 Task: Play online Dominion games in medium mode.
Action: Mouse moved to (628, 92)
Screenshot: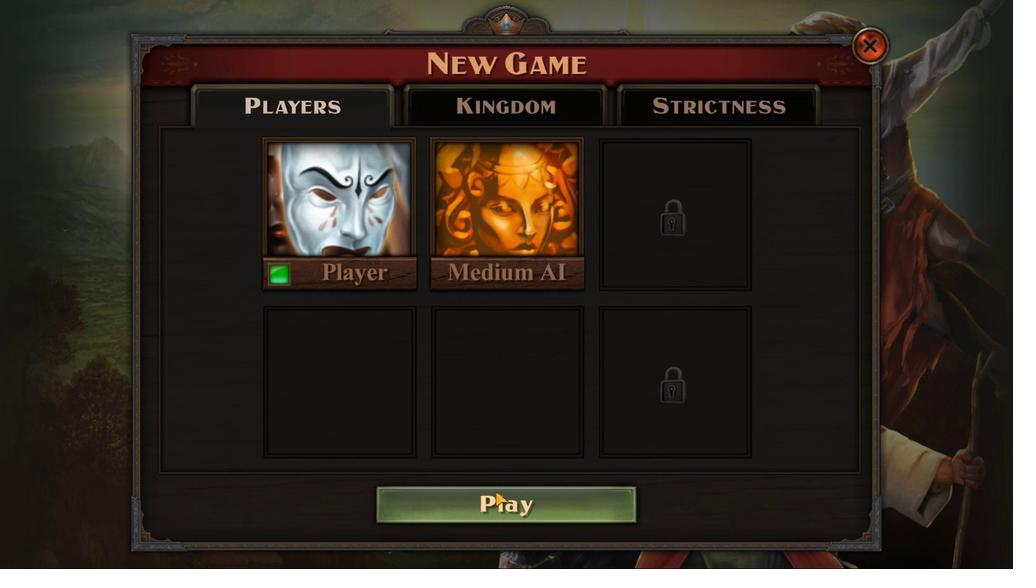 
Action: Mouse pressed left at (628, 92)
Screenshot: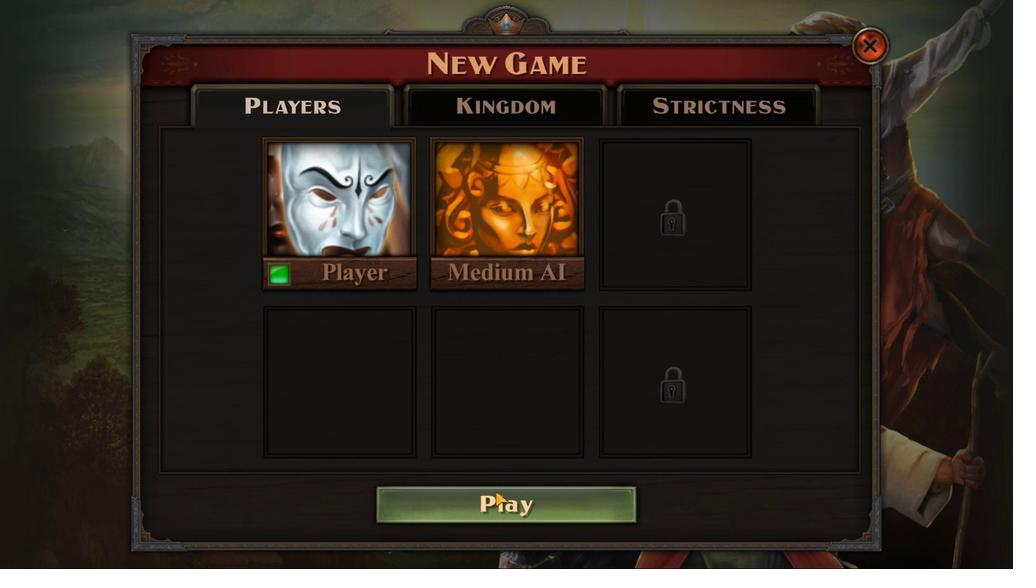 
Action: Mouse moved to (614, 89)
Screenshot: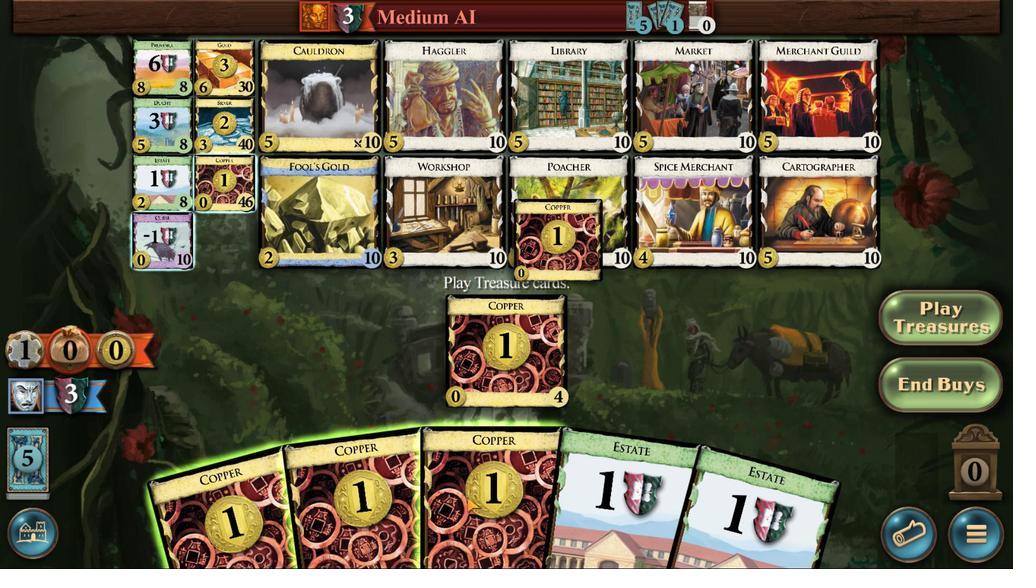 
Action: Mouse pressed left at (614, 89)
Screenshot: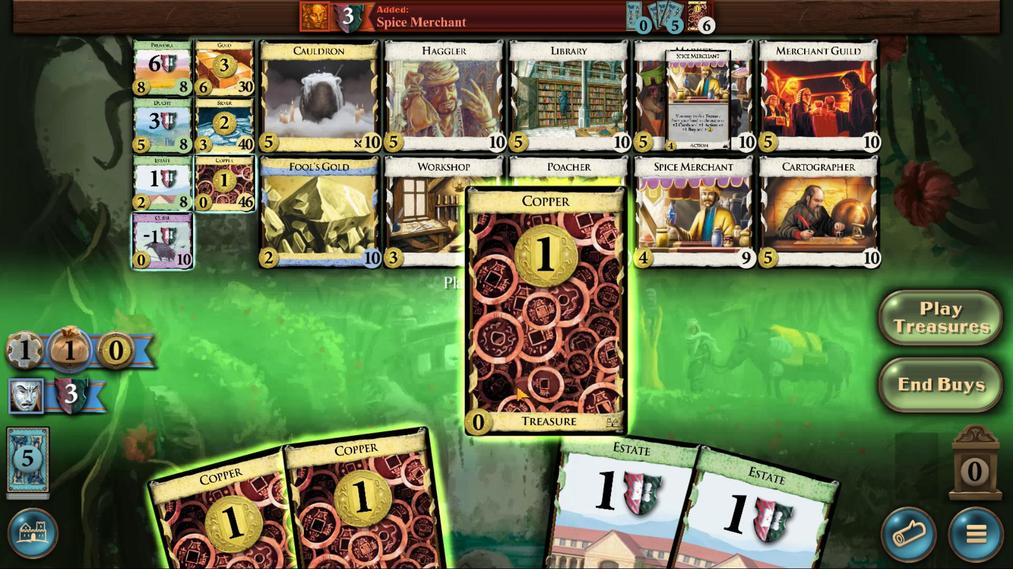 
Action: Mouse moved to (580, 98)
Screenshot: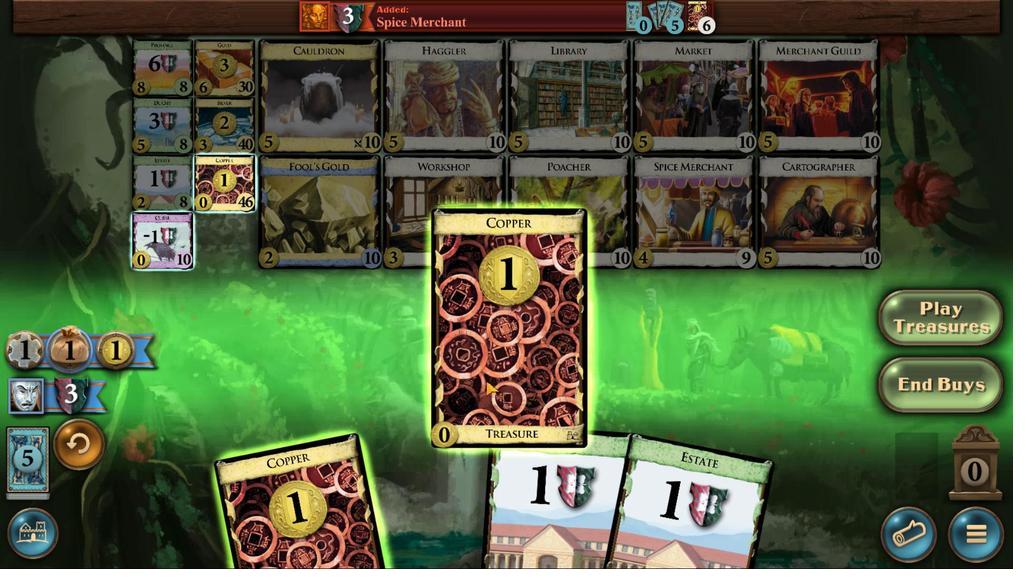 
Action: Mouse pressed left at (580, 98)
Screenshot: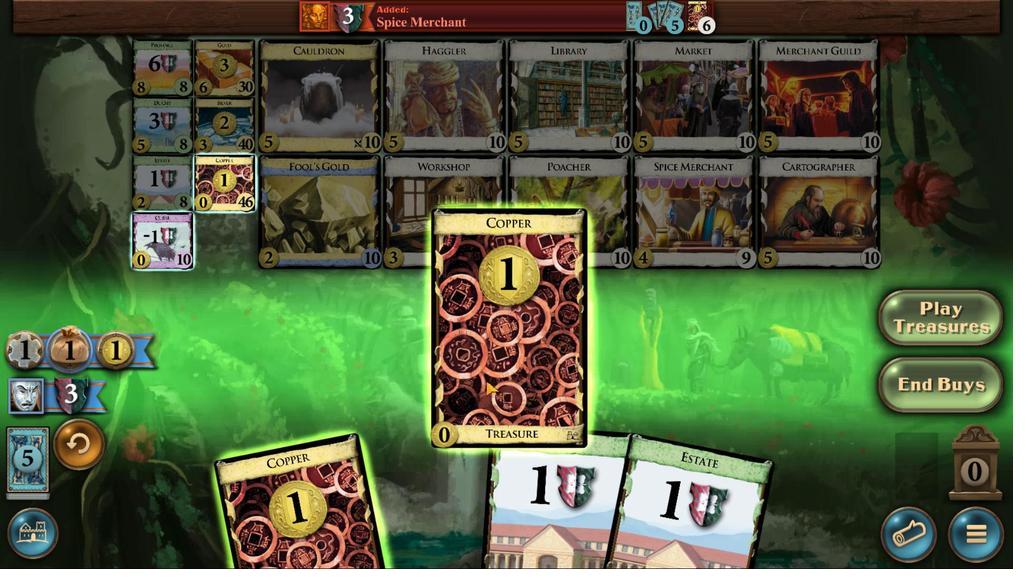 
Action: Mouse moved to (565, 100)
Screenshot: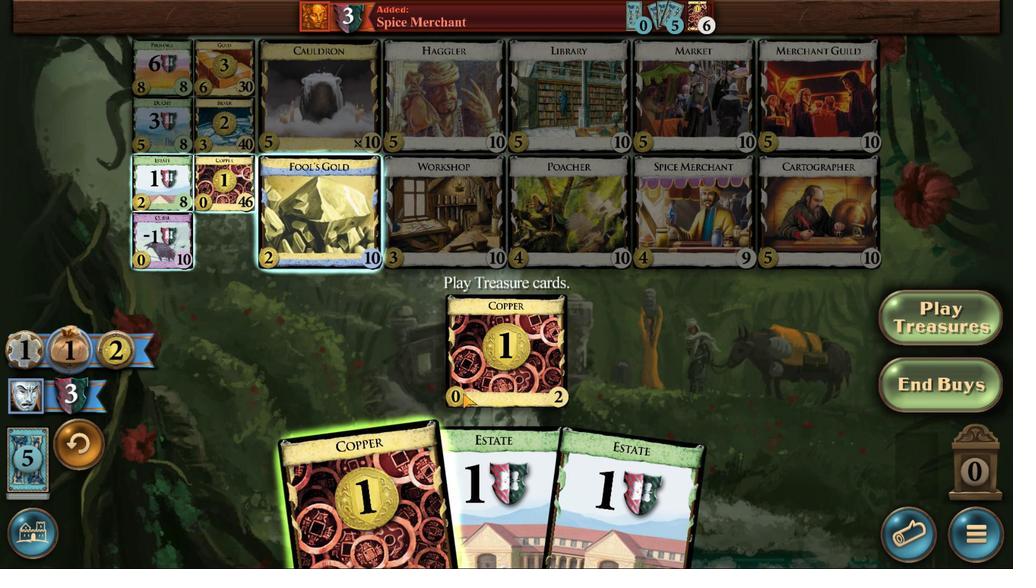 
Action: Mouse pressed left at (565, 100)
Screenshot: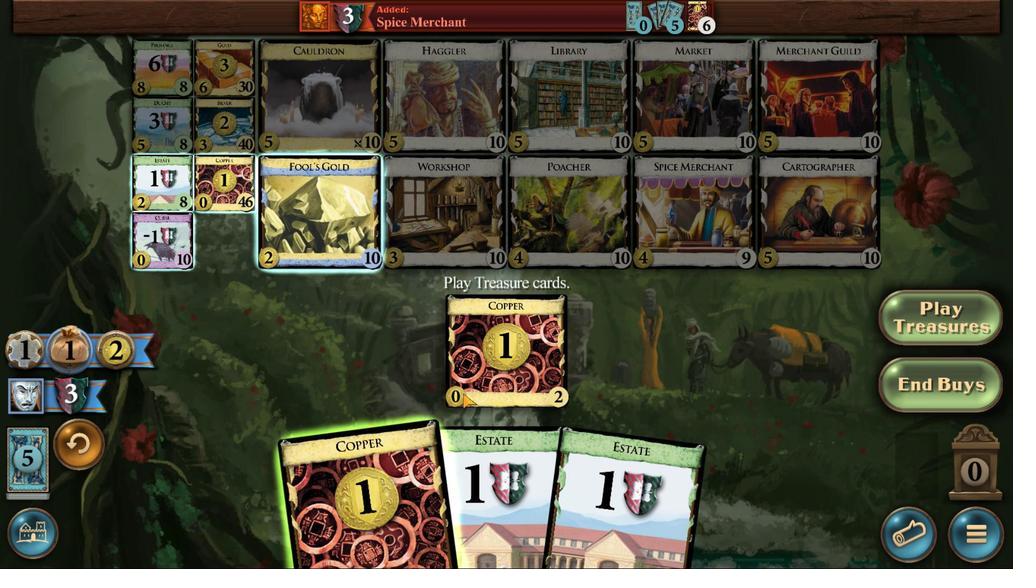 
Action: Mouse moved to (494, 349)
Screenshot: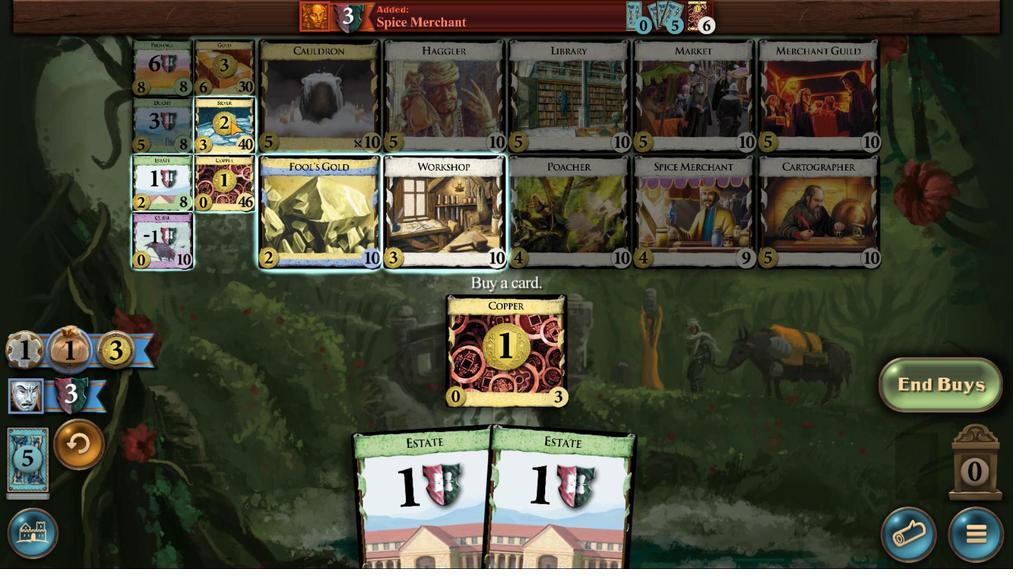 
Action: Mouse pressed left at (494, 349)
Screenshot: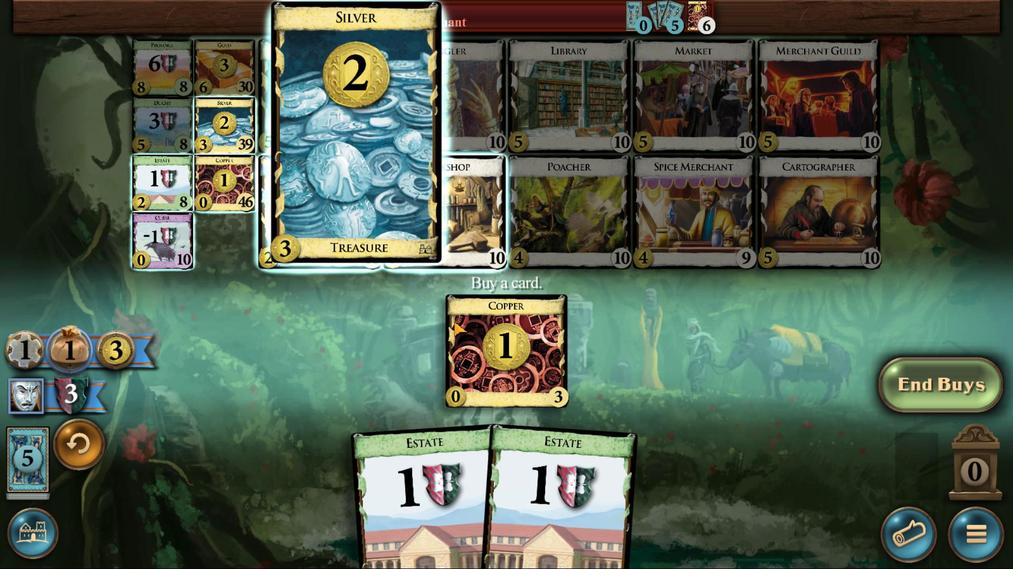 
Action: Mouse moved to (609, 120)
Screenshot: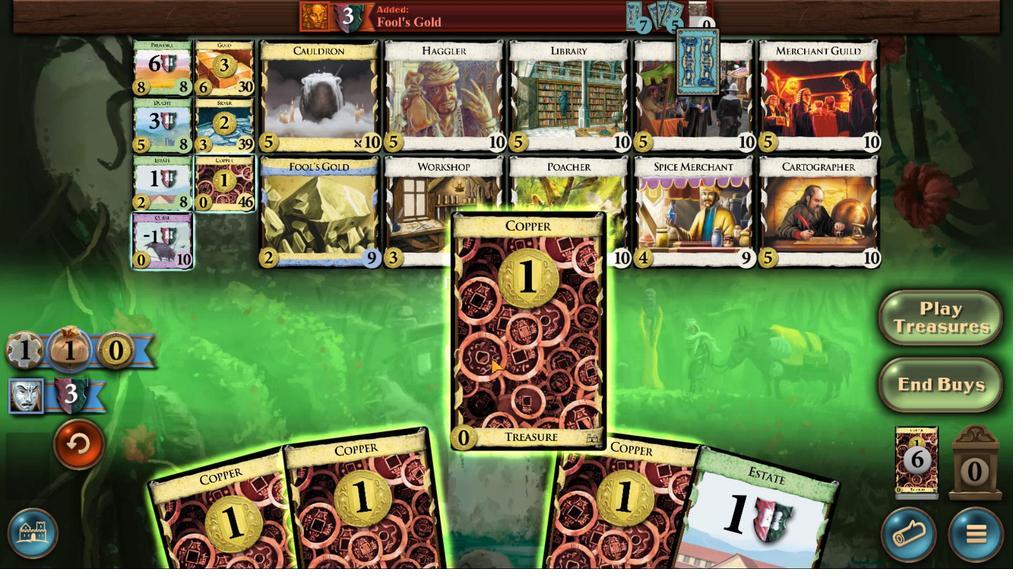 
Action: Mouse pressed left at (609, 120)
Screenshot: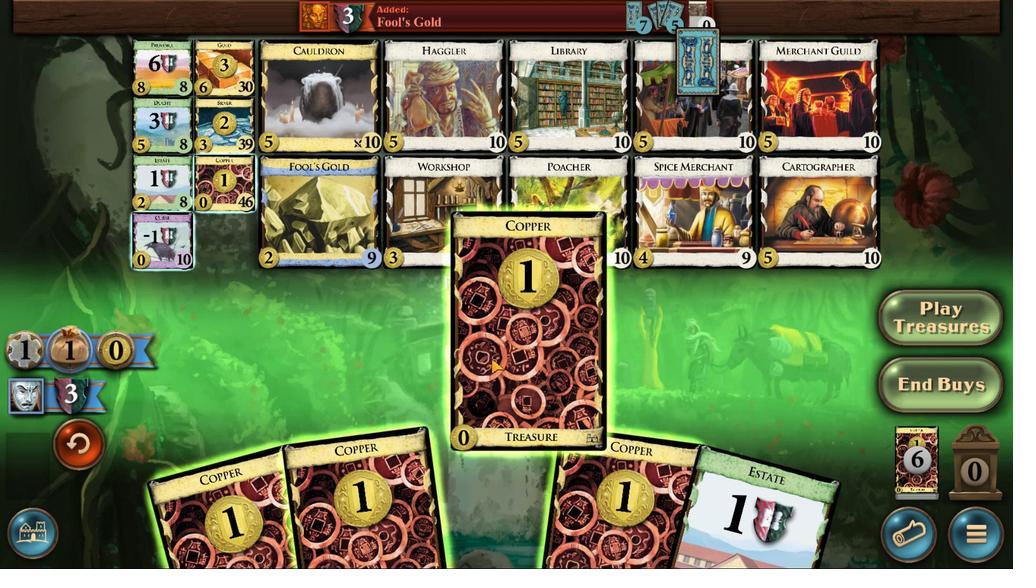 
Action: Mouse moved to (586, 103)
Screenshot: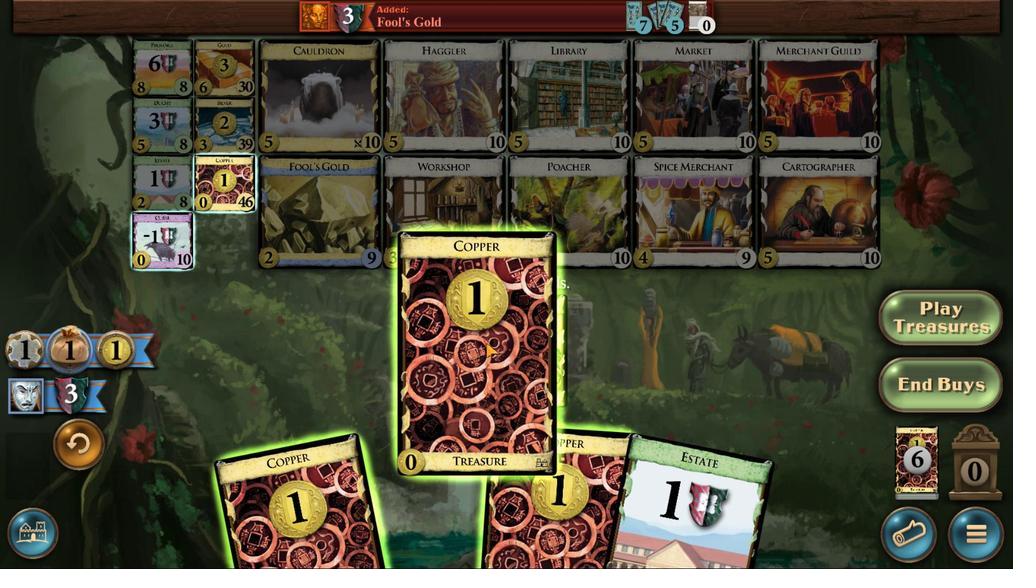 
Action: Mouse pressed left at (586, 103)
Screenshot: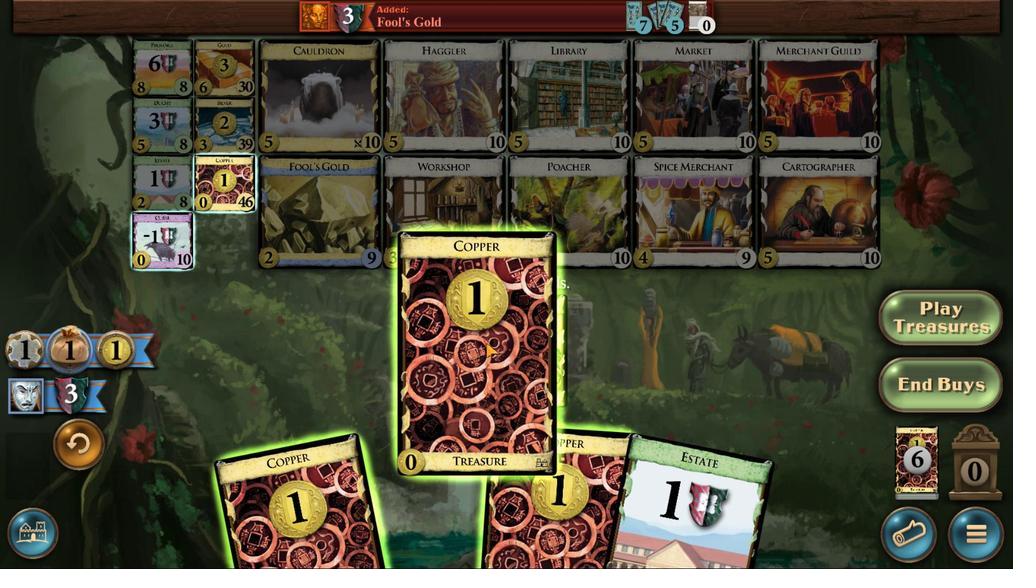 
Action: Mouse moved to (609, 79)
Screenshot: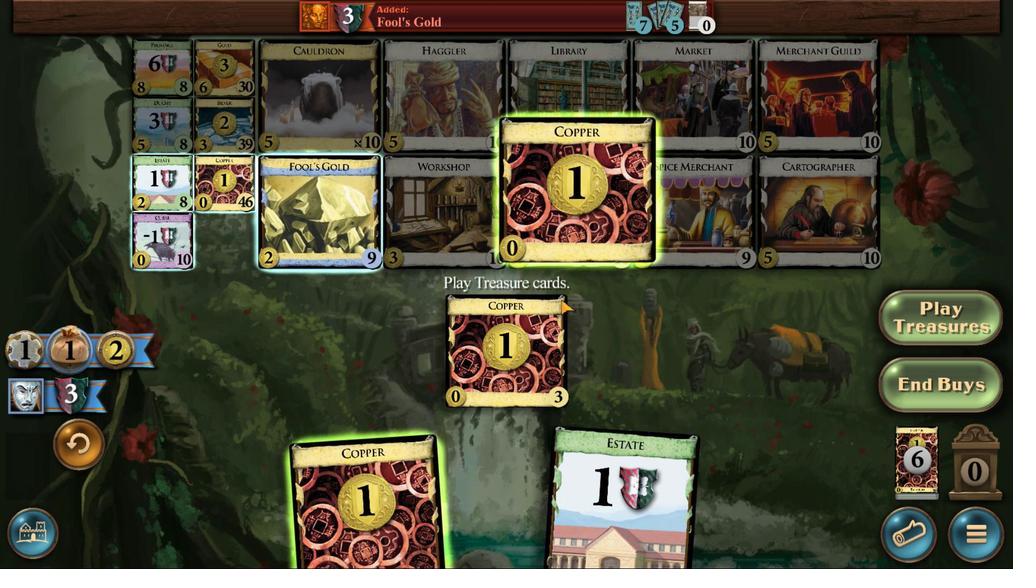 
Action: Mouse pressed left at (609, 79)
Screenshot: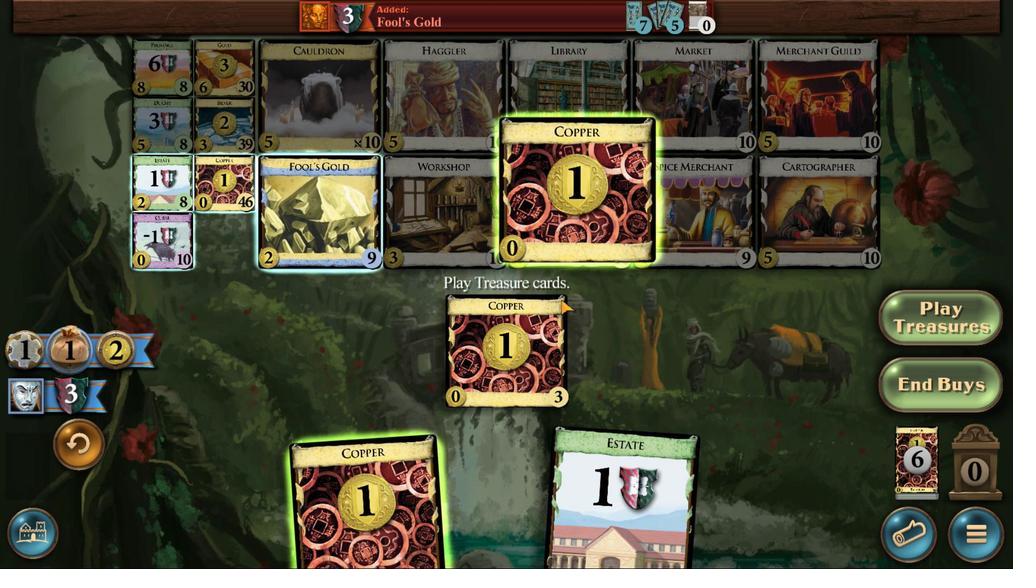 
Action: Mouse moved to (595, 112)
Screenshot: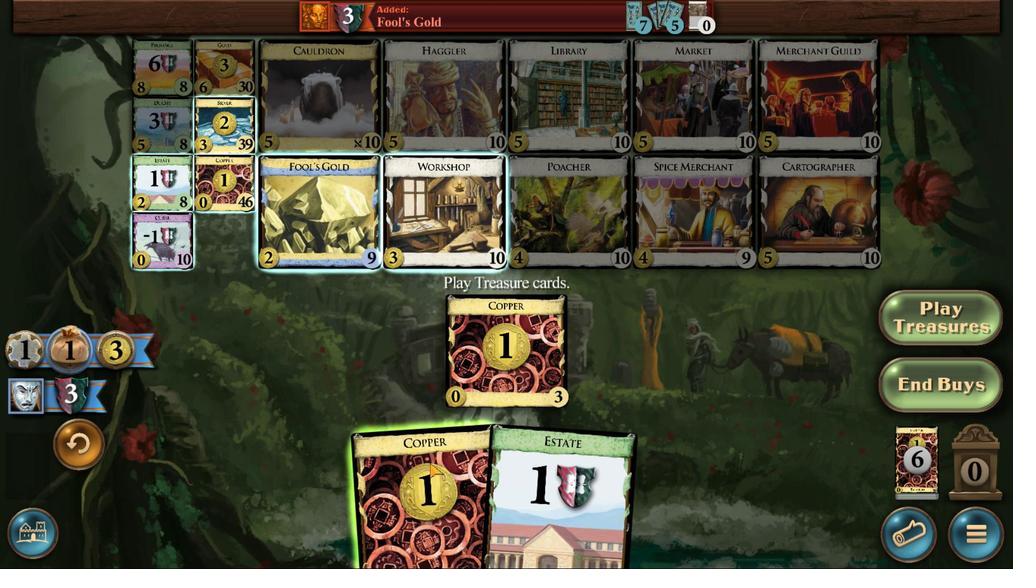 
Action: Mouse pressed left at (595, 112)
Screenshot: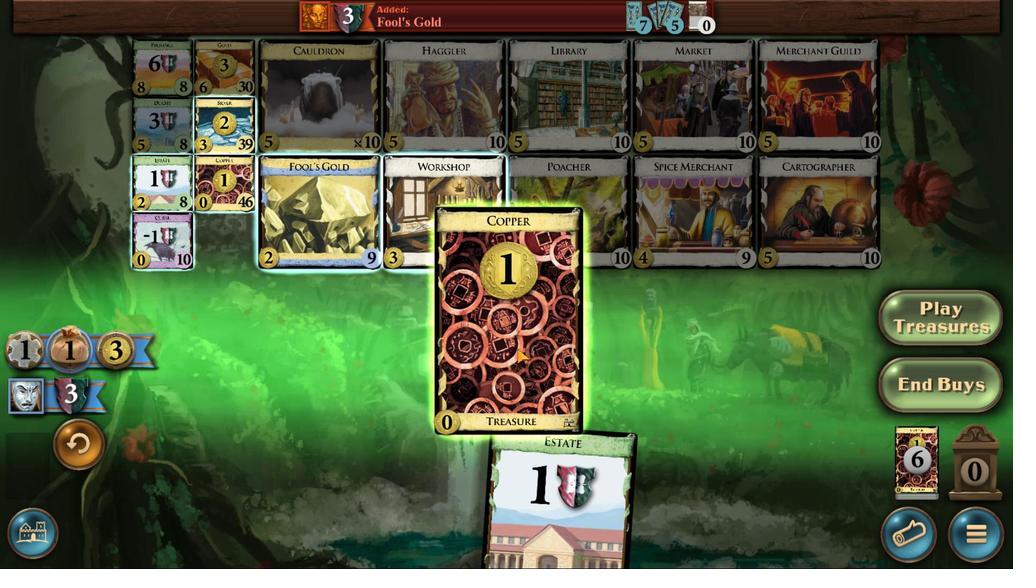 
Action: Mouse moved to (492, 355)
Screenshot: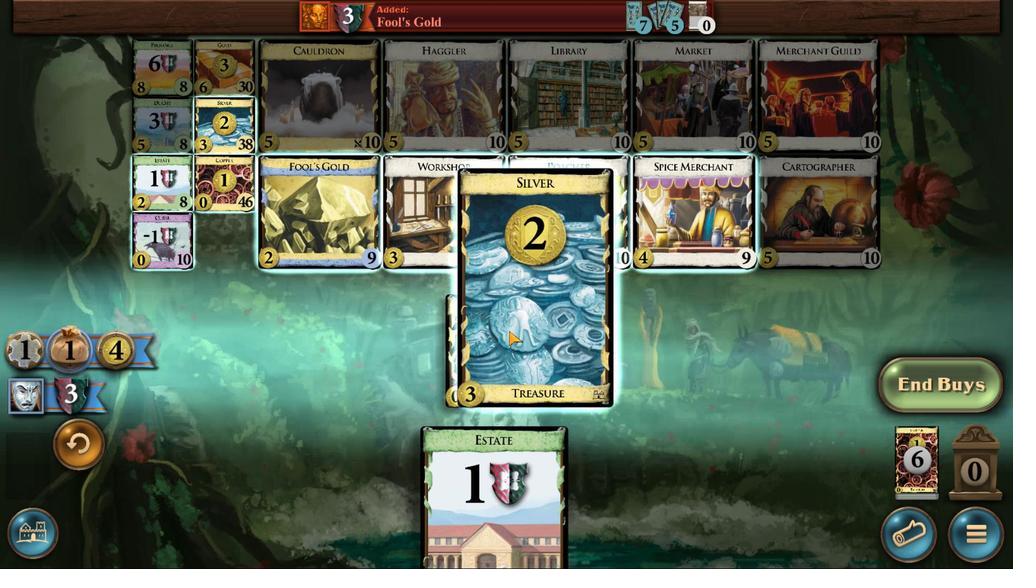 
Action: Mouse pressed left at (492, 355)
Screenshot: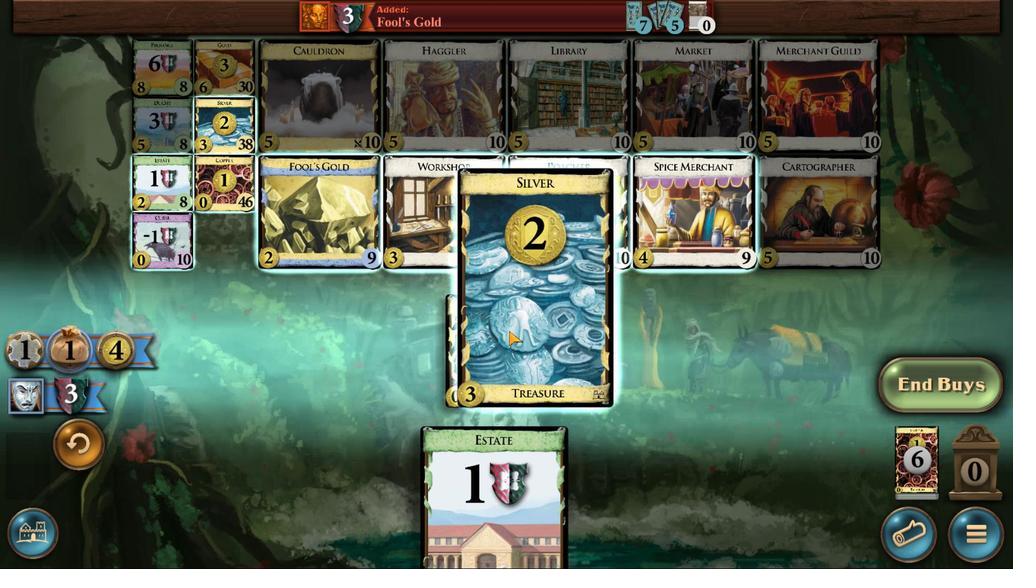 
Action: Mouse moved to (557, 91)
Screenshot: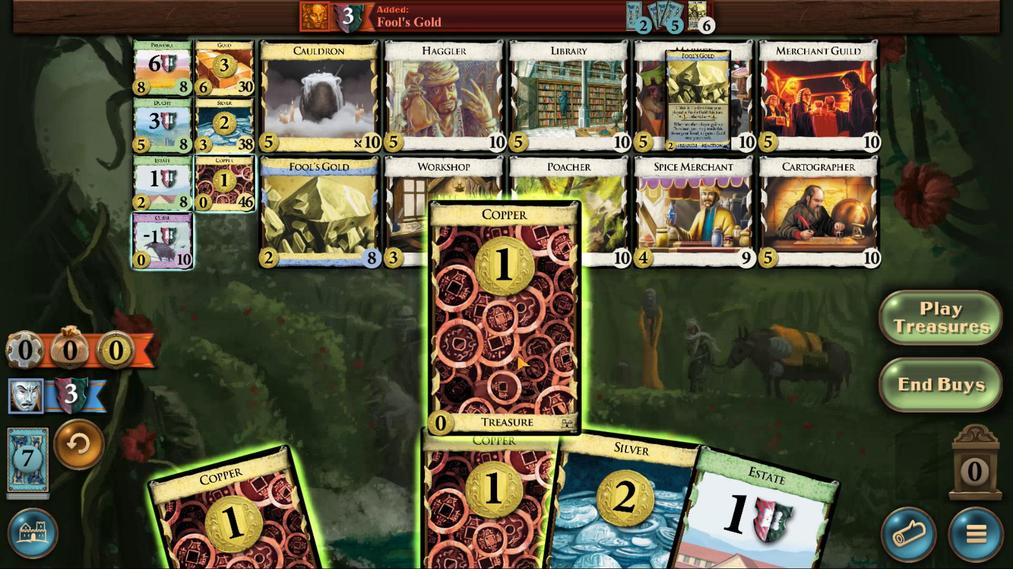 
Action: Mouse pressed left at (557, 91)
Screenshot: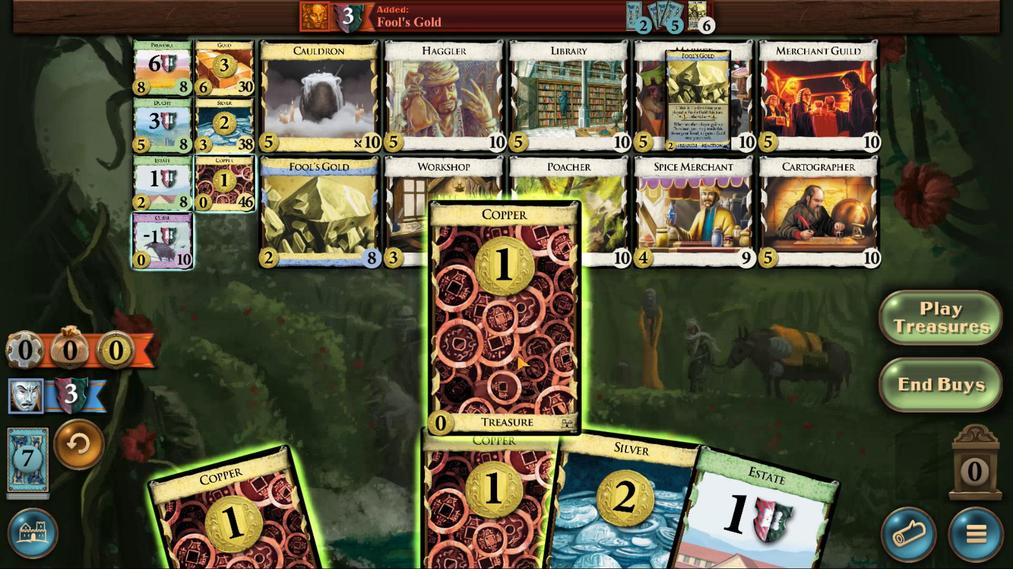
Action: Mouse moved to (652, 109)
Screenshot: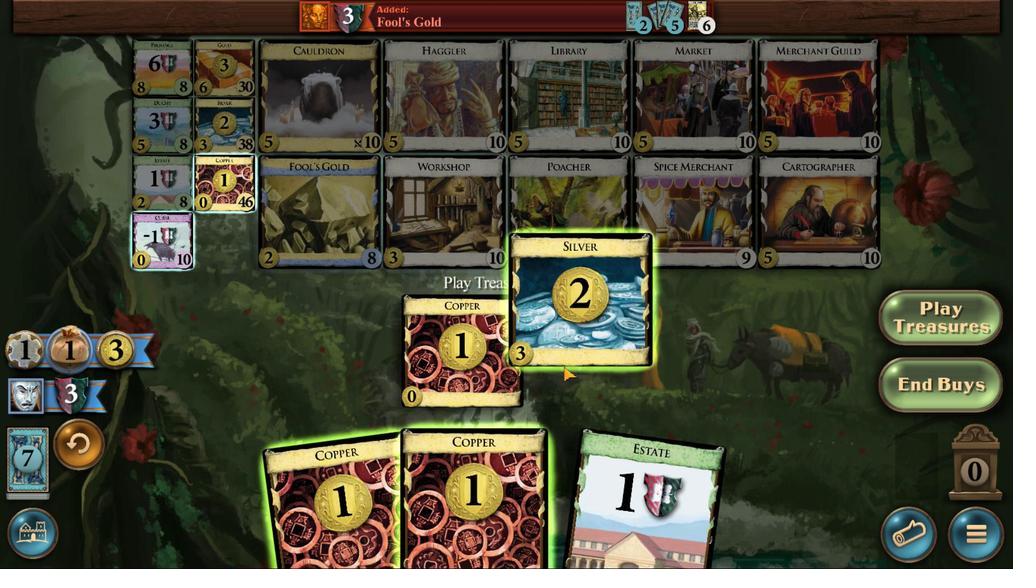 
Action: Mouse pressed left at (652, 109)
Screenshot: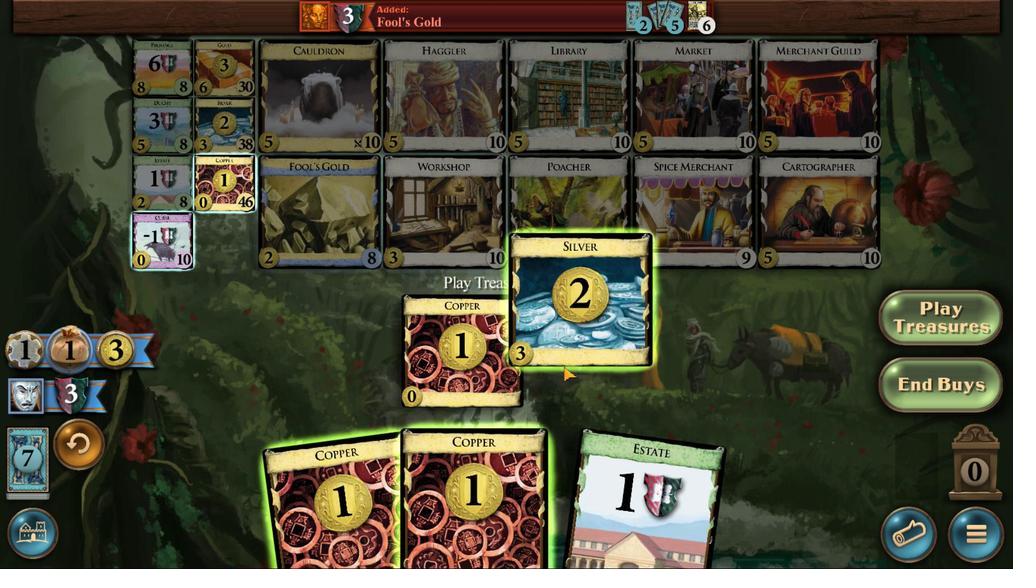 
Action: Mouse moved to (625, 93)
Screenshot: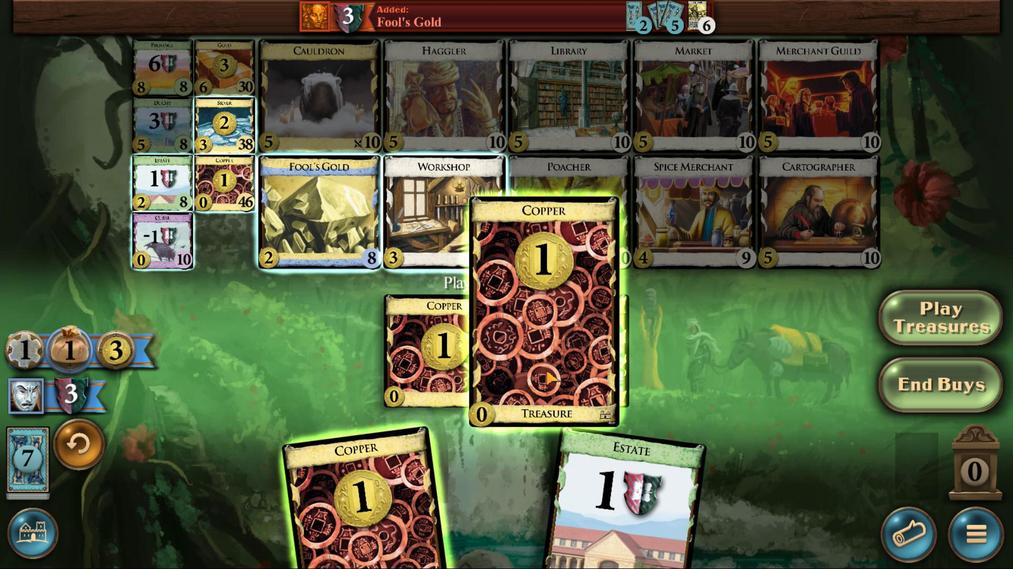 
Action: Mouse pressed left at (625, 93)
Screenshot: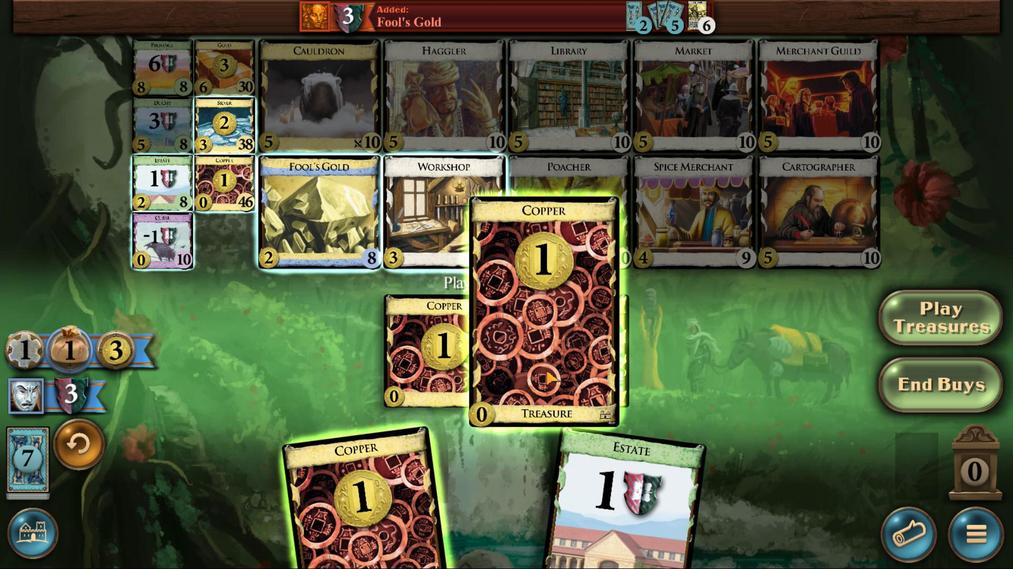 
Action: Mouse moved to (588, 90)
Screenshot: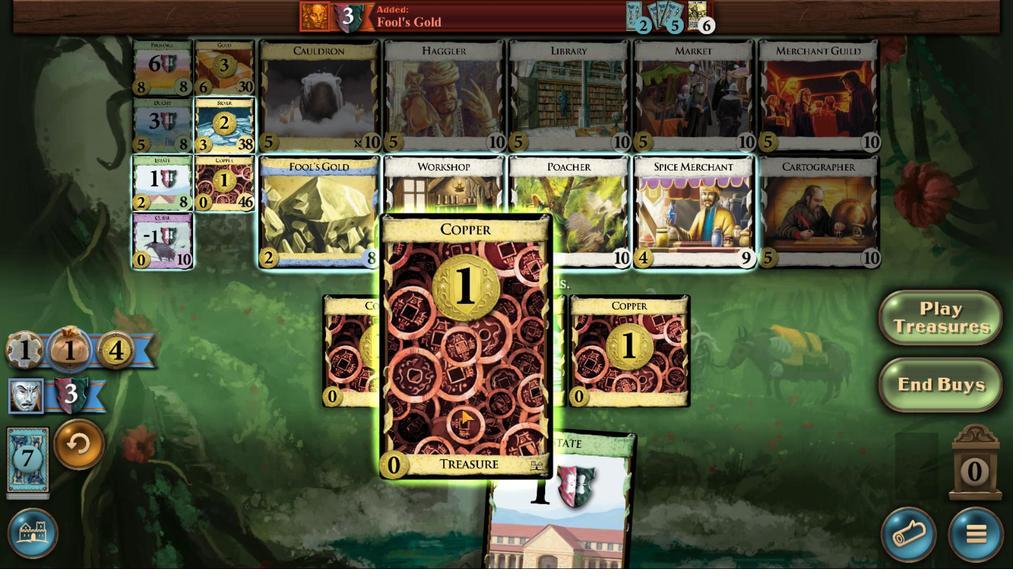 
Action: Mouse pressed left at (588, 90)
Screenshot: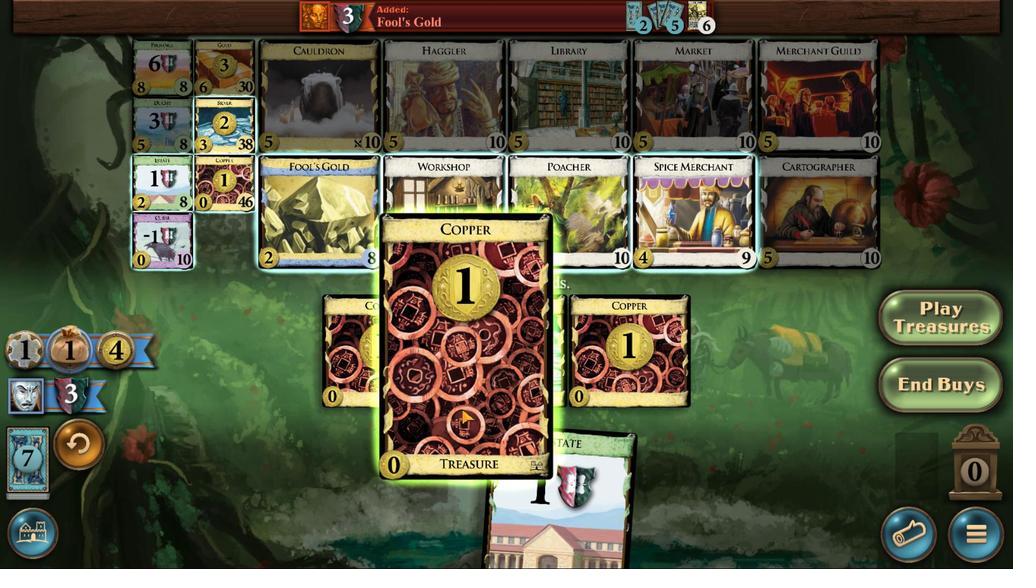 
Action: Mouse moved to (615, 151)
Screenshot: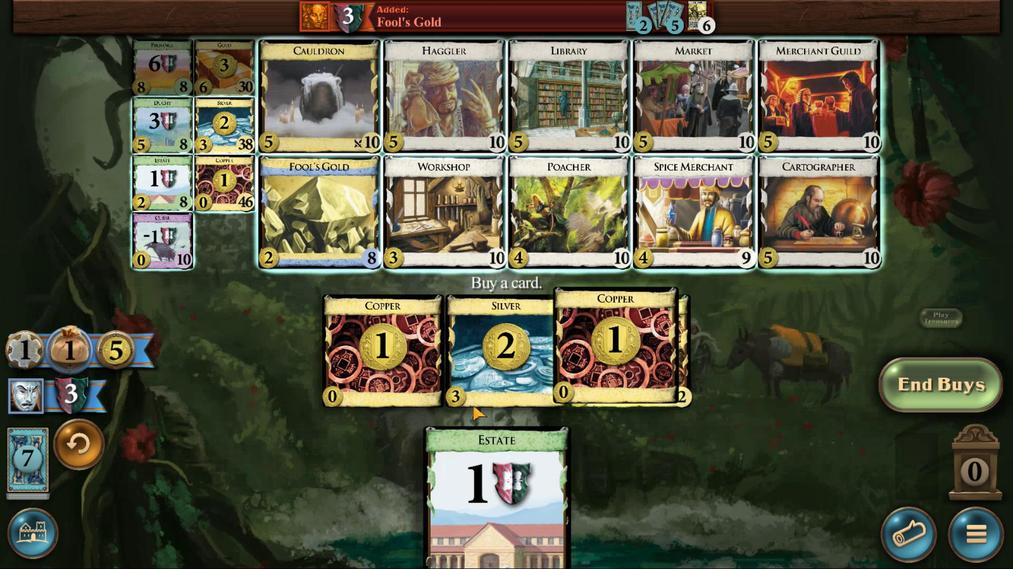
Action: Mouse pressed left at (615, 151)
Screenshot: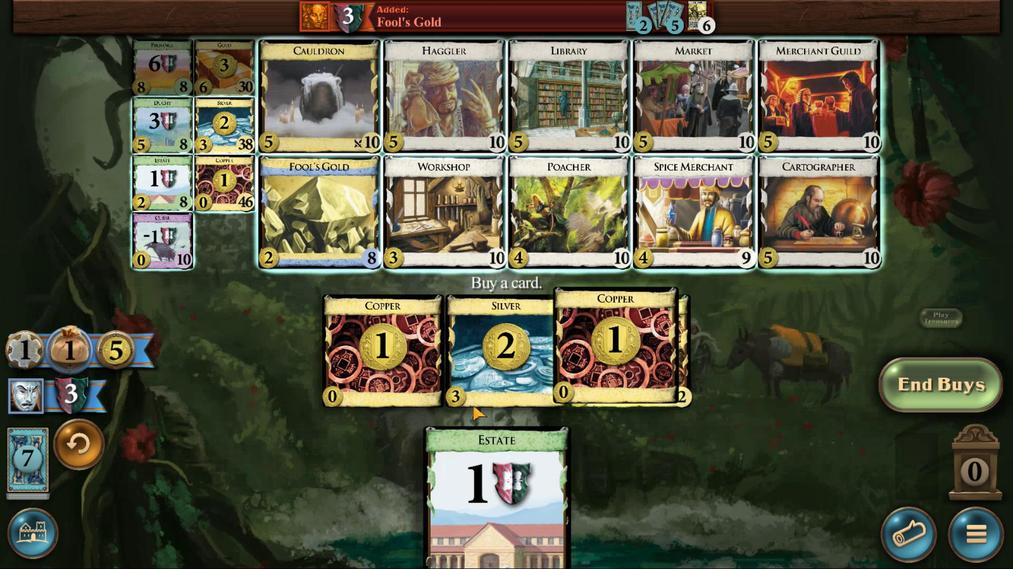 
Action: Mouse moved to (462, 341)
Screenshot: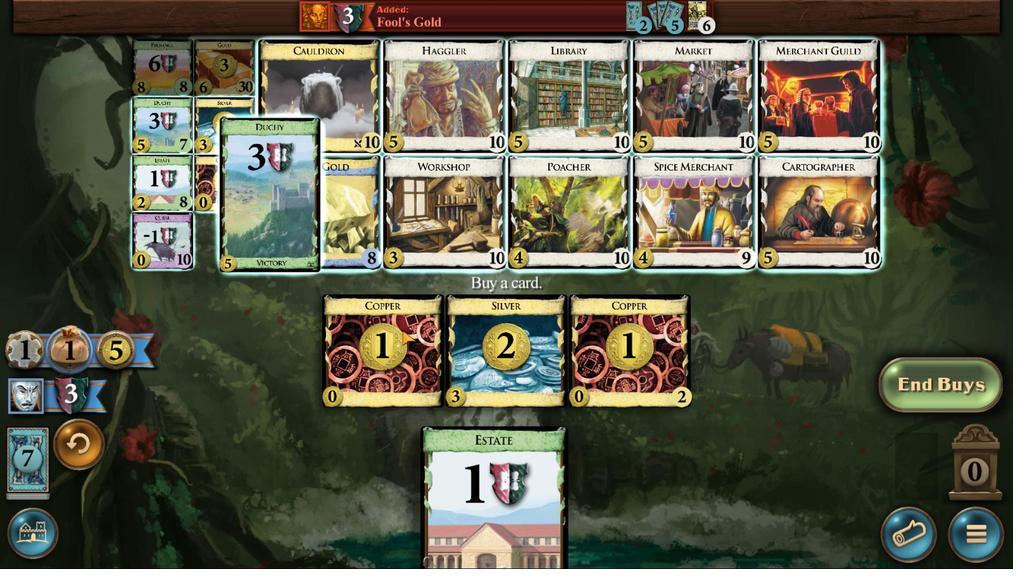 
Action: Mouse pressed left at (462, 341)
Screenshot: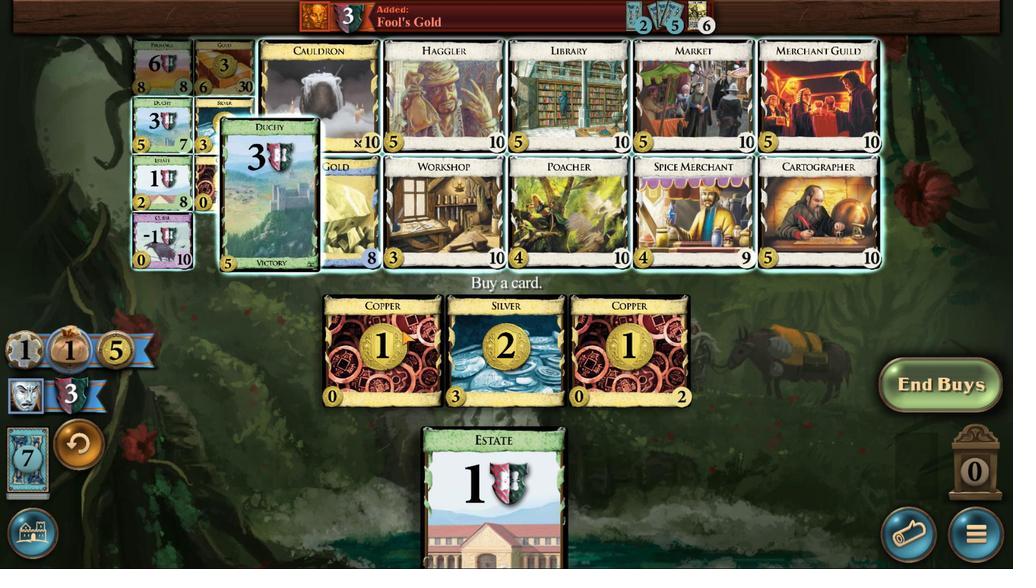 
Action: Mouse moved to (620, 106)
Screenshot: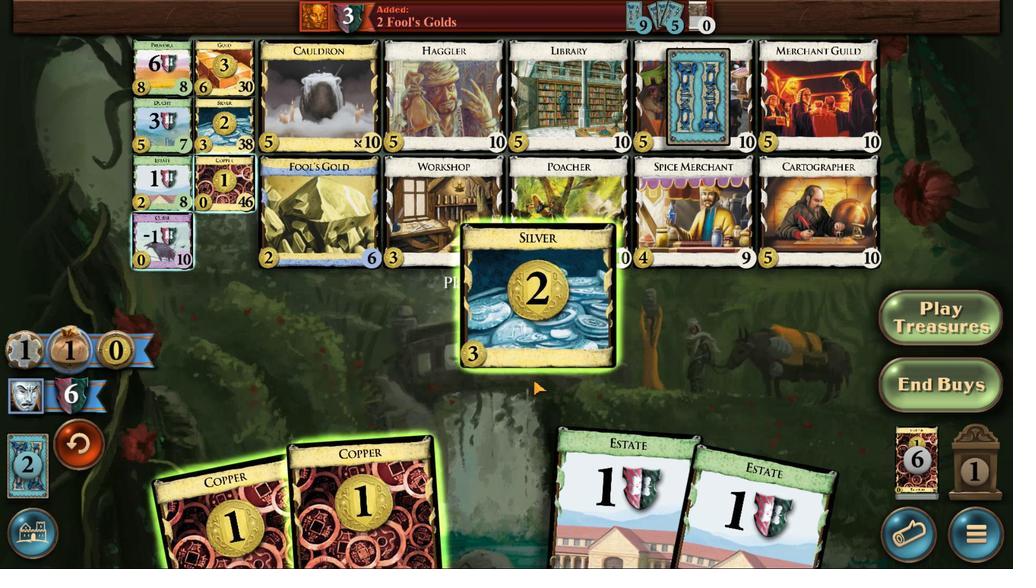 
Action: Mouse pressed left at (620, 106)
Screenshot: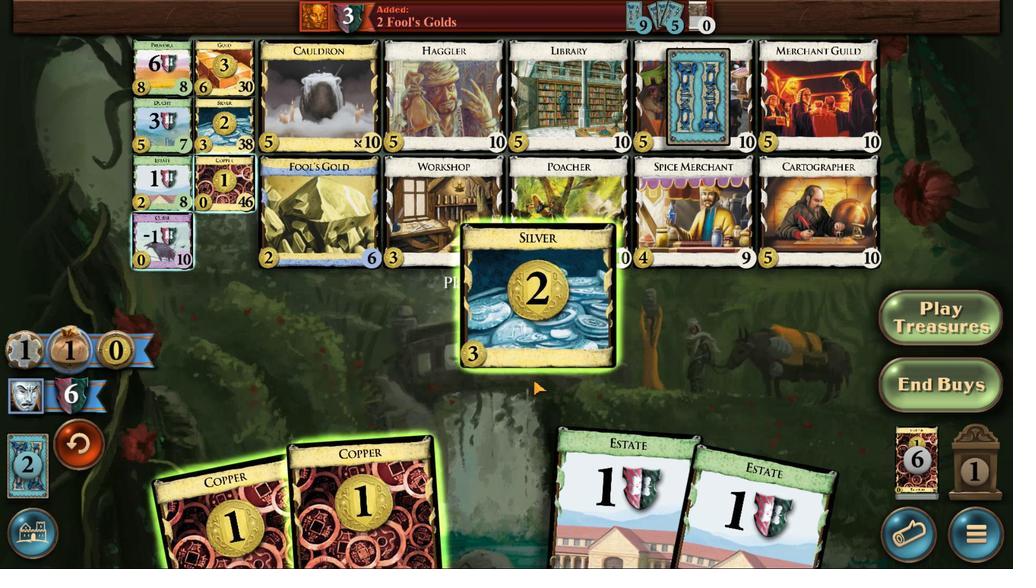 
Action: Mouse moved to (603, 108)
Screenshot: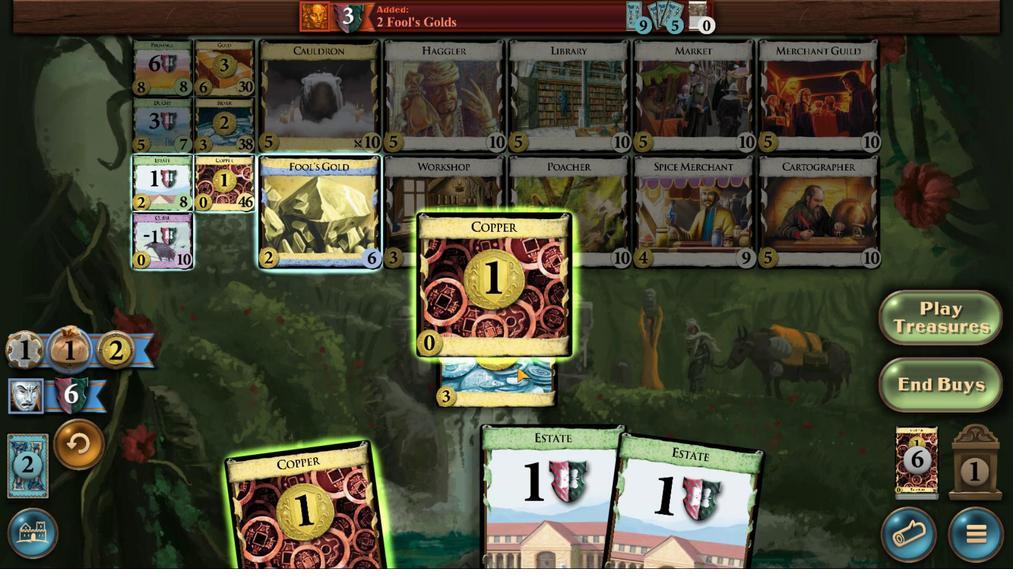
Action: Mouse pressed left at (603, 108)
Screenshot: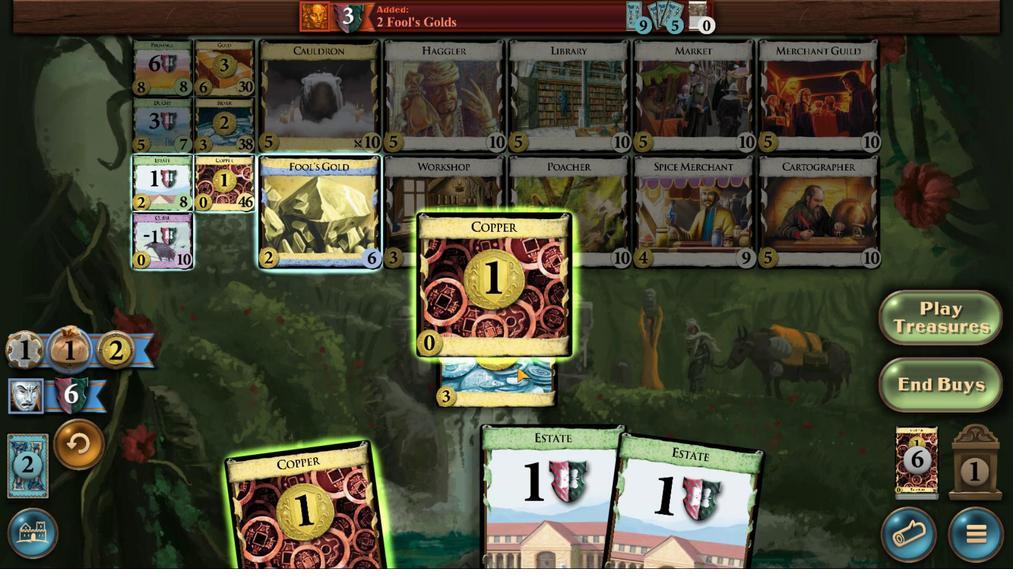 
Action: Mouse moved to (532, 78)
Screenshot: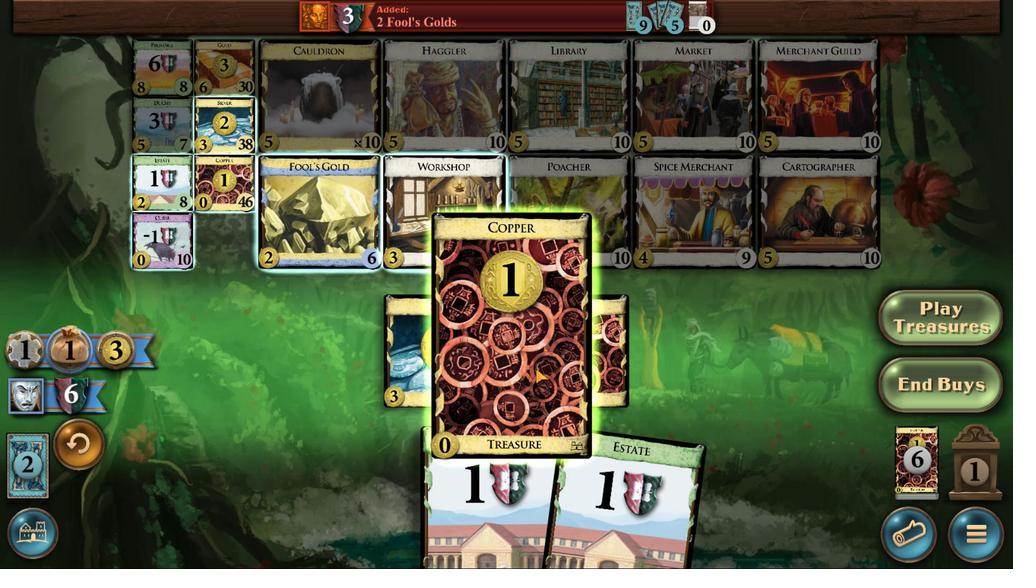 
Action: Mouse pressed left at (532, 78)
Screenshot: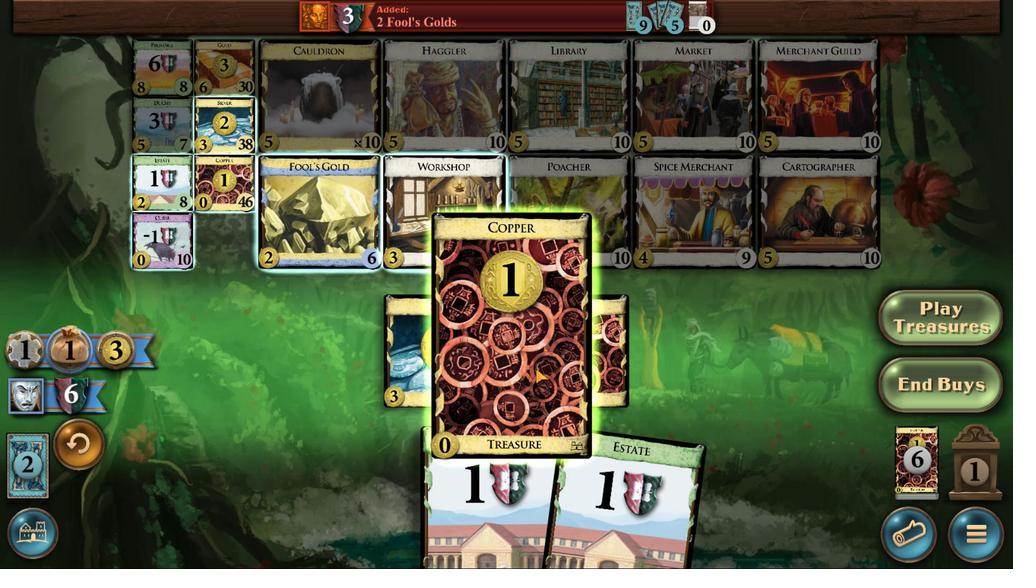 
Action: Mouse moved to (685, 291)
Screenshot: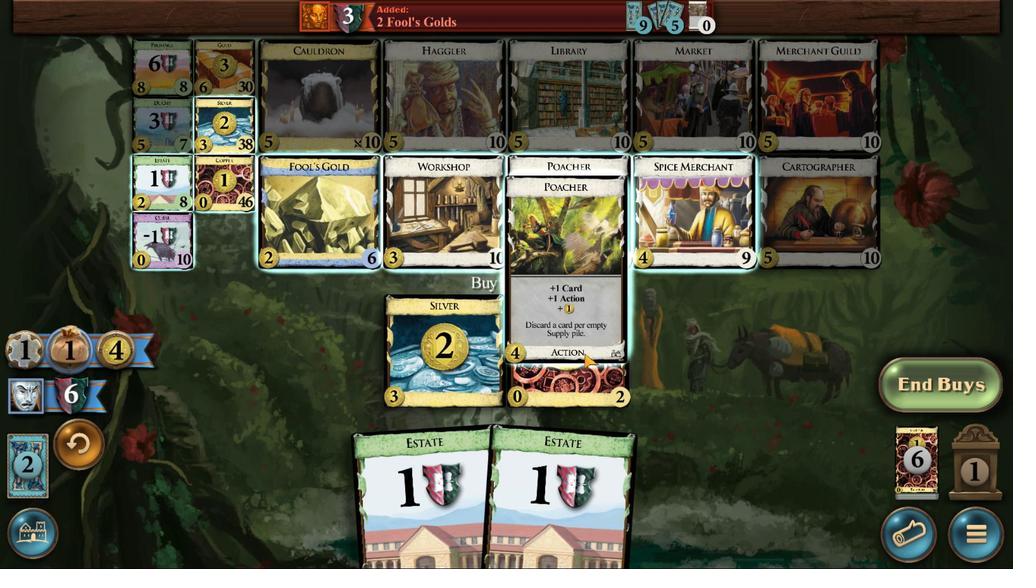 
Action: Mouse pressed left at (685, 291)
Screenshot: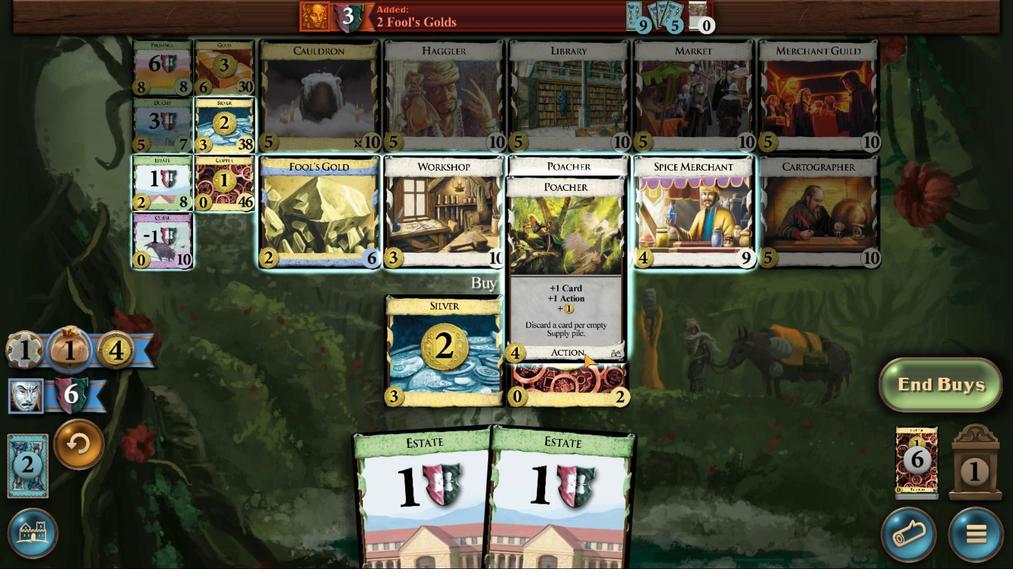 
Action: Mouse moved to (503, 115)
Screenshot: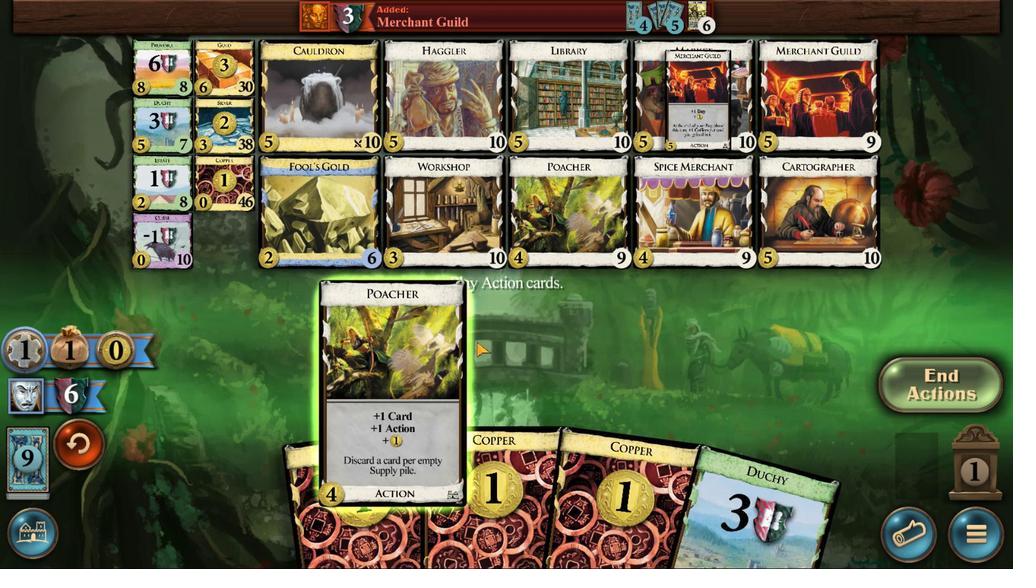 
Action: Mouse pressed left at (503, 115)
Screenshot: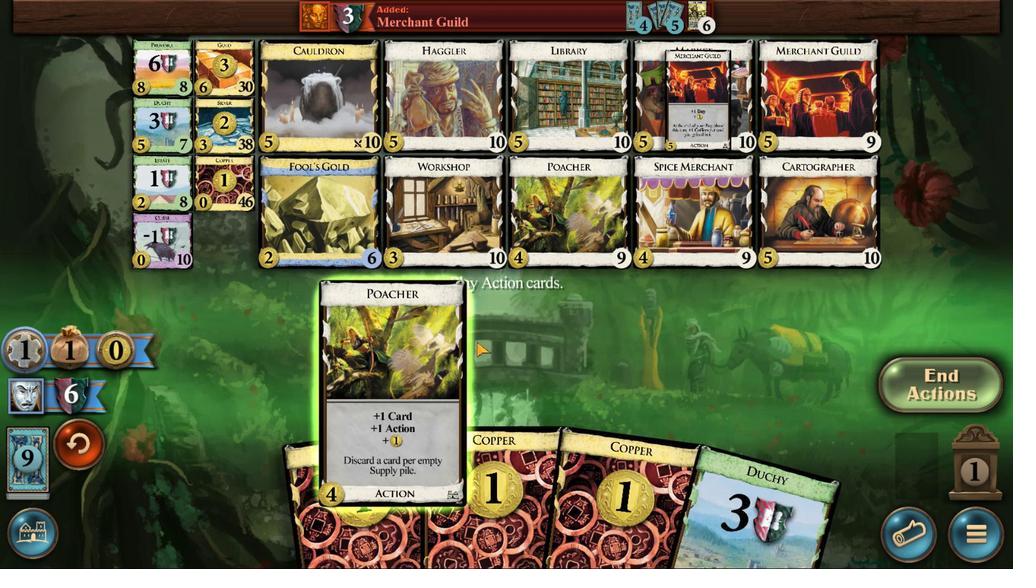 
Action: Mouse moved to (616, 127)
Screenshot: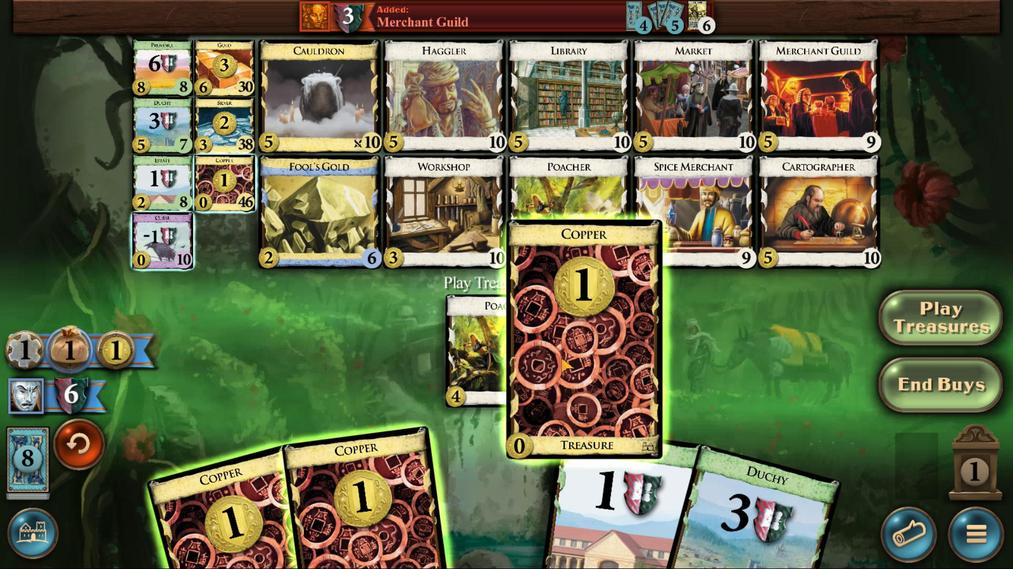 
Action: Mouse pressed left at (616, 127)
Screenshot: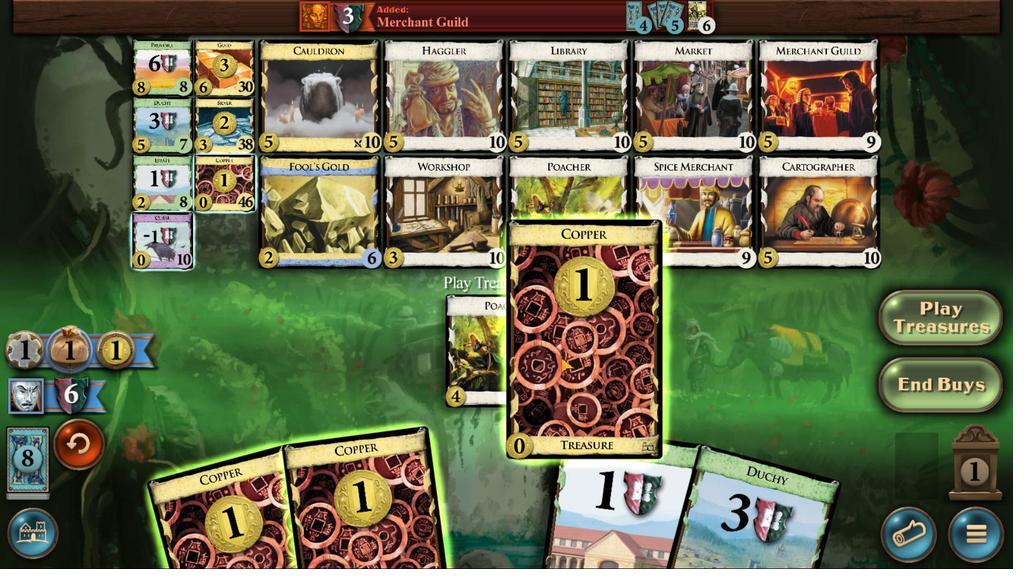 
Action: Mouse moved to (598, 121)
Screenshot: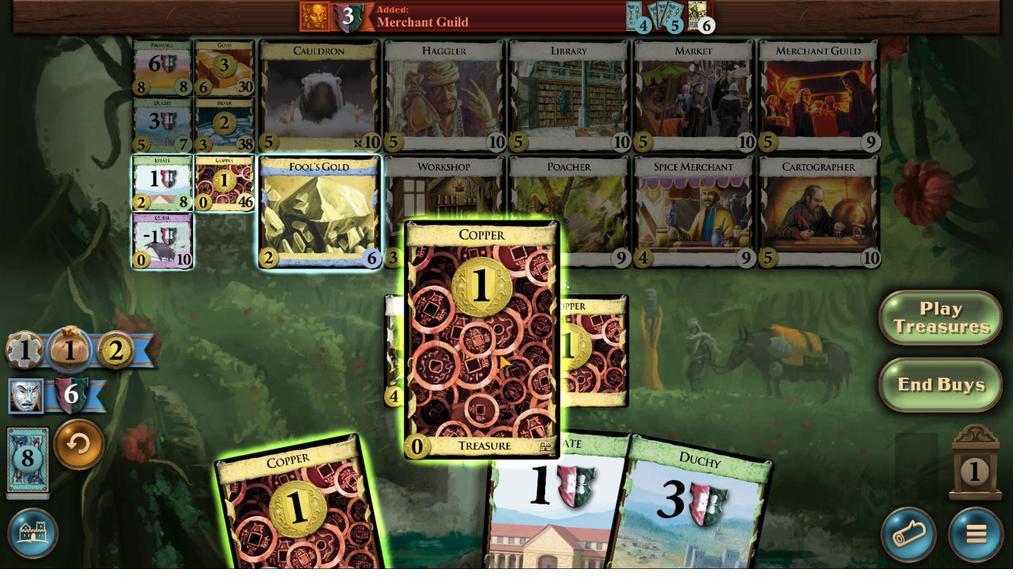 
Action: Mouse pressed left at (598, 121)
Screenshot: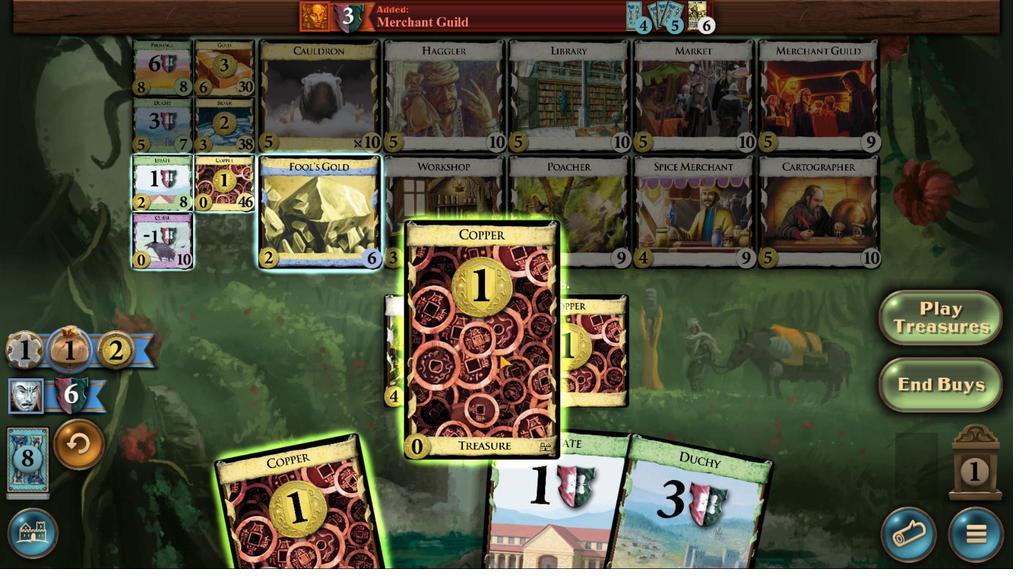 
Action: Mouse moved to (486, 353)
Screenshot: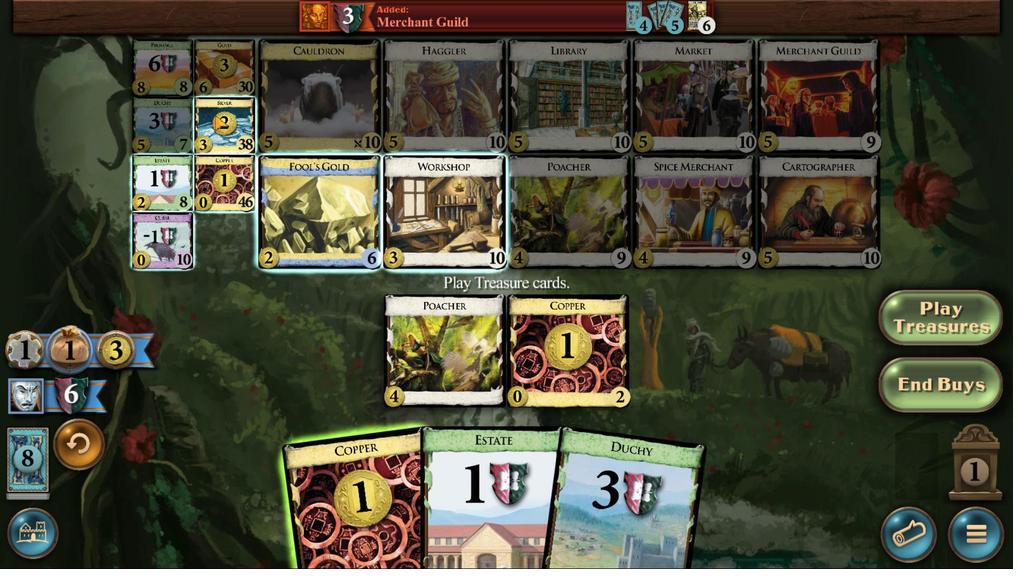 
Action: Mouse pressed left at (486, 353)
Screenshot: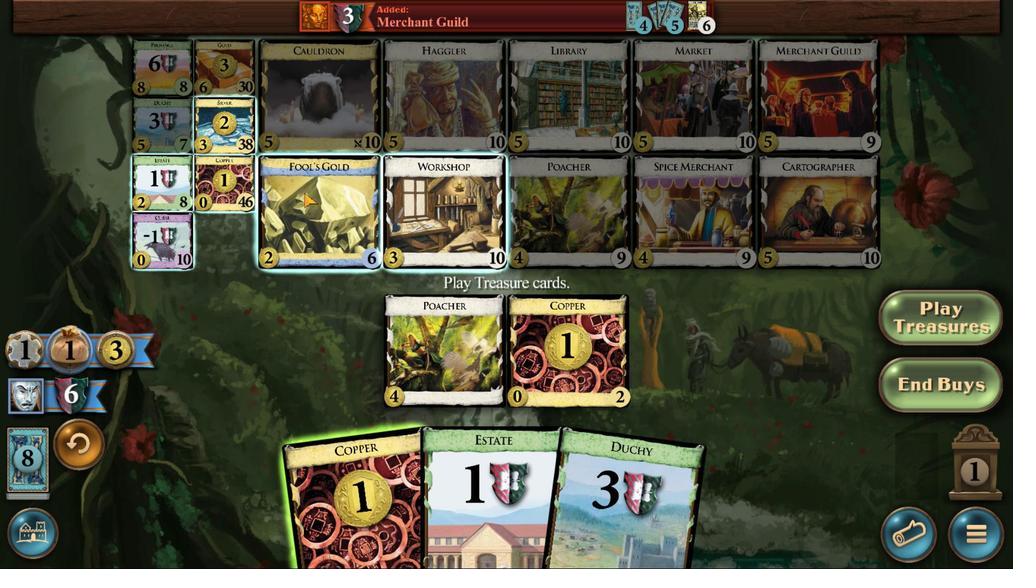 
Action: Mouse moved to (534, 80)
Screenshot: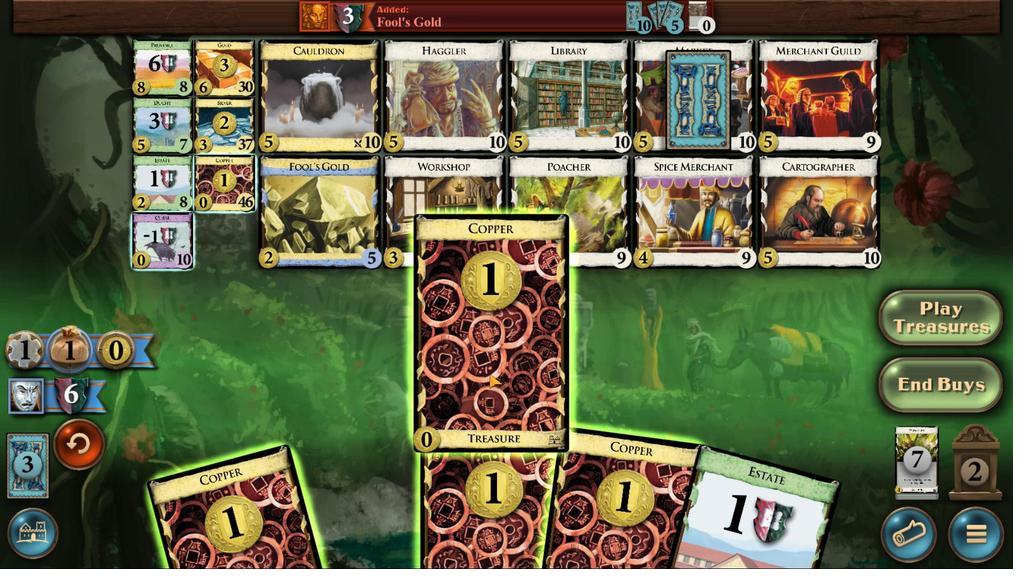 
Action: Mouse pressed left at (534, 80)
Screenshot: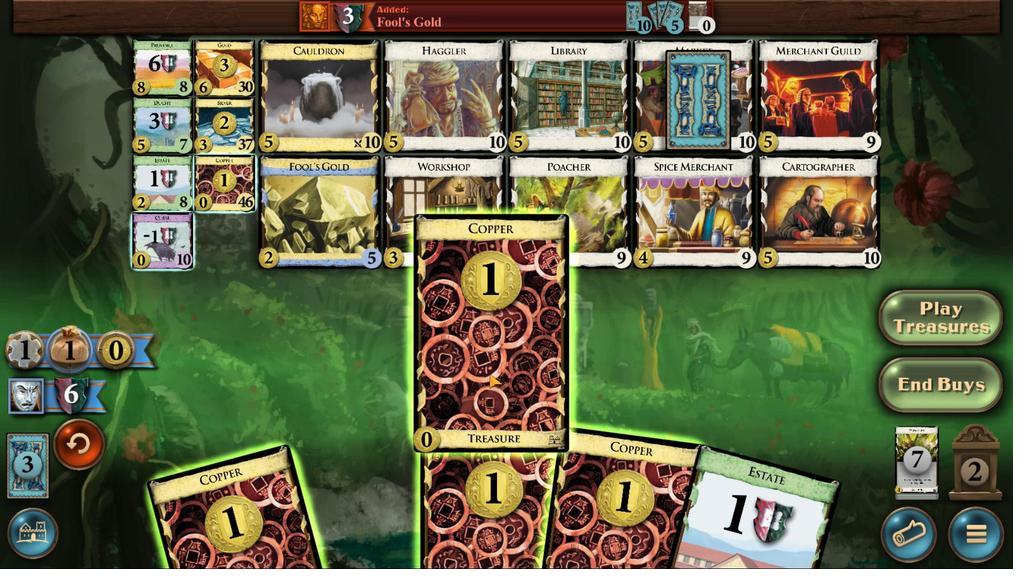 
Action: Mouse moved to (589, 107)
Screenshot: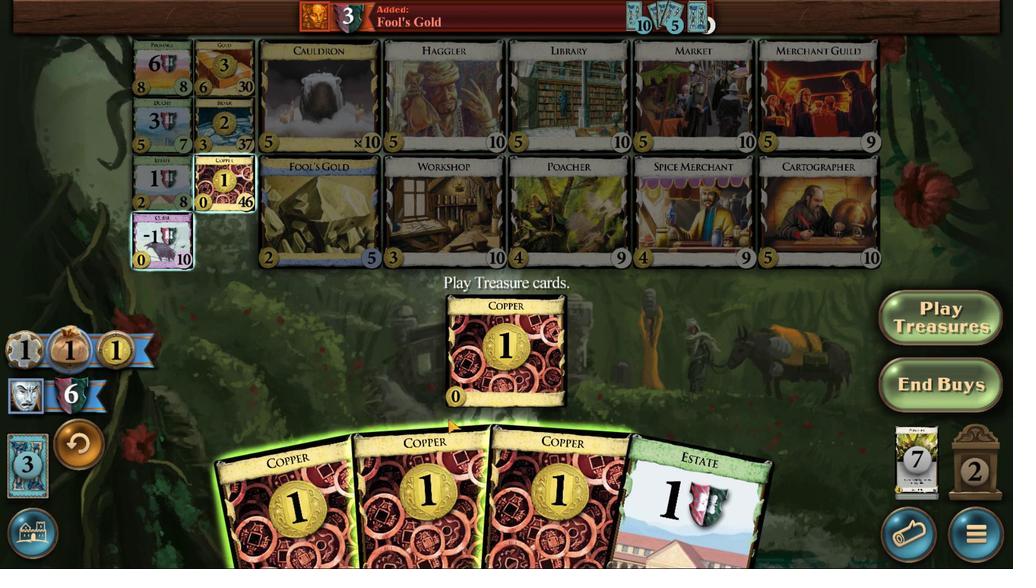 
Action: Mouse pressed left at (589, 107)
Screenshot: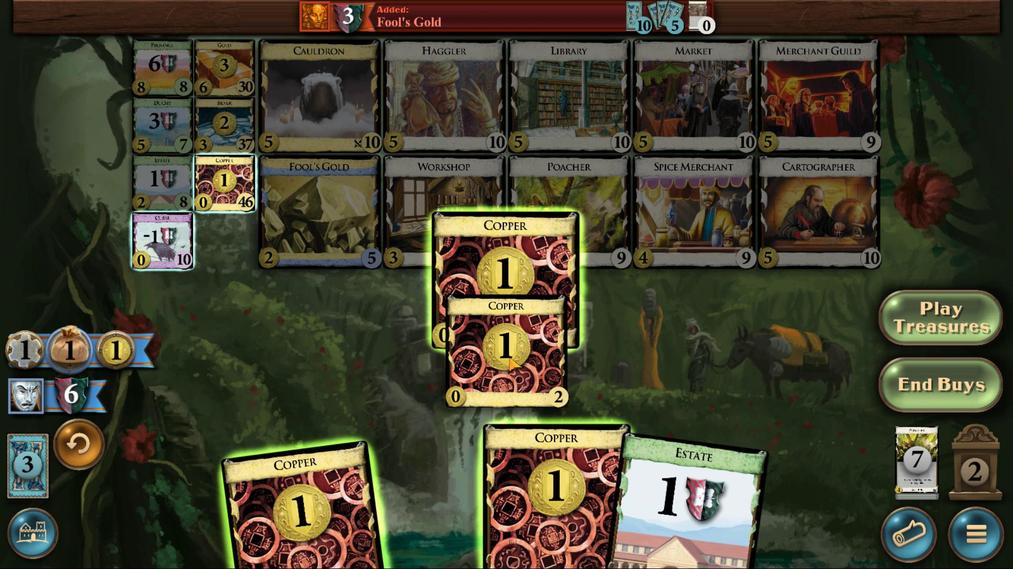 
Action: Mouse moved to (562, 89)
Screenshot: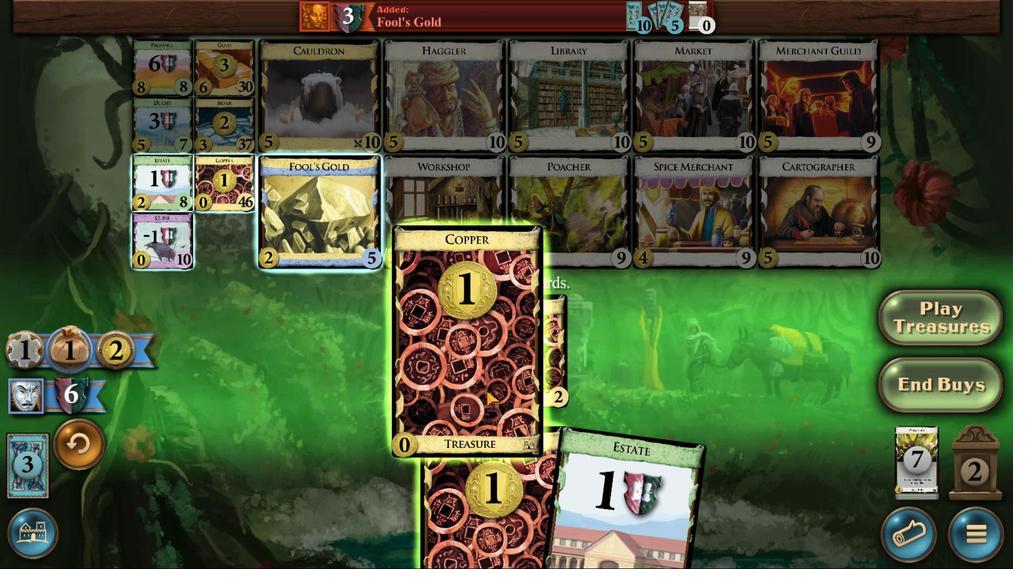 
Action: Mouse pressed left at (562, 89)
Screenshot: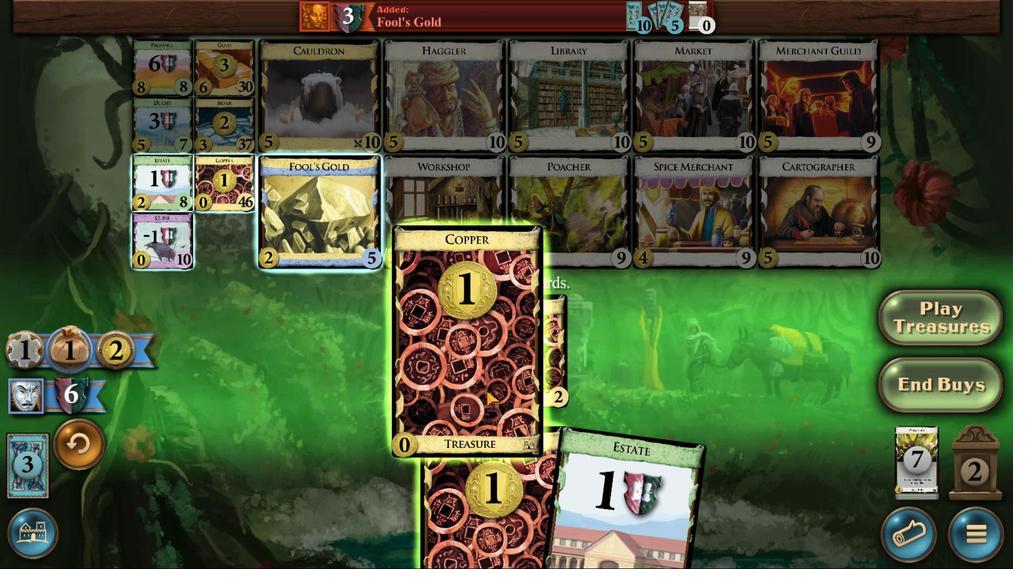 
Action: Mouse moved to (586, 93)
Screenshot: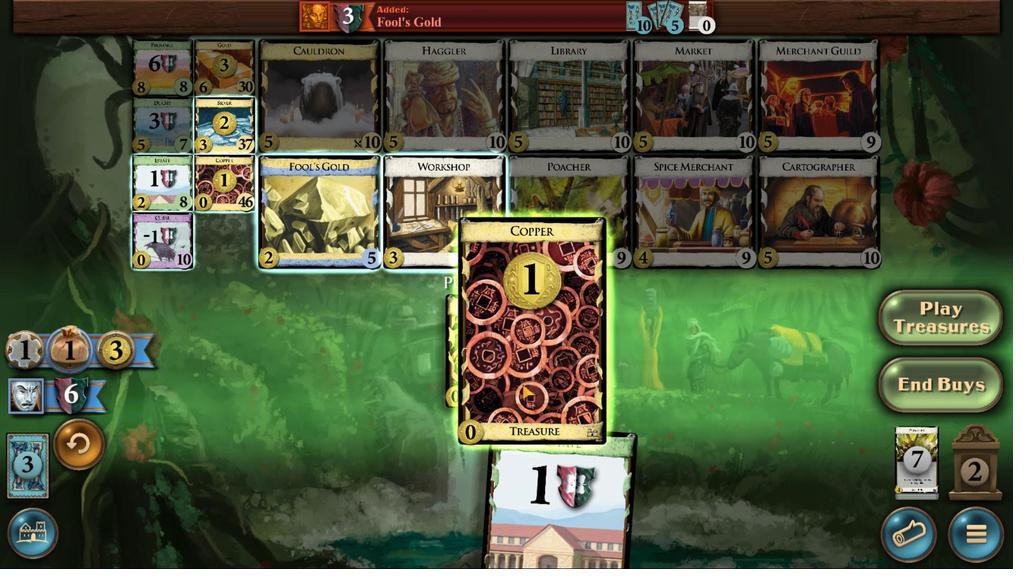 
Action: Mouse pressed left at (586, 93)
Screenshot: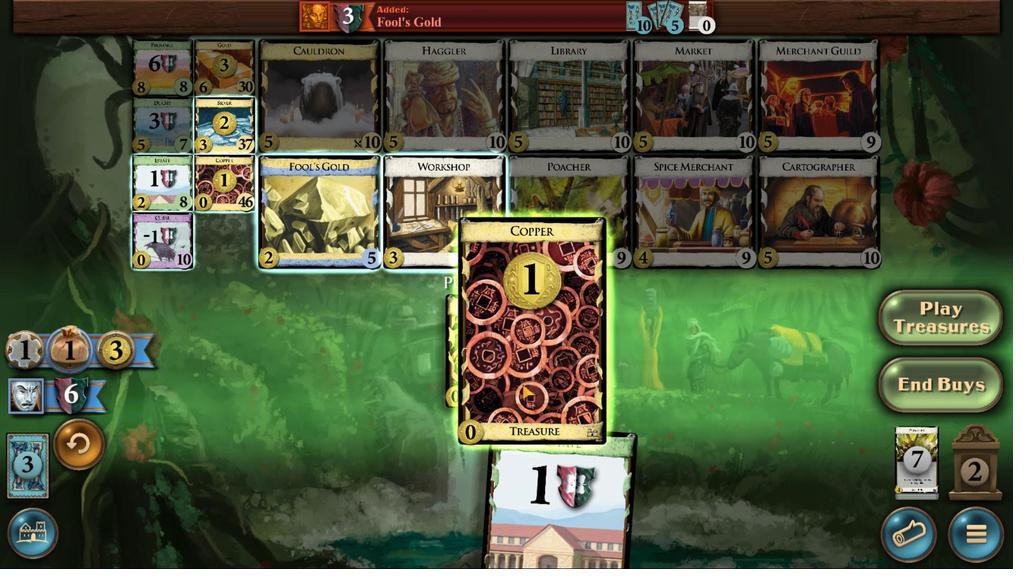 
Action: Mouse moved to (725, 280)
Screenshot: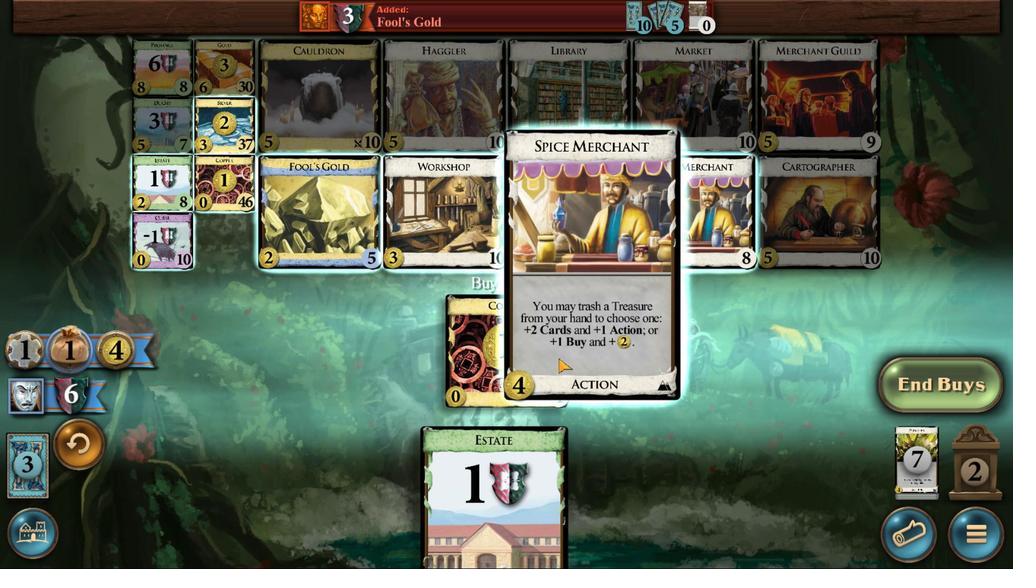 
Action: Mouse pressed left at (725, 280)
Screenshot: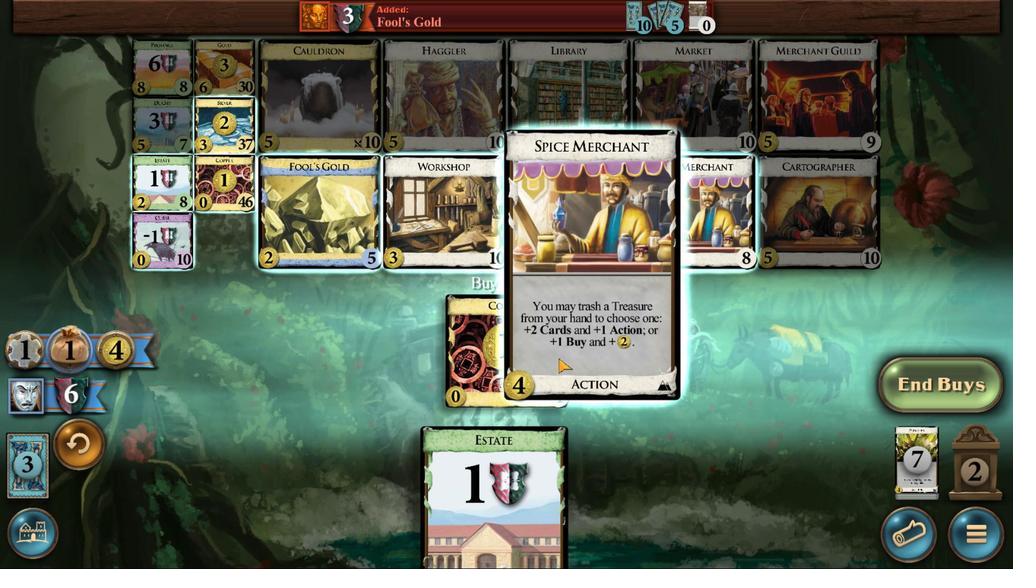
Action: Mouse moved to (739, 253)
Screenshot: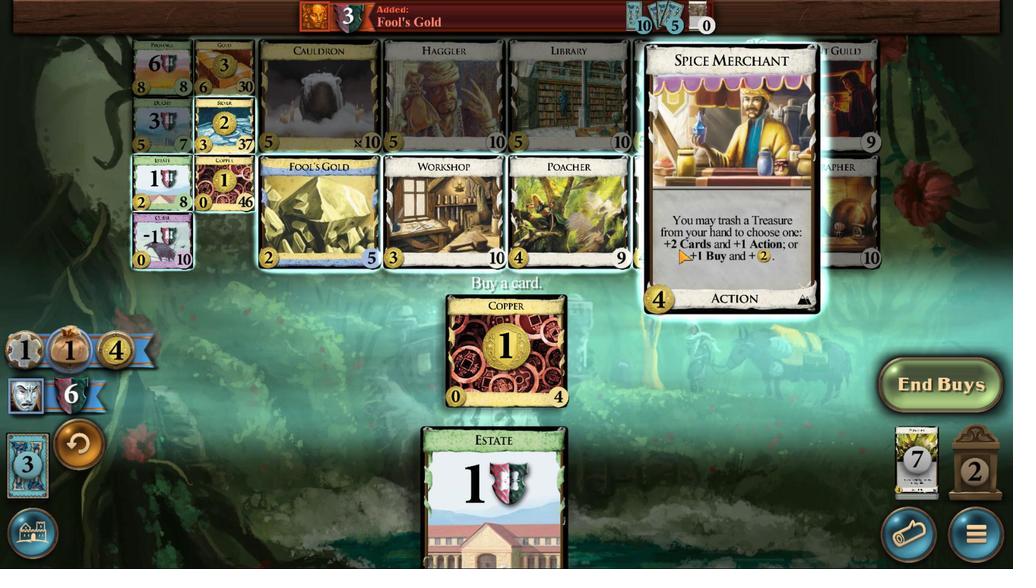 
Action: Mouse pressed left at (739, 253)
Screenshot: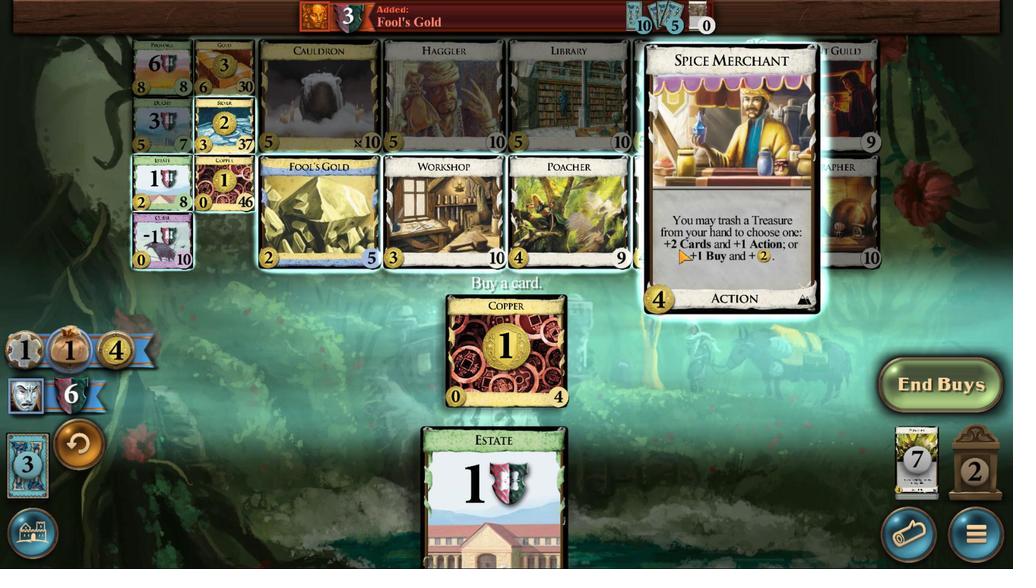
Action: Mouse moved to (641, 94)
Screenshot: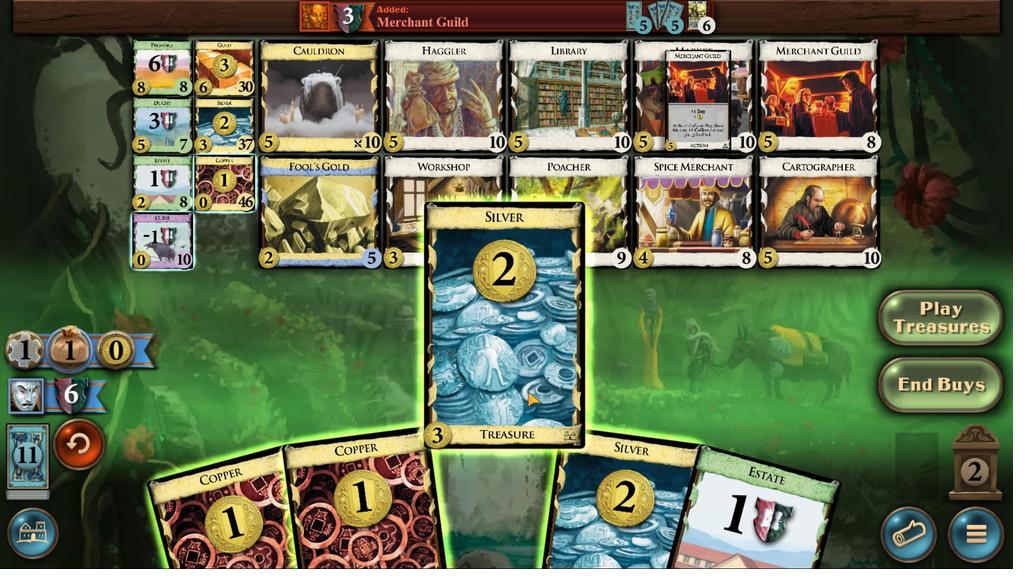 
Action: Mouse pressed left at (641, 94)
Screenshot: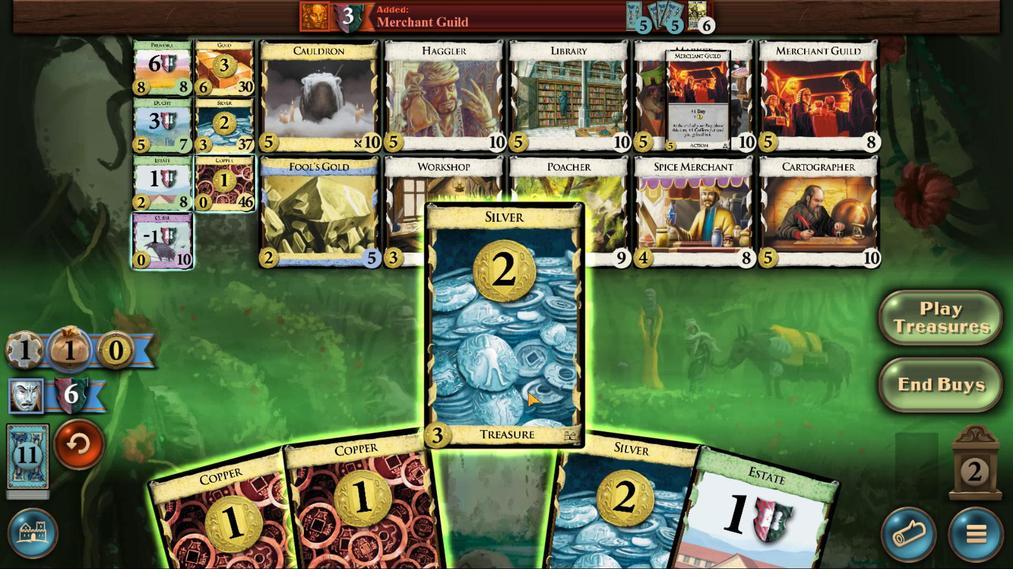 
Action: Mouse moved to (663, 80)
Screenshot: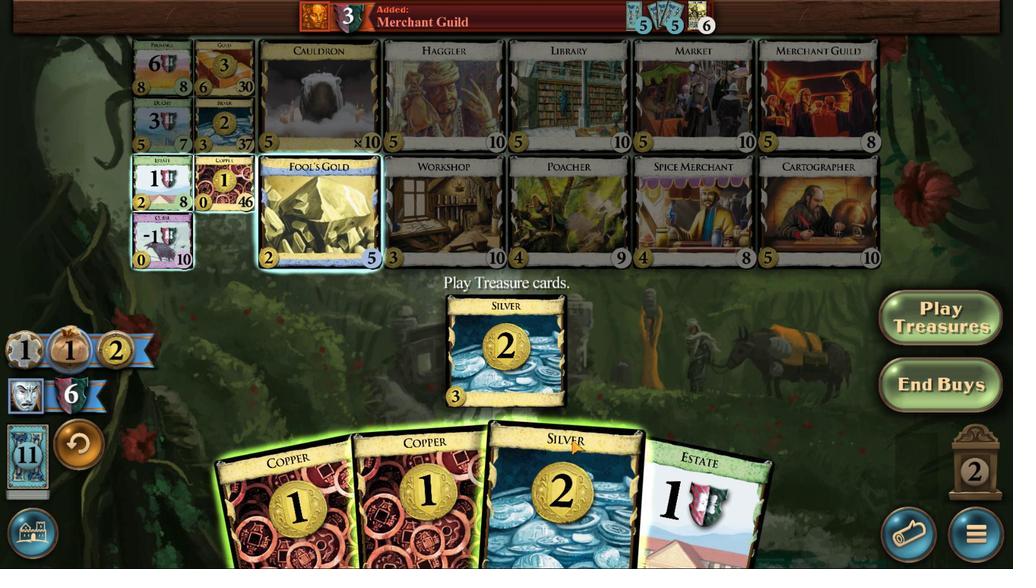 
Action: Mouse pressed left at (663, 80)
Screenshot: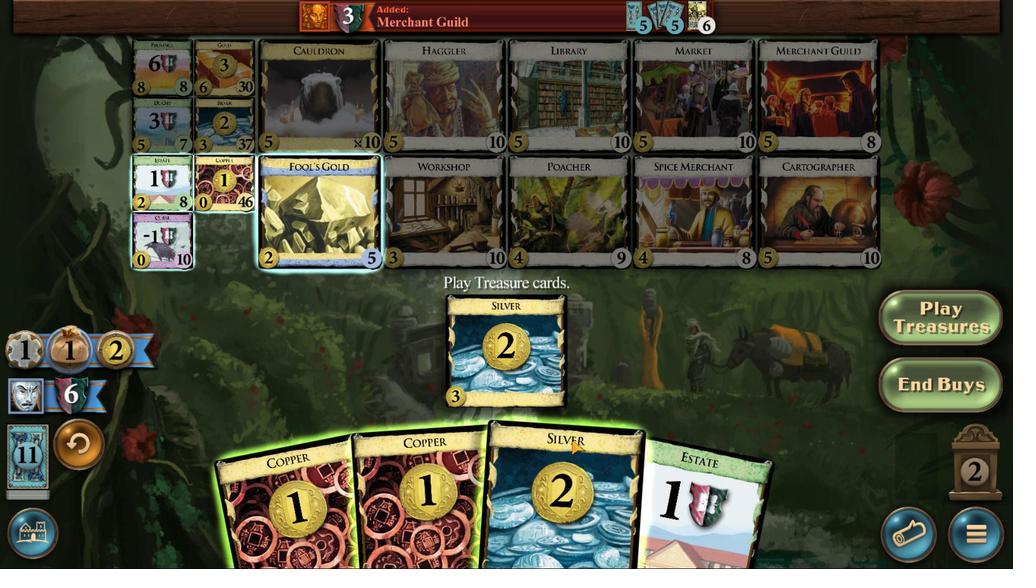 
Action: Mouse moved to (619, 82)
Screenshot: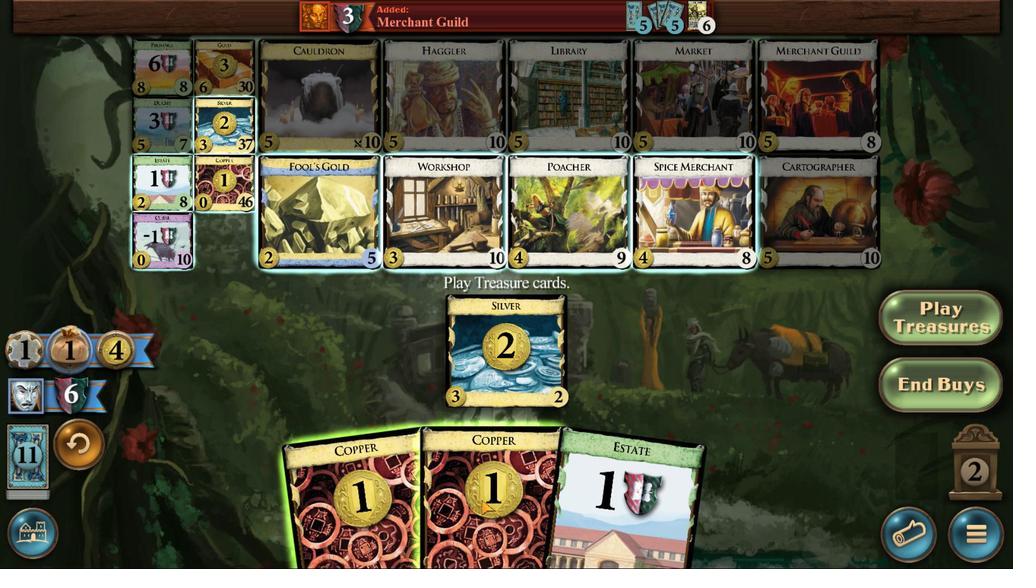 
Action: Mouse pressed left at (619, 82)
Screenshot: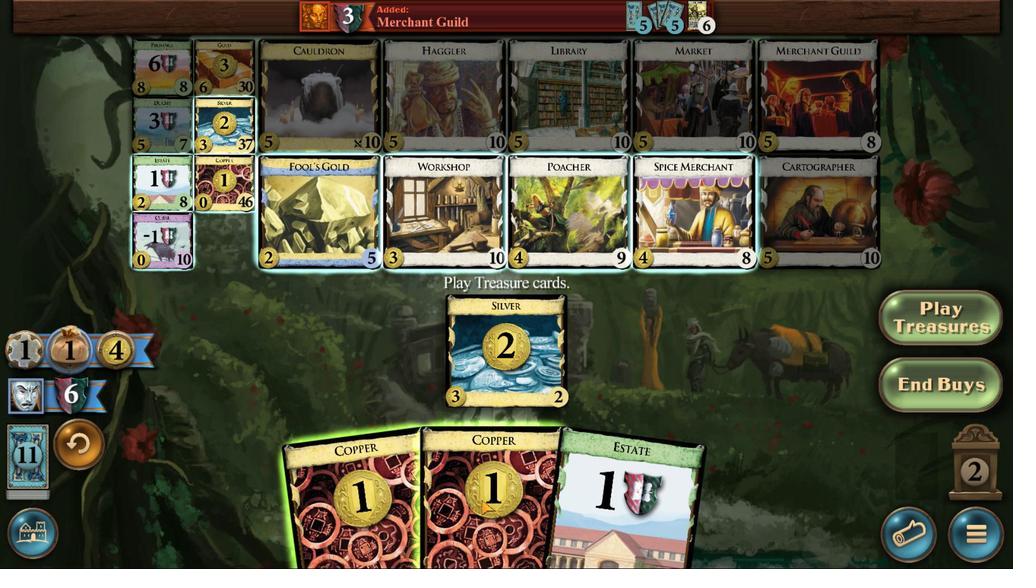 
Action: Mouse moved to (609, 133)
Screenshot: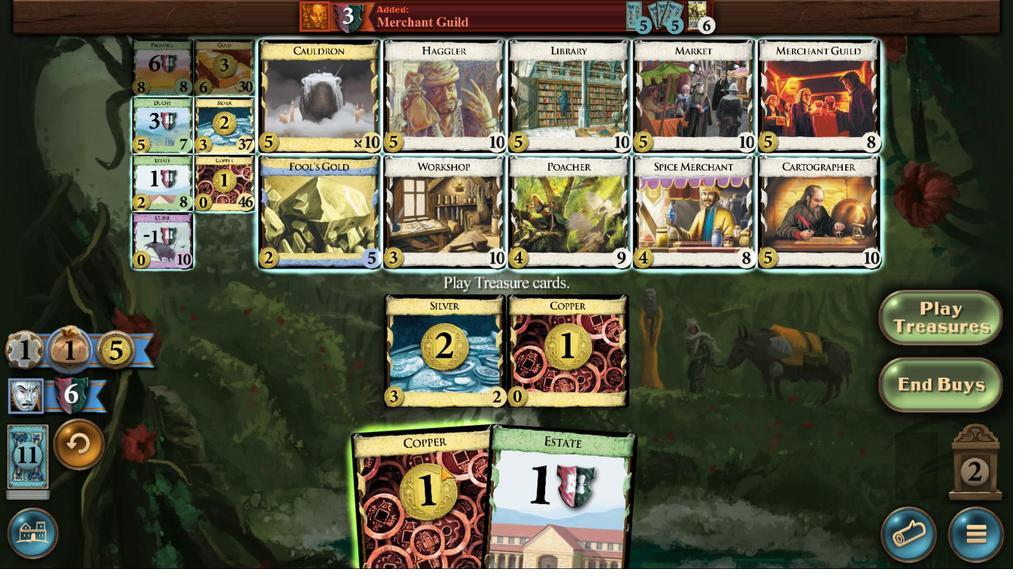 
Action: Mouse pressed left at (609, 133)
Screenshot: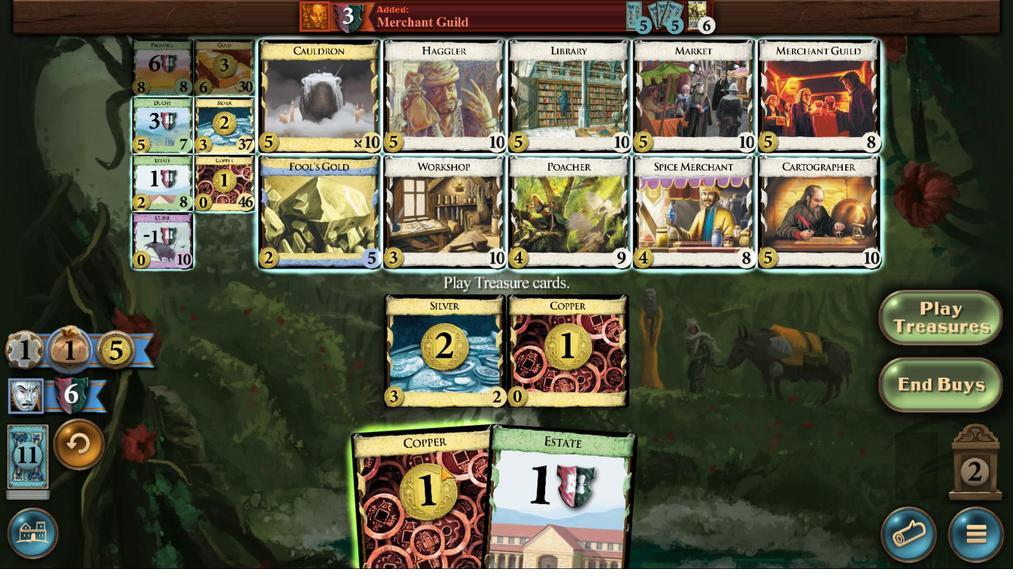 
Action: Mouse moved to (729, 377)
Screenshot: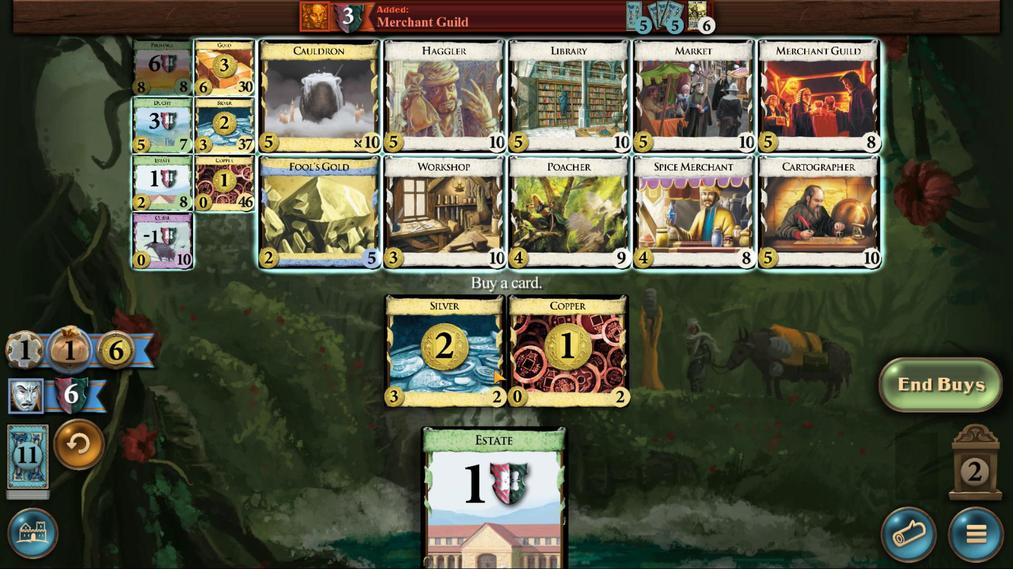 
Action: Mouse pressed left at (729, 377)
Screenshot: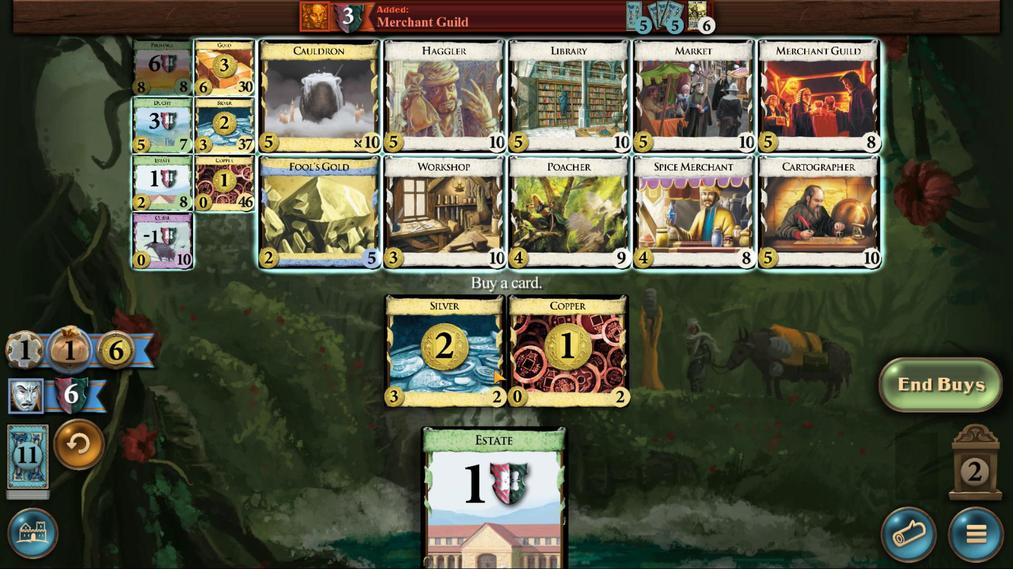 
Action: Mouse moved to (480, 79)
Screenshot: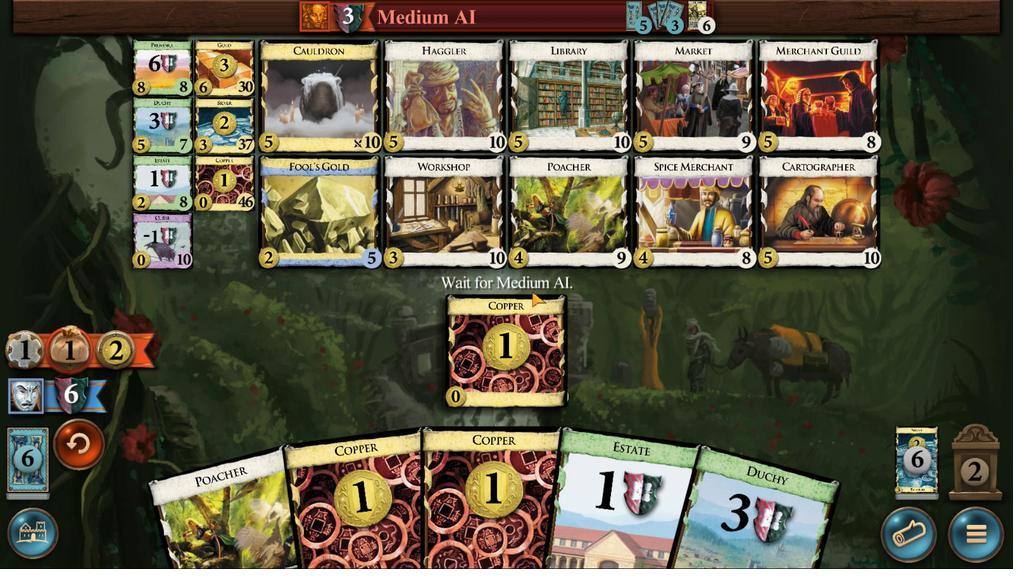 
Action: Mouse pressed left at (480, 79)
Screenshot: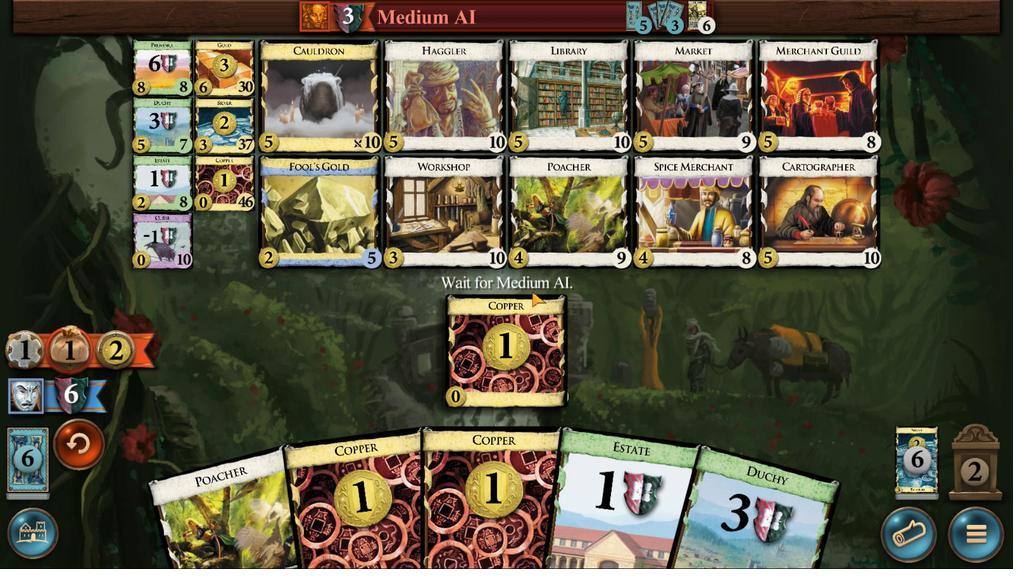 
Action: Mouse moved to (600, 98)
Screenshot: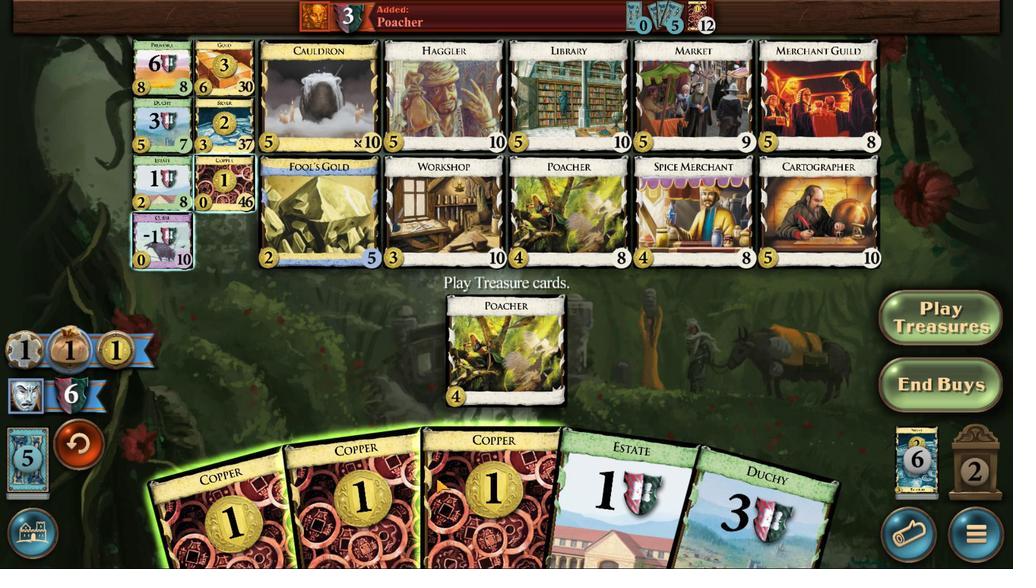 
Action: Mouse pressed left at (600, 98)
Screenshot: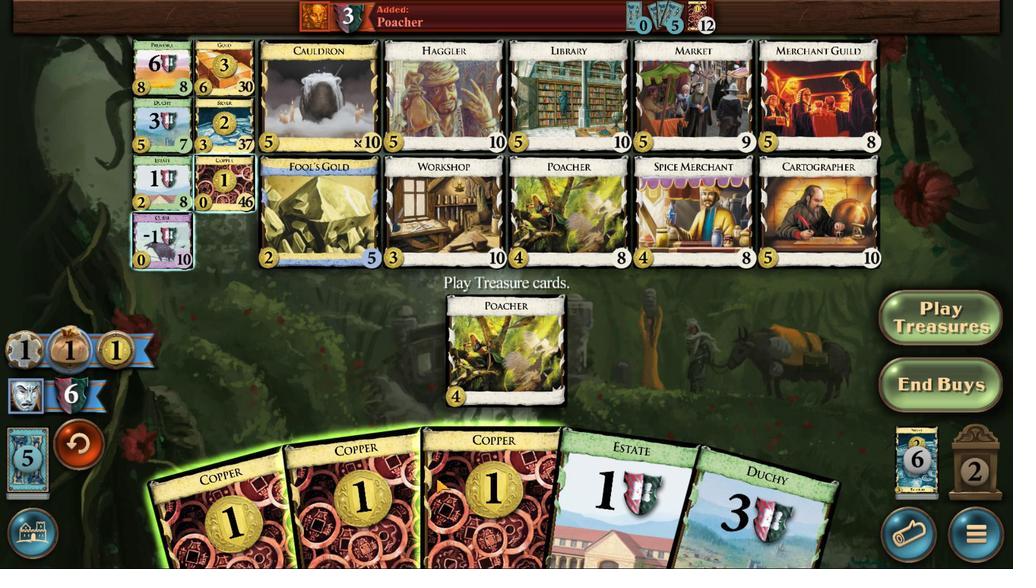 
Action: Mouse moved to (592, 96)
Screenshot: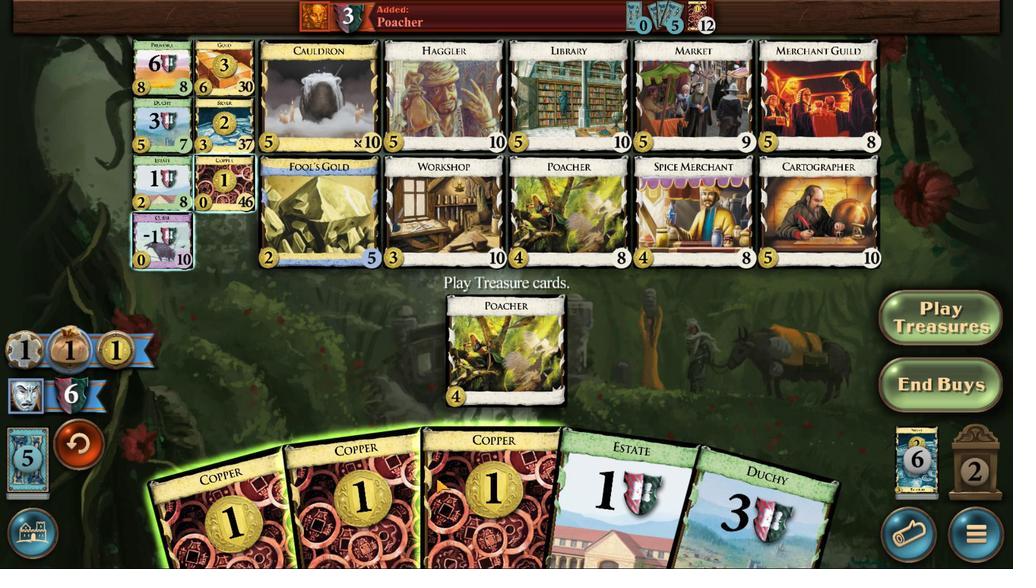 
Action: Mouse pressed left at (592, 96)
Screenshot: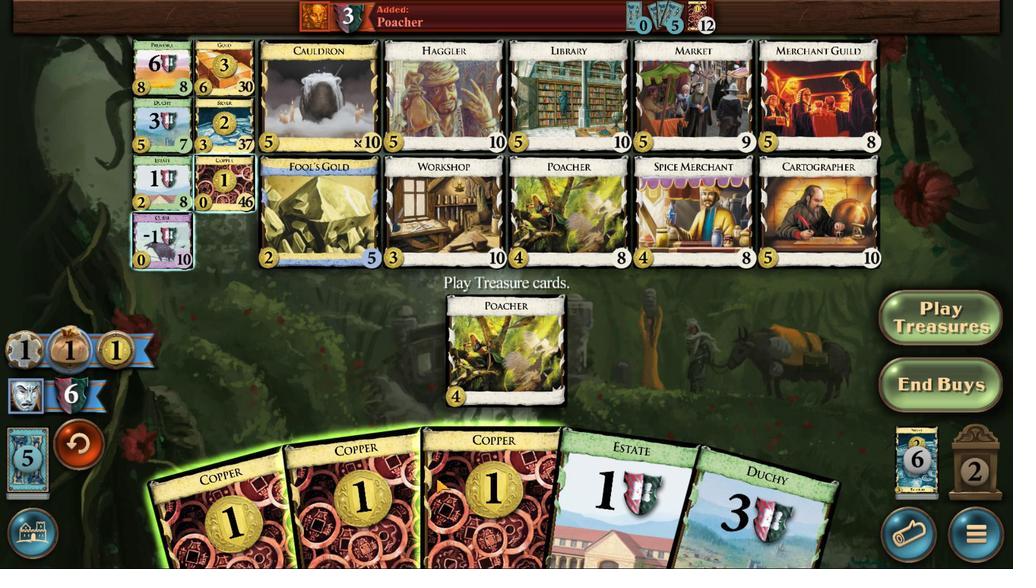 
Action: Mouse moved to (580, 97)
Screenshot: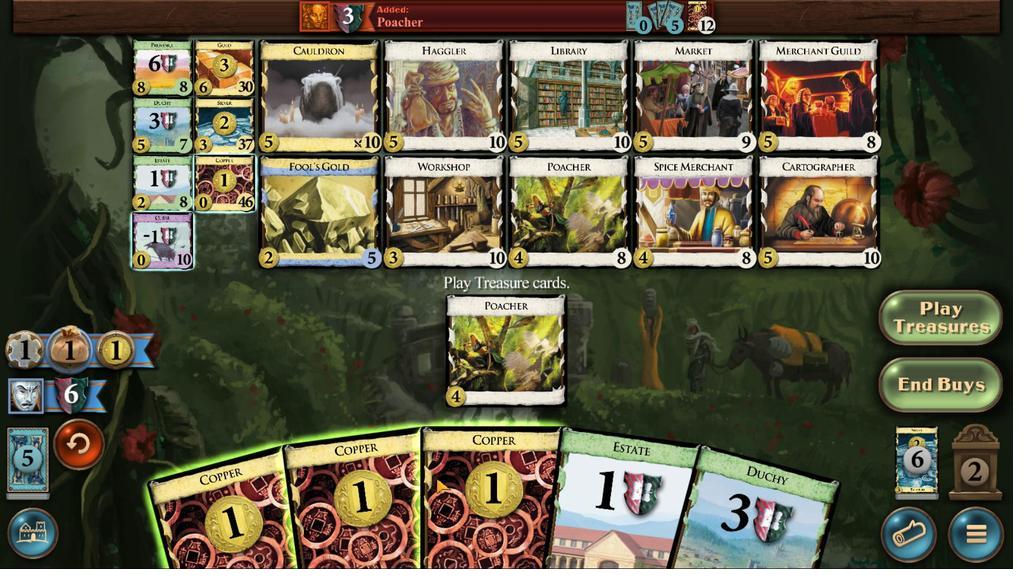 
Action: Mouse pressed left at (580, 97)
Screenshot: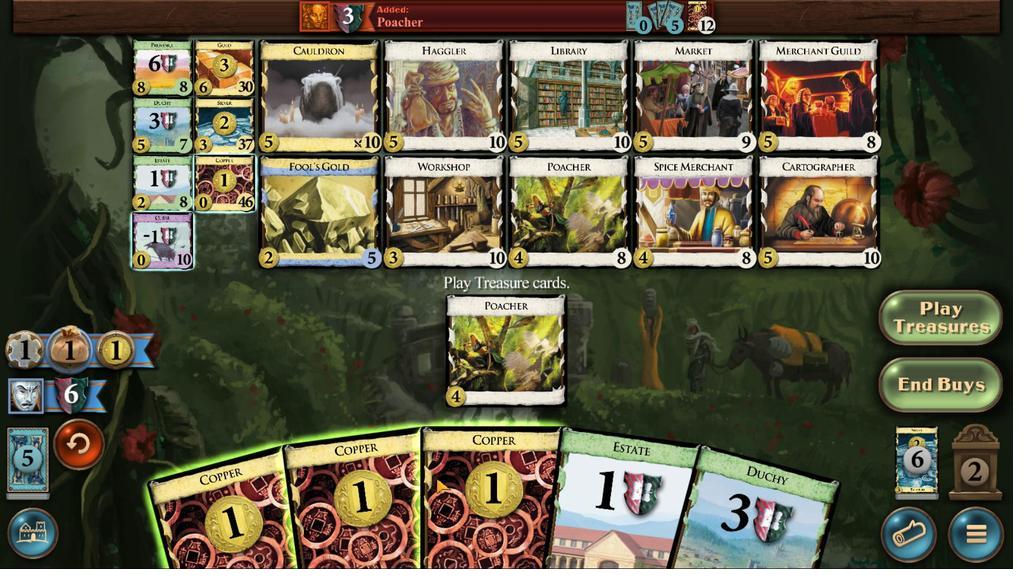 
Action: Mouse moved to (684, 277)
Screenshot: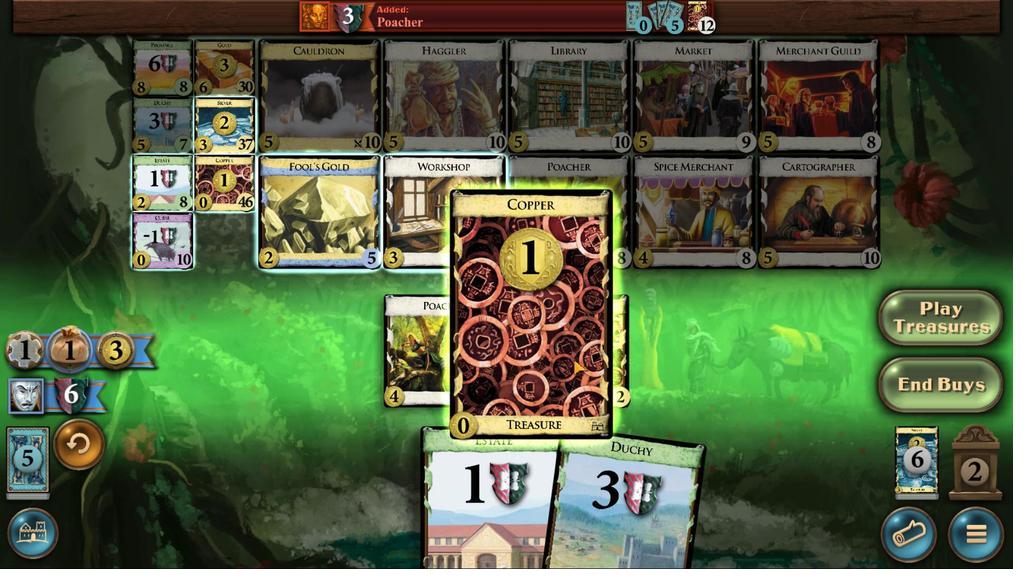 
Action: Mouse pressed left at (684, 277)
Screenshot: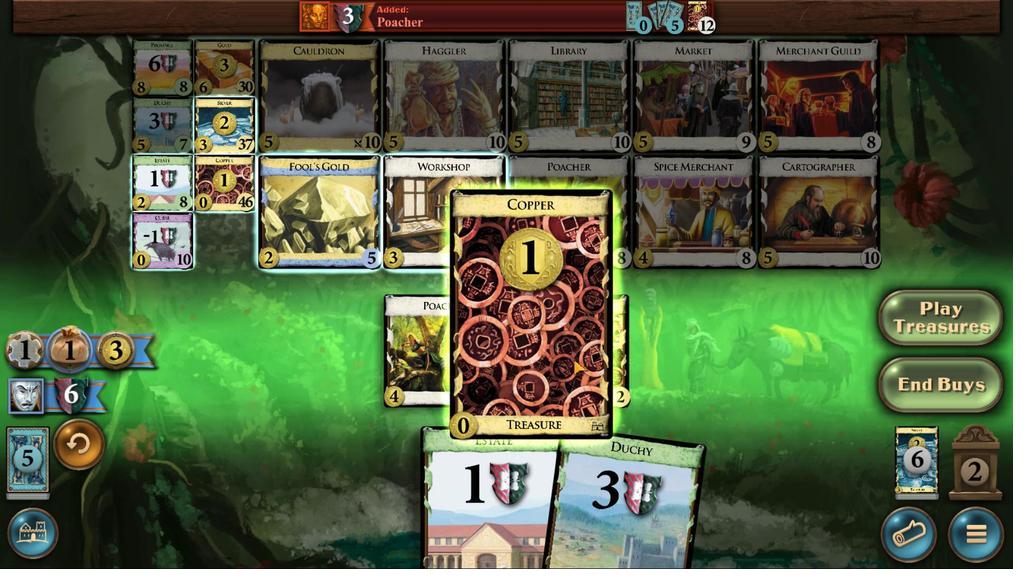 
Action: Mouse moved to (479, 83)
Screenshot: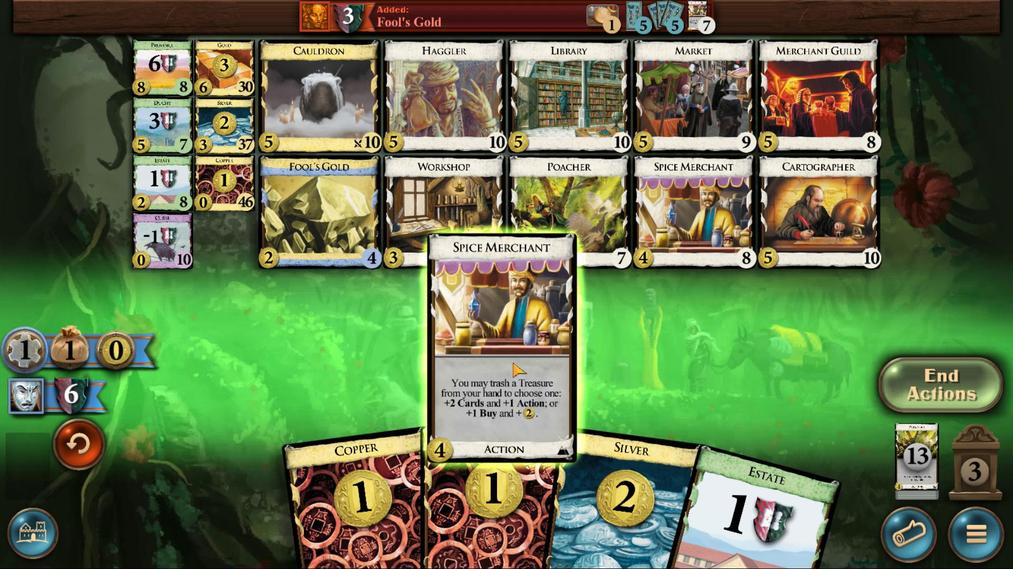 
Action: Mouse pressed left at (479, 83)
Screenshot: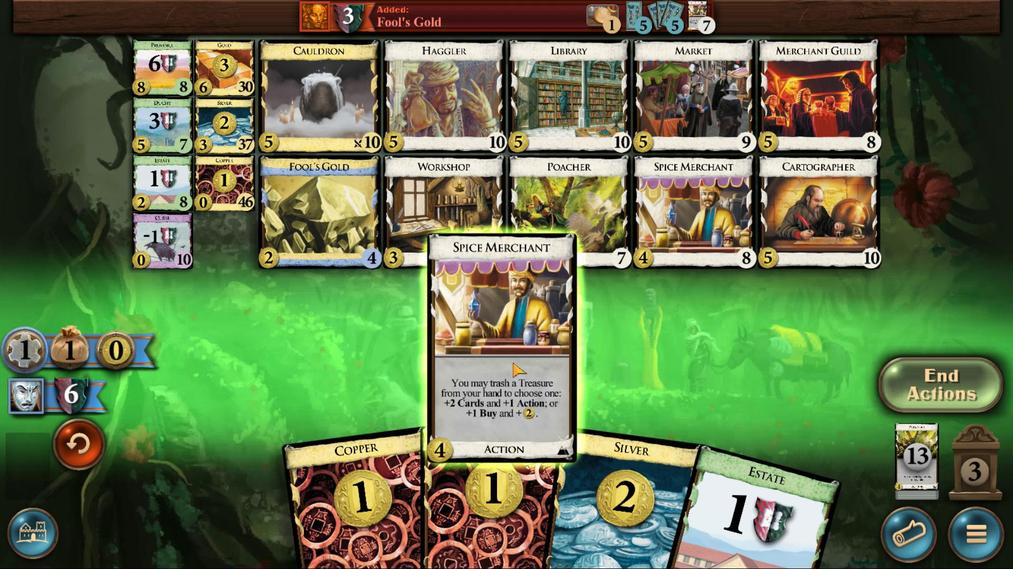 
Action: Mouse moved to (527, 78)
Screenshot: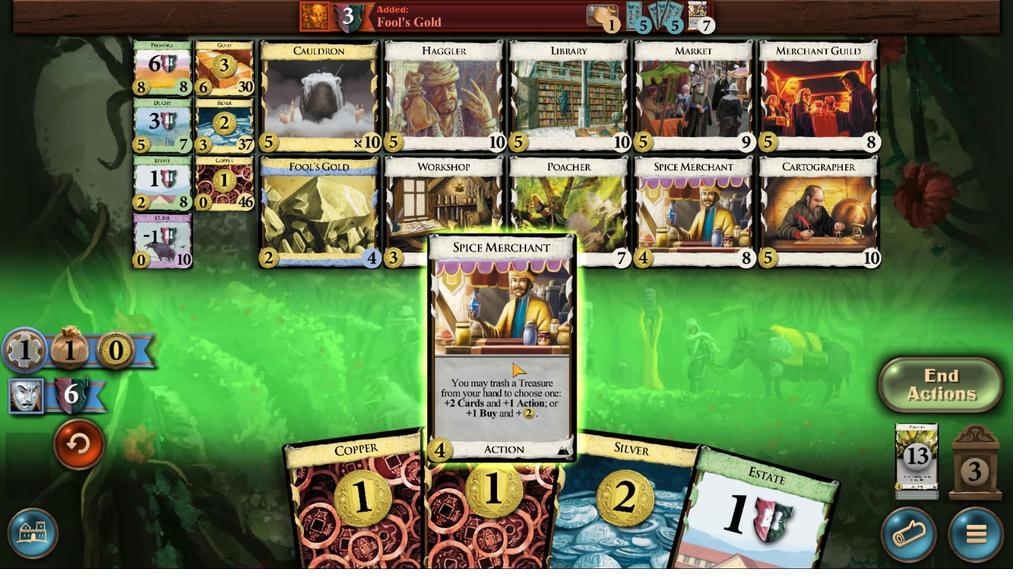 
Action: Mouse pressed left at (527, 78)
Screenshot: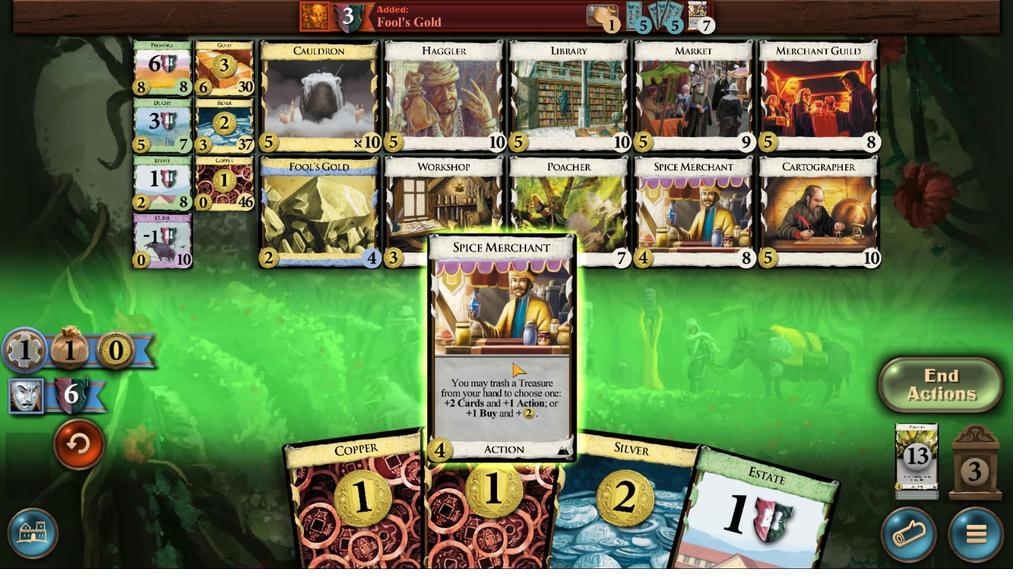 
Action: Mouse moved to (838, 225)
Screenshot: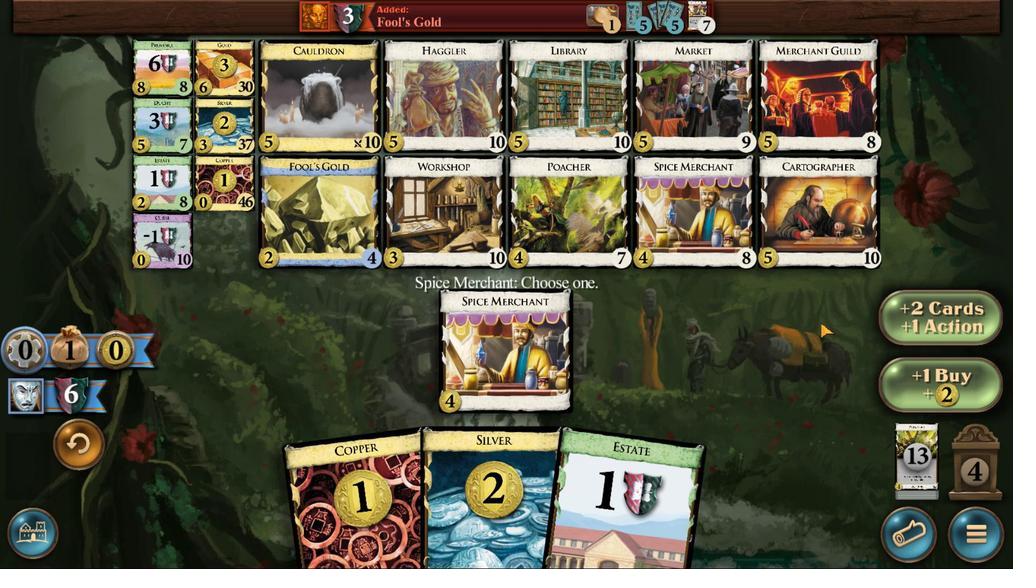 
Action: Mouse pressed left at (838, 225)
Screenshot: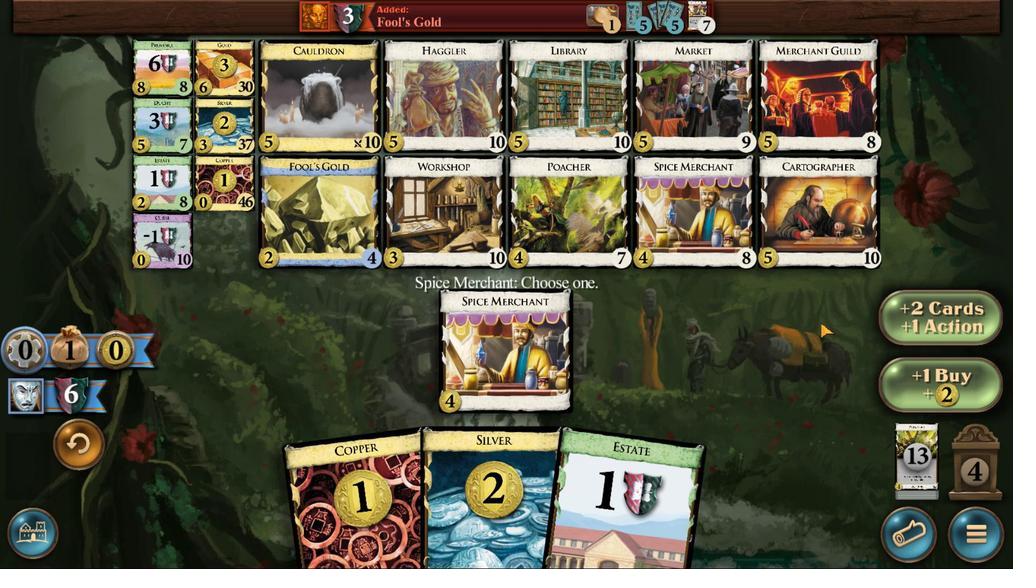 
Action: Mouse moved to (494, 104)
Screenshot: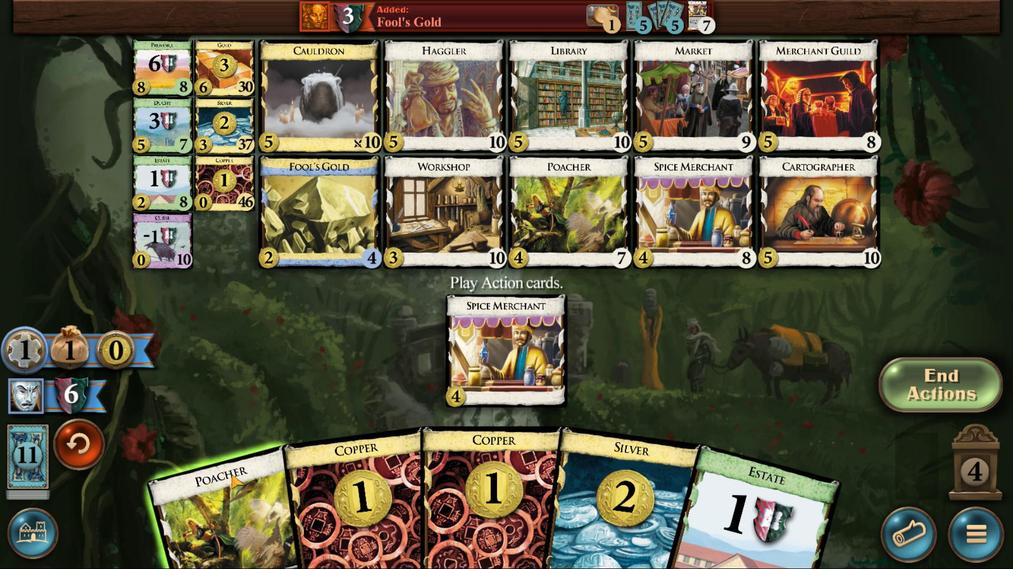 
Action: Mouse pressed left at (494, 104)
Screenshot: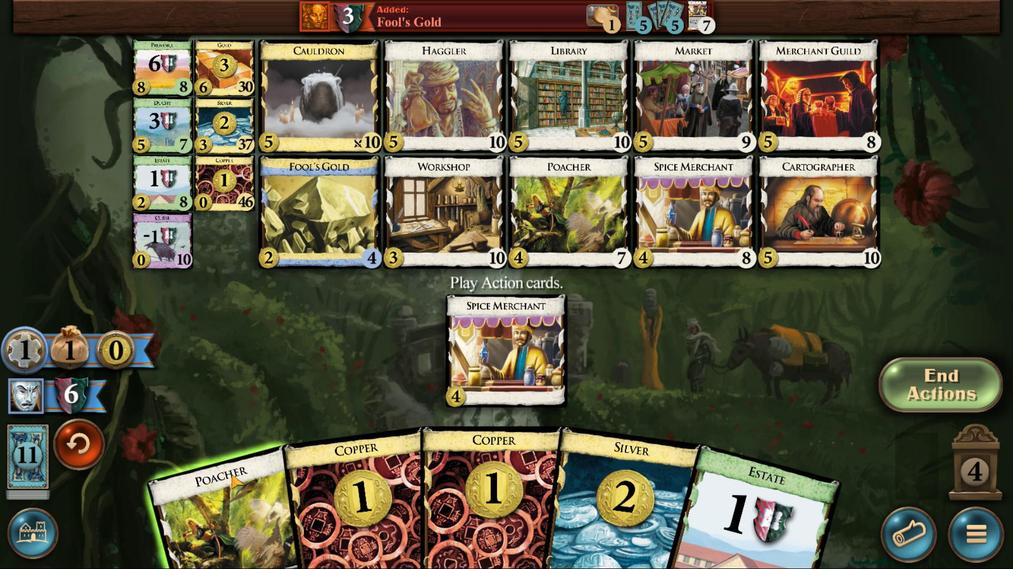 
Action: Mouse moved to (624, 112)
Screenshot: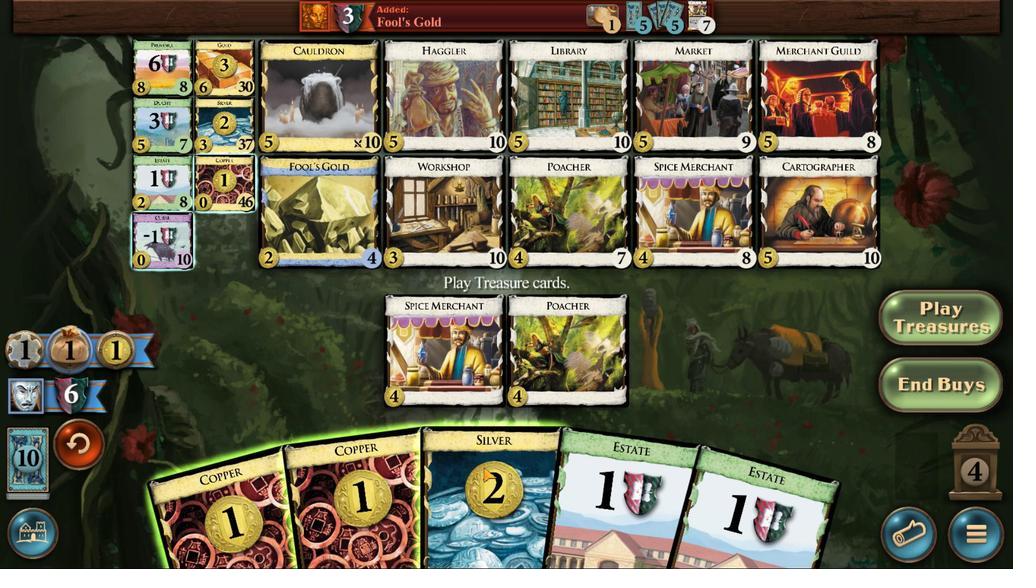 
Action: Mouse pressed left at (624, 112)
Screenshot: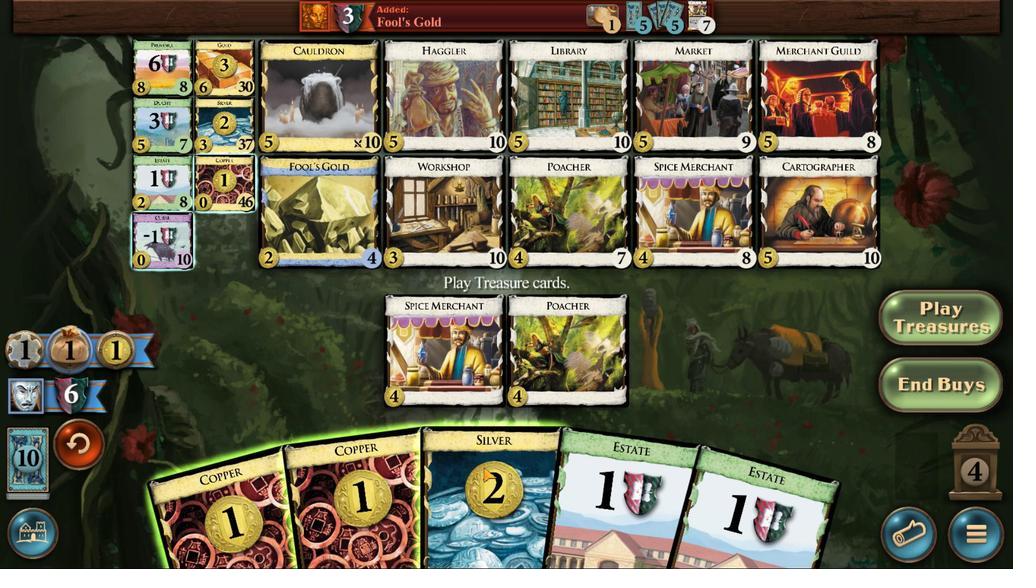 
Action: Mouse moved to (603, 106)
Screenshot: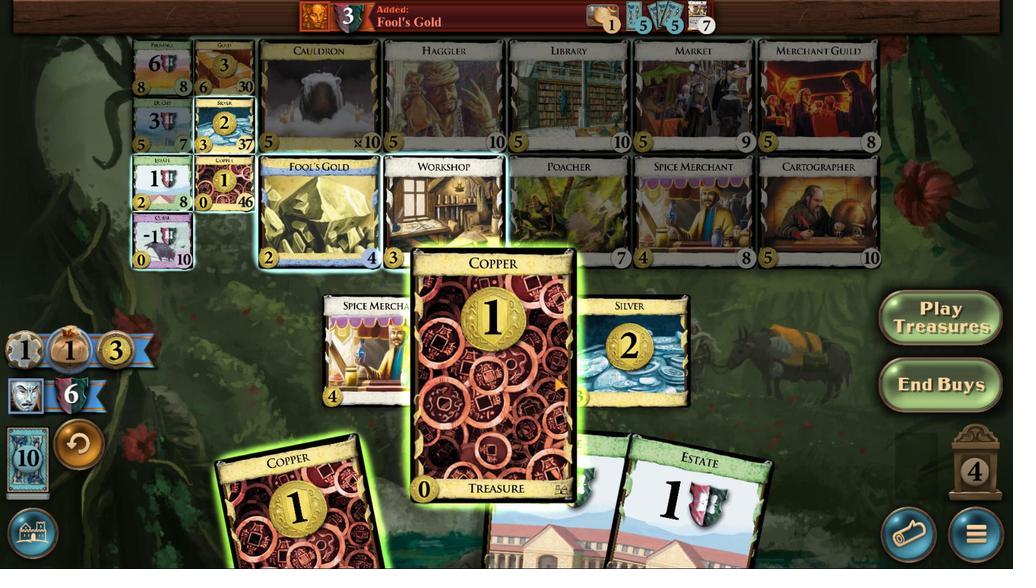 
Action: Mouse pressed left at (603, 106)
Screenshot: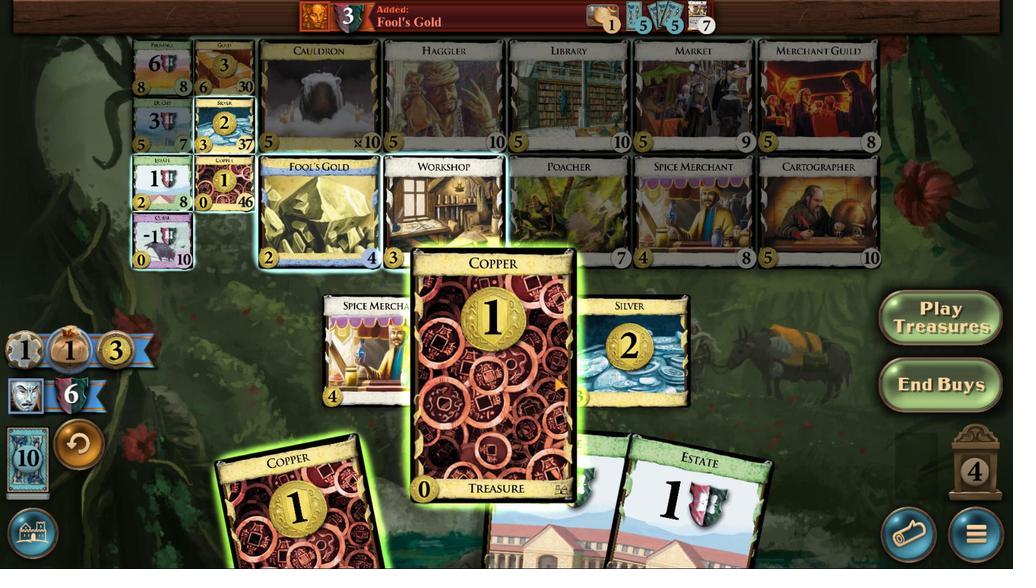 
Action: Mouse moved to (557, 89)
Screenshot: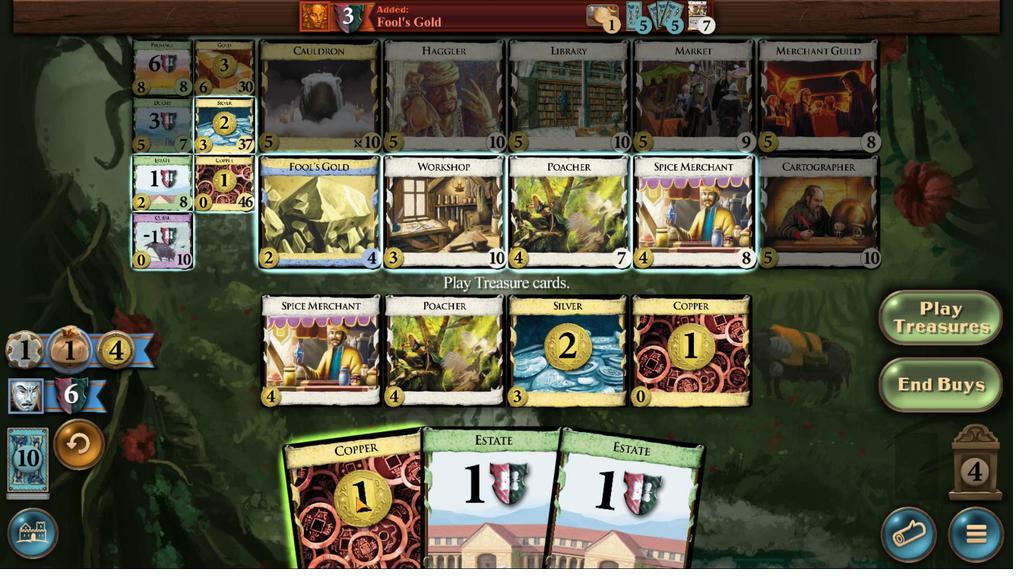 
Action: Mouse pressed left at (557, 89)
Screenshot: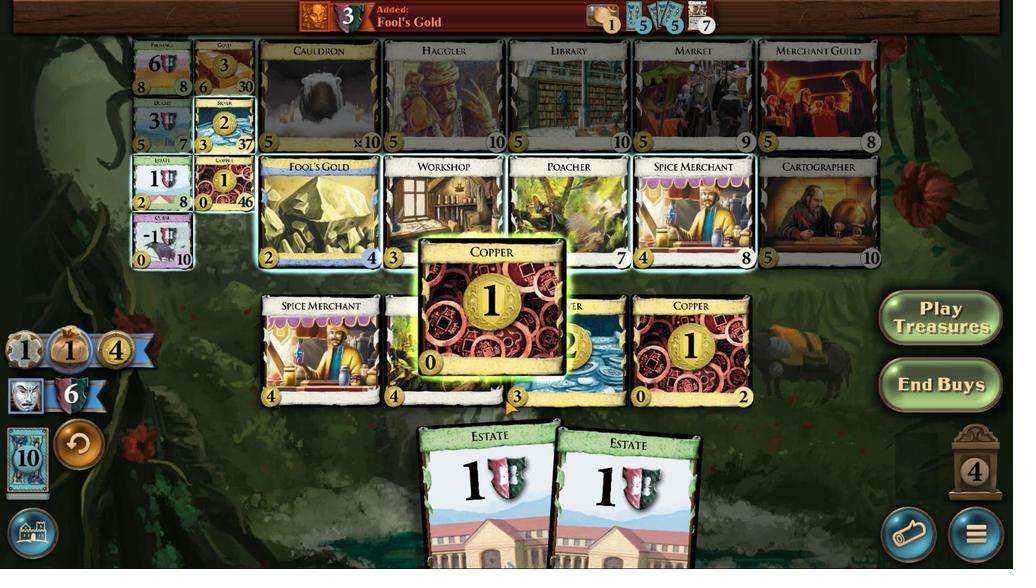 
Action: Mouse moved to (462, 344)
Screenshot: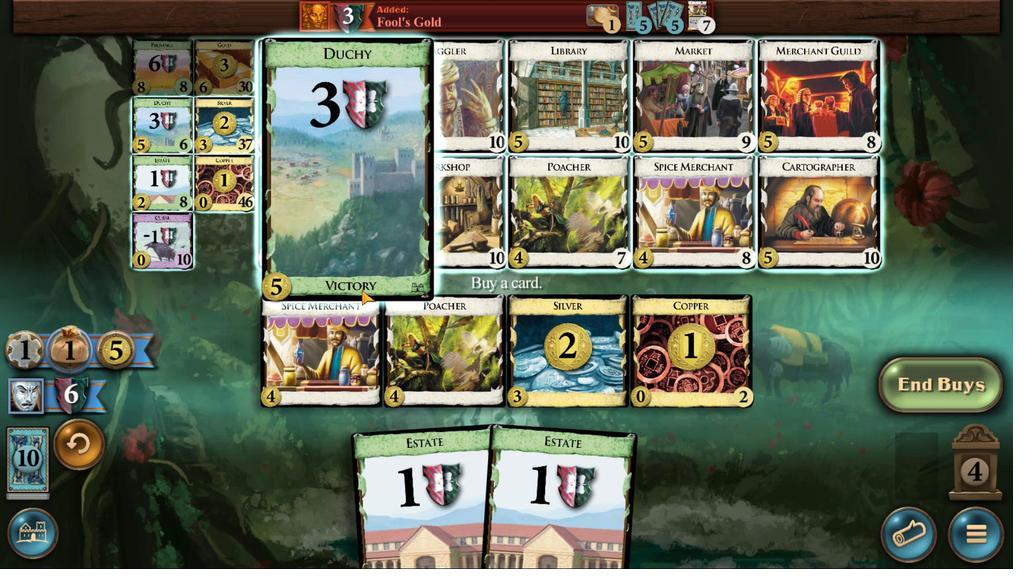 
Action: Mouse pressed left at (462, 344)
Screenshot: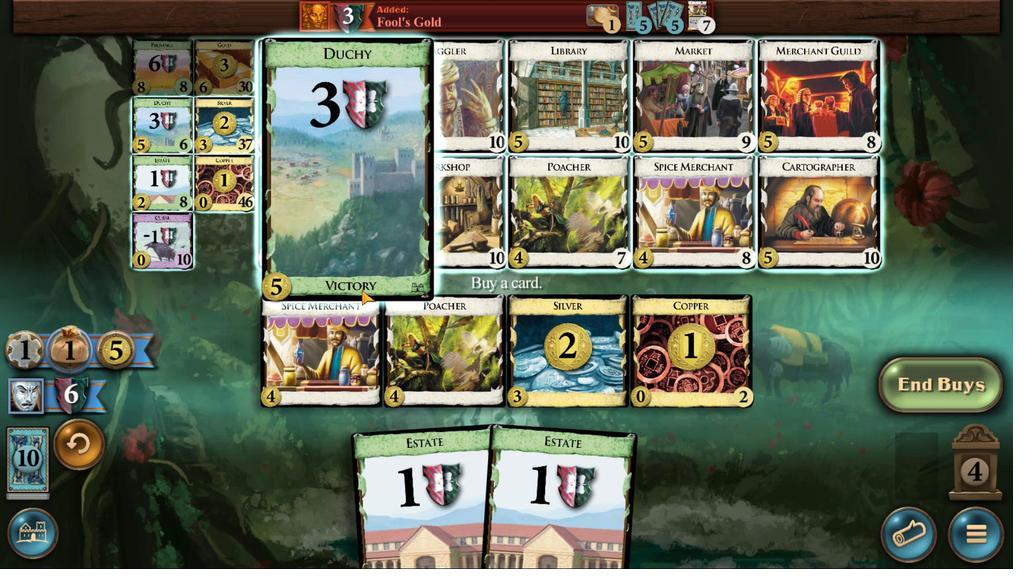 
Action: Mouse moved to (554, 230)
Screenshot: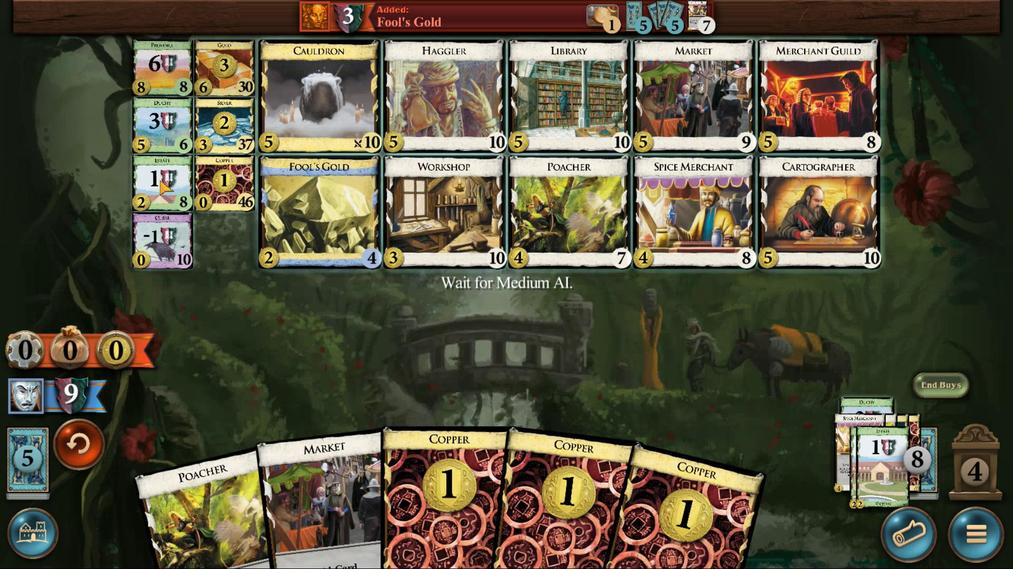 
Action: Mouse pressed left at (554, 230)
Screenshot: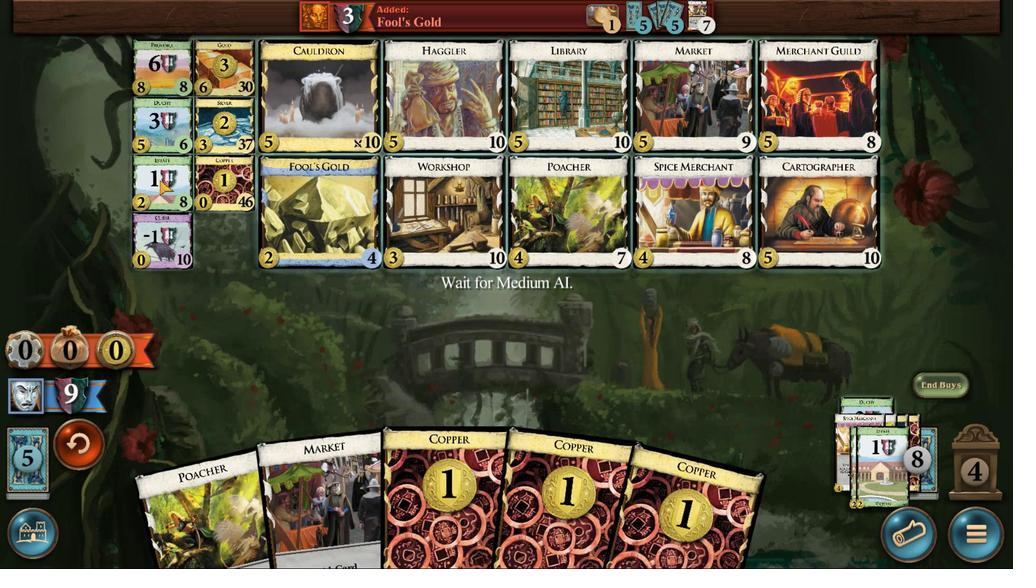 
Action: Mouse moved to (530, 252)
Screenshot: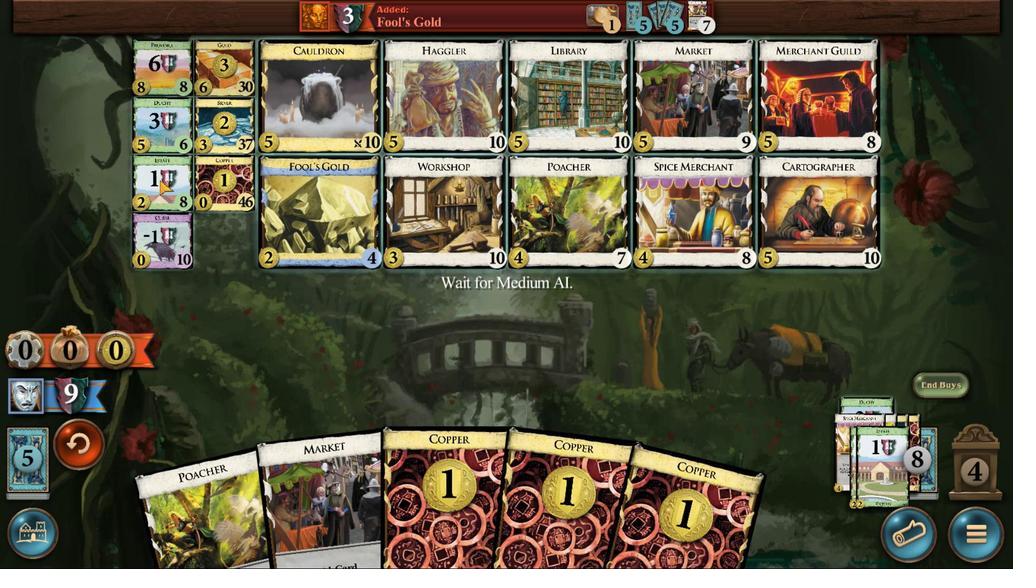 
Action: Mouse pressed left at (530, 252)
Screenshot: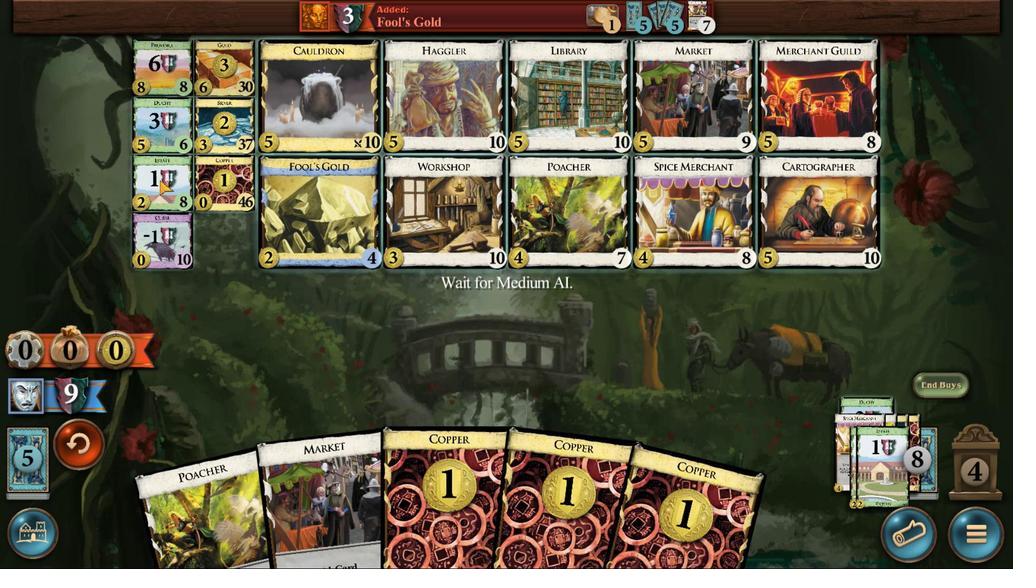 
Action: Mouse moved to (509, 268)
Screenshot: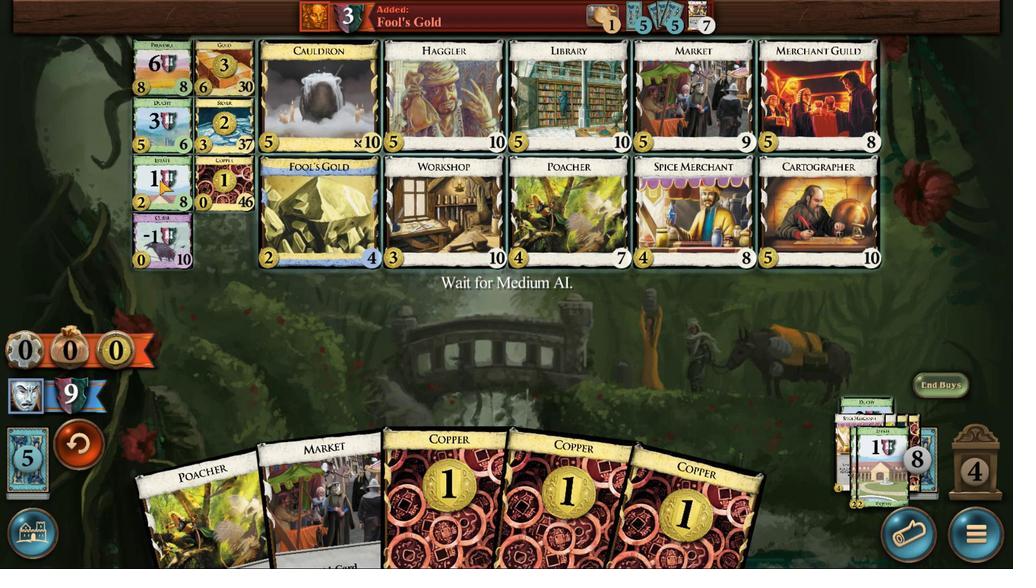 
Action: Mouse pressed left at (509, 268)
Screenshot: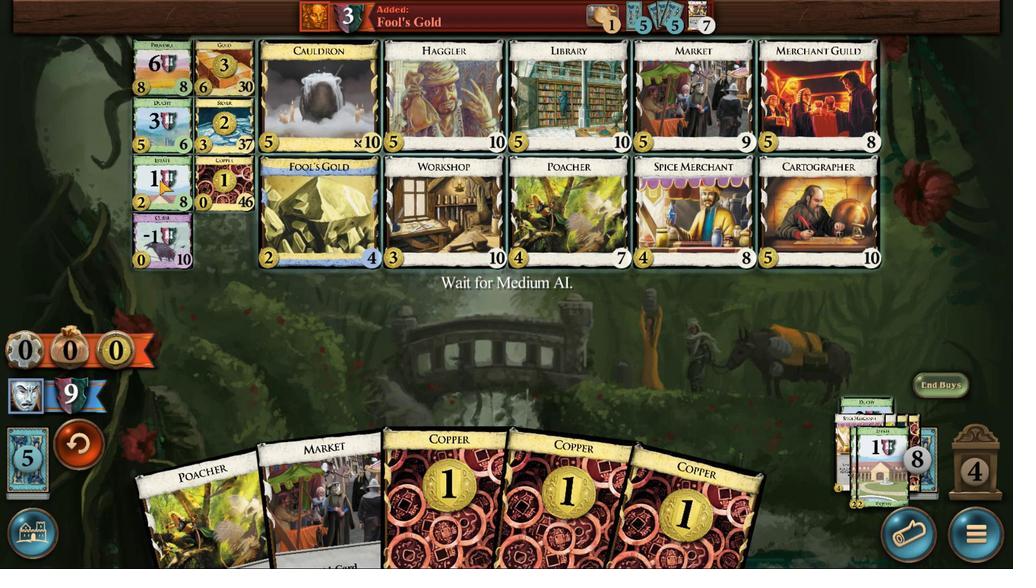 
Action: Mouse moved to (560, 110)
Screenshot: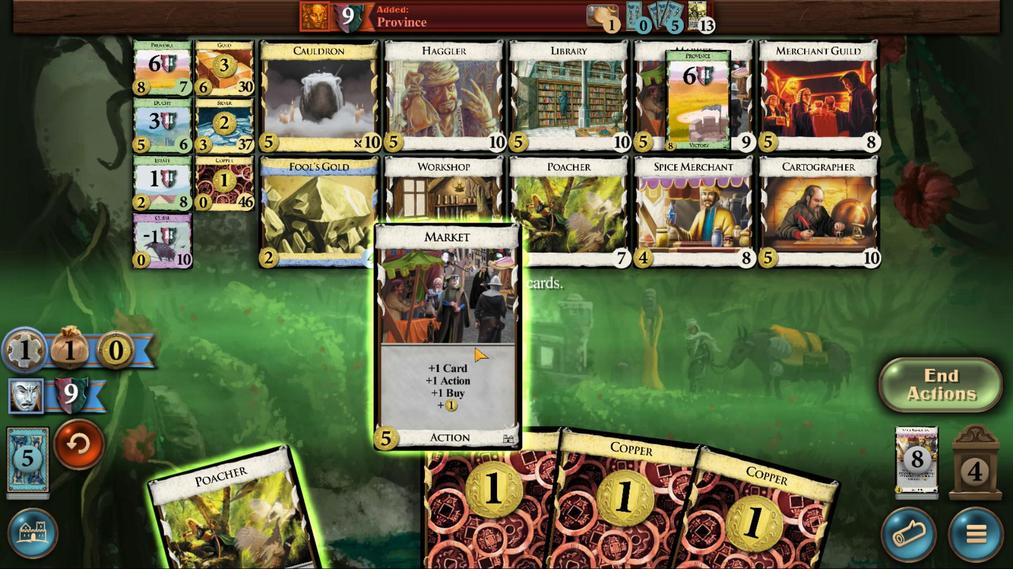 
Action: Mouse pressed left at (560, 110)
Screenshot: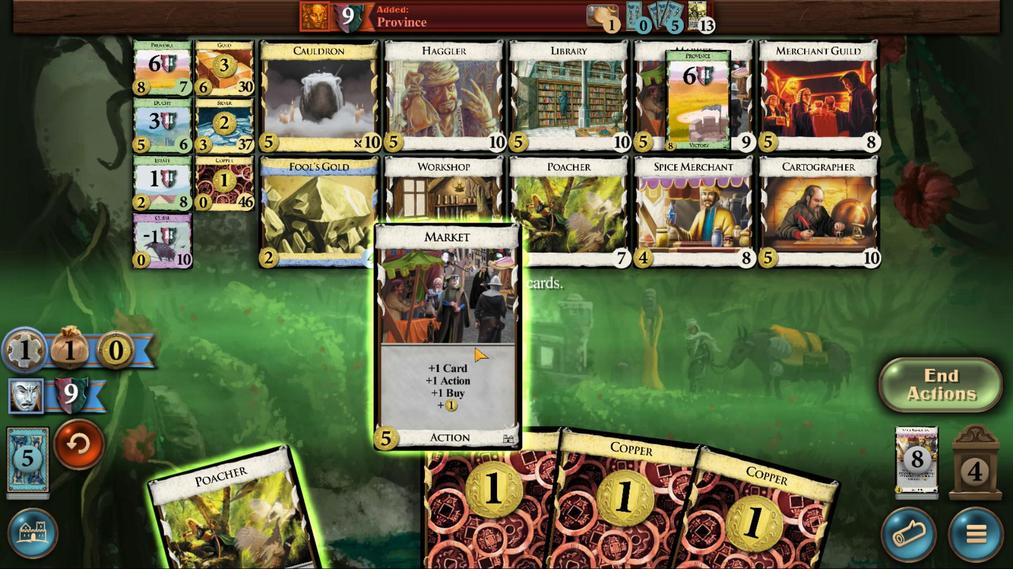 
Action: Mouse moved to (492, 73)
Screenshot: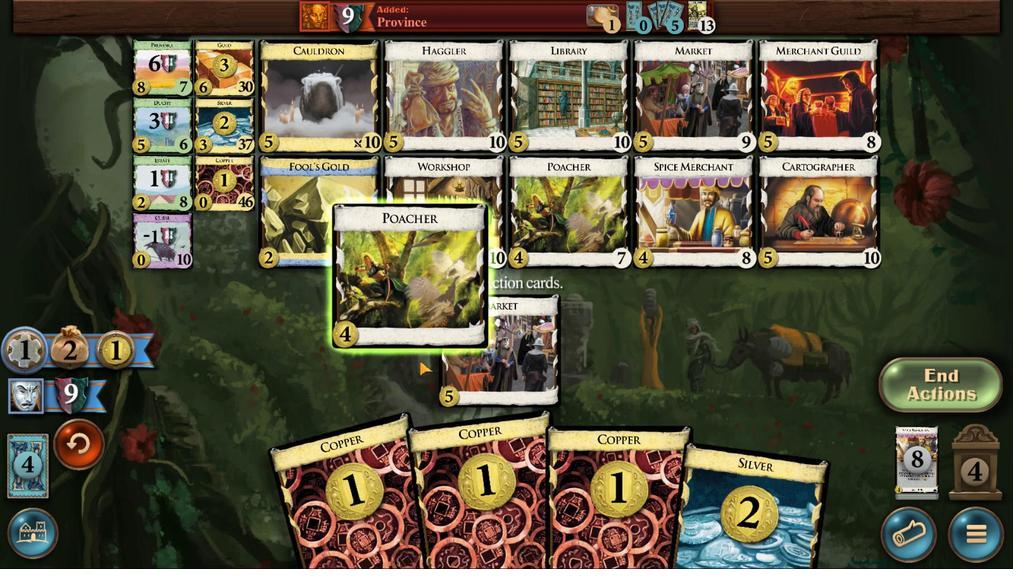 
Action: Mouse pressed left at (492, 73)
Screenshot: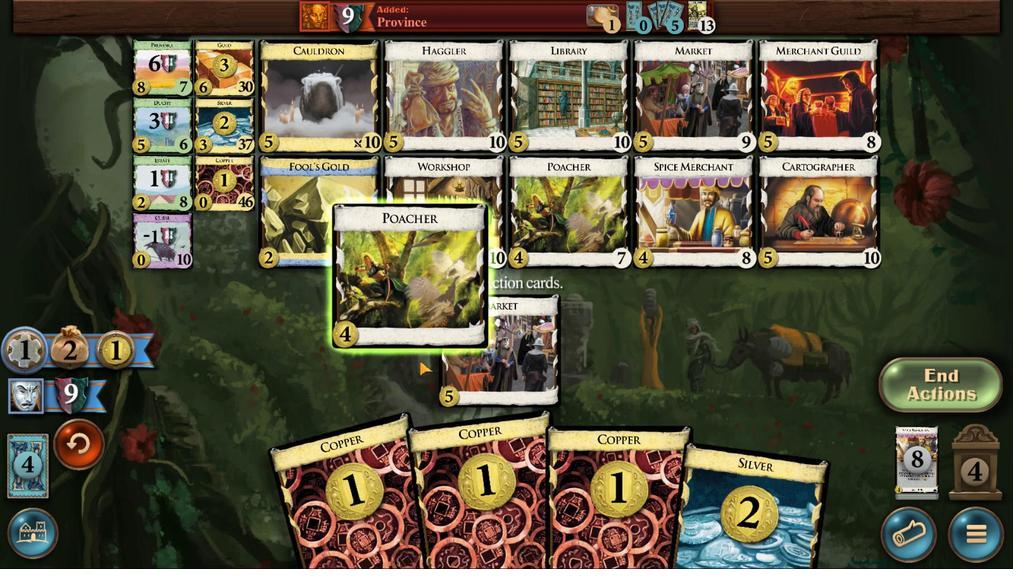 
Action: Mouse moved to (684, 90)
Screenshot: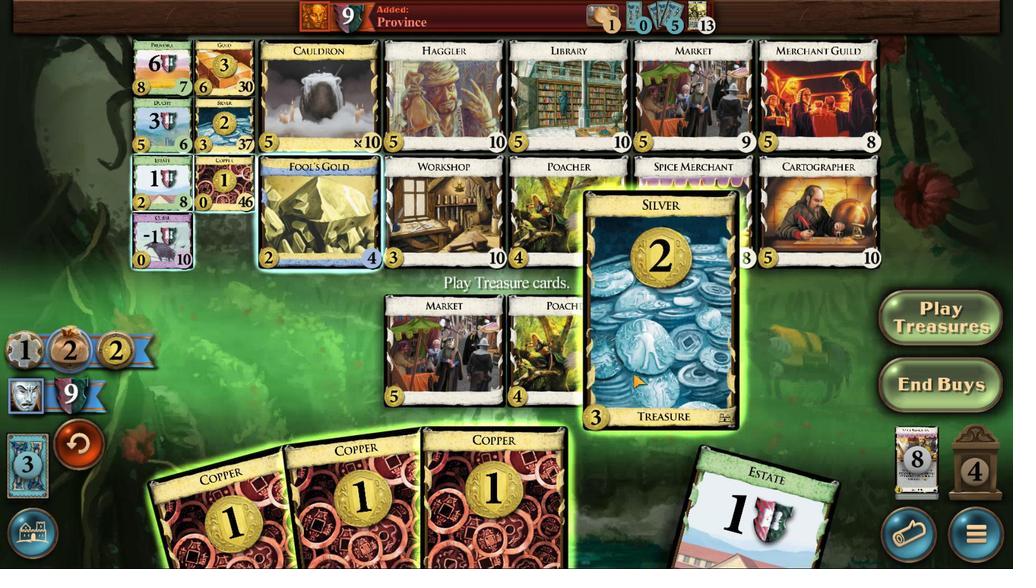 
Action: Mouse pressed left at (684, 90)
Screenshot: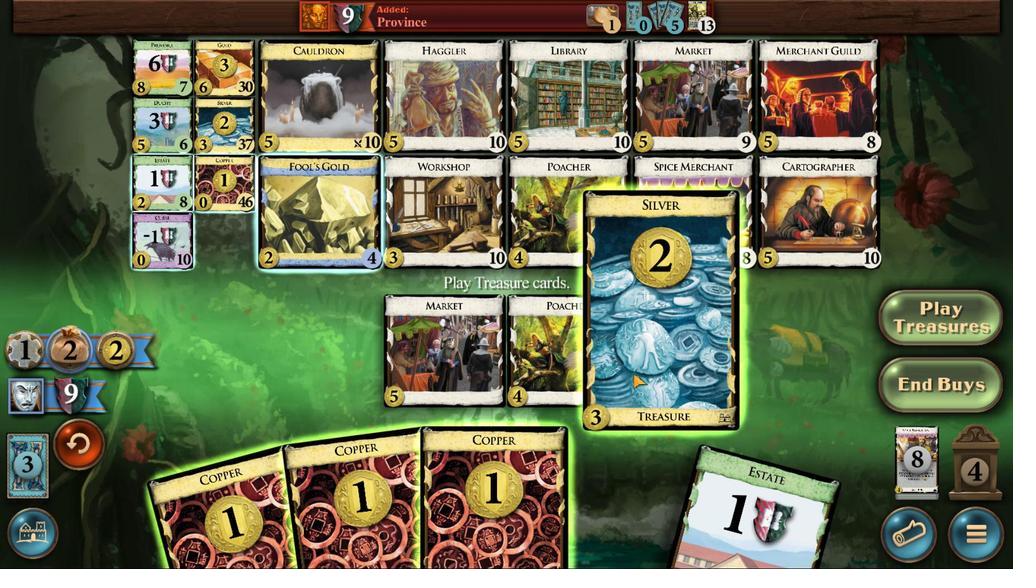 
Action: Mouse moved to (660, 108)
Screenshot: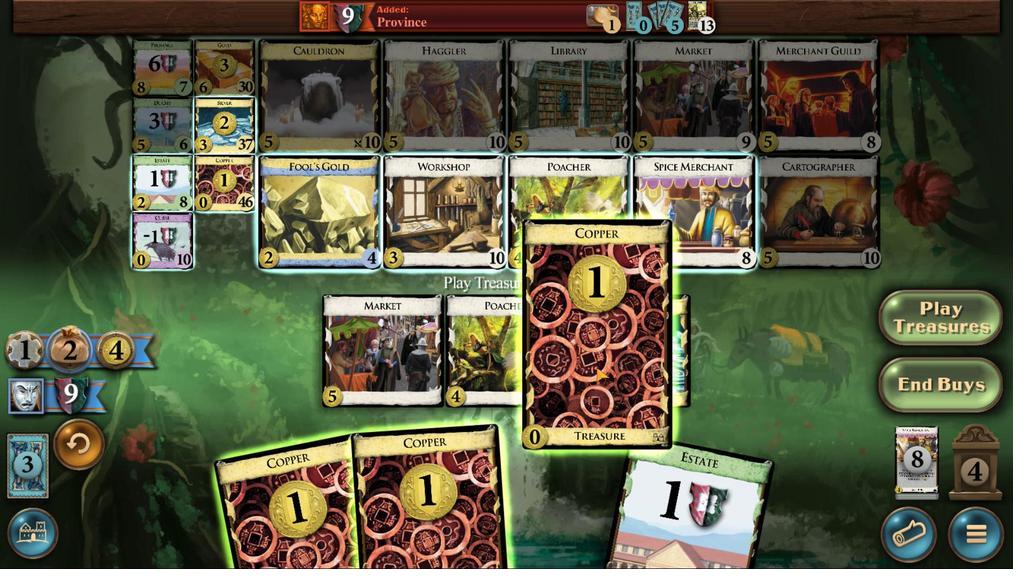 
Action: Mouse pressed left at (659, 107)
Screenshot: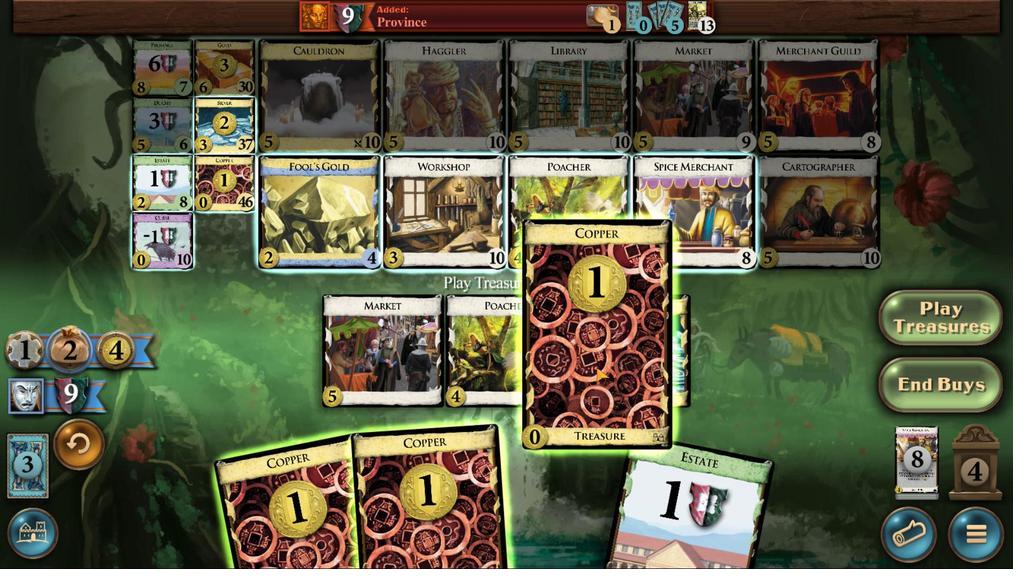 
Action: Mouse moved to (666, 352)
Screenshot: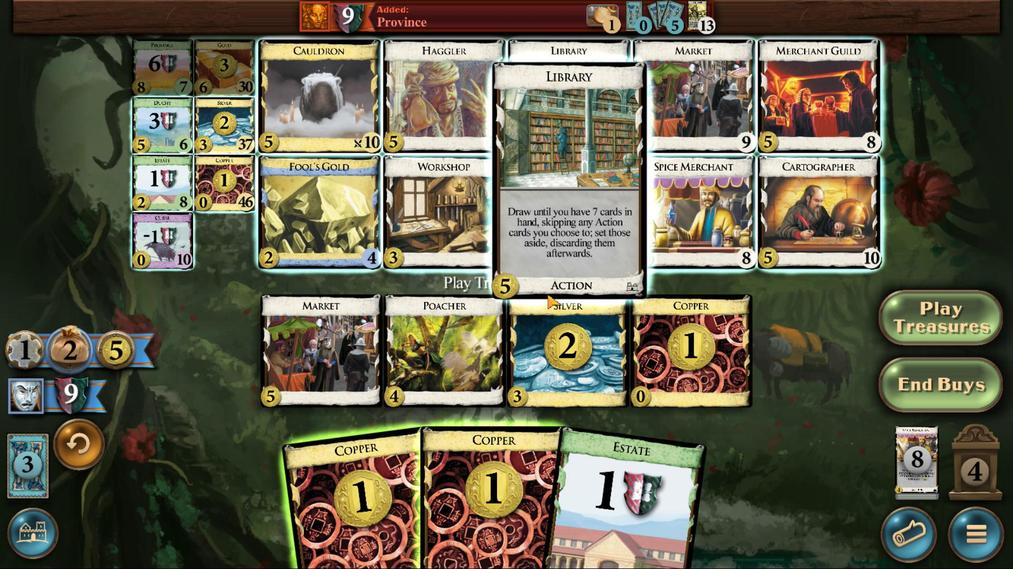 
Action: Mouse pressed left at (666, 352)
Screenshot: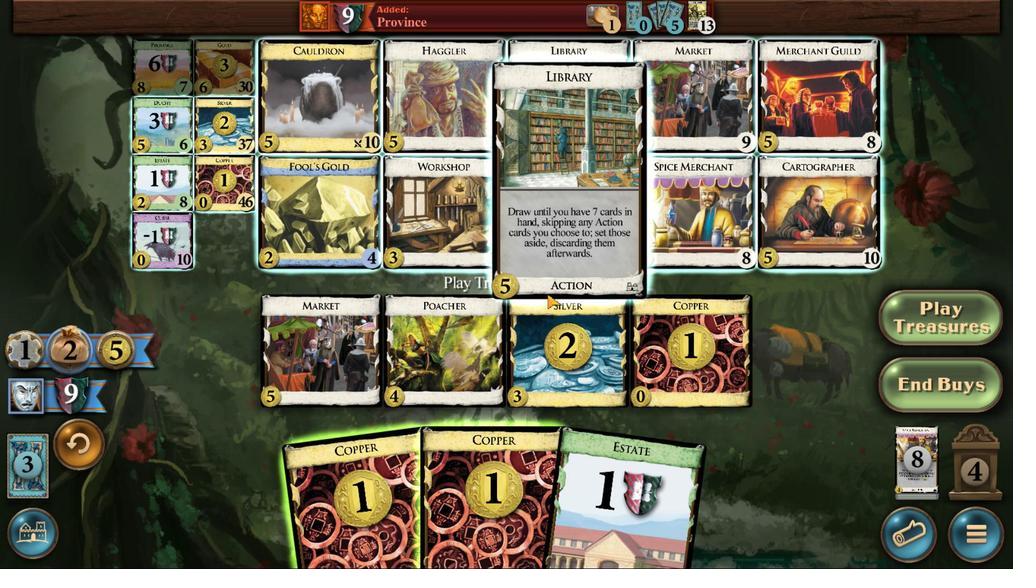 
Action: Mouse moved to (498, 306)
Screenshot: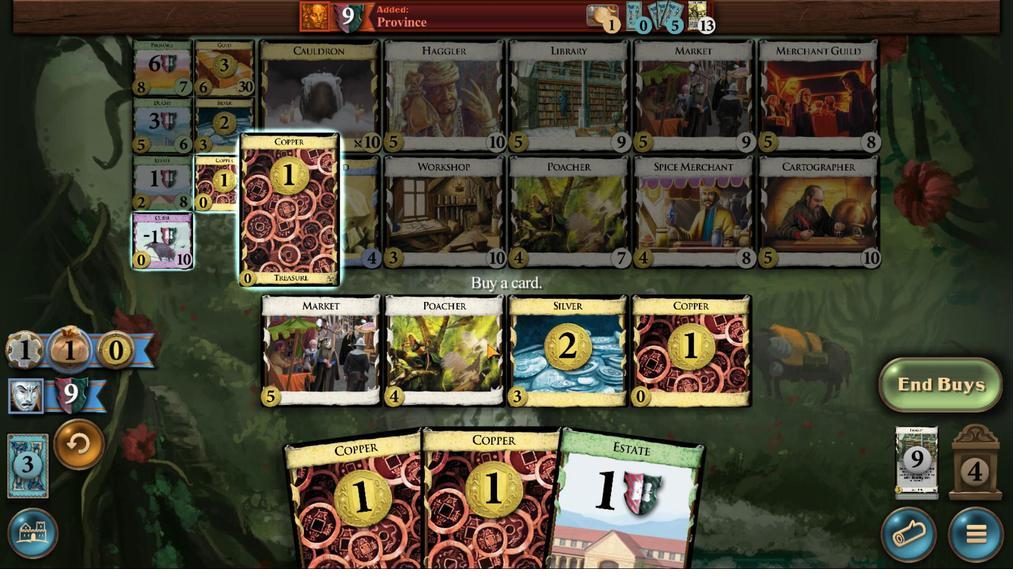 
Action: Mouse pressed left at (498, 306)
Screenshot: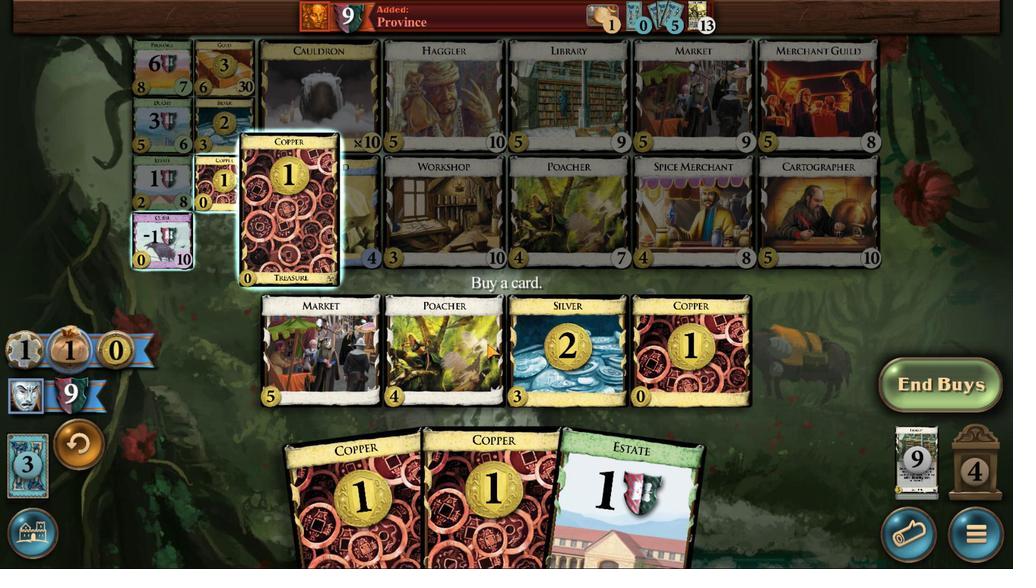 
Action: Mouse moved to (512, 88)
Screenshot: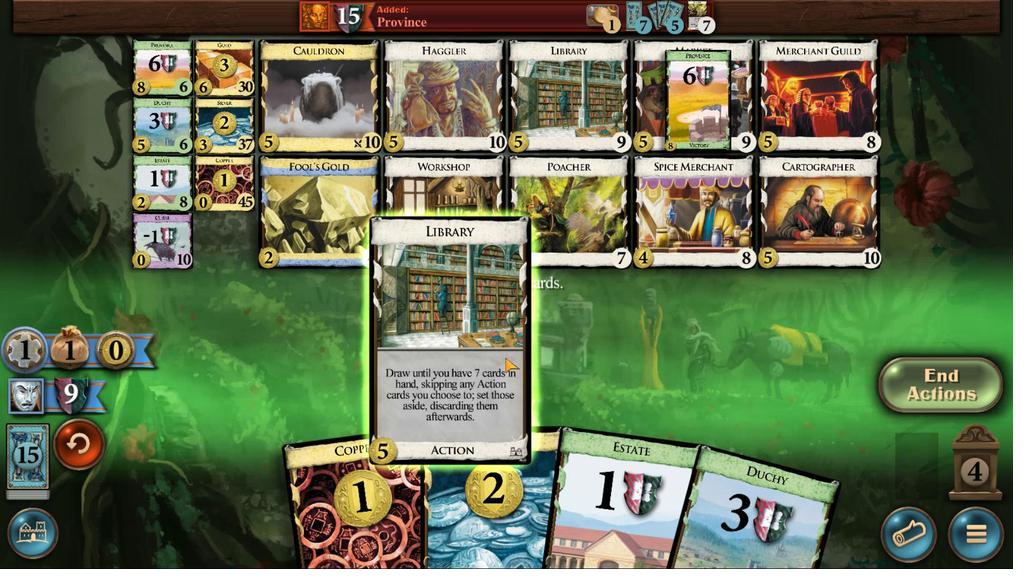 
Action: Mouse pressed left at (512, 88)
Screenshot: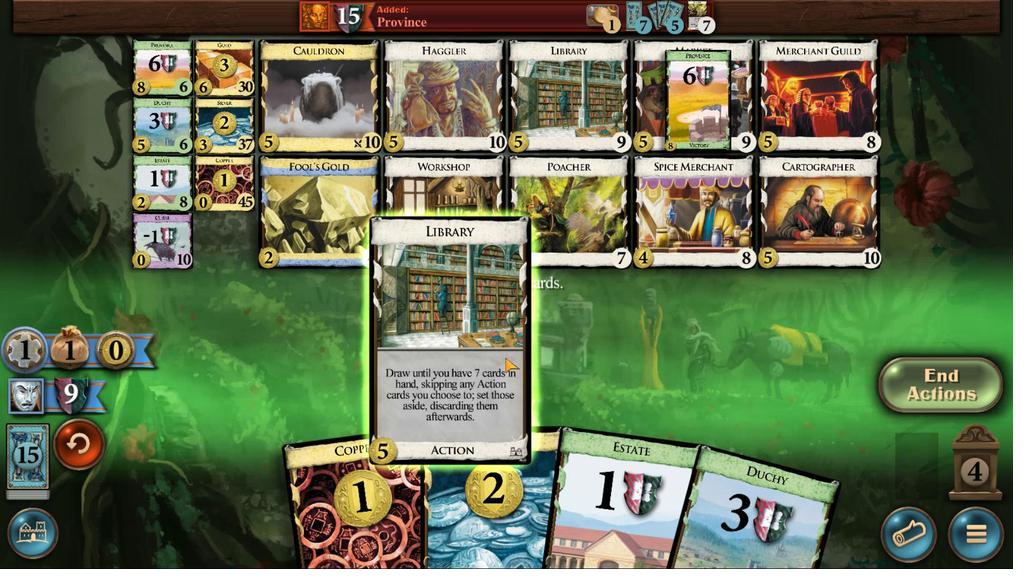 
Action: Mouse moved to (854, 218)
Screenshot: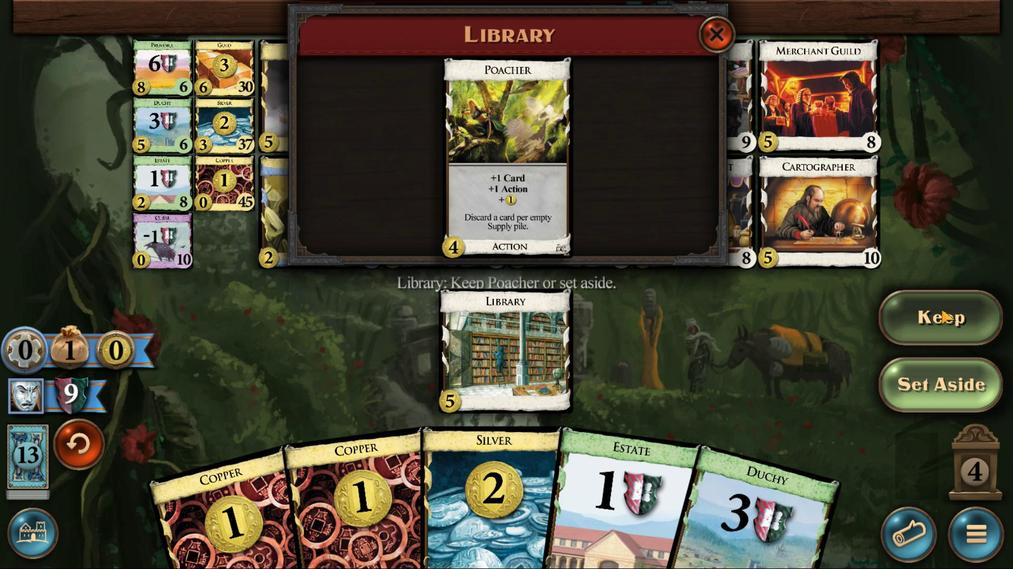 
Action: Mouse pressed left at (854, 218)
Screenshot: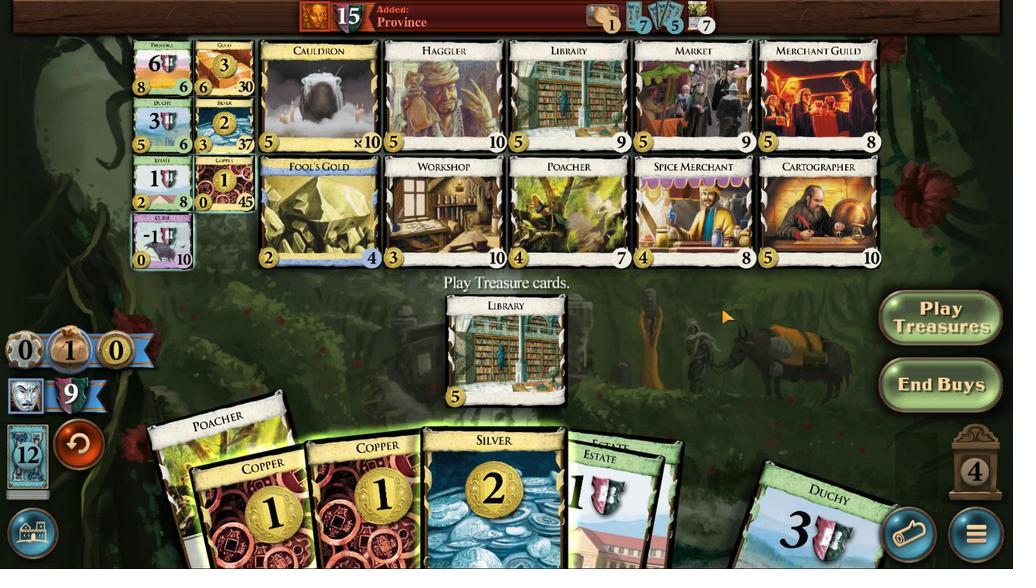 
Action: Mouse moved to (623, 116)
Screenshot: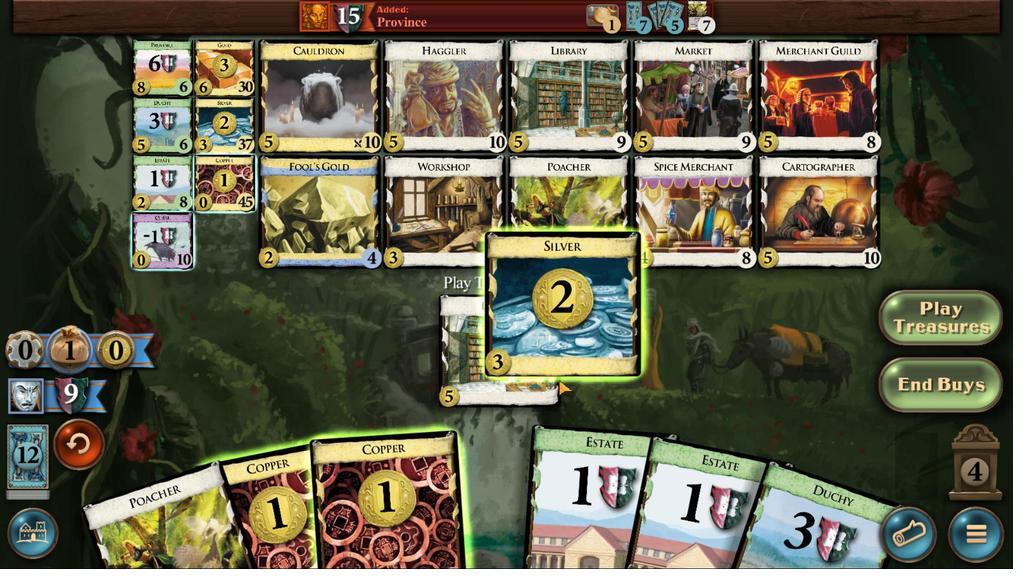 
Action: Mouse pressed left at (623, 116)
Screenshot: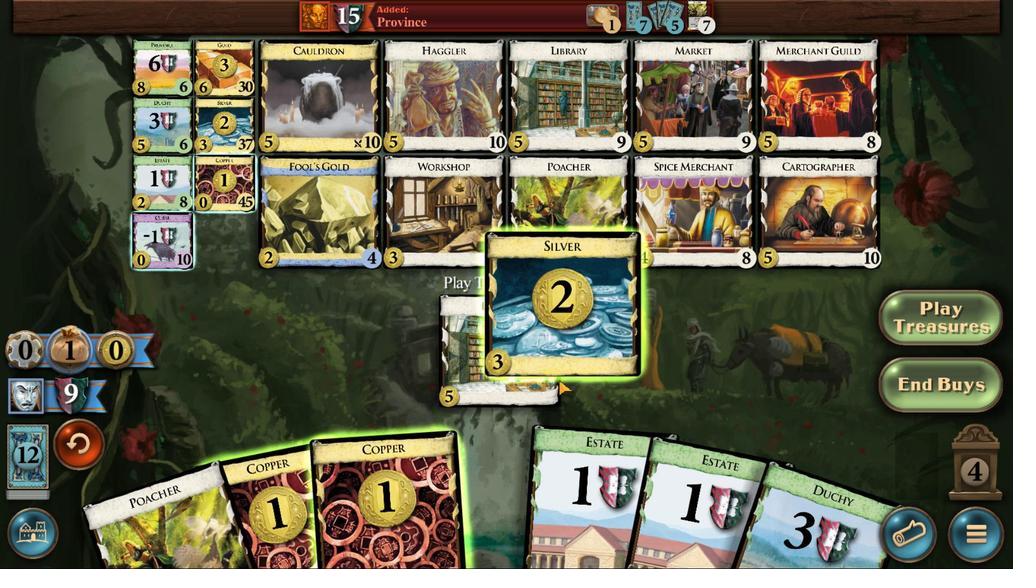 
Action: Mouse moved to (600, 90)
Screenshot: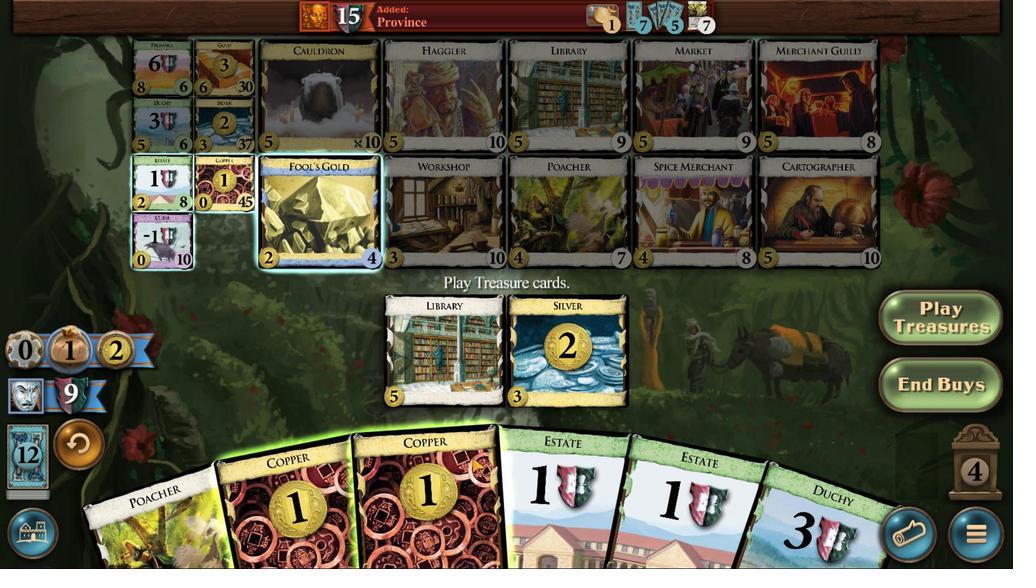 
Action: Mouse pressed left at (600, 90)
Screenshot: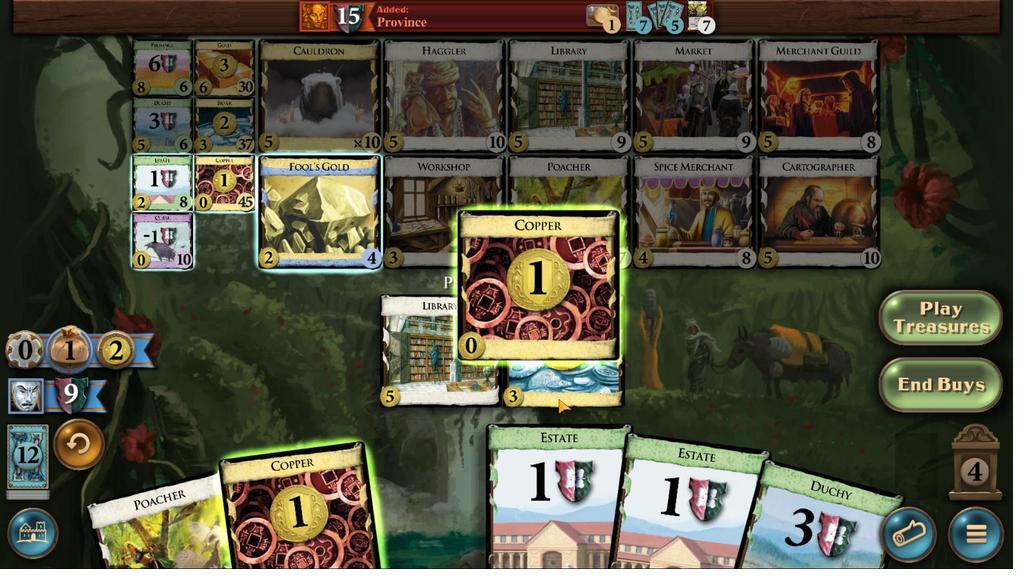 
Action: Mouse moved to (581, 91)
Screenshot: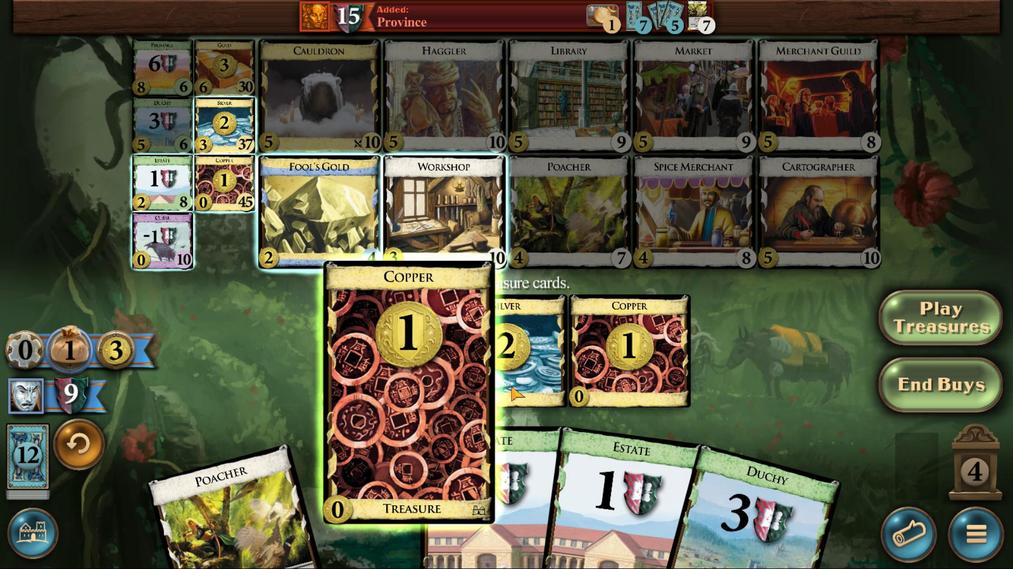 
Action: Mouse pressed left at (581, 91)
Screenshot: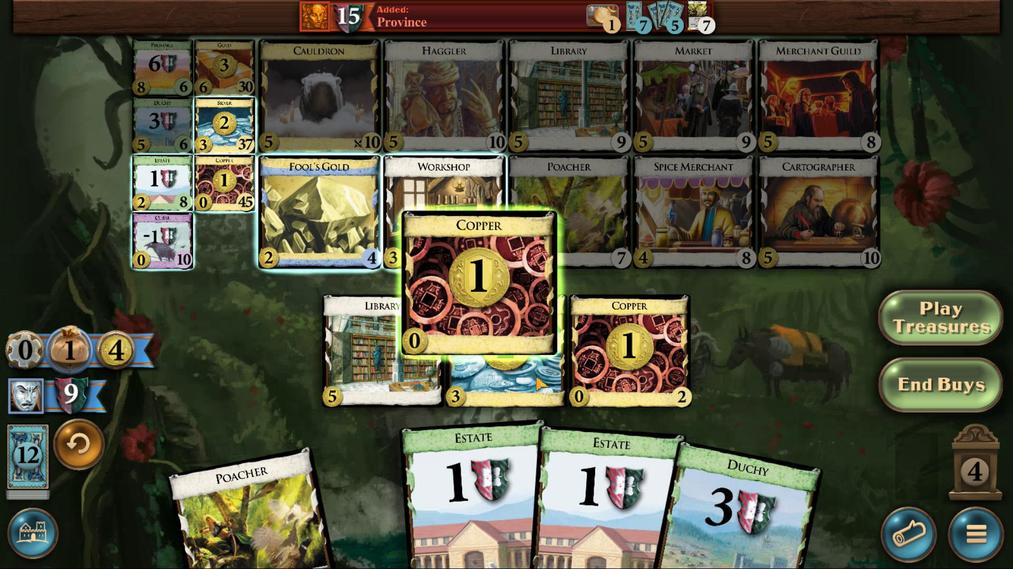 
Action: Mouse moved to (685, 303)
Screenshot: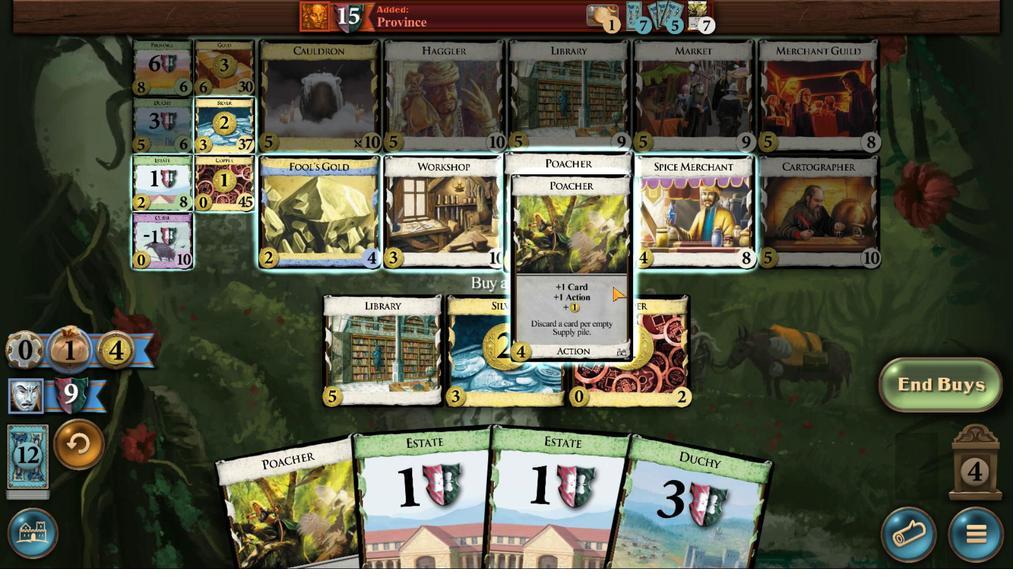 
Action: Mouse pressed left at (685, 303)
Screenshot: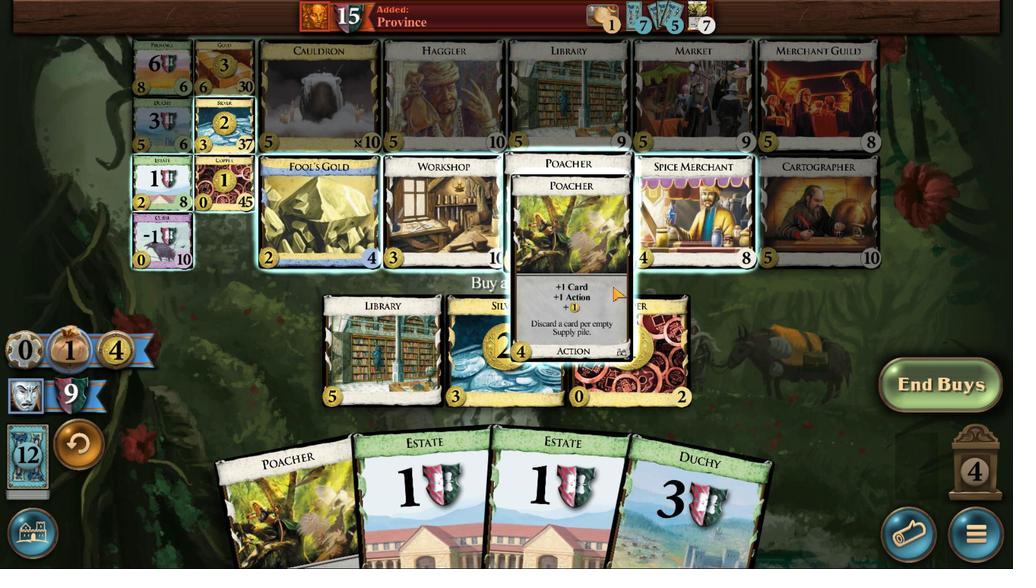 
Action: Mouse moved to (689, 214)
Screenshot: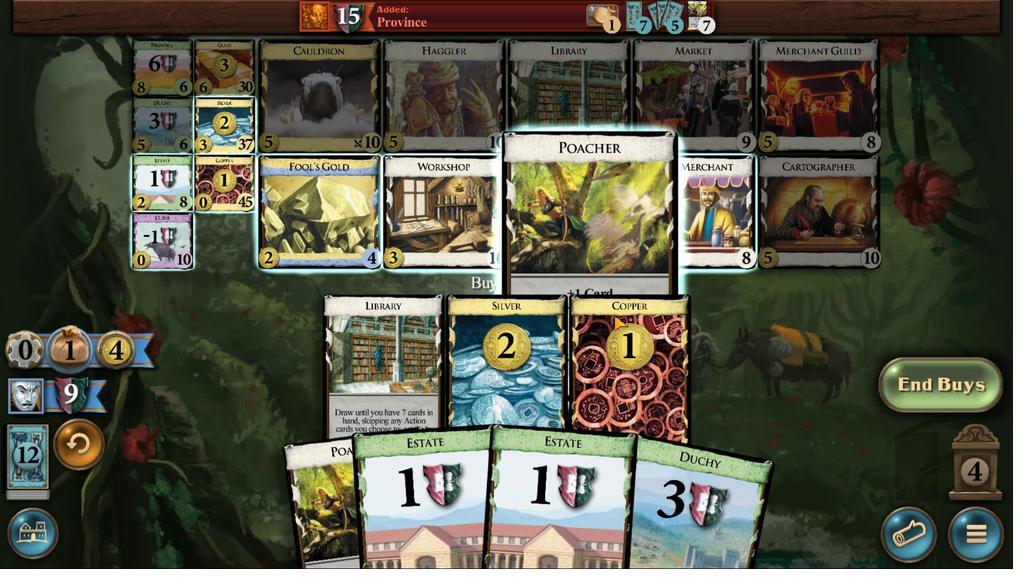 
Action: Mouse pressed left at (689, 214)
Screenshot: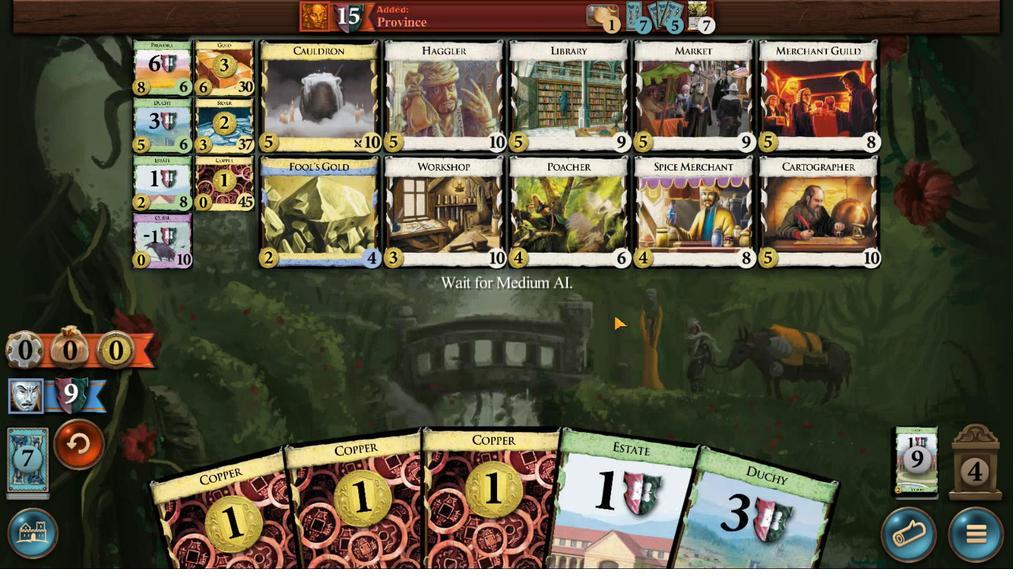
Action: Mouse moved to (623, 126)
Screenshot: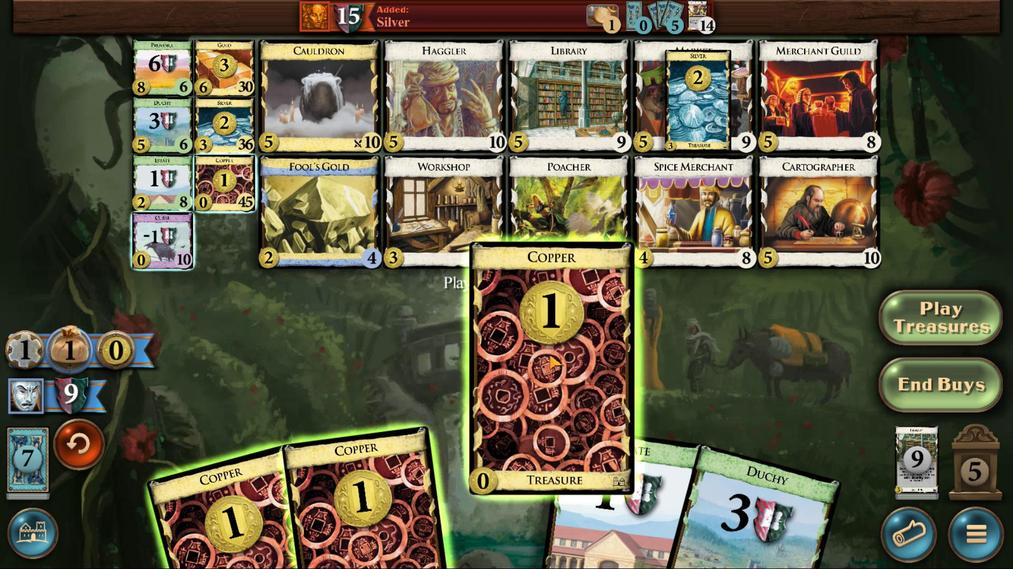
Action: Mouse pressed left at (623, 126)
Screenshot: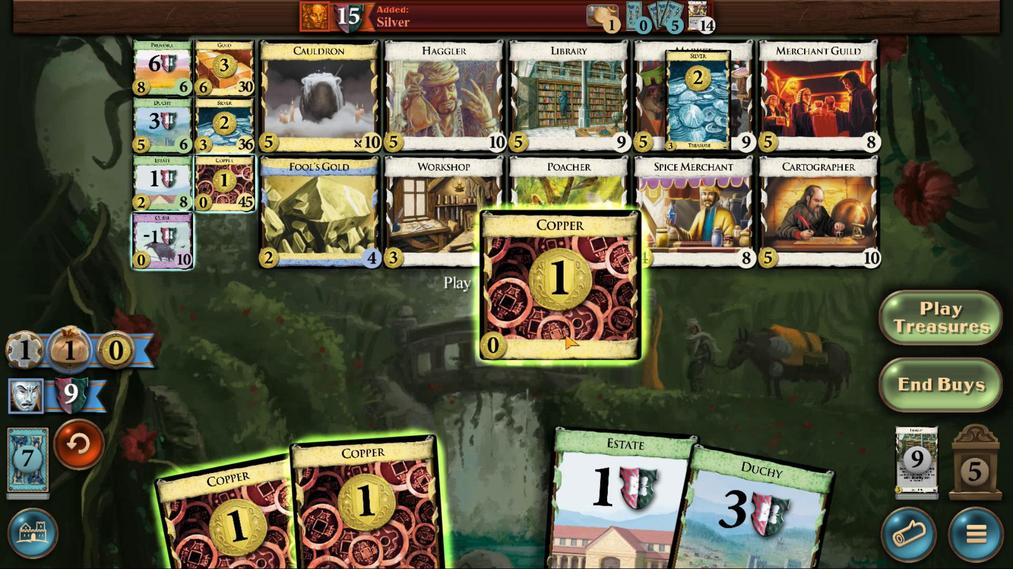 
Action: Mouse moved to (556, 73)
Screenshot: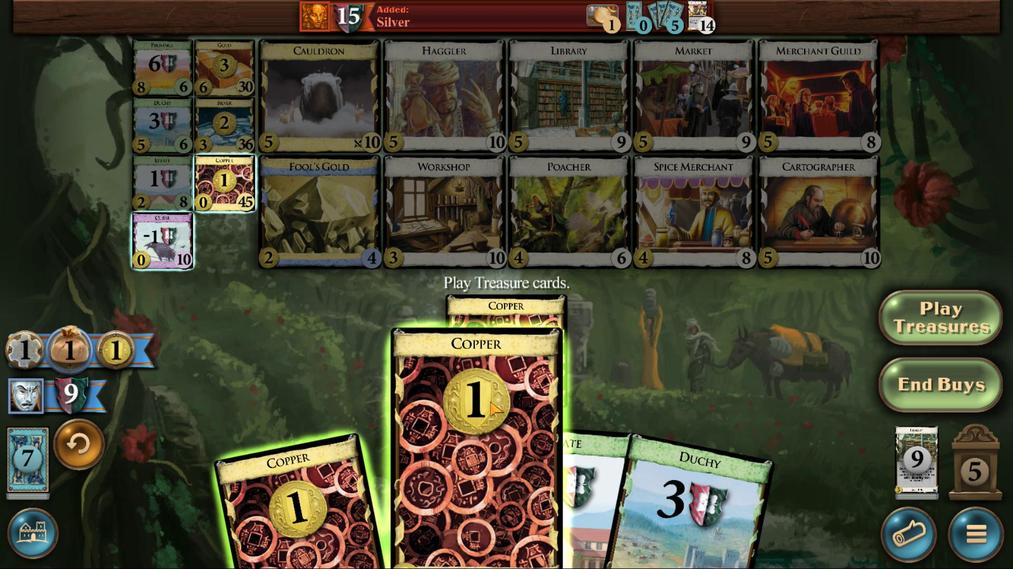 
Action: Mouse pressed left at (556, 73)
Screenshot: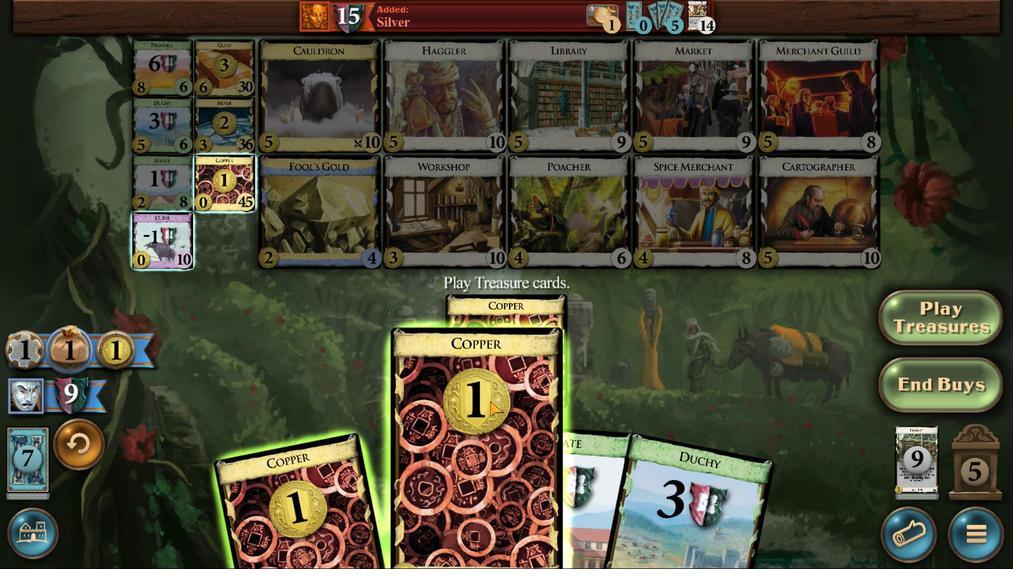 
Action: Mouse moved to (560, 100)
Screenshot: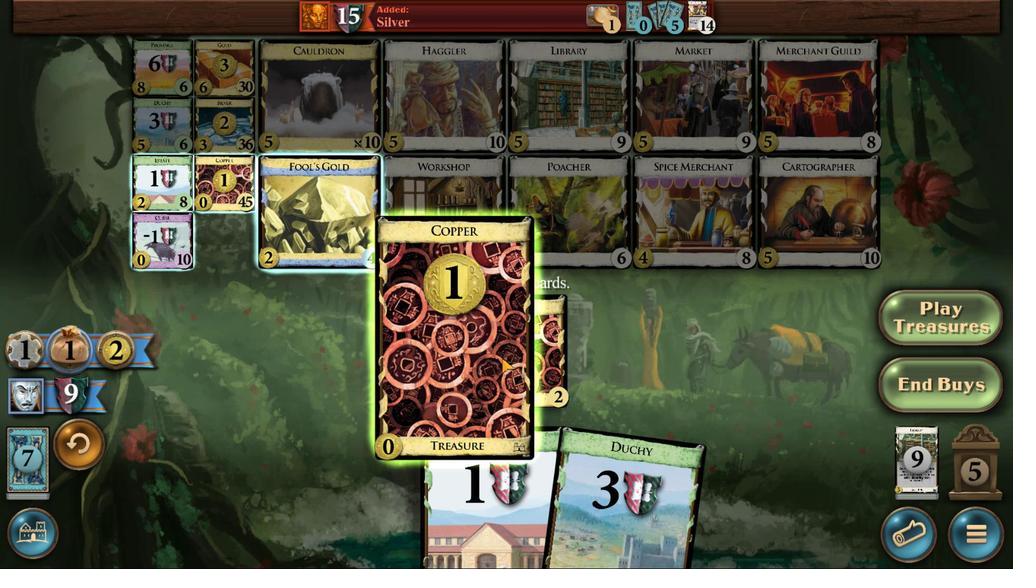 
Action: Mouse pressed left at (560, 100)
Screenshot: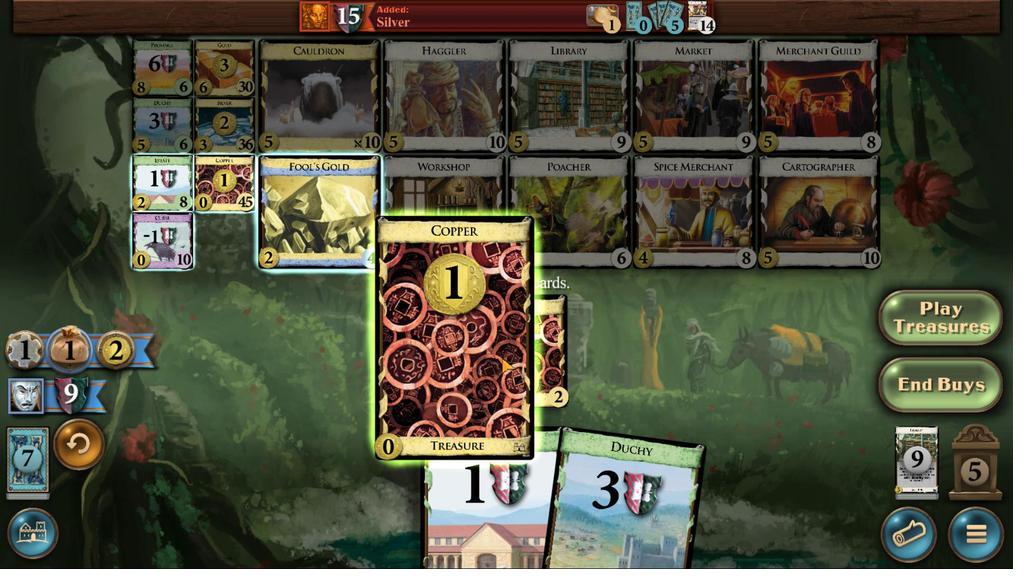 
Action: Mouse moved to (492, 340)
Screenshot: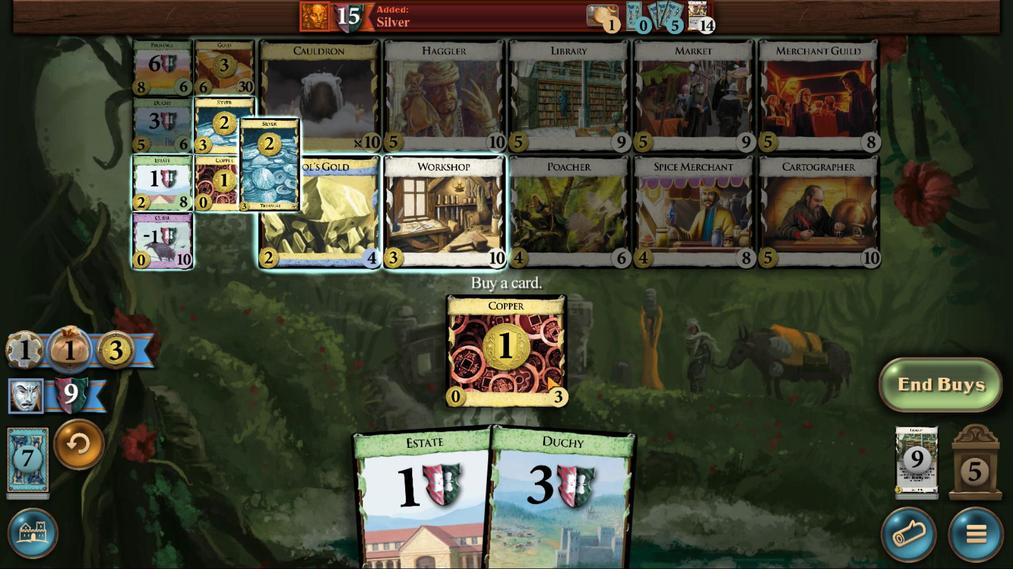 
Action: Mouse pressed left at (492, 340)
Screenshot: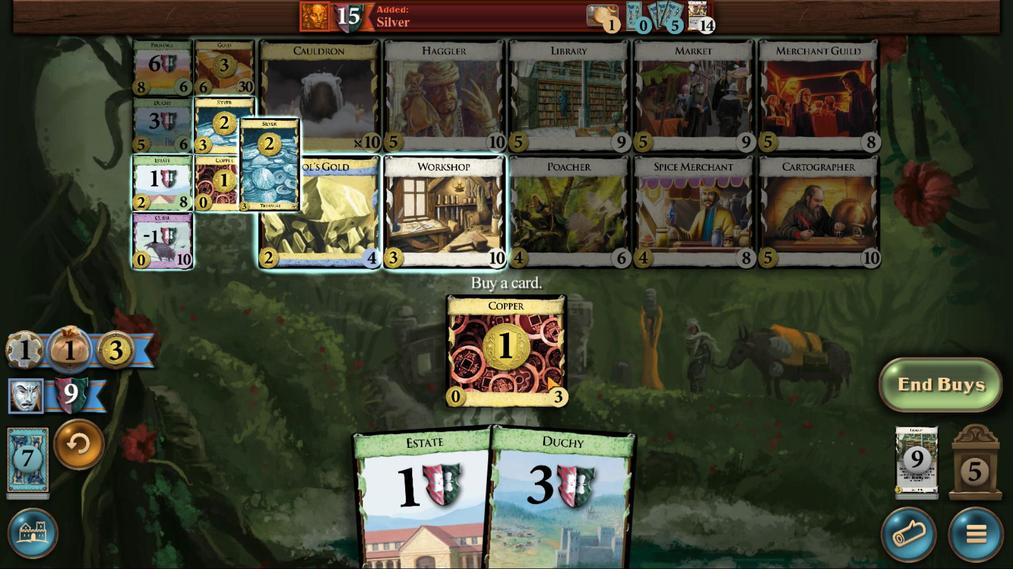 
Action: Mouse moved to (549, 99)
Screenshot: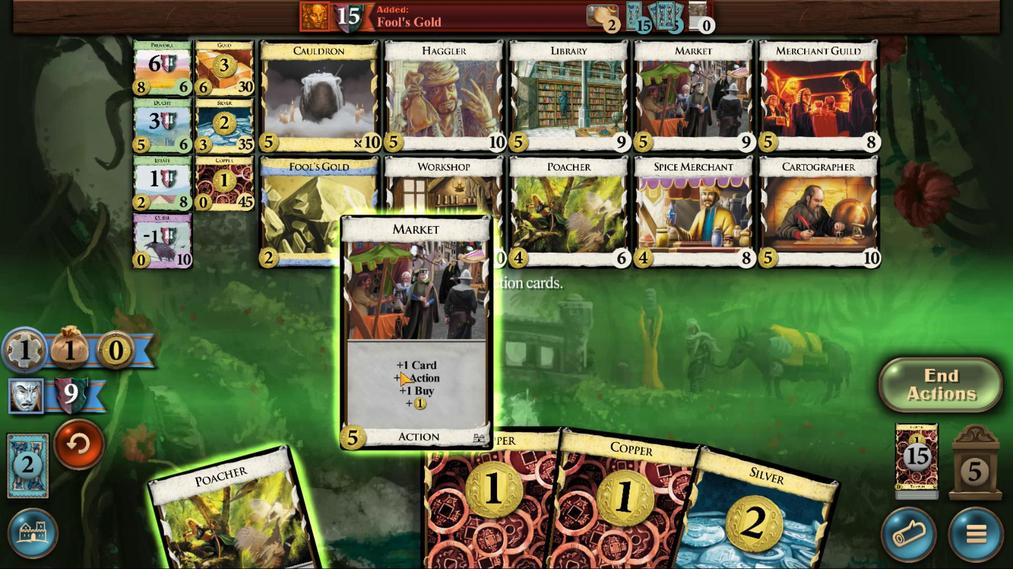 
Action: Mouse pressed left at (549, 99)
Screenshot: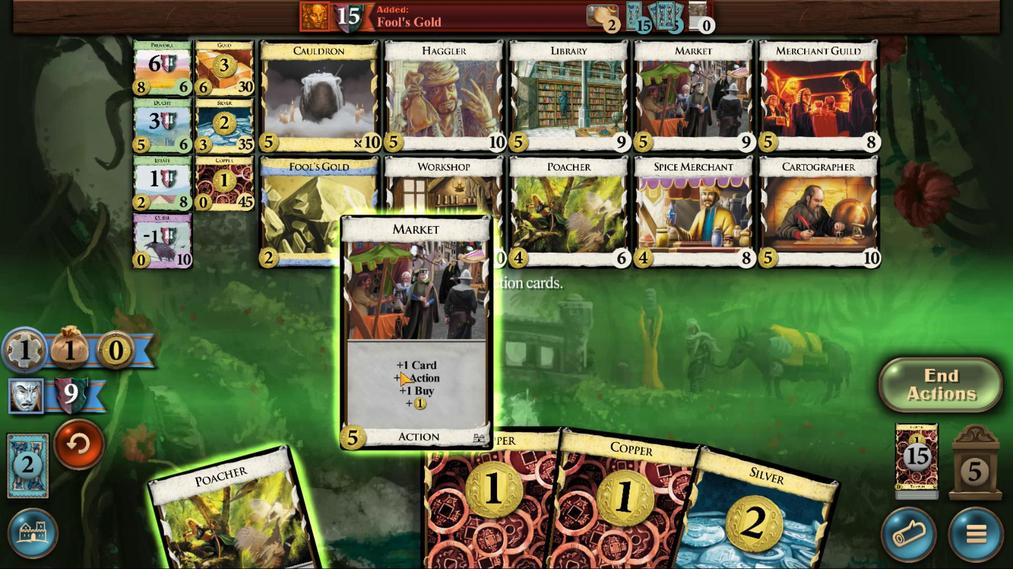 
Action: Mouse moved to (497, 89)
Screenshot: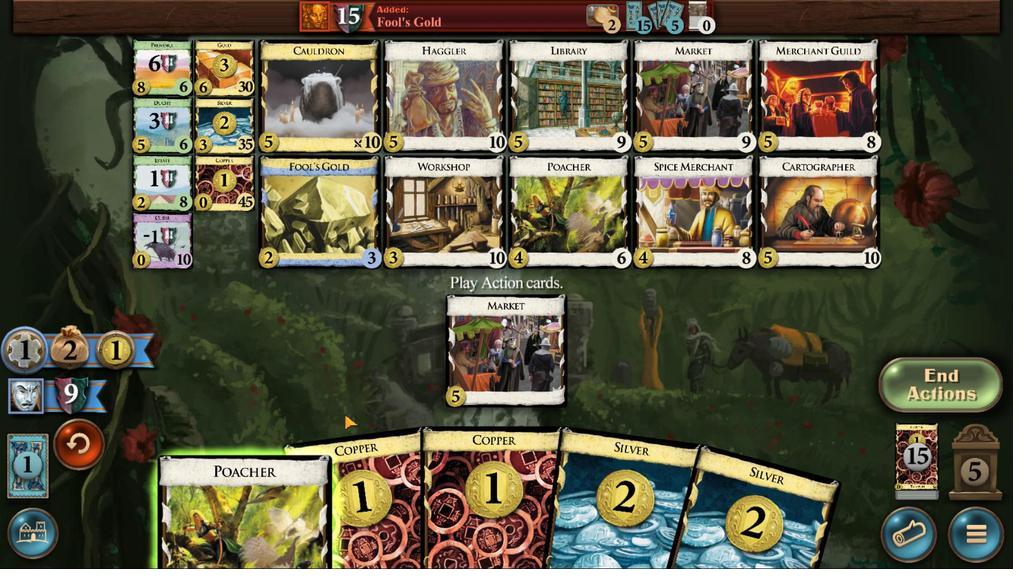 
Action: Mouse pressed left at (497, 89)
Screenshot: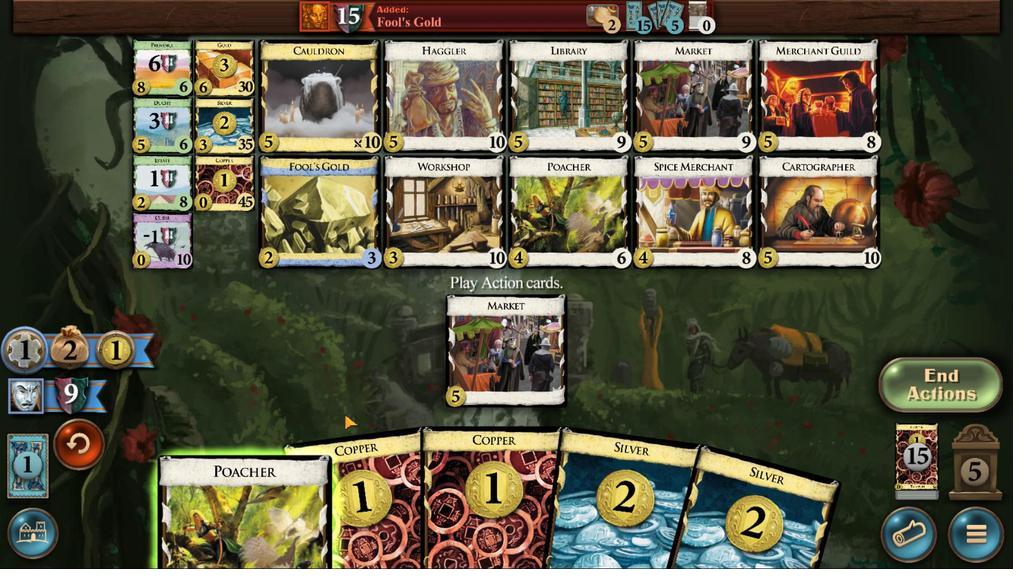 
Action: Mouse moved to (498, 74)
Screenshot: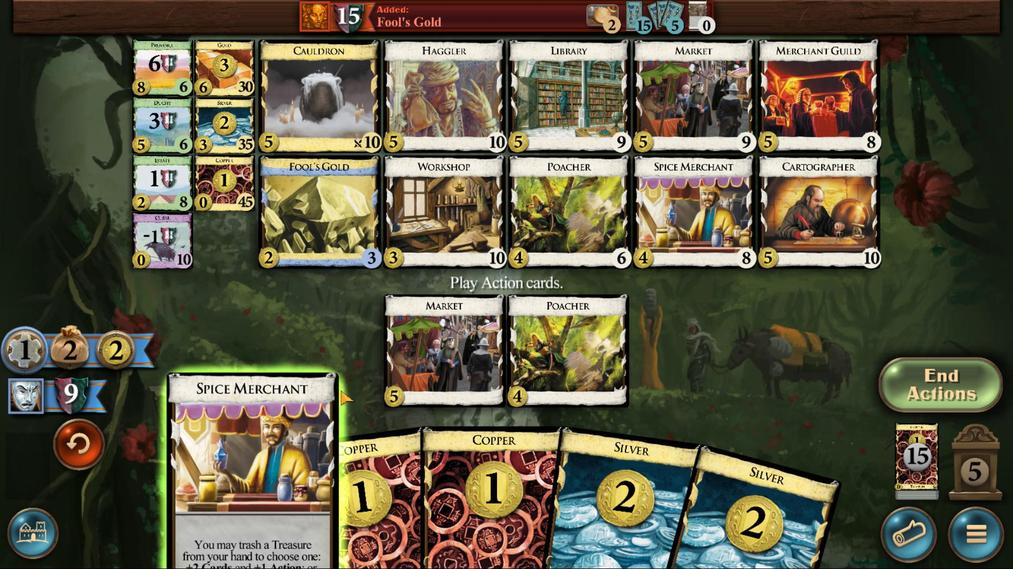
Action: Mouse pressed left at (498, 74)
Screenshot: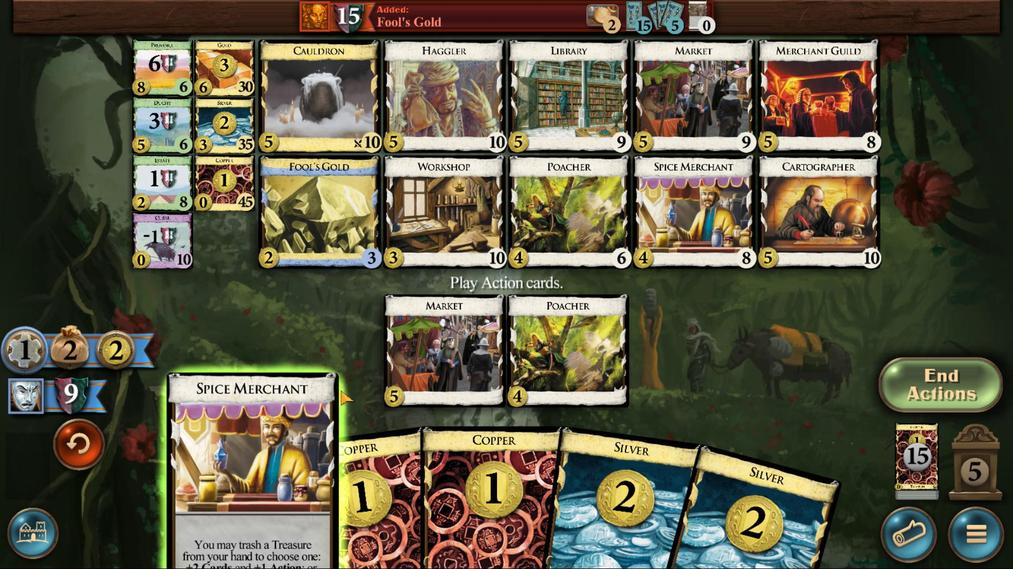 
Action: Mouse moved to (580, 178)
Screenshot: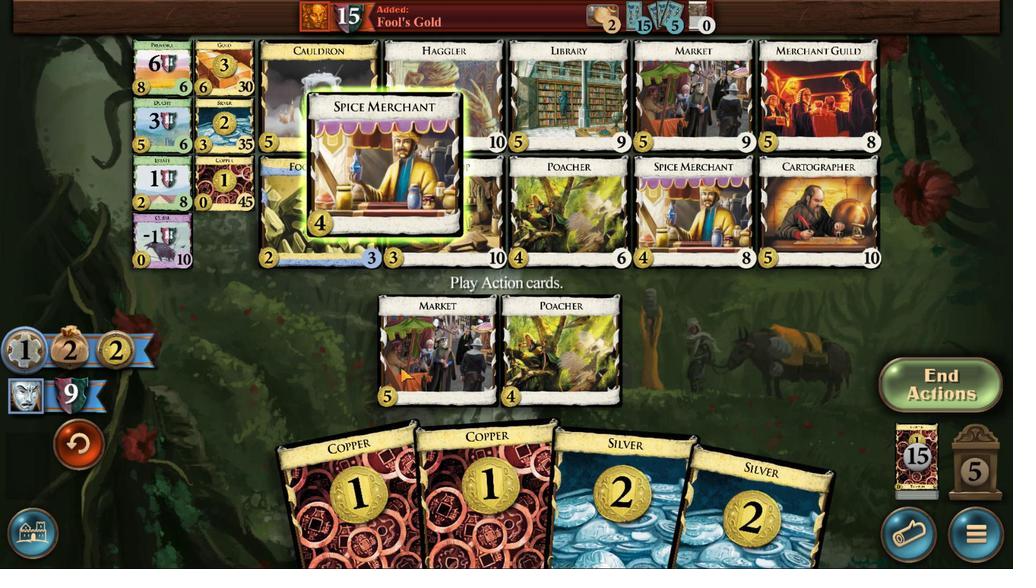 
Action: Mouse pressed left at (580, 178)
Screenshot: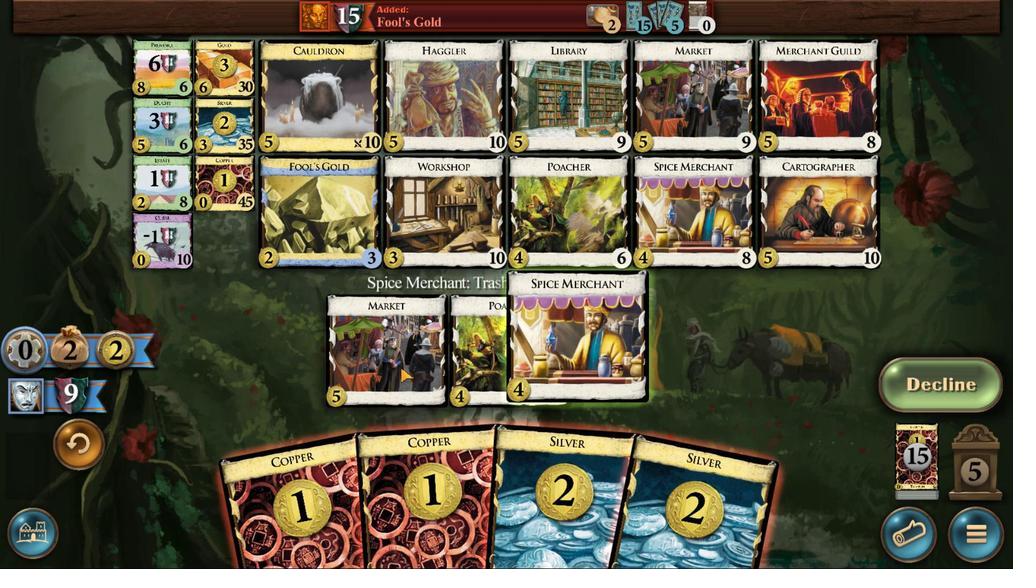 
Action: Mouse moved to (849, 186)
Screenshot: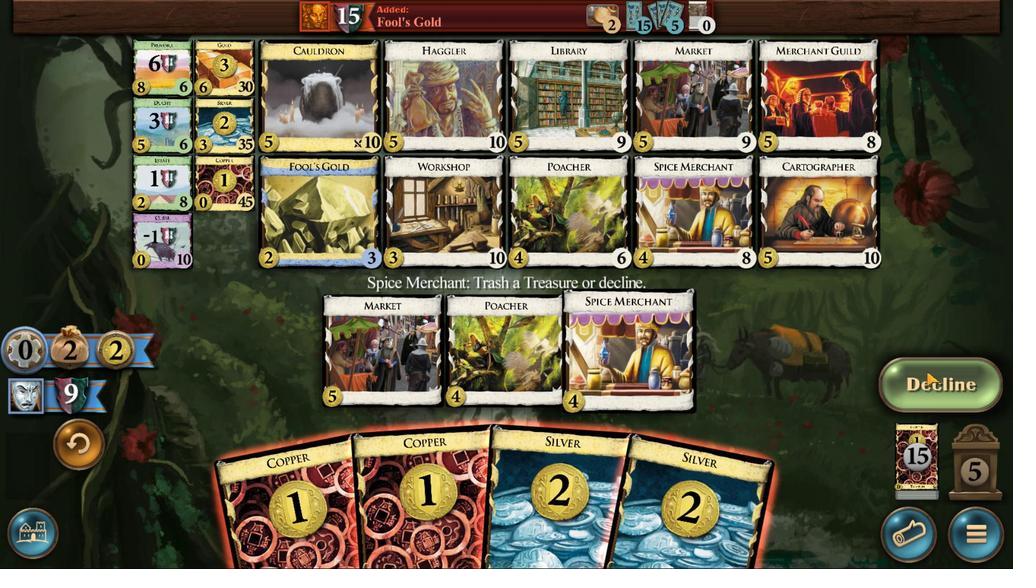 
Action: Mouse pressed left at (849, 186)
Screenshot: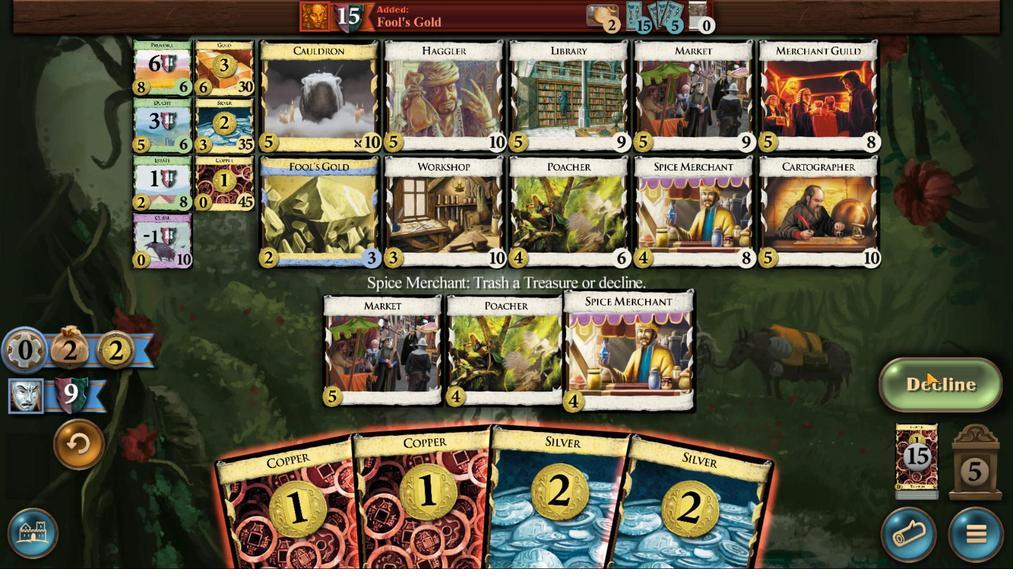
Action: Mouse moved to (846, 174)
Screenshot: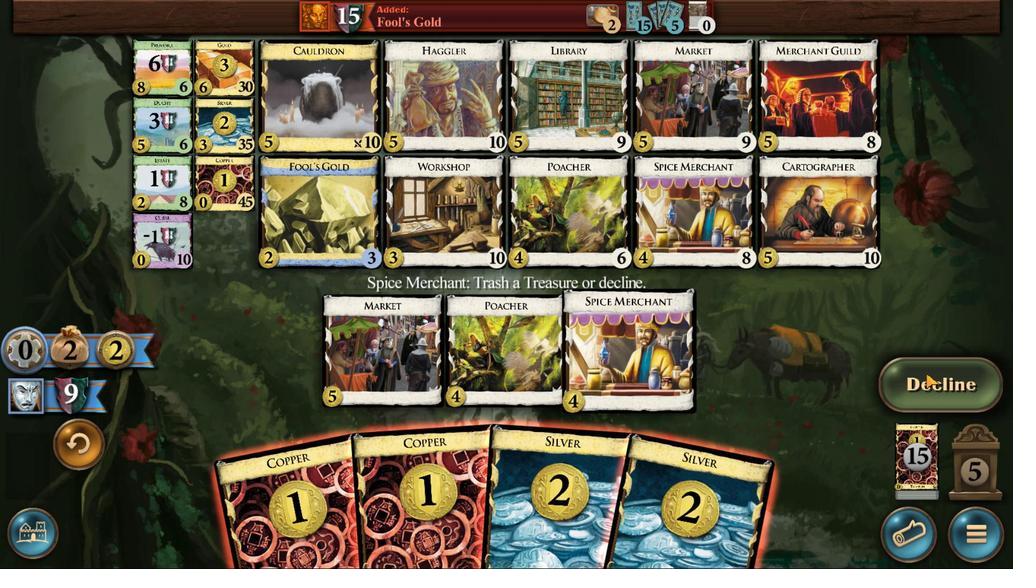 
Action: Mouse pressed left at (846, 174)
Screenshot: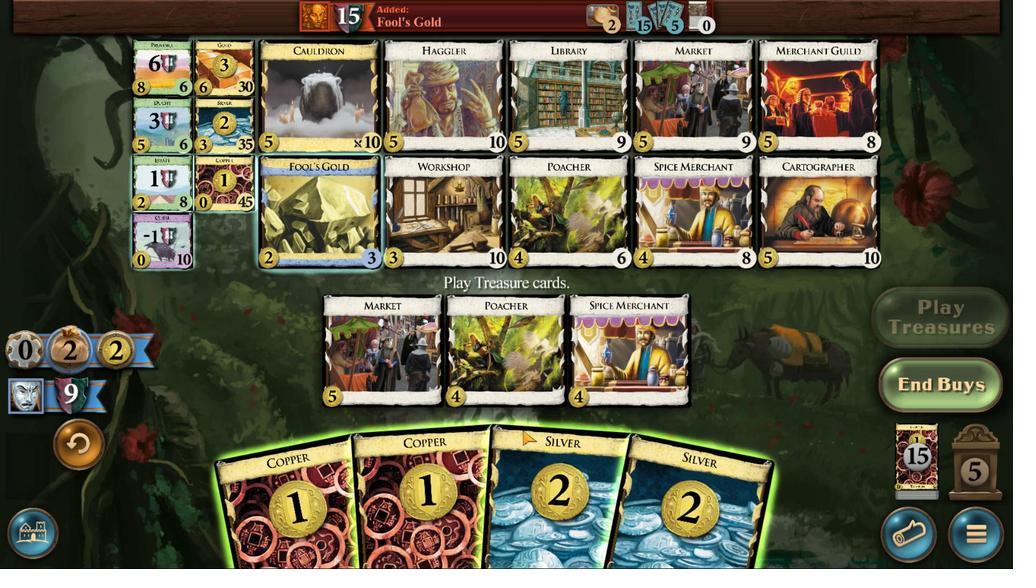 
Action: Mouse moved to (520, 101)
Screenshot: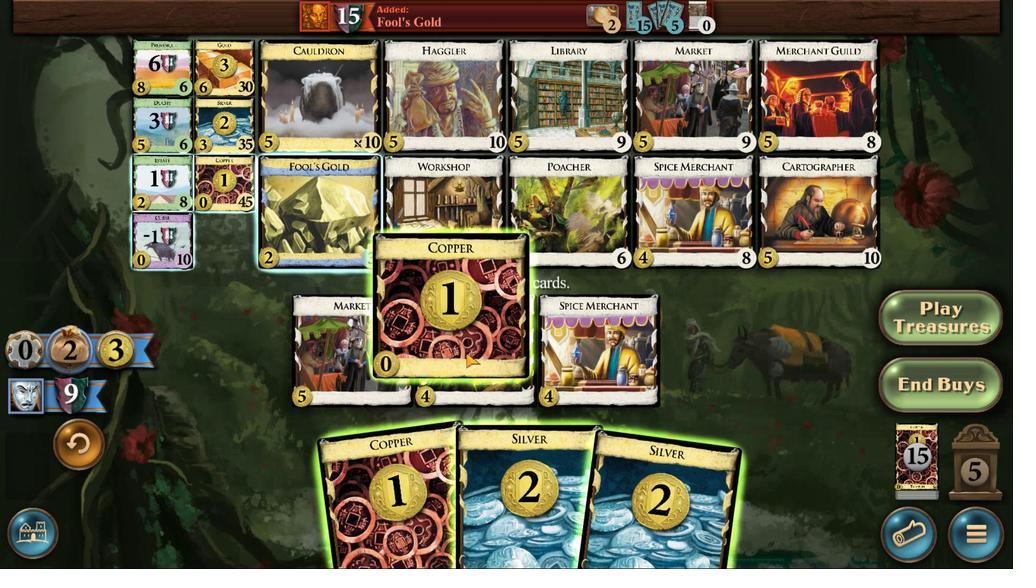 
Action: Mouse pressed left at (520, 101)
Screenshot: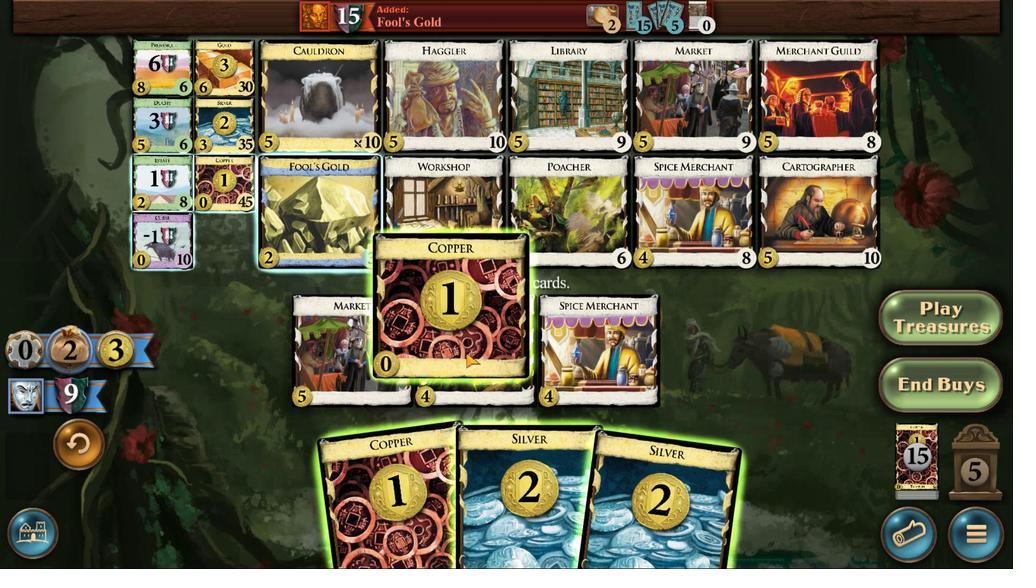 
Action: Mouse moved to (575, 95)
Screenshot: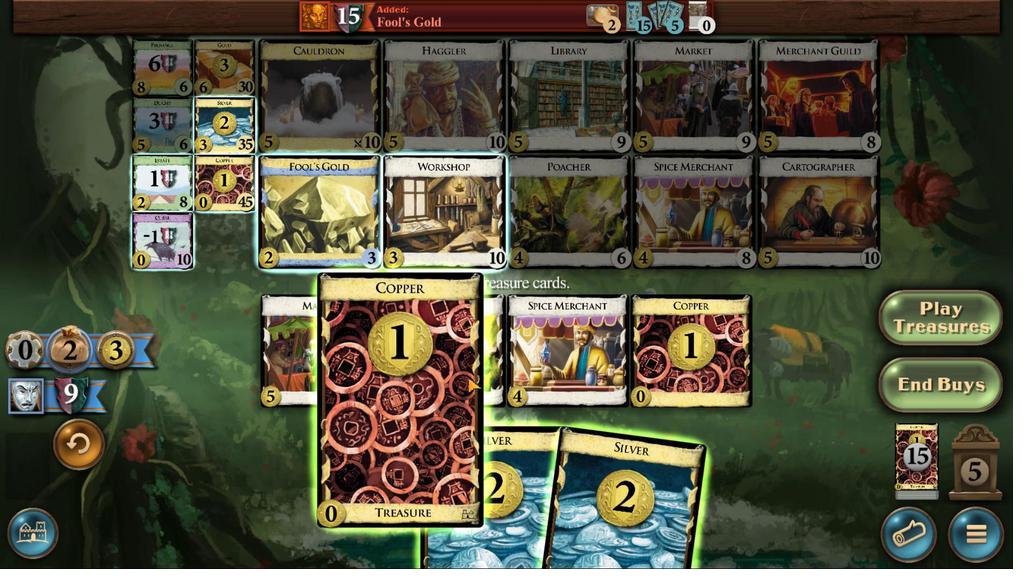 
Action: Mouse pressed left at (575, 95)
Screenshot: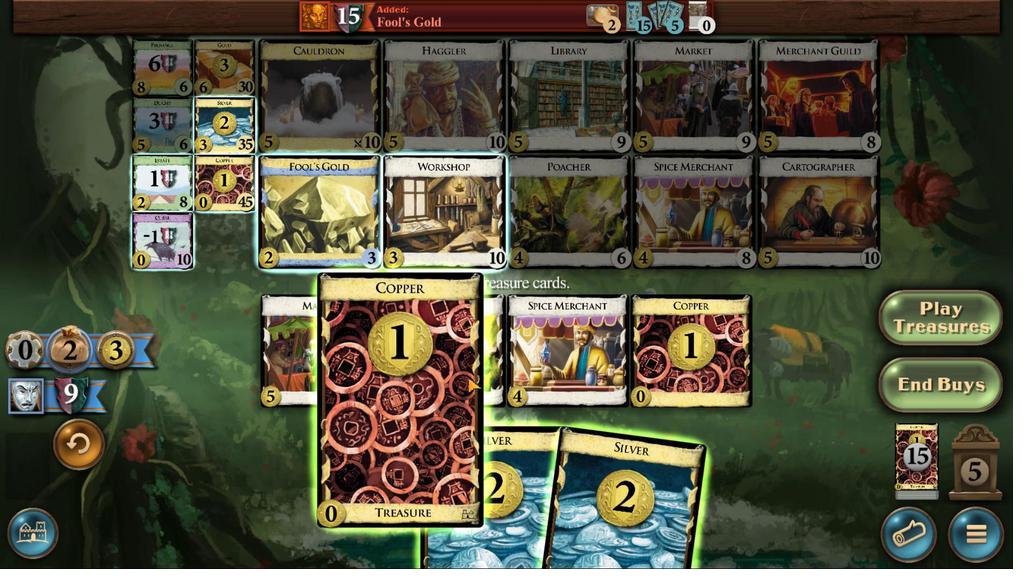 
Action: Mouse moved to (592, 104)
Screenshot: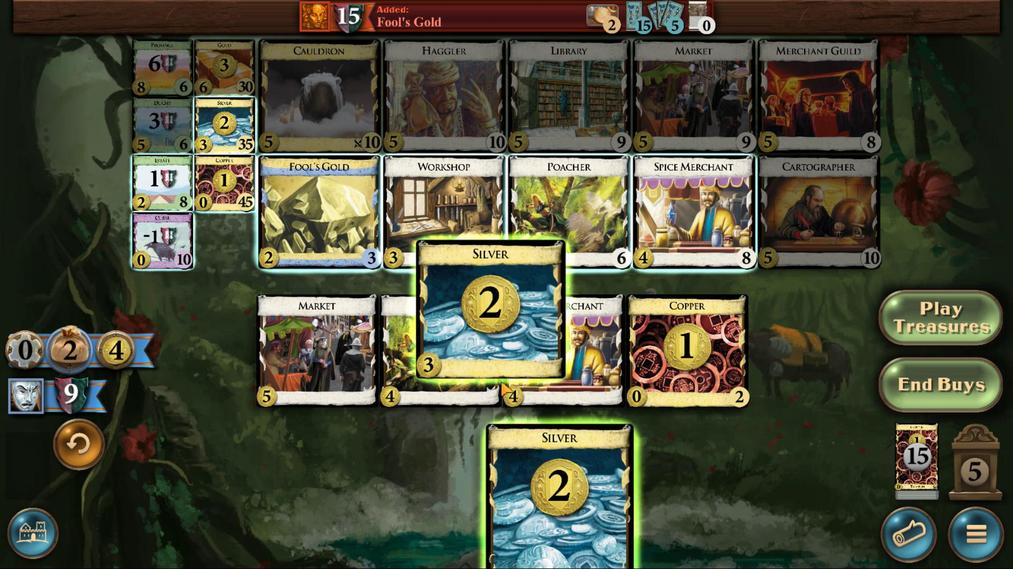 
Action: Mouse pressed left at (592, 104)
Screenshot: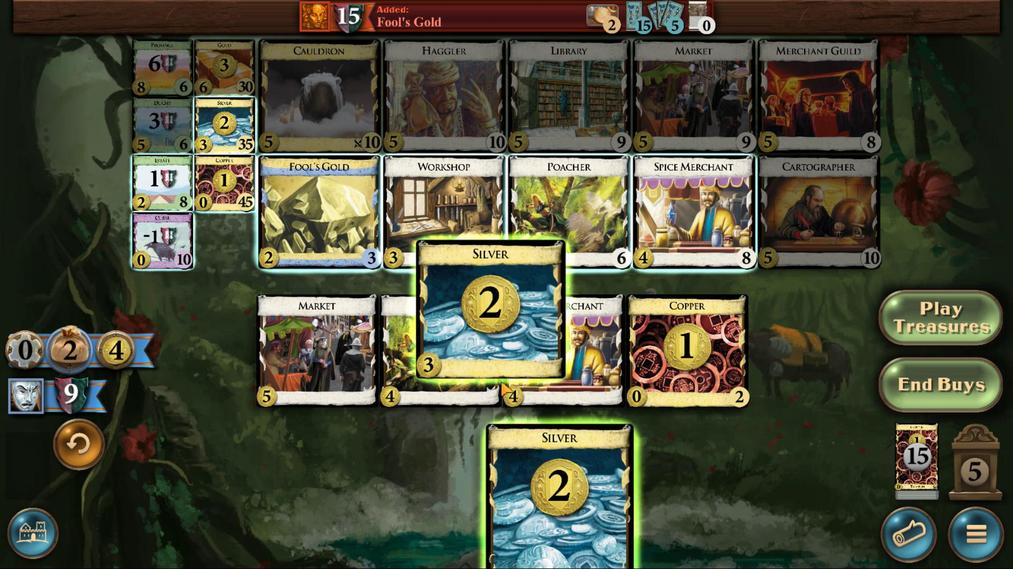 
Action: Mouse moved to (619, 97)
Screenshot: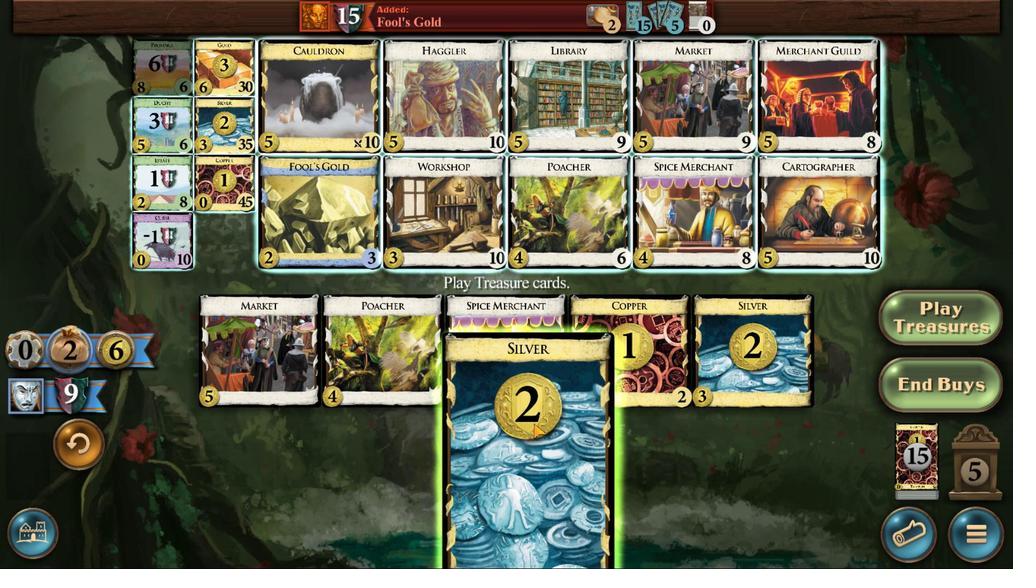
Action: Mouse pressed left at (619, 97)
Screenshot: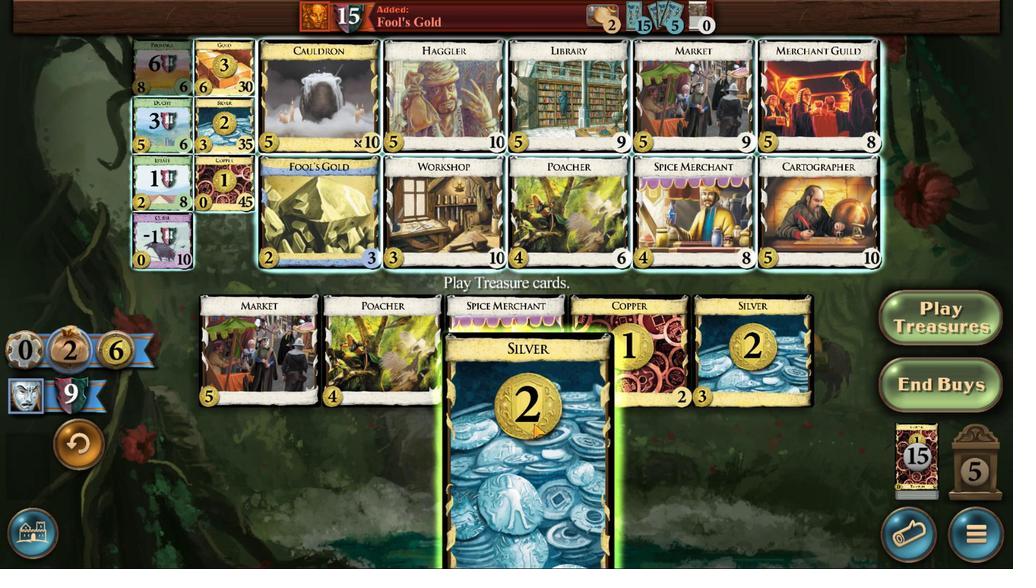
Action: Mouse moved to (464, 383)
Screenshot: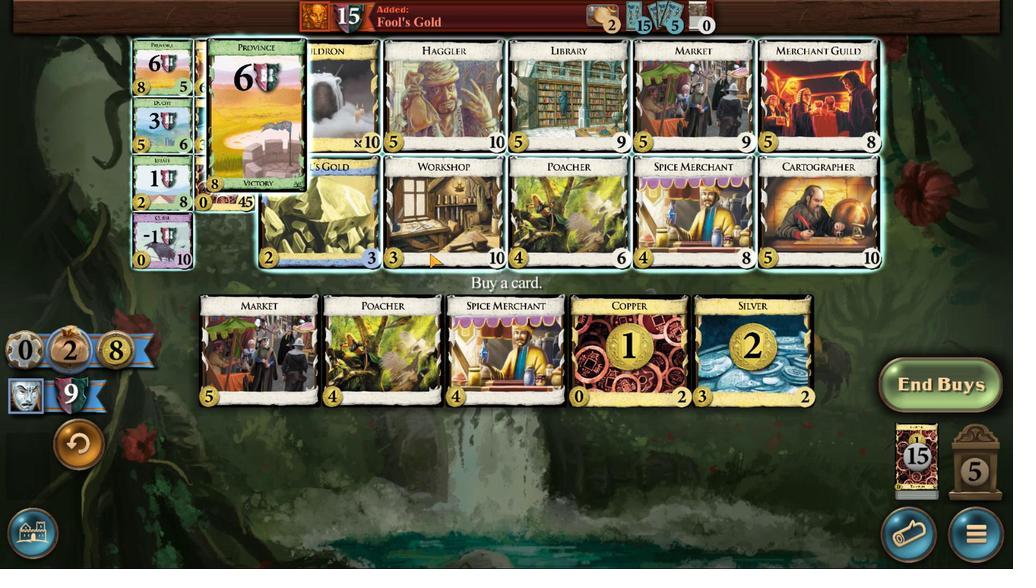 
Action: Mouse pressed left at (464, 383)
Screenshot: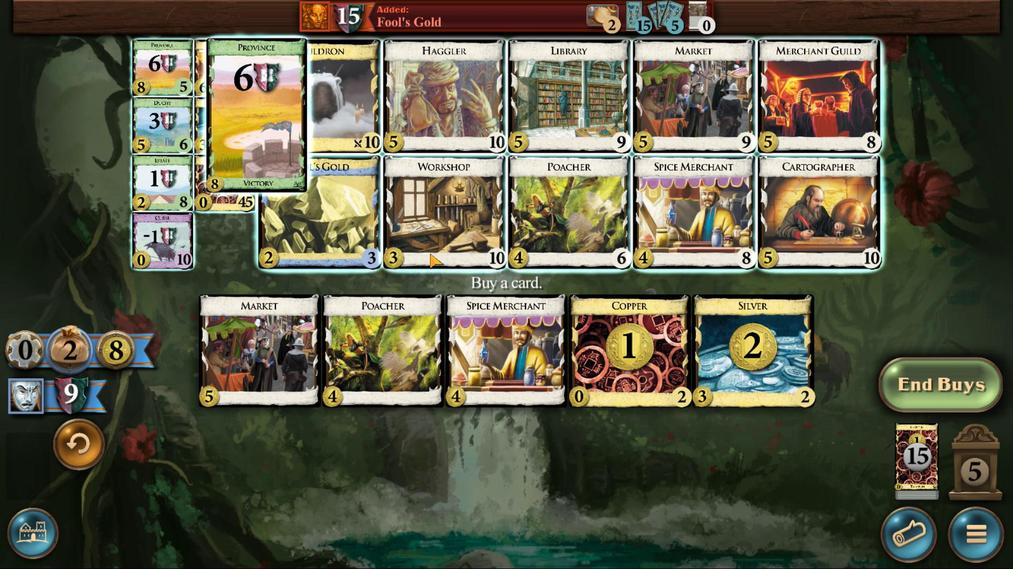 
Action: Mouse moved to (496, 301)
Screenshot: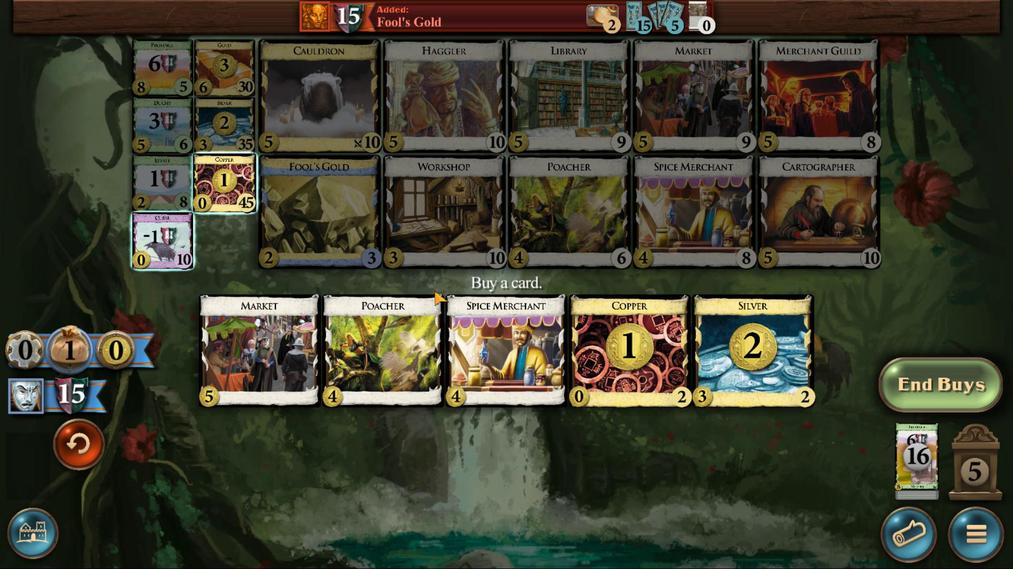 
Action: Mouse pressed left at (496, 301)
Screenshot: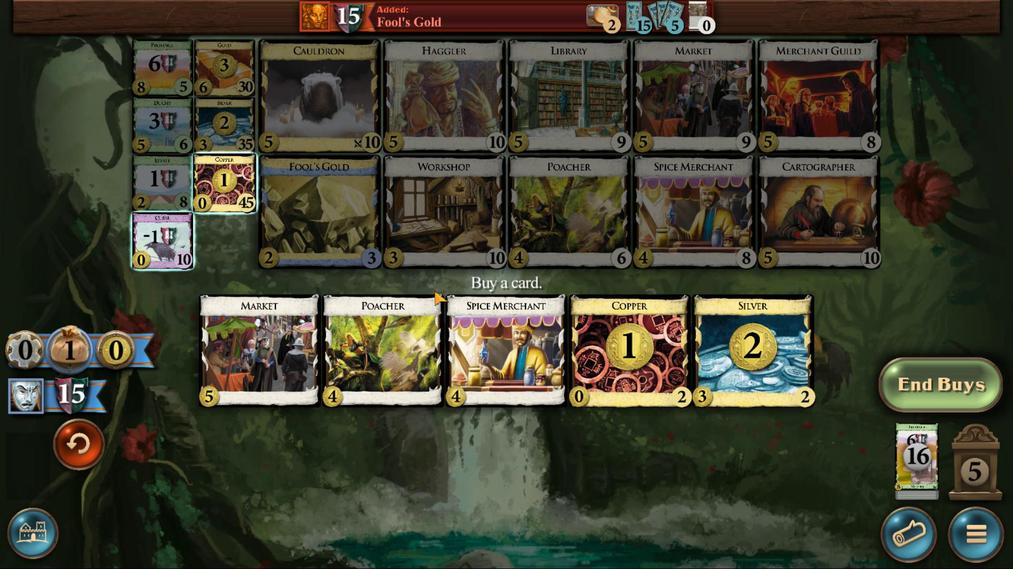
Action: Mouse moved to (505, 89)
Screenshot: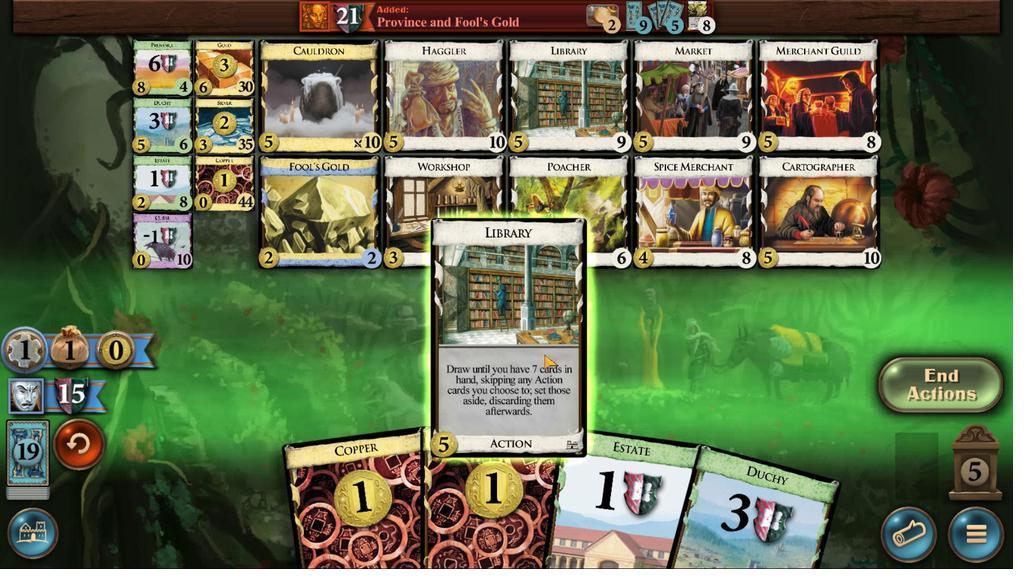 
Action: Mouse pressed left at (505, 89)
Screenshot: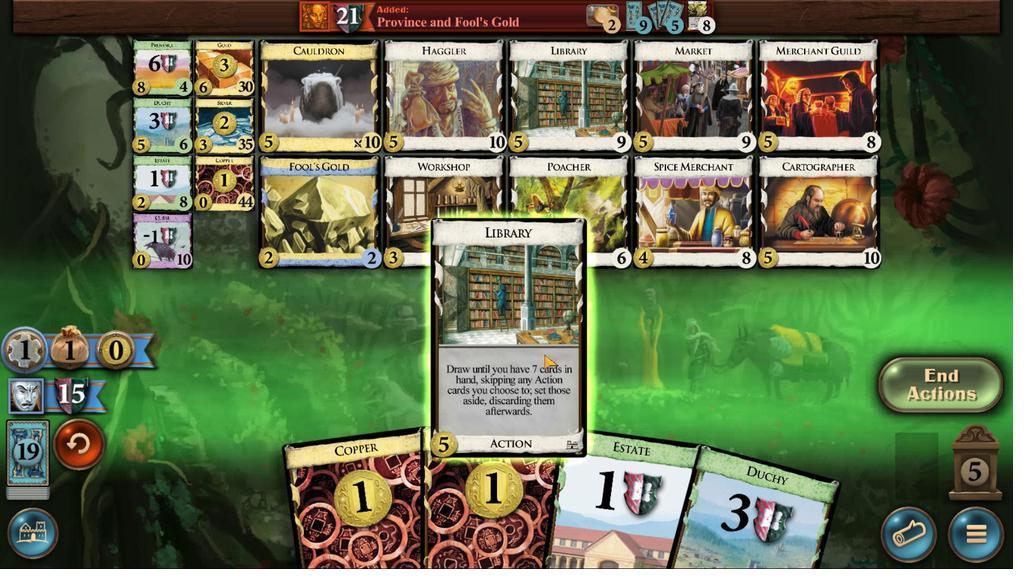 
Action: Mouse moved to (615, 86)
Screenshot: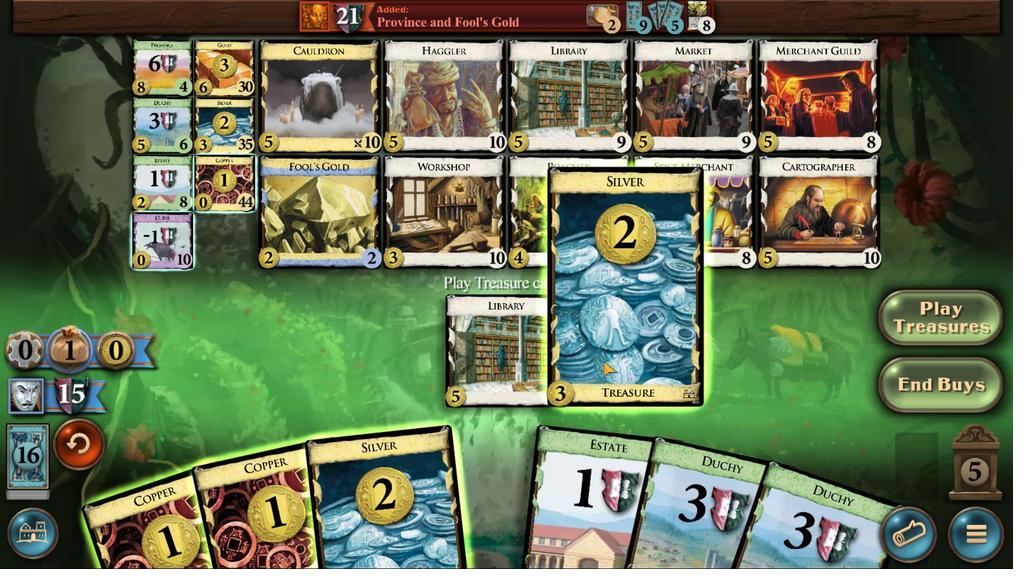 
Action: Mouse pressed left at (615, 86)
Screenshot: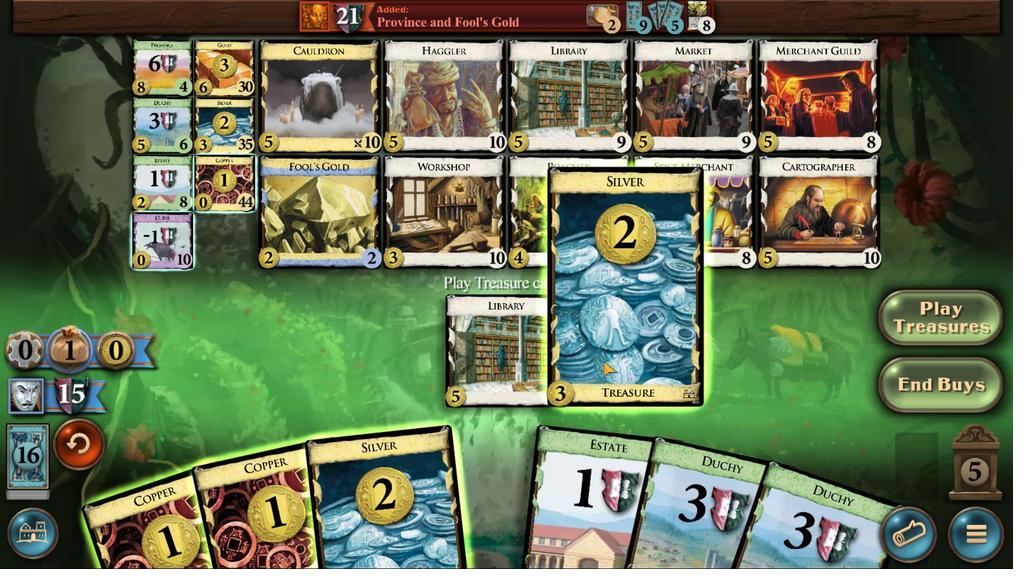 
Action: Mouse moved to (607, 108)
Screenshot: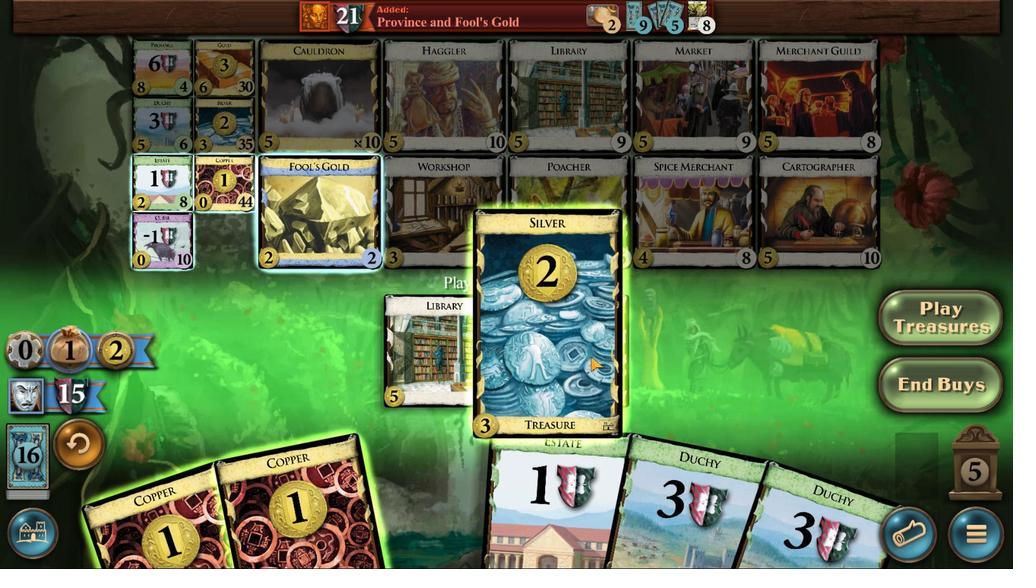
Action: Mouse pressed left at (607, 108)
Screenshot: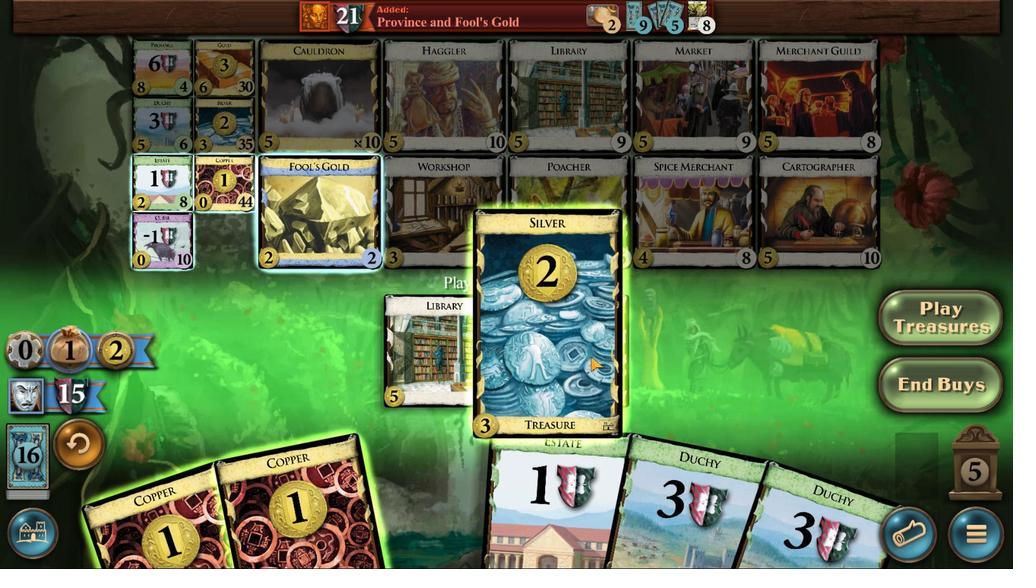 
Action: Mouse moved to (564, 94)
Screenshot: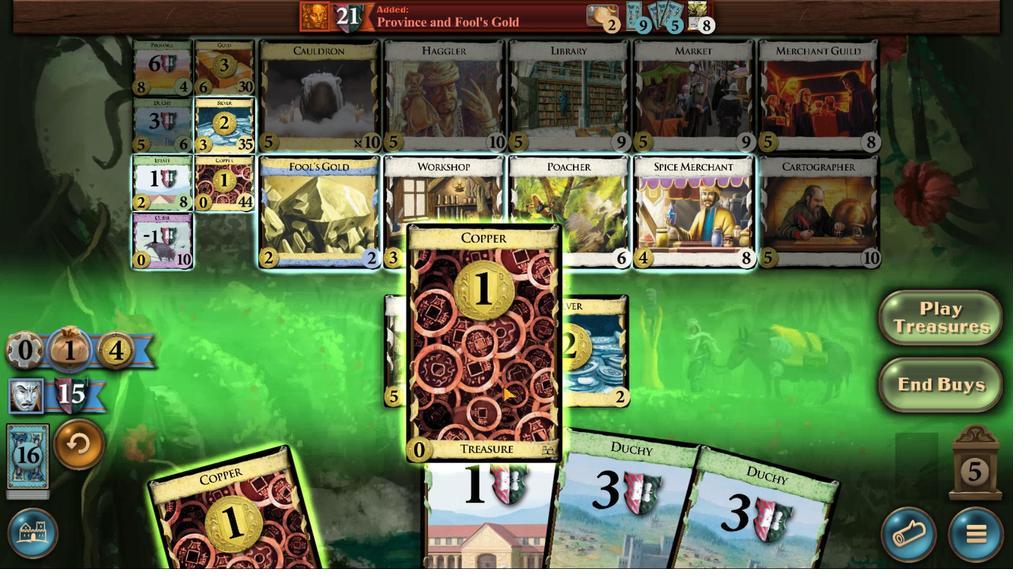 
Action: Mouse pressed left at (564, 94)
Screenshot: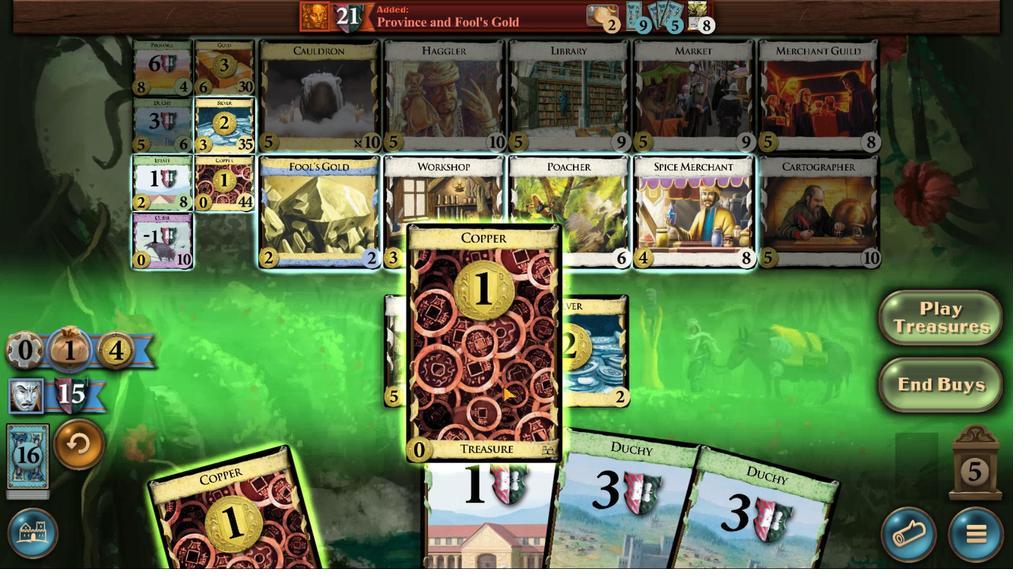 
Action: Mouse moved to (535, 96)
Screenshot: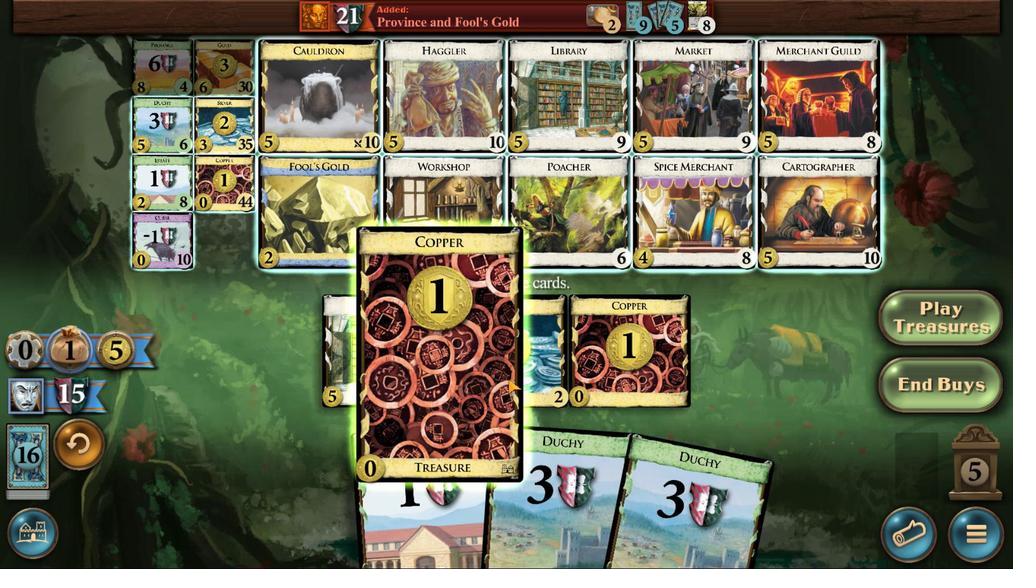 
Action: Mouse pressed left at (535, 96)
Screenshot: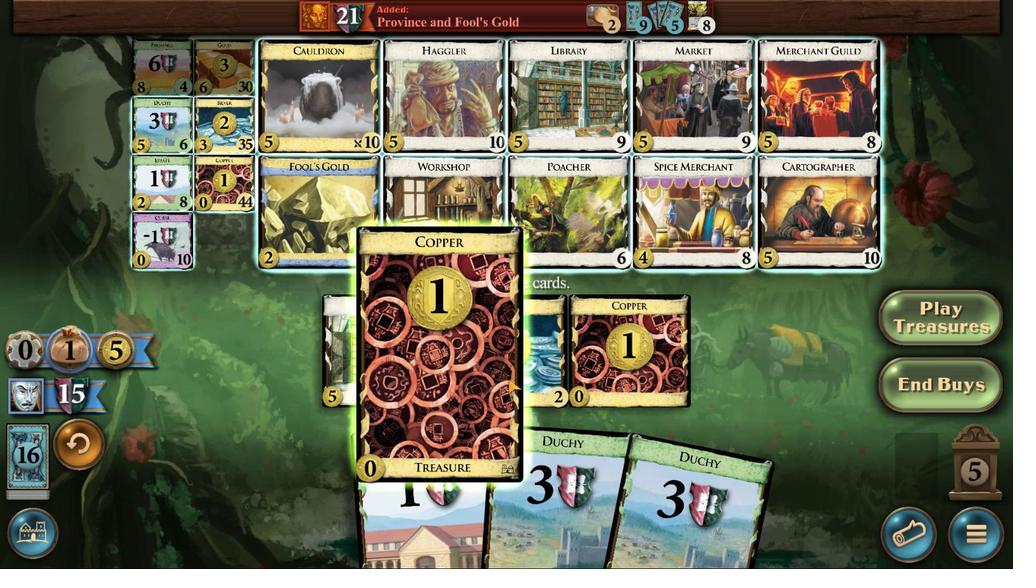
Action: Mouse moved to (494, 383)
Screenshot: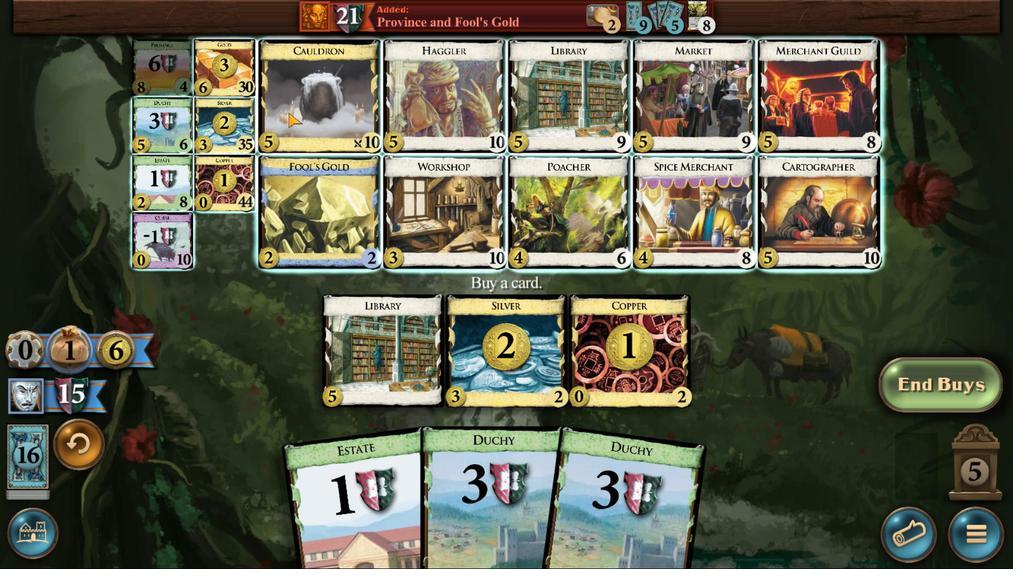 
Action: Mouse pressed left at (494, 383)
Screenshot: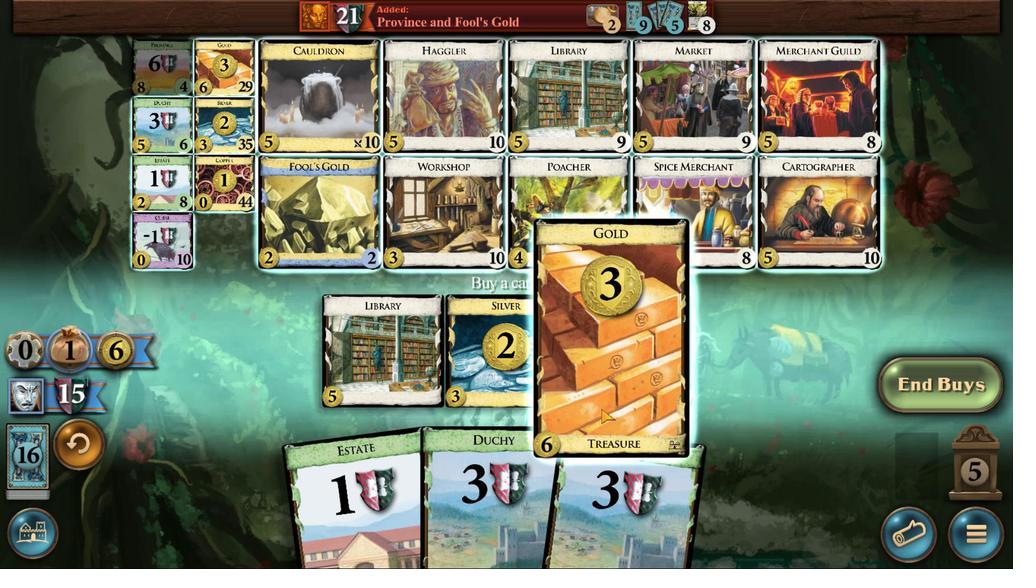 
Action: Mouse moved to (562, 105)
Screenshot: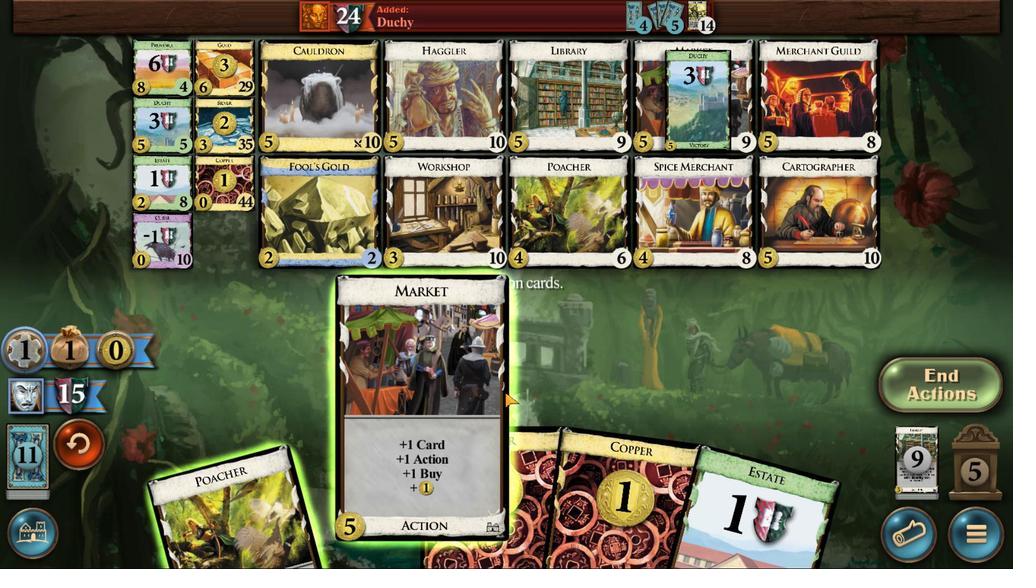 
Action: Mouse pressed left at (562, 105)
Screenshot: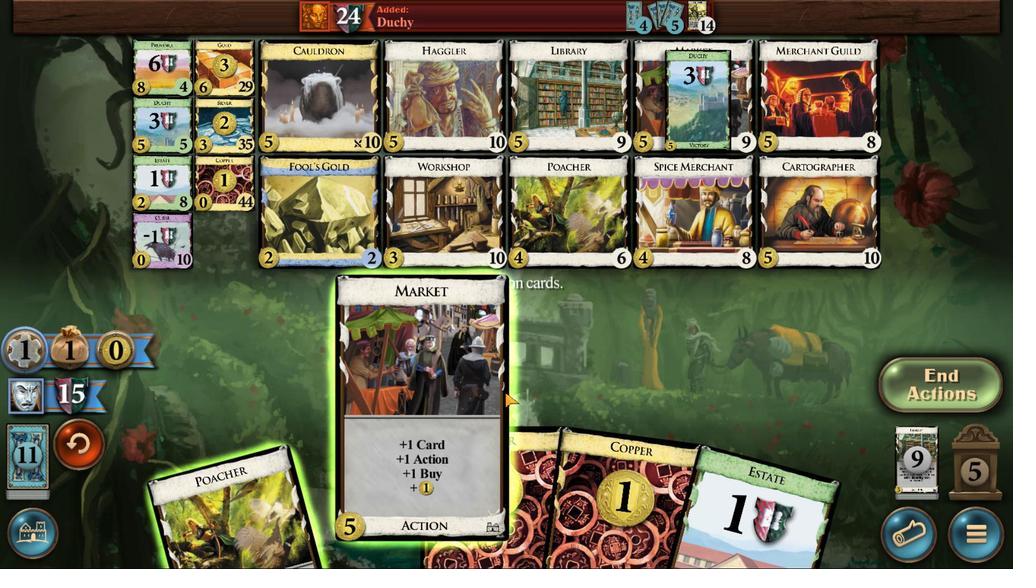 
Action: Mouse moved to (561, 87)
Screenshot: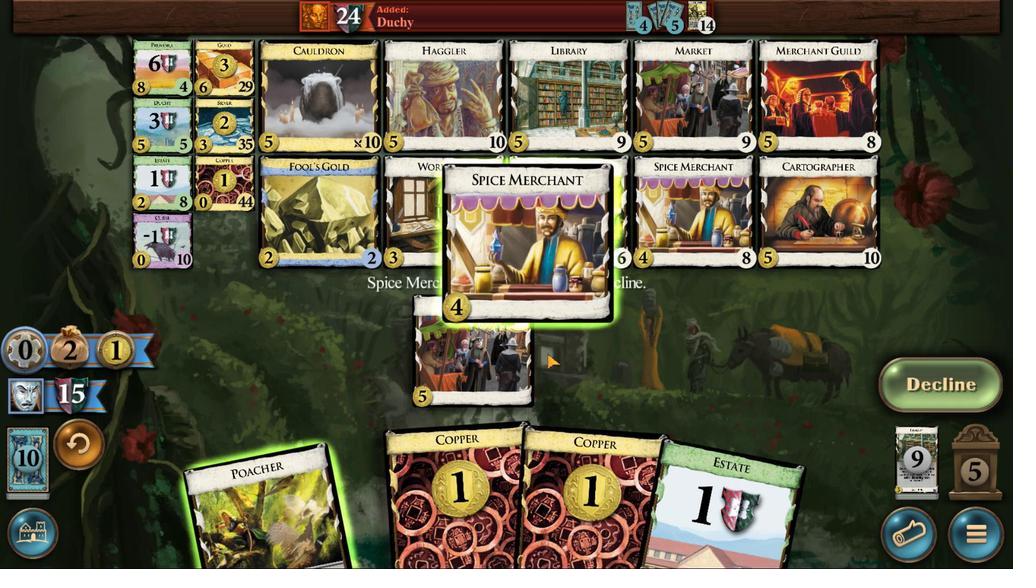 
Action: Mouse pressed left at (561, 87)
Screenshot: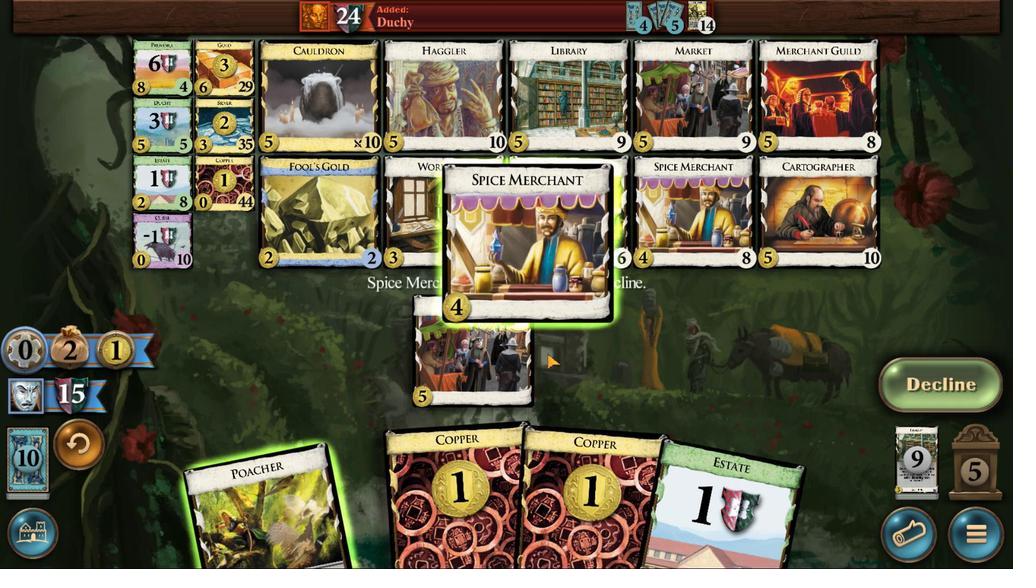 
Action: Mouse moved to (653, 187)
Screenshot: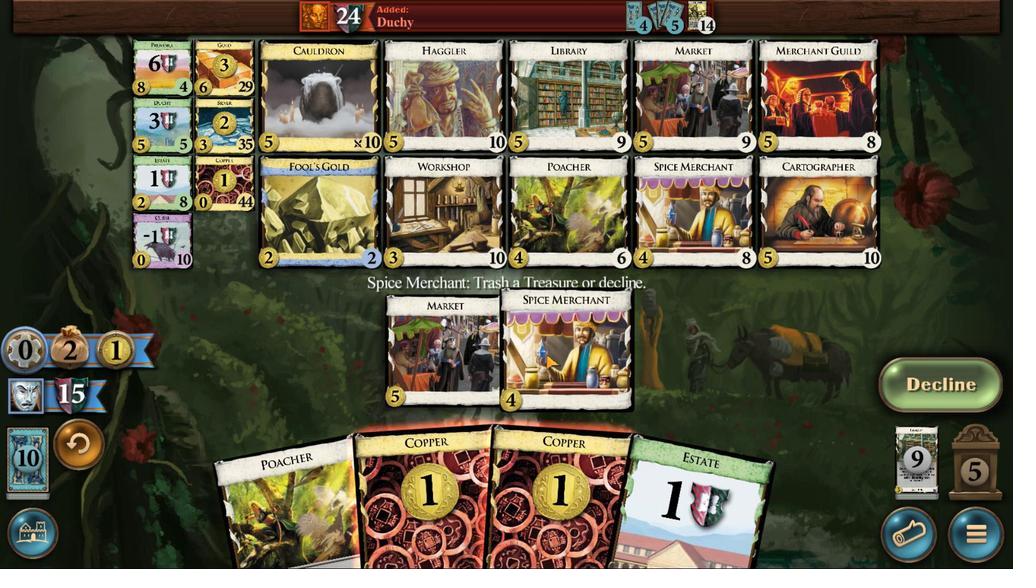 
Action: Mouse pressed left at (653, 187)
Screenshot: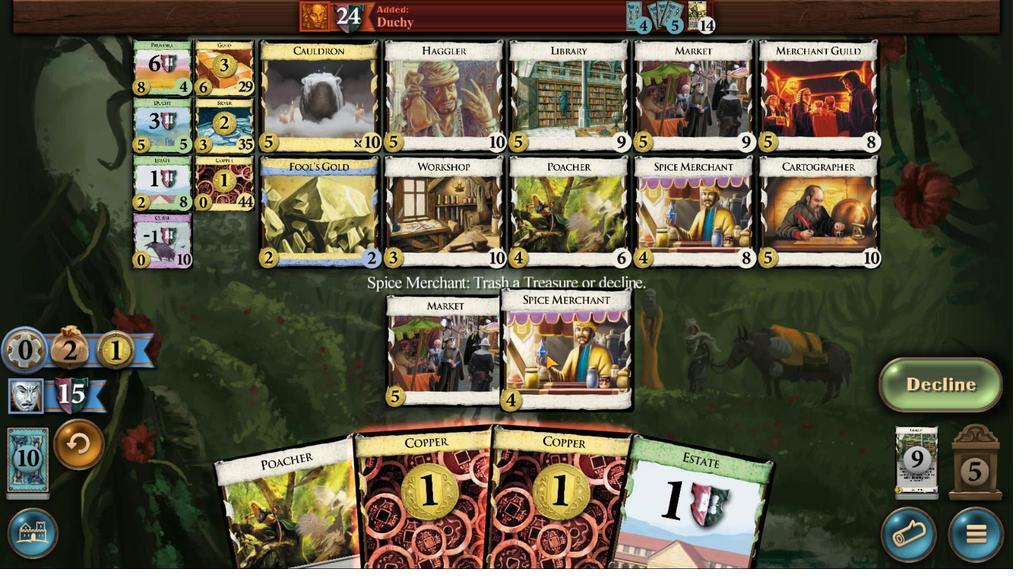 
Action: Mouse moved to (841, 167)
Screenshot: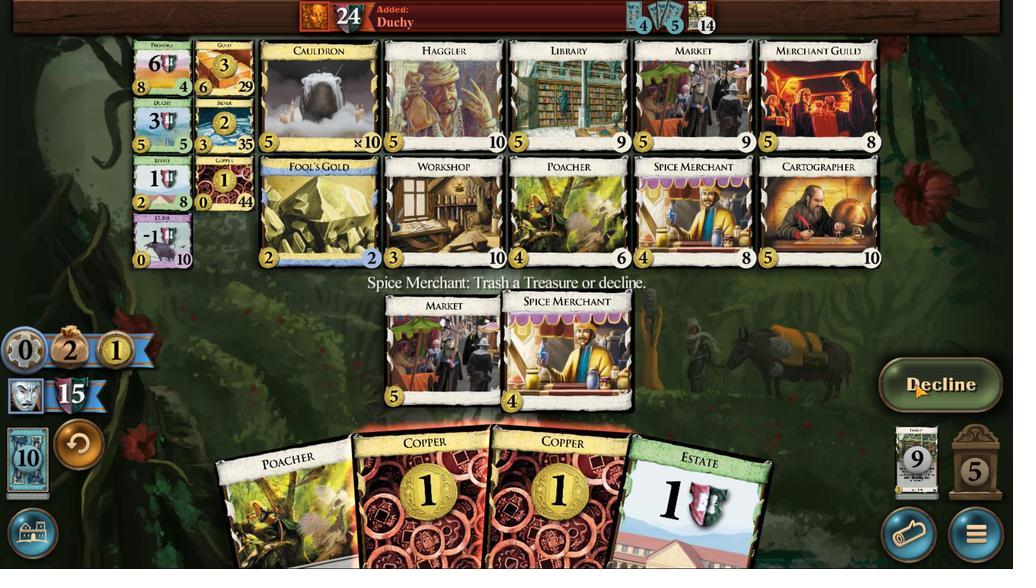 
Action: Mouse pressed left at (841, 167)
Screenshot: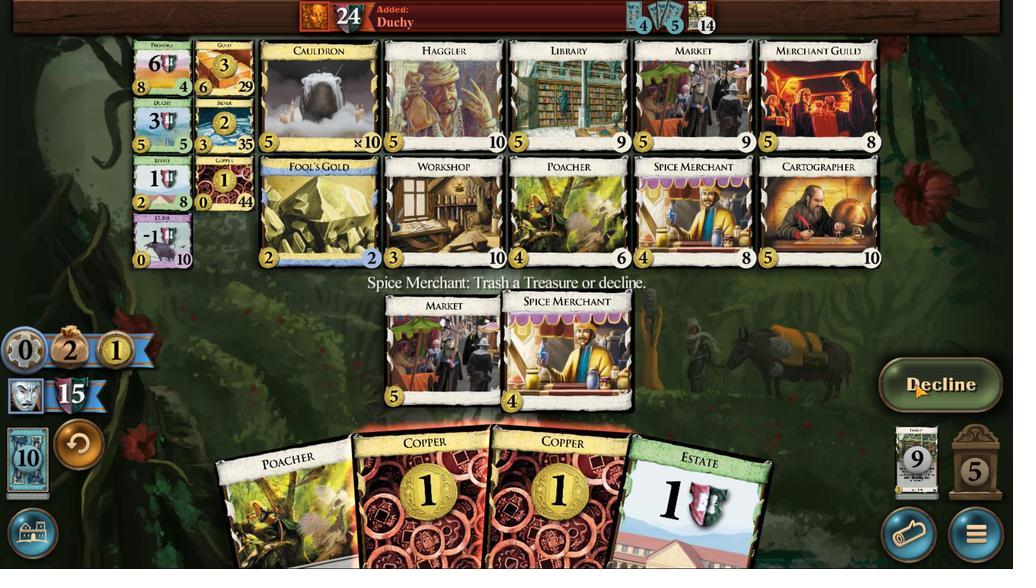 
Action: Mouse moved to (647, 91)
Screenshot: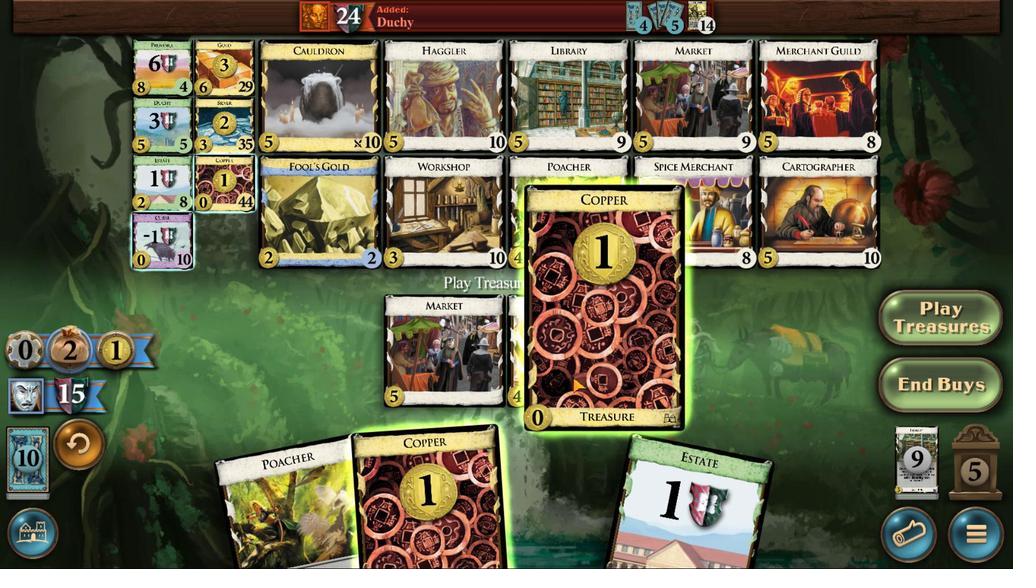 
Action: Mouse pressed left at (647, 91)
Screenshot: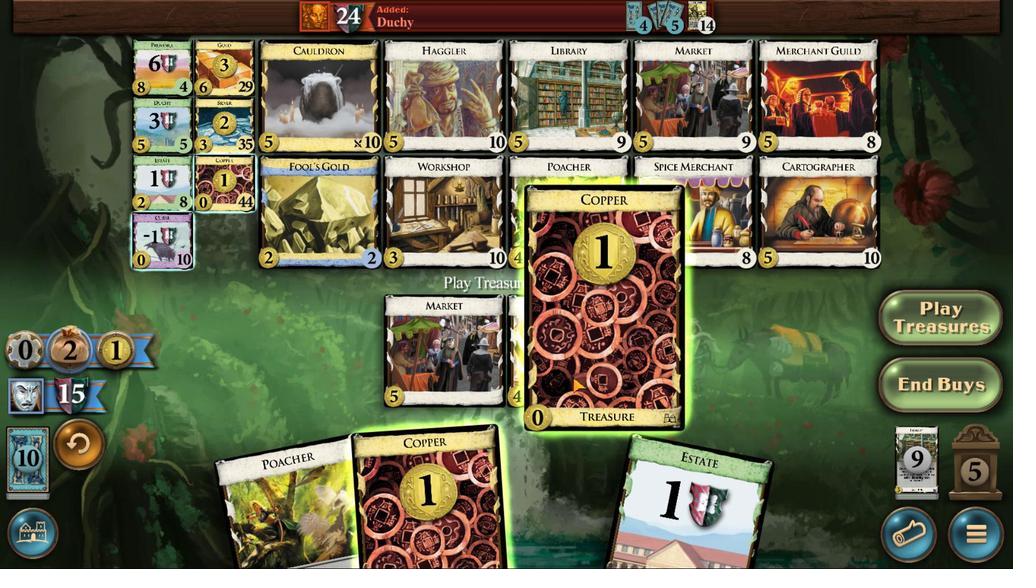 
Action: Mouse moved to (617, 111)
Screenshot: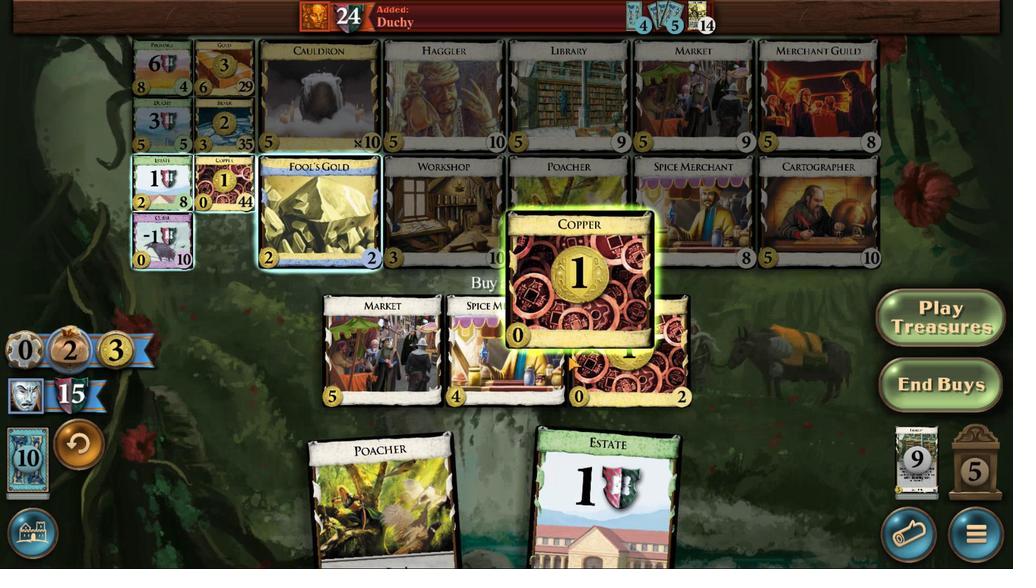 
Action: Mouse pressed left at (617, 111)
Screenshot: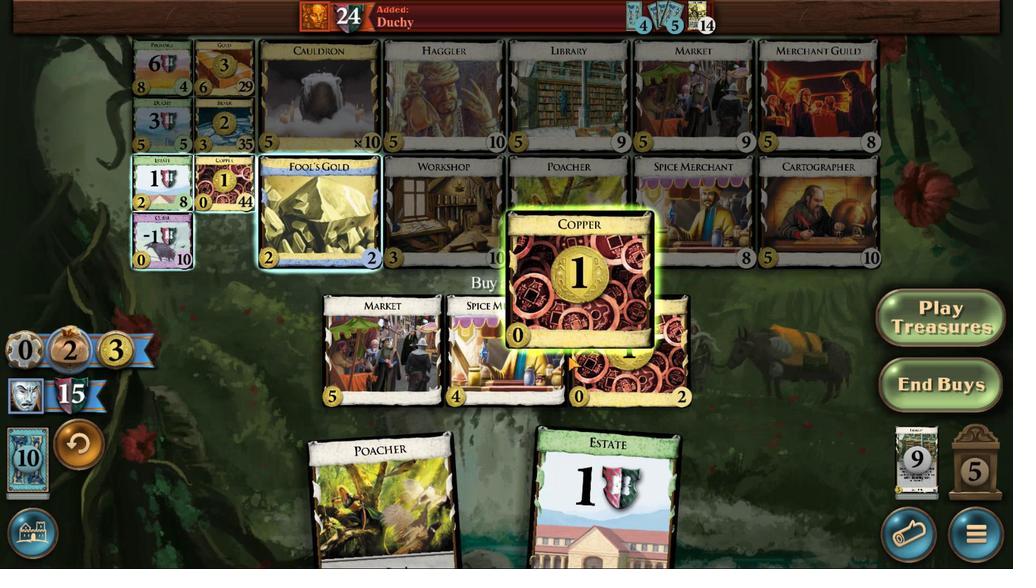 
Action: Mouse moved to (491, 346)
Screenshot: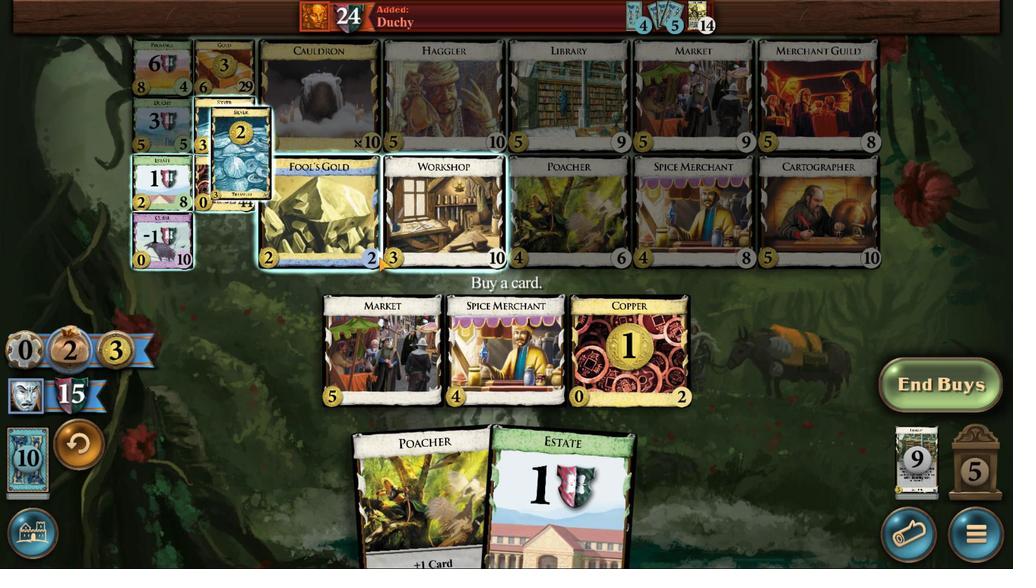 
Action: Mouse pressed left at (491, 346)
Screenshot: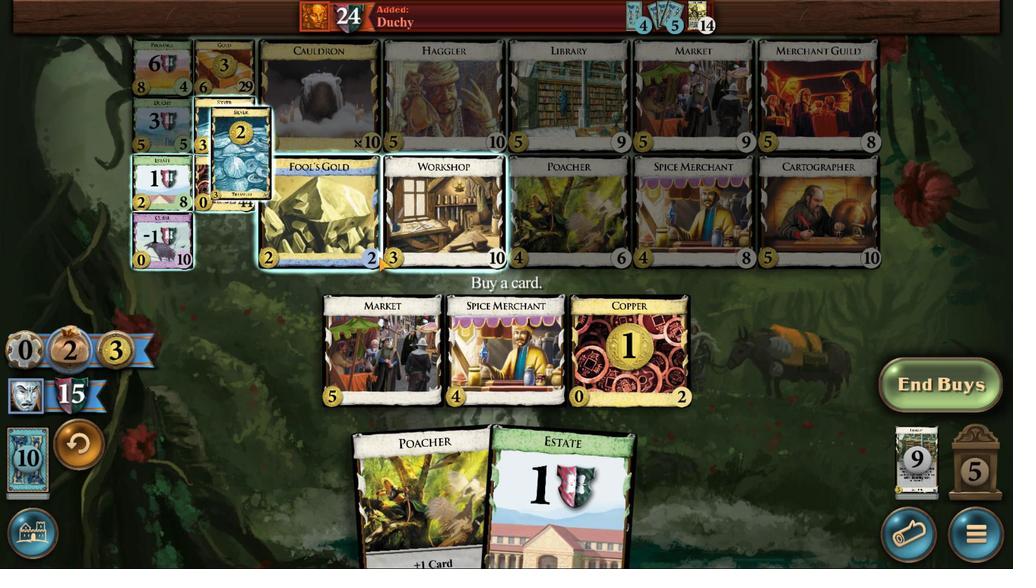 
Action: Mouse moved to (493, 311)
Screenshot: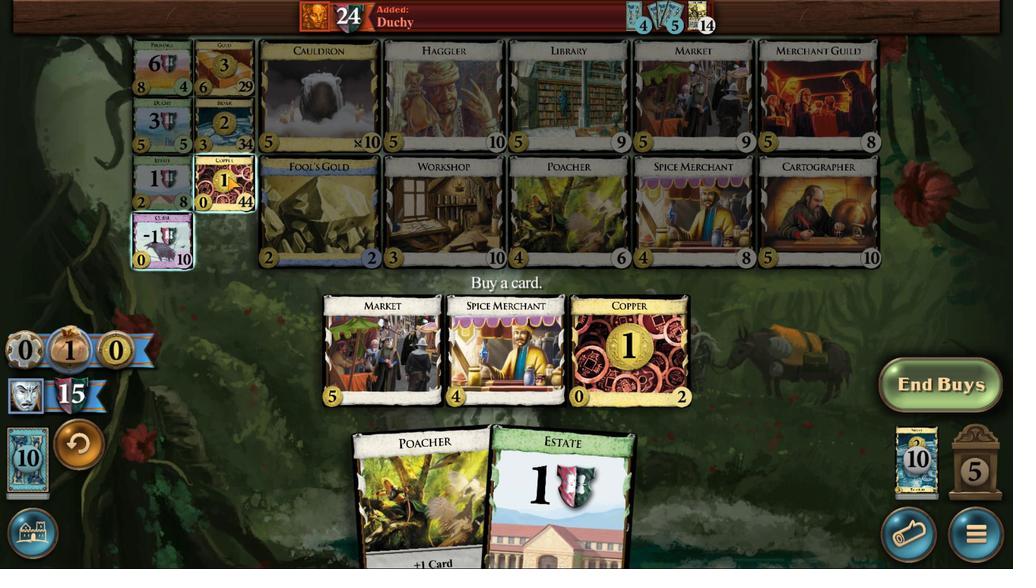 
Action: Mouse pressed left at (493, 311)
Screenshot: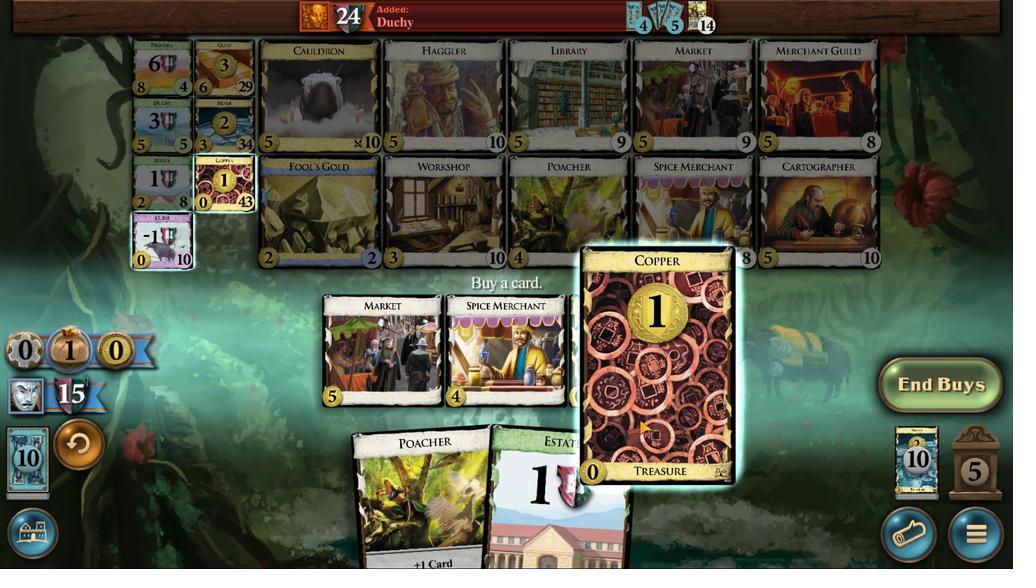 
Action: Mouse moved to (561, 75)
Screenshot: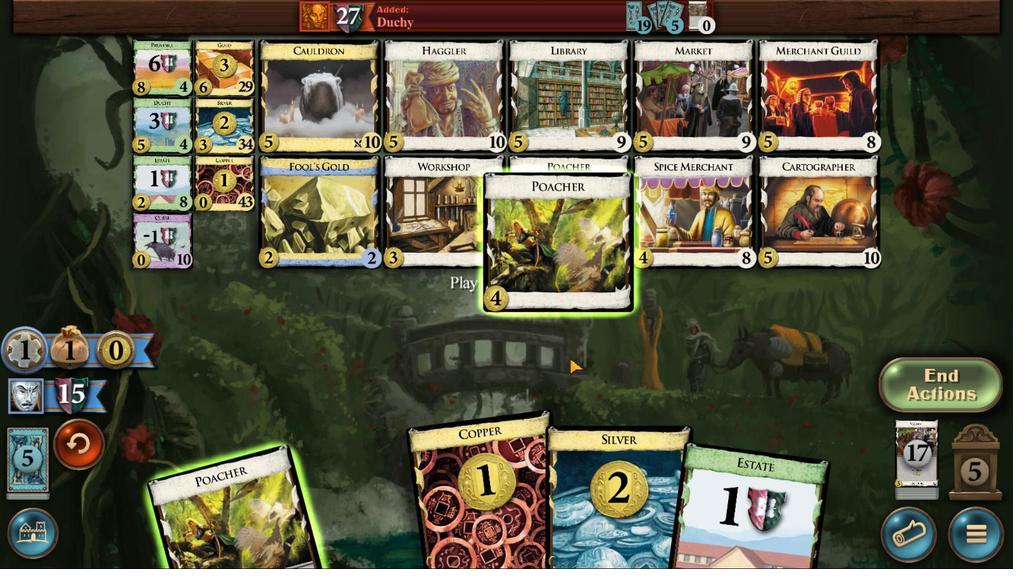 
Action: Mouse pressed left at (561, 75)
Screenshot: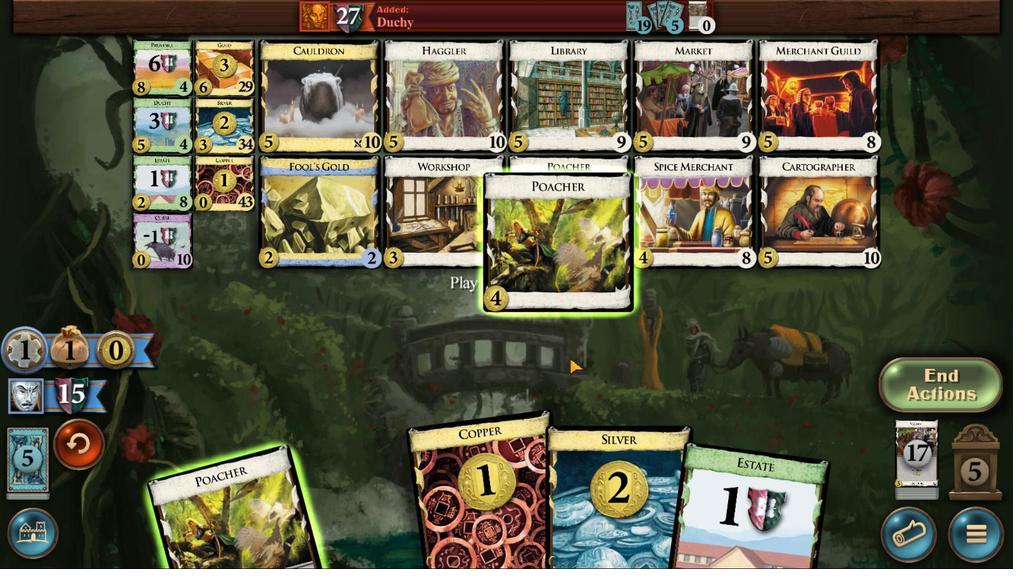 
Action: Mouse moved to (508, 83)
Screenshot: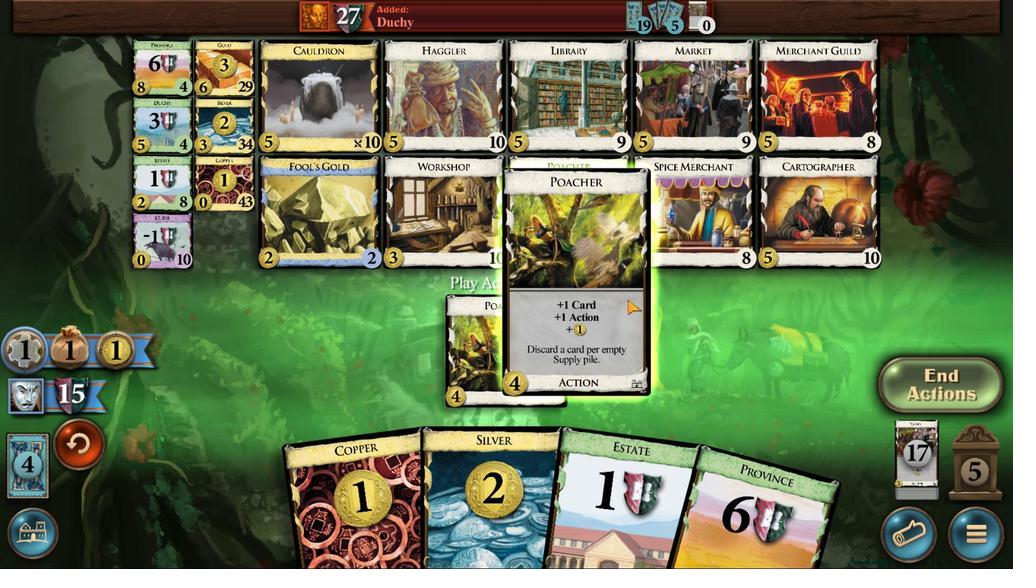 
Action: Mouse pressed left at (508, 83)
Screenshot: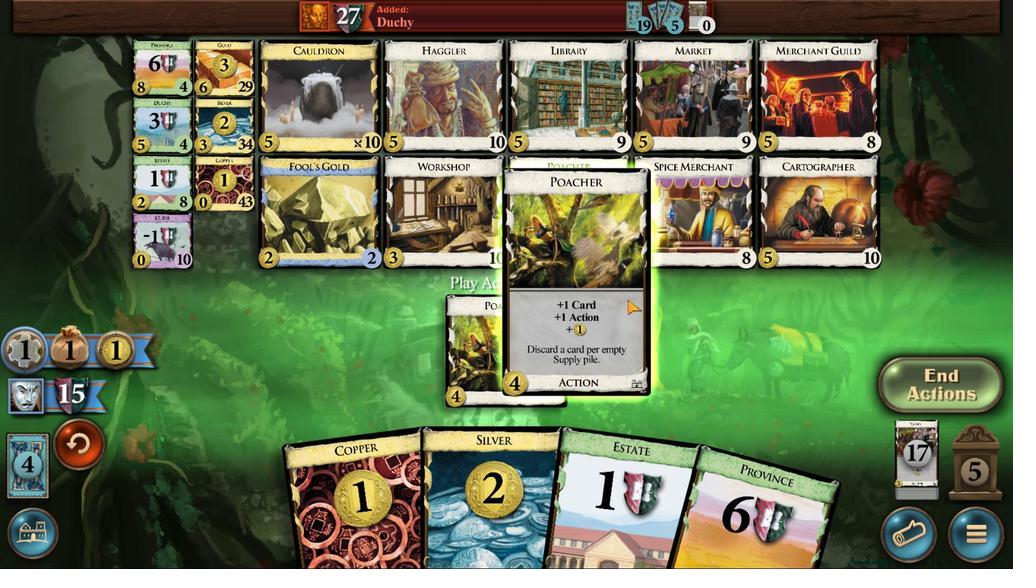 
Action: Mouse moved to (633, 69)
Screenshot: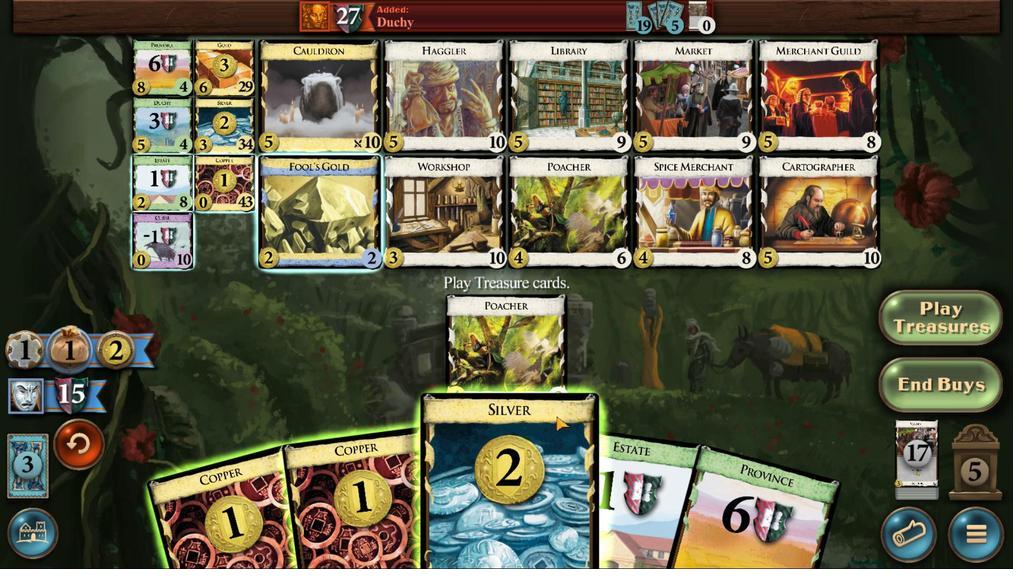 
Action: Mouse pressed left at (633, 69)
Screenshot: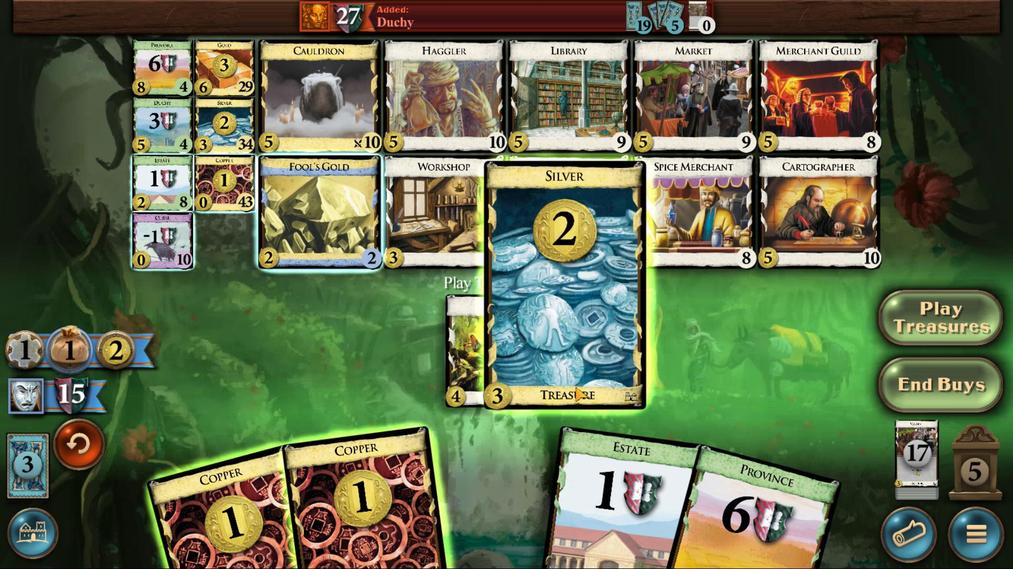 
Action: Mouse moved to (675, 292)
Screenshot: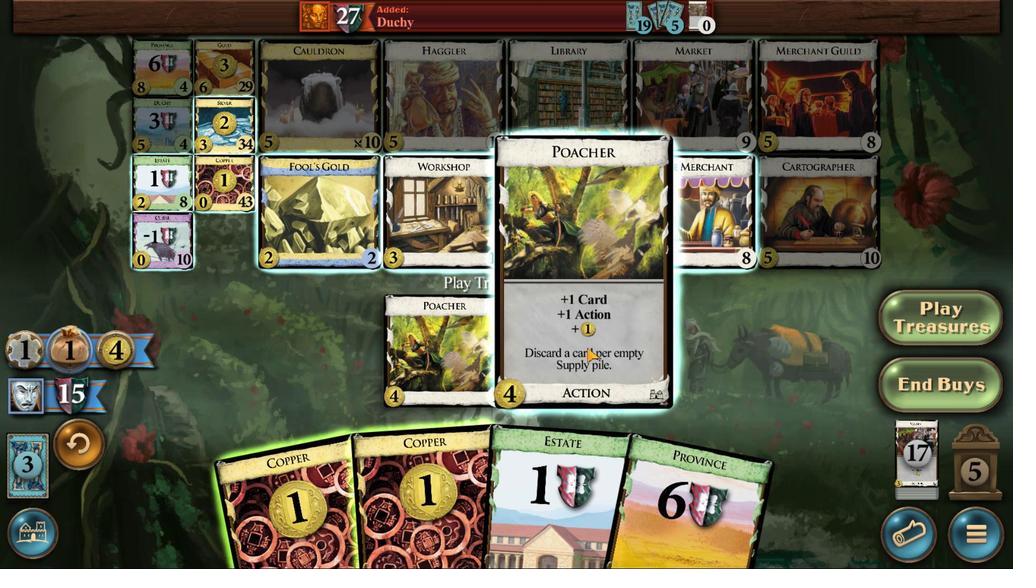 
Action: Mouse pressed left at (675, 292)
Screenshot: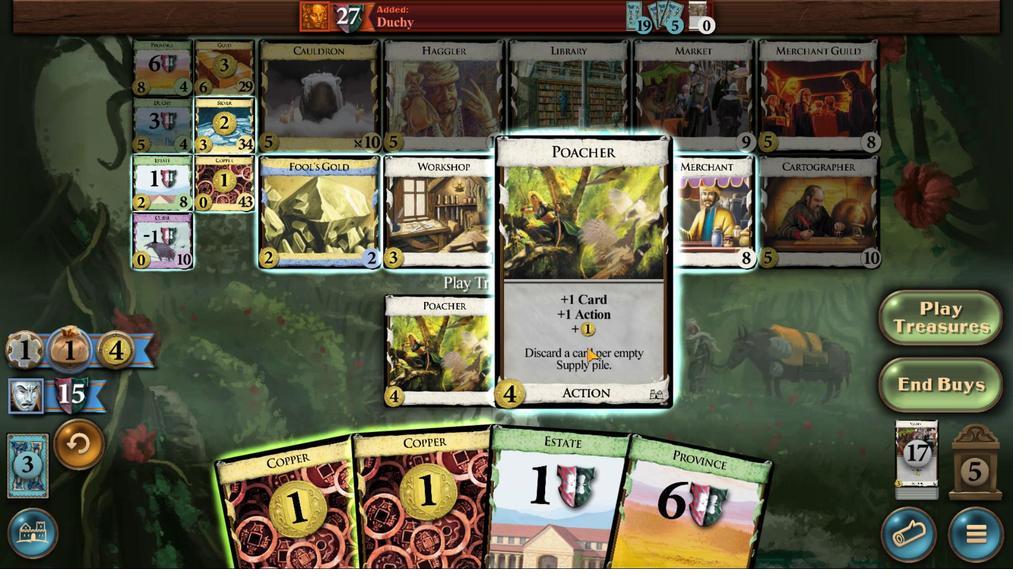 
Action: Mouse moved to (483, 89)
Screenshot: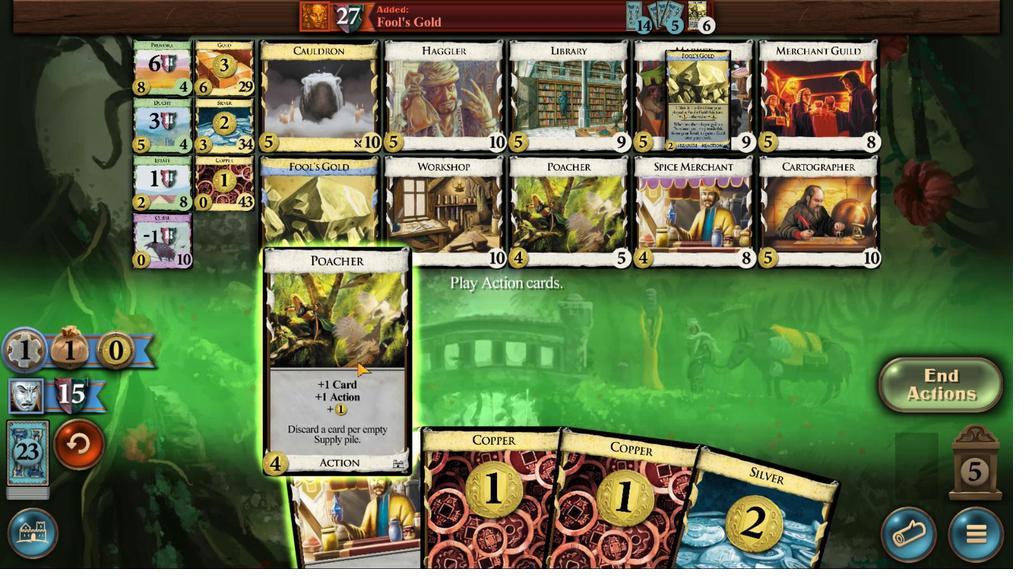 
Action: Mouse pressed left at (483, 89)
Screenshot: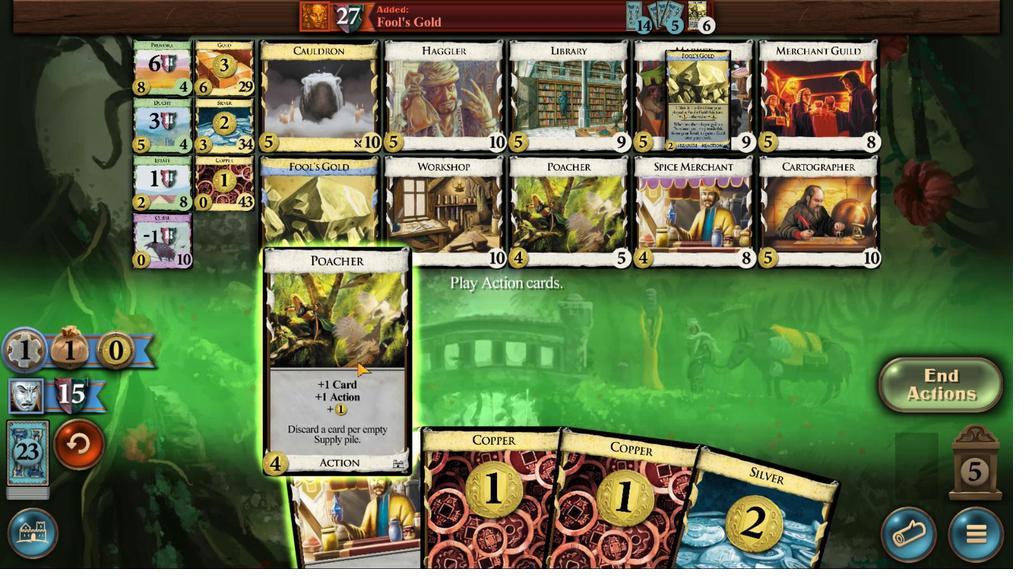 
Action: Mouse moved to (493, 101)
Screenshot: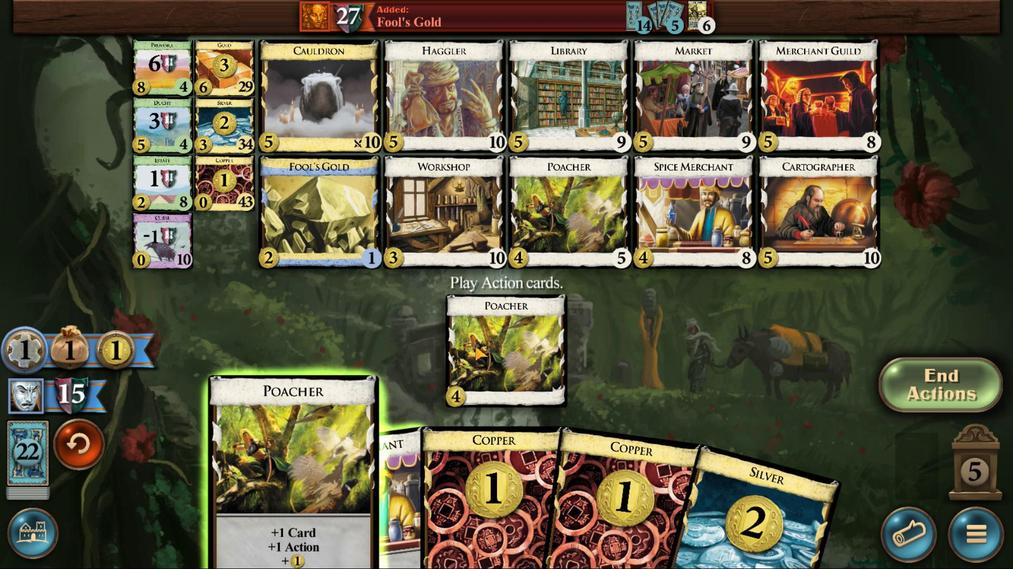 
Action: Mouse pressed left at (493, 101)
Screenshot: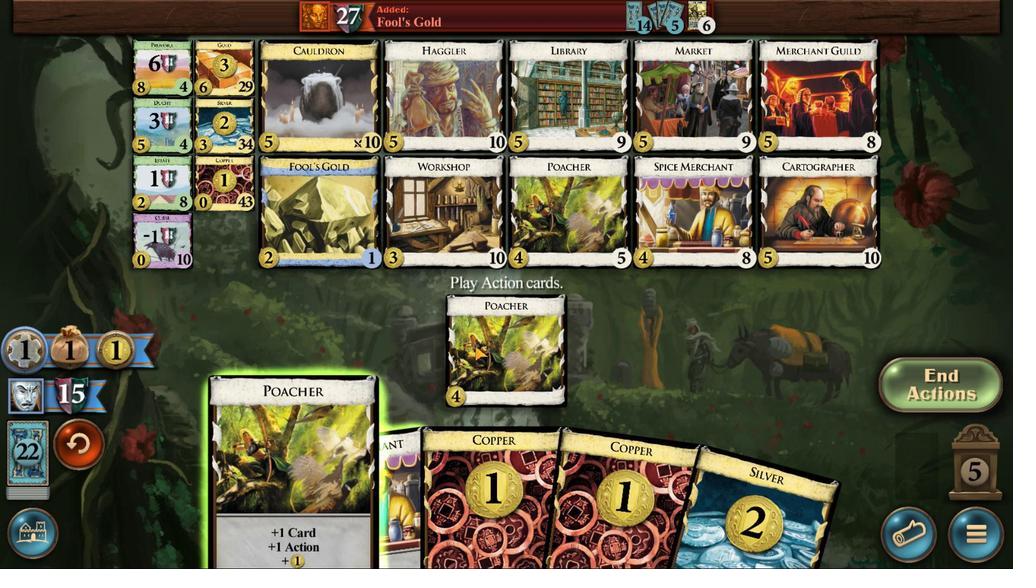
Action: Mouse moved to (505, 100)
Screenshot: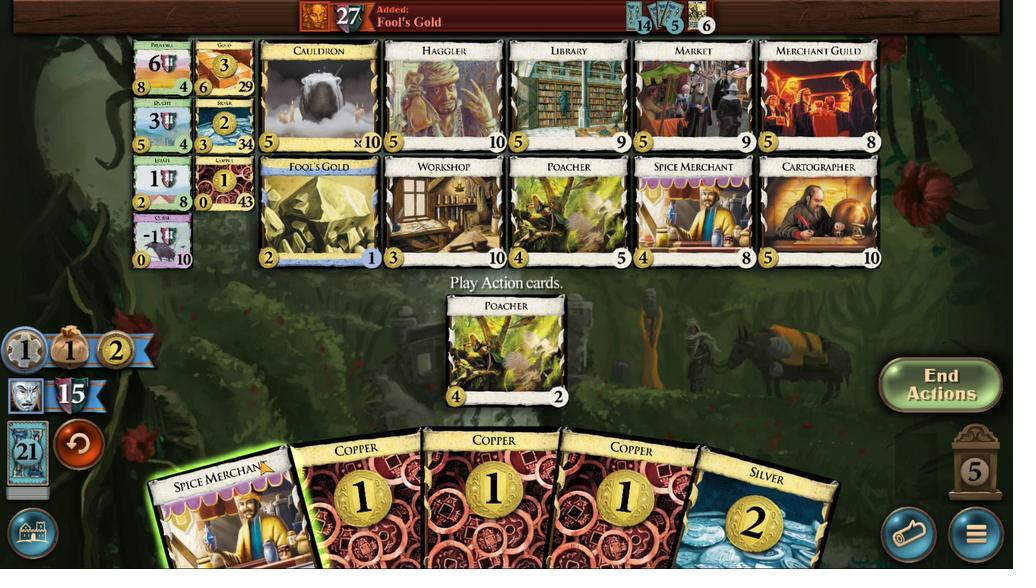
Action: Mouse pressed left at (505, 100)
Screenshot: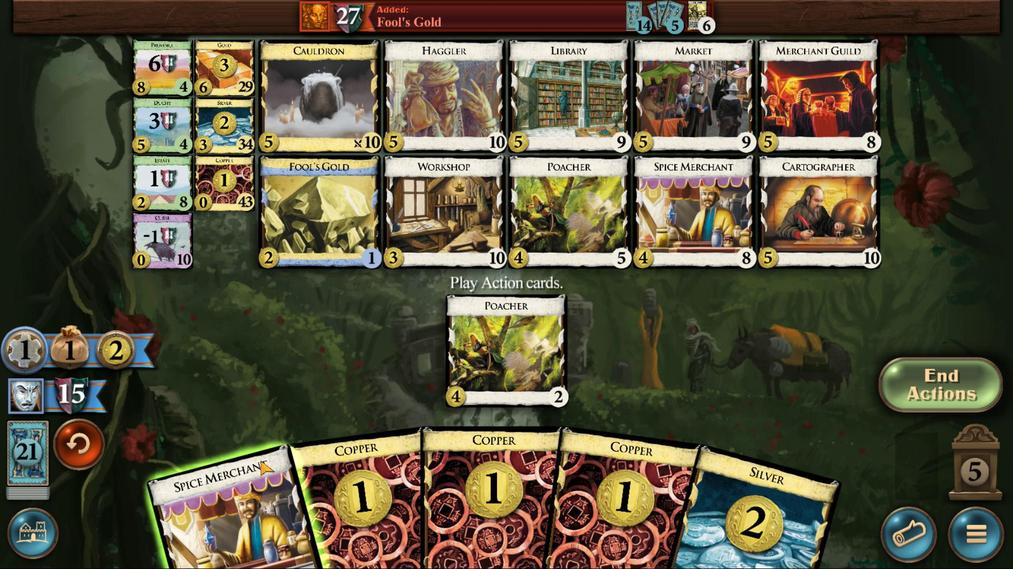
Action: Mouse moved to (579, 104)
Screenshot: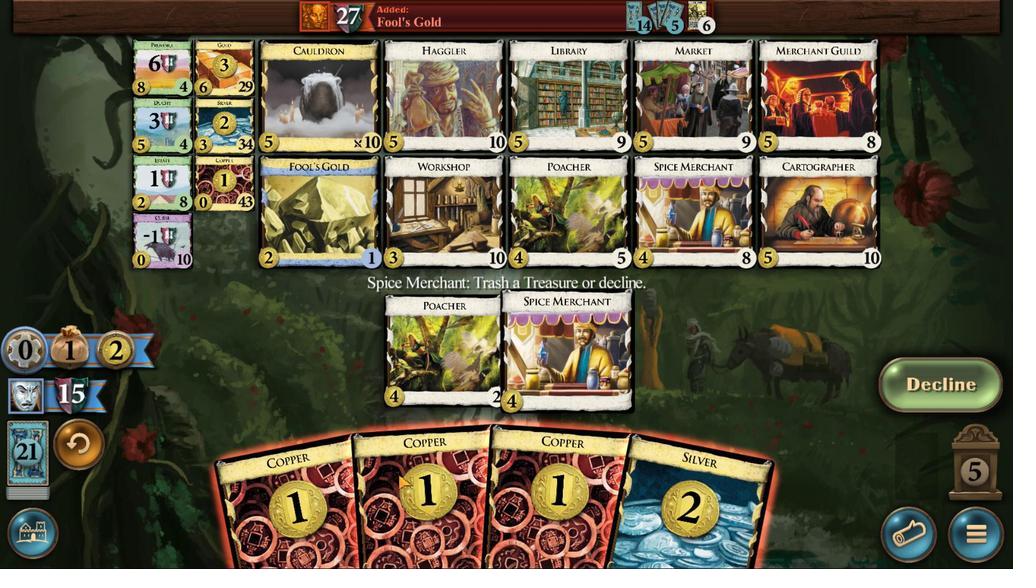 
Action: Mouse pressed left at (579, 104)
Screenshot: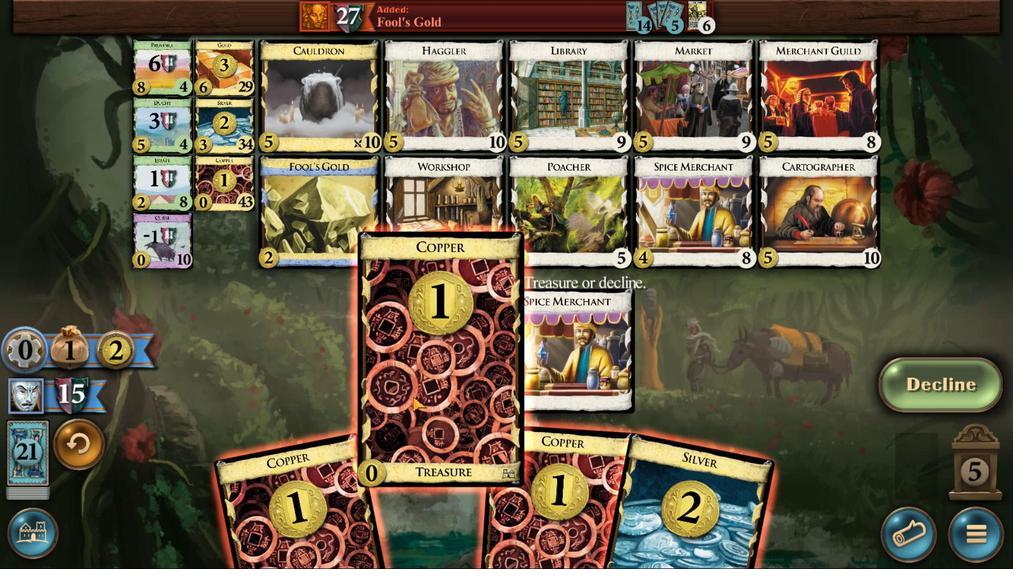 
Action: Mouse moved to (863, 213)
Screenshot: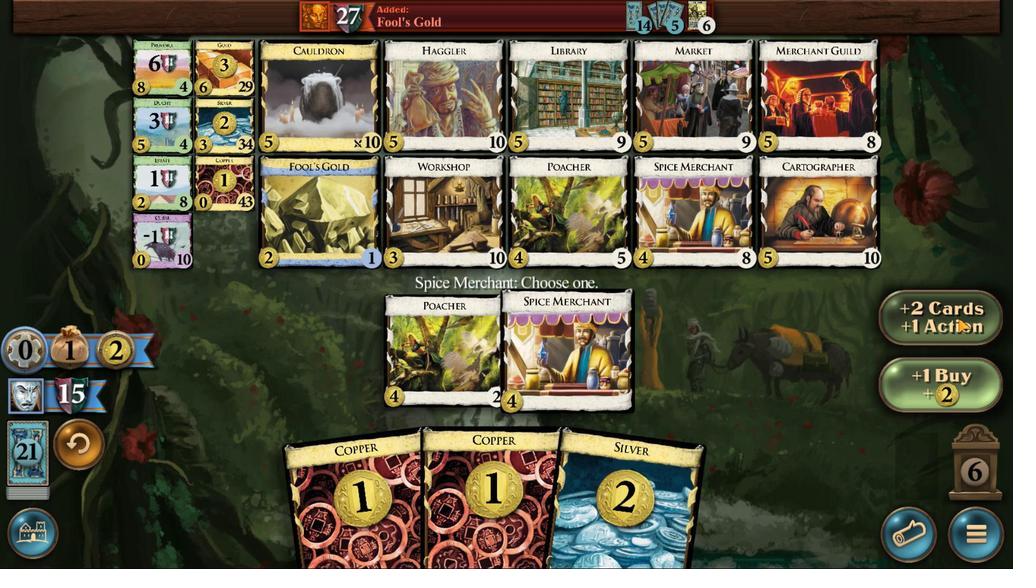 
Action: Mouse pressed left at (863, 213)
Screenshot: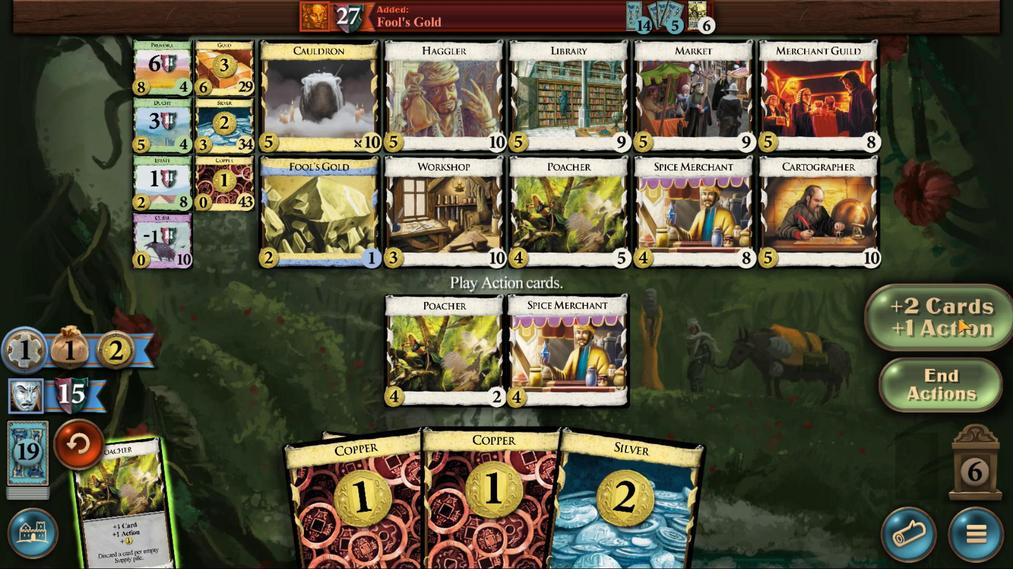 
Action: Mouse moved to (490, 82)
Screenshot: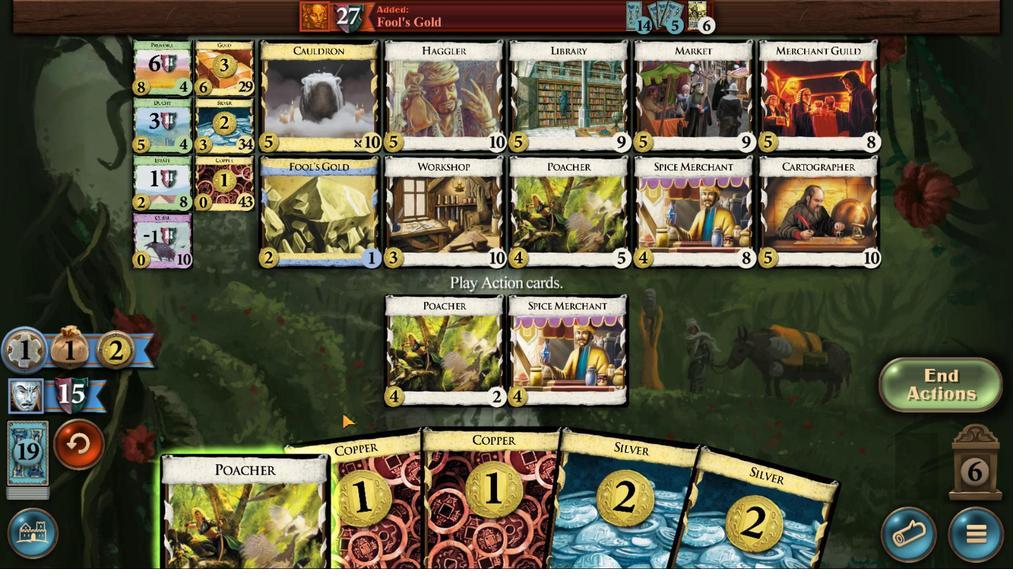 
Action: Mouse pressed left at (490, 82)
Screenshot: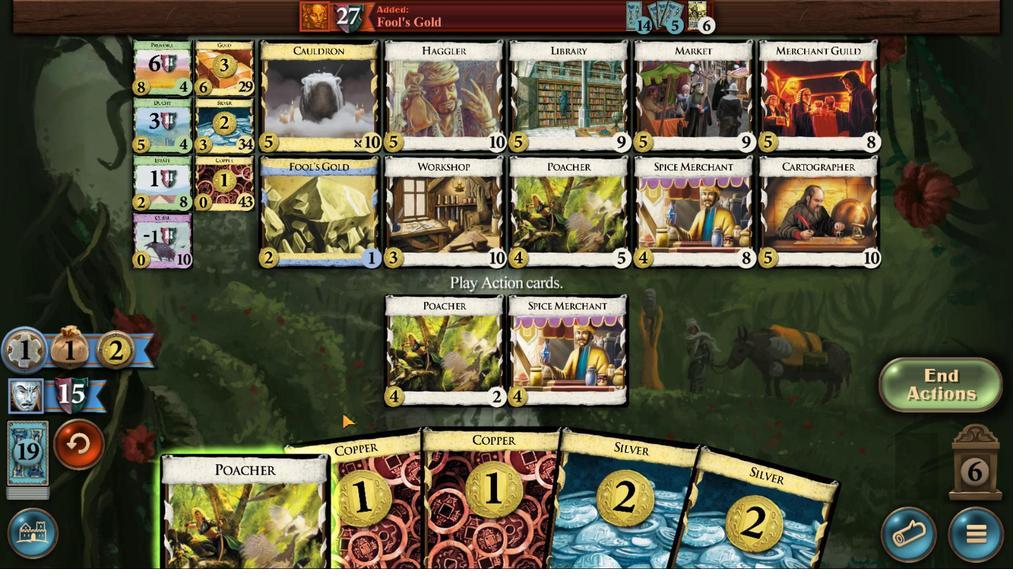 
Action: Mouse moved to (681, 92)
Screenshot: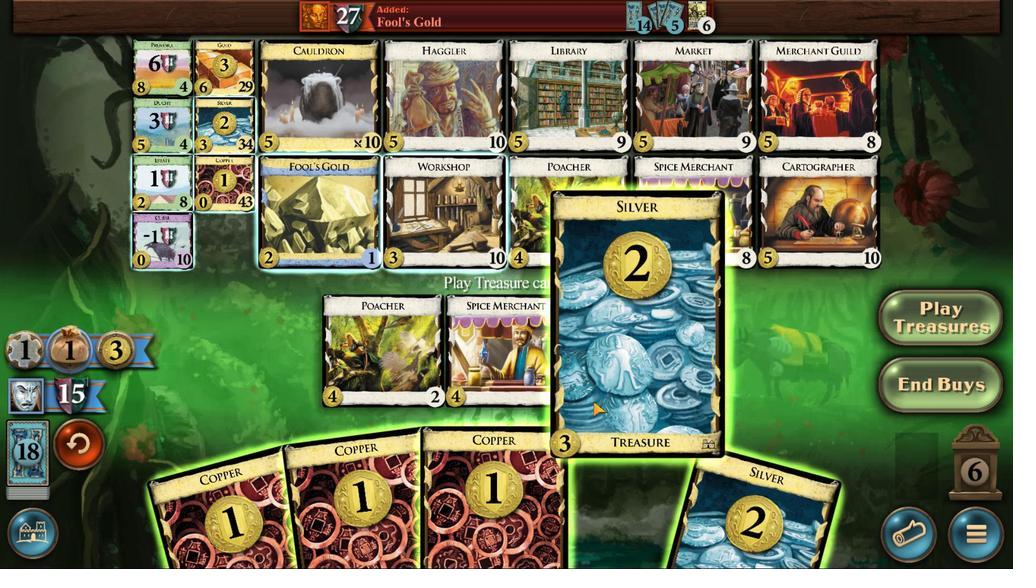 
Action: Mouse pressed left at (681, 92)
Screenshot: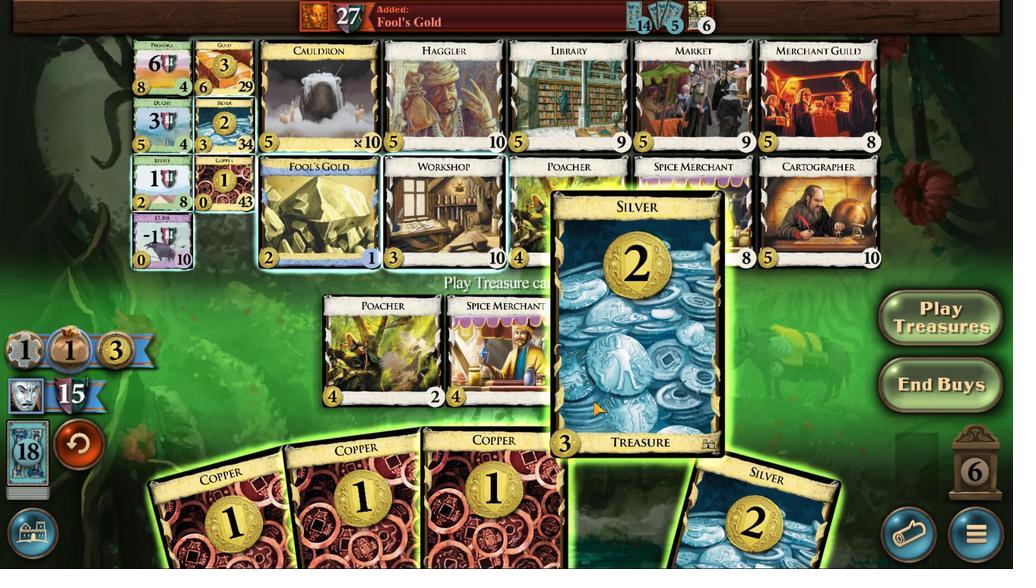 
Action: Mouse moved to (669, 88)
Screenshot: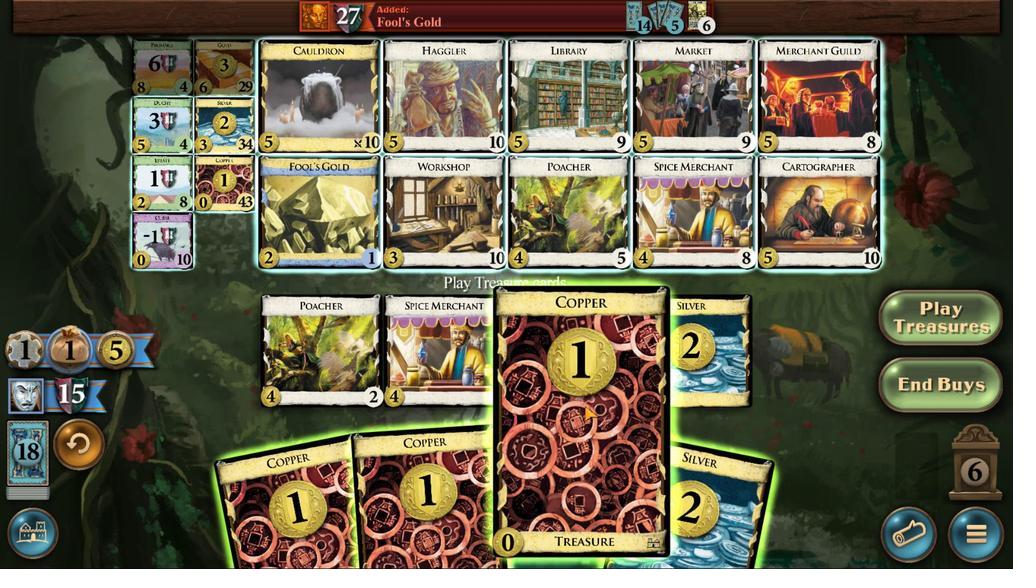 
Action: Mouse pressed left at (669, 88)
Screenshot: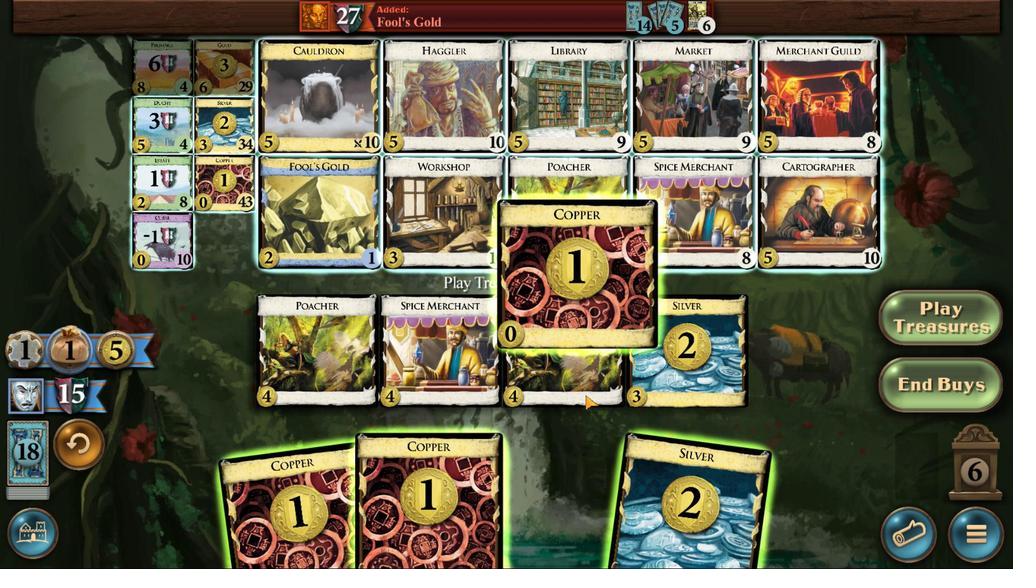
Action: Mouse moved to (676, 84)
Screenshot: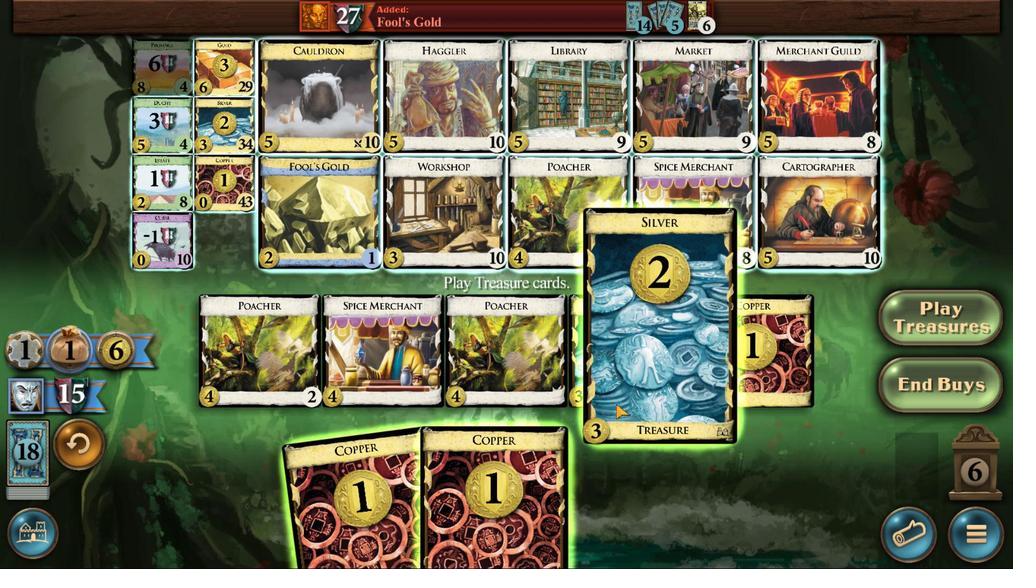 
Action: Mouse pressed left at (676, 84)
Screenshot: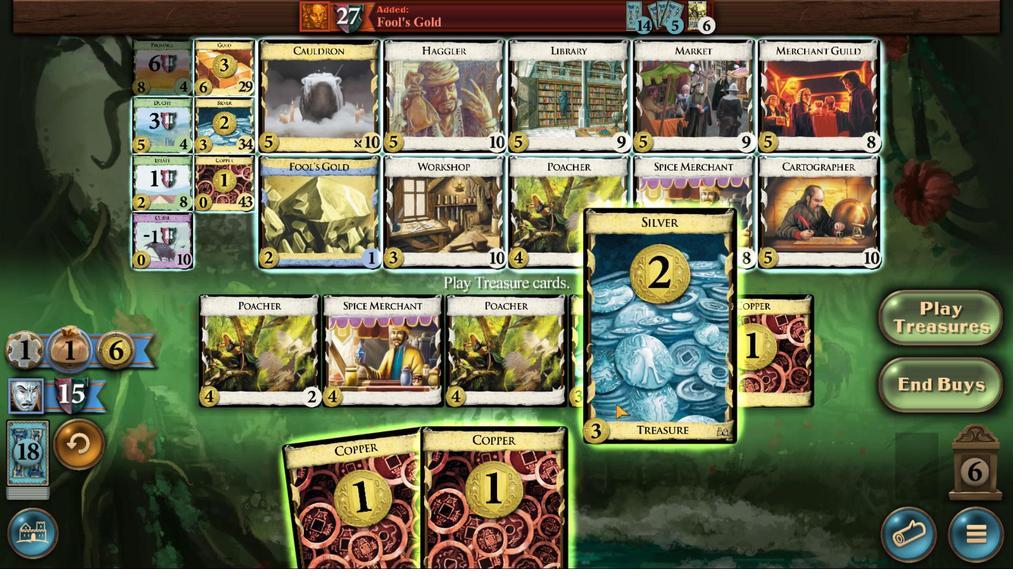 
Action: Mouse moved to (455, 382)
Screenshot: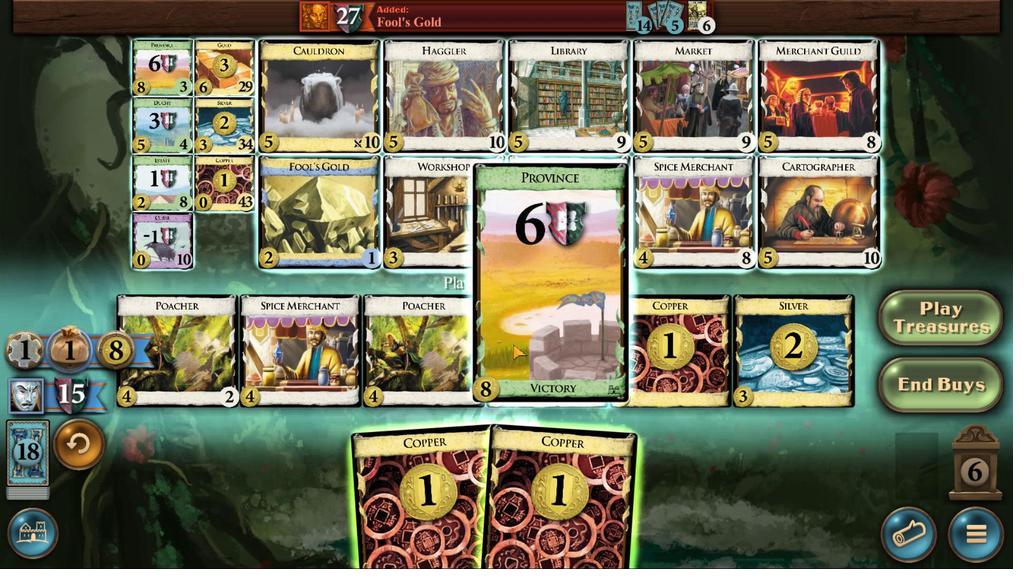 
Action: Mouse pressed left at (455, 382)
Screenshot: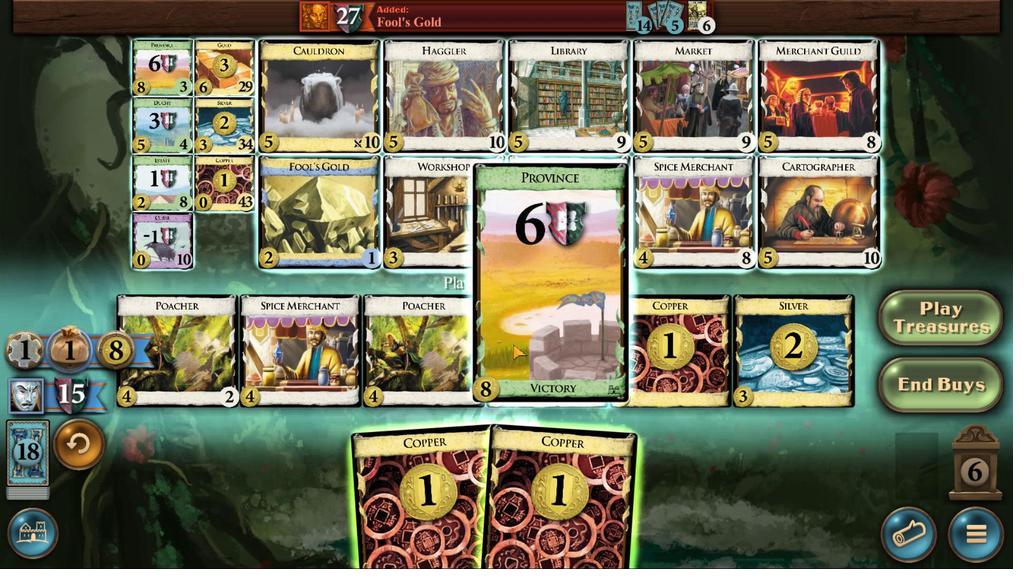 
Action: Mouse moved to (469, 81)
Screenshot: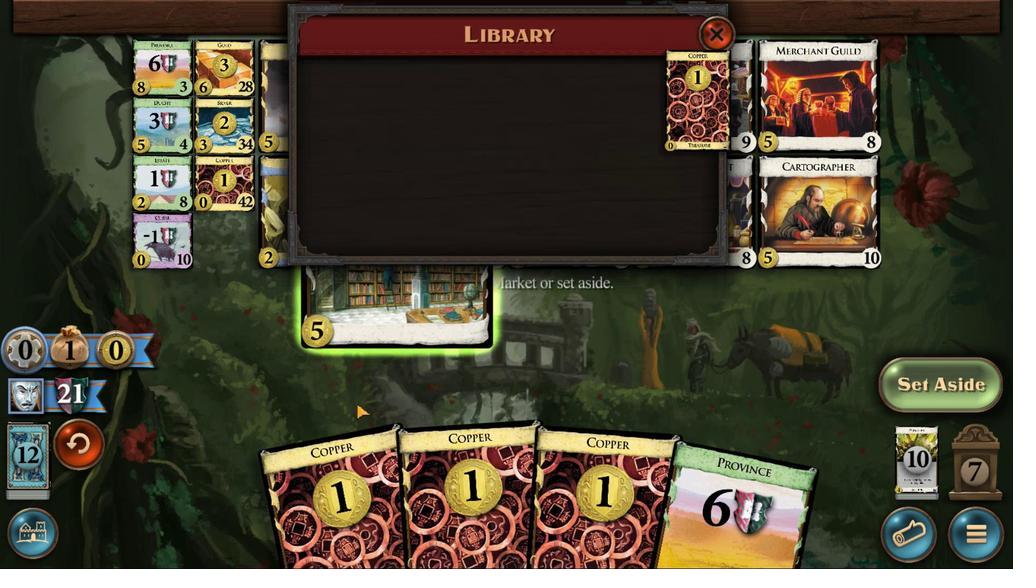 
Action: Mouse pressed left at (469, 81)
Screenshot: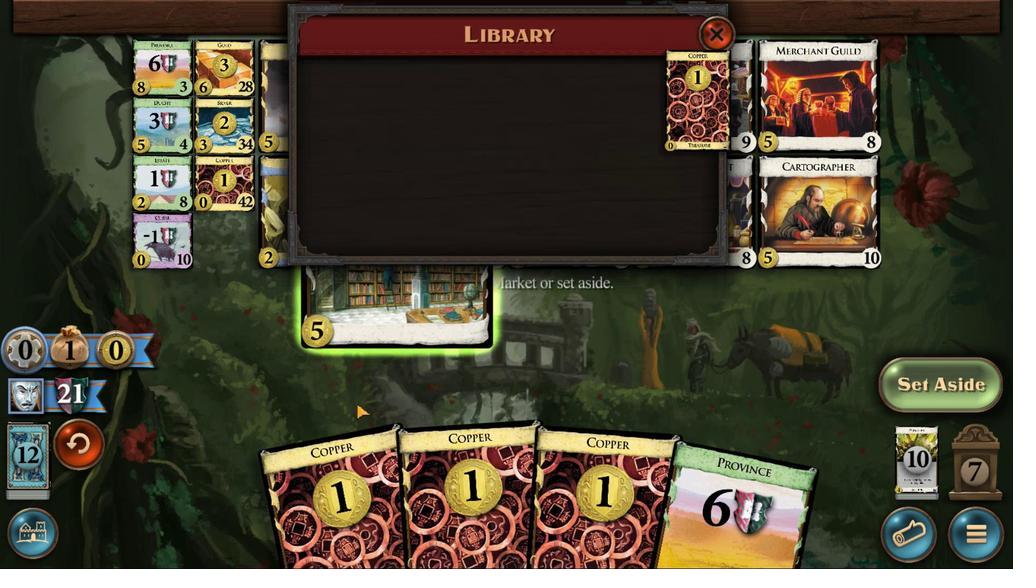 
Action: Mouse moved to (636, 296)
Screenshot: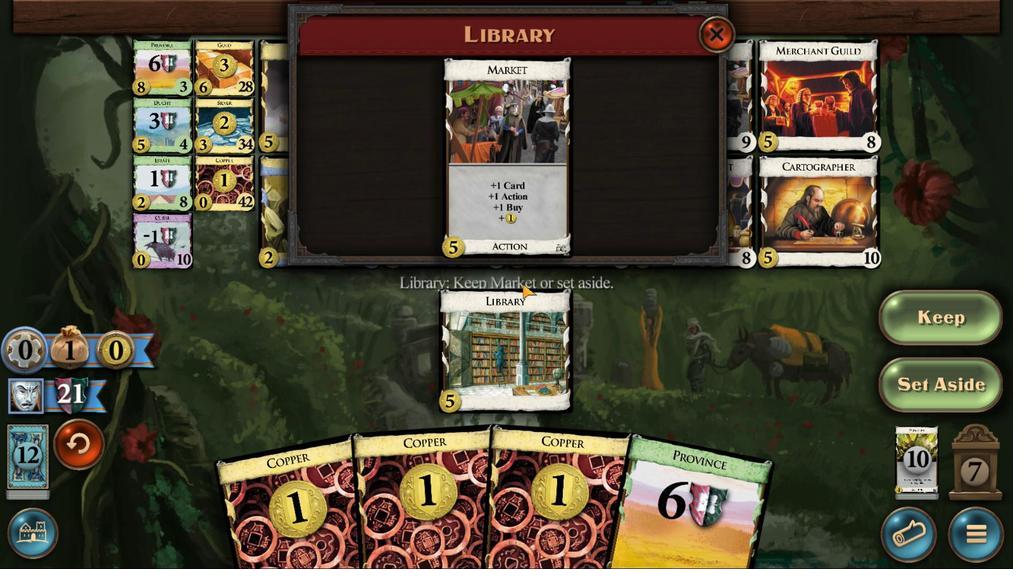 
Action: Mouse pressed left at (636, 296)
Screenshot: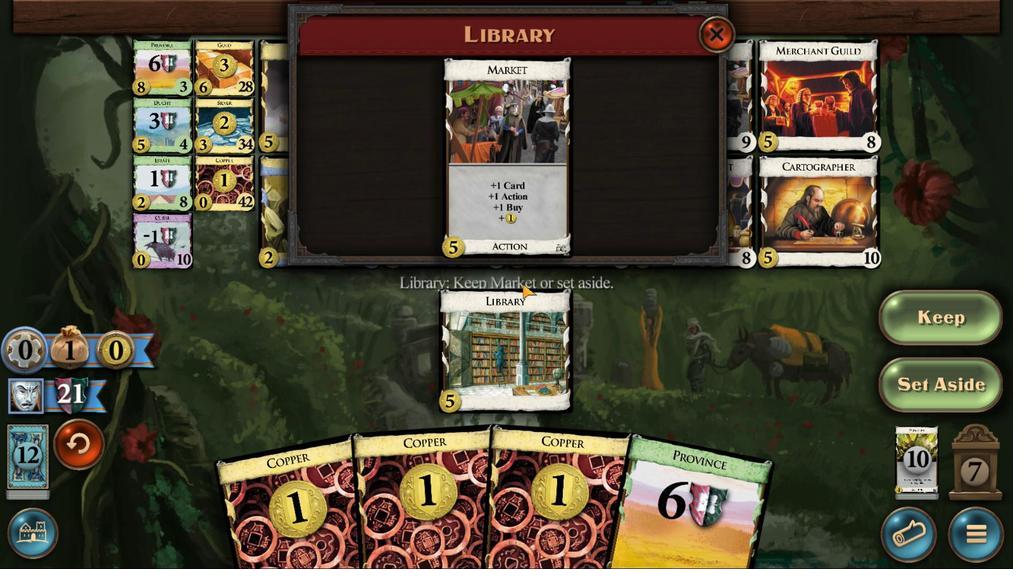 
Action: Mouse moved to (865, 213)
Screenshot: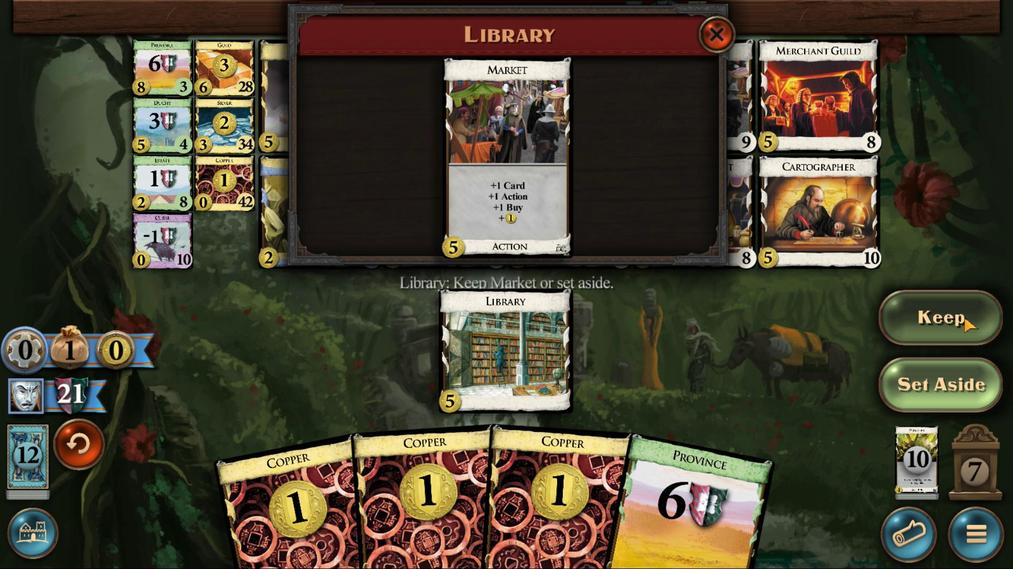 
Action: Mouse pressed left at (865, 213)
Screenshot: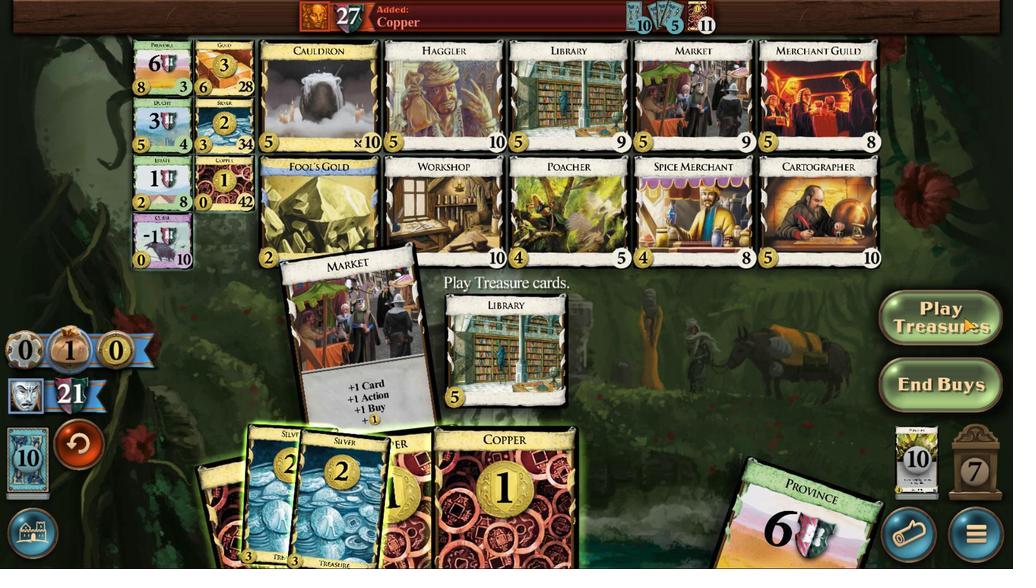 
Action: Mouse moved to (668, 104)
Screenshot: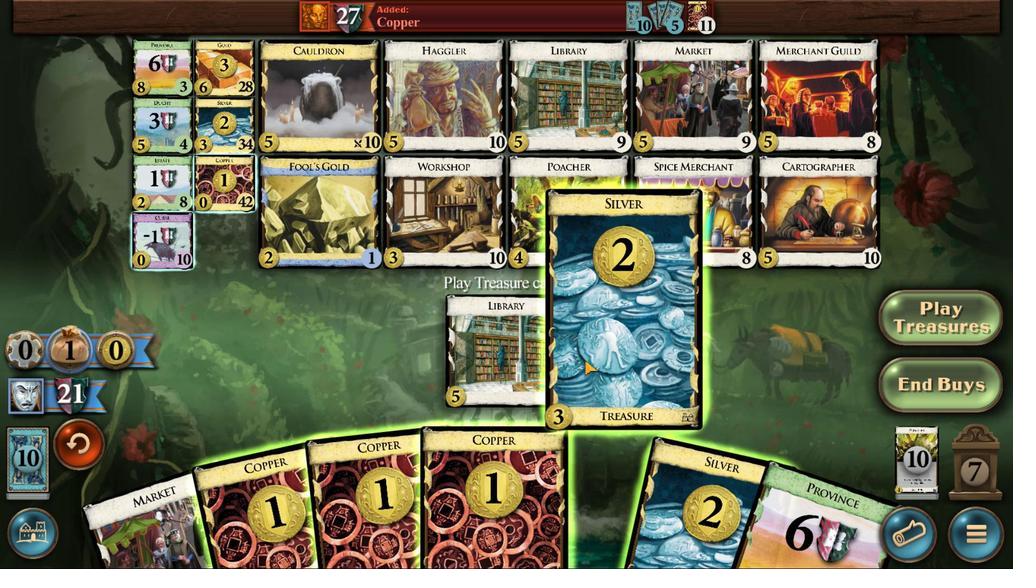 
Action: Mouse pressed left at (668, 104)
Screenshot: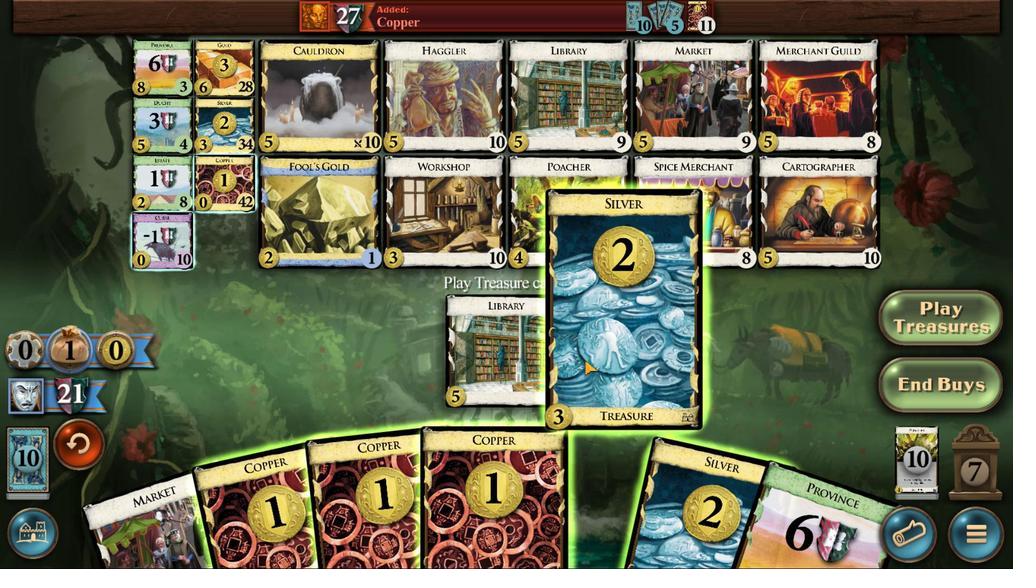 
Action: Mouse moved to (715, 104)
Screenshot: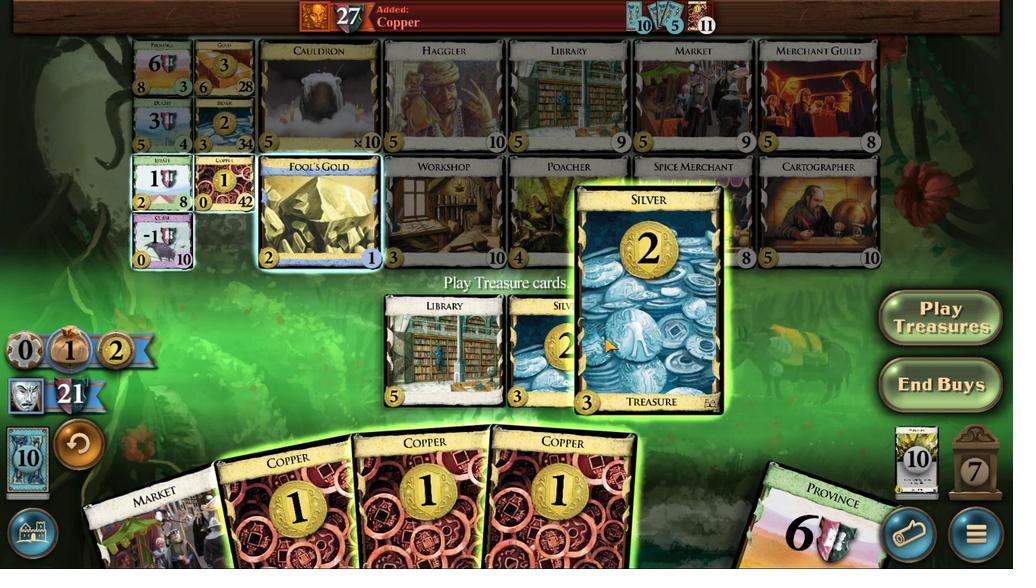 
Action: Mouse pressed left at (715, 104)
Screenshot: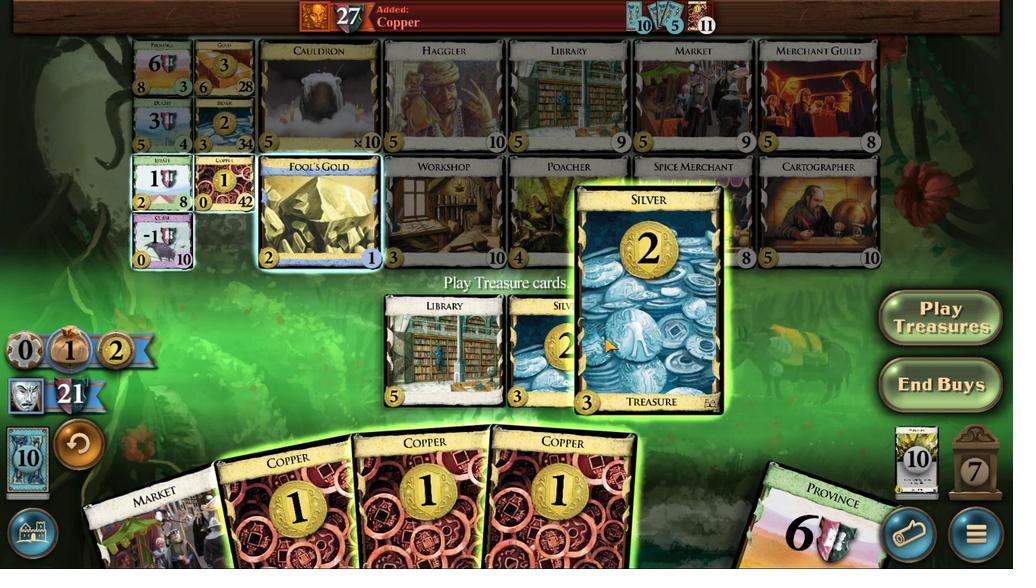 
Action: Mouse moved to (686, 97)
Screenshot: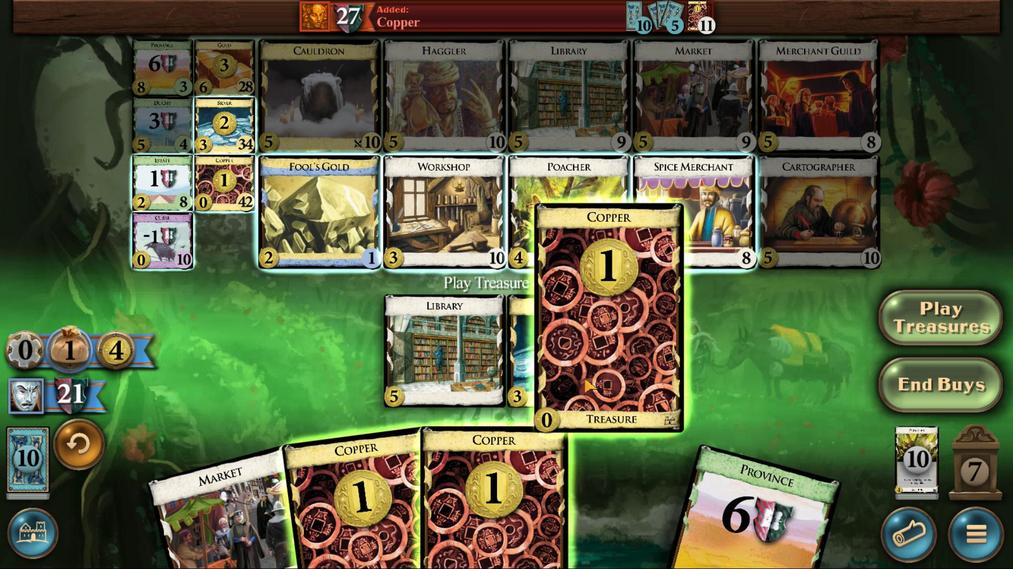 
Action: Mouse pressed left at (686, 97)
Screenshot: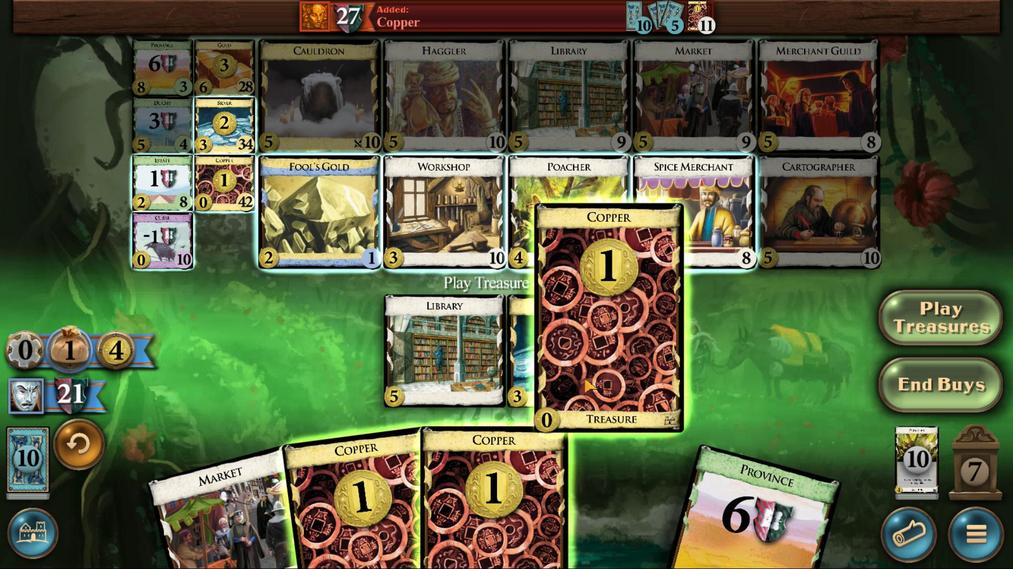 
Action: Mouse moved to (671, 98)
Screenshot: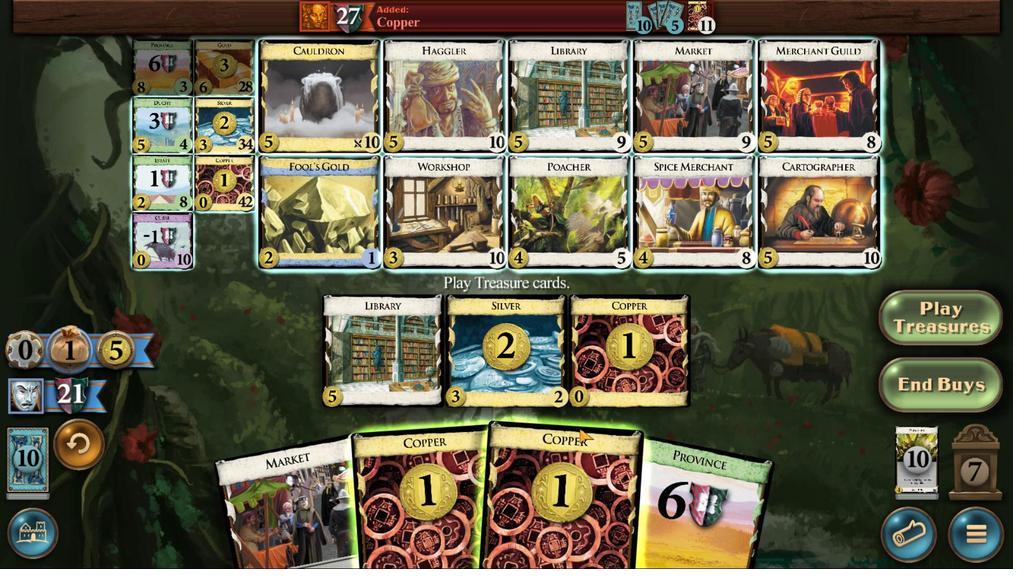 
Action: Mouse pressed left at (671, 98)
Screenshot: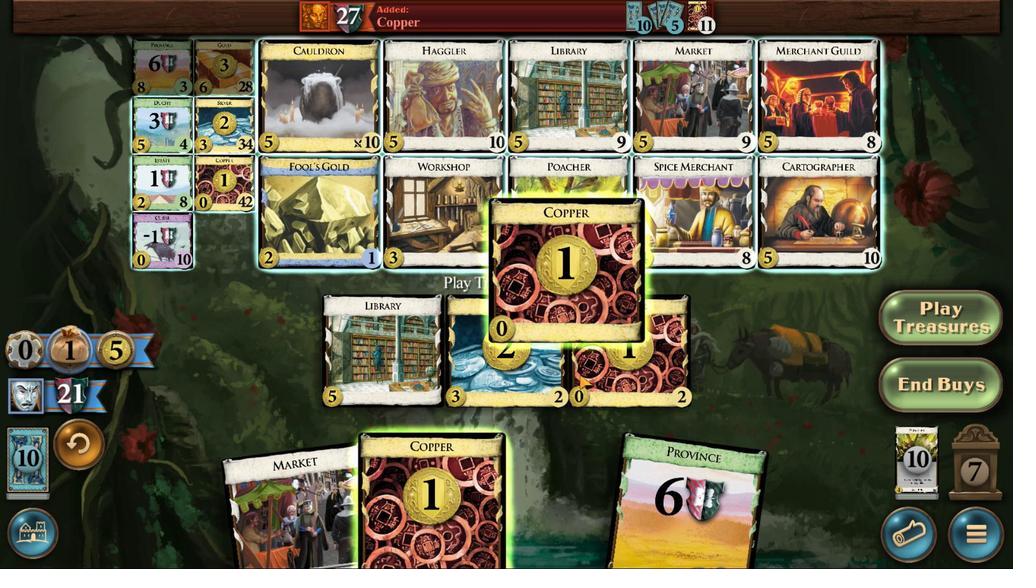 
Action: Mouse moved to (636, 100)
Screenshot: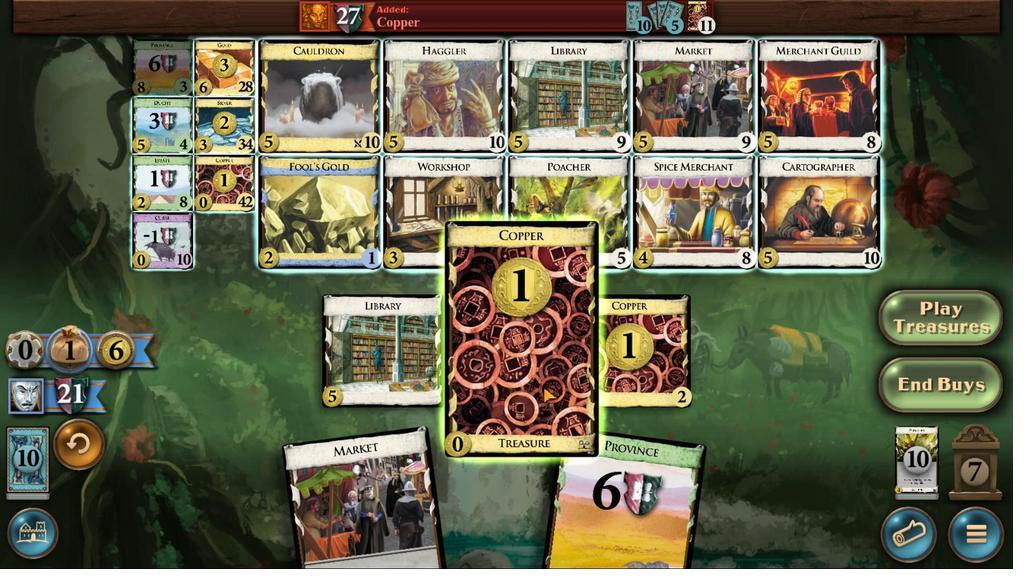 
Action: Mouse pressed left at (636, 100)
Screenshot: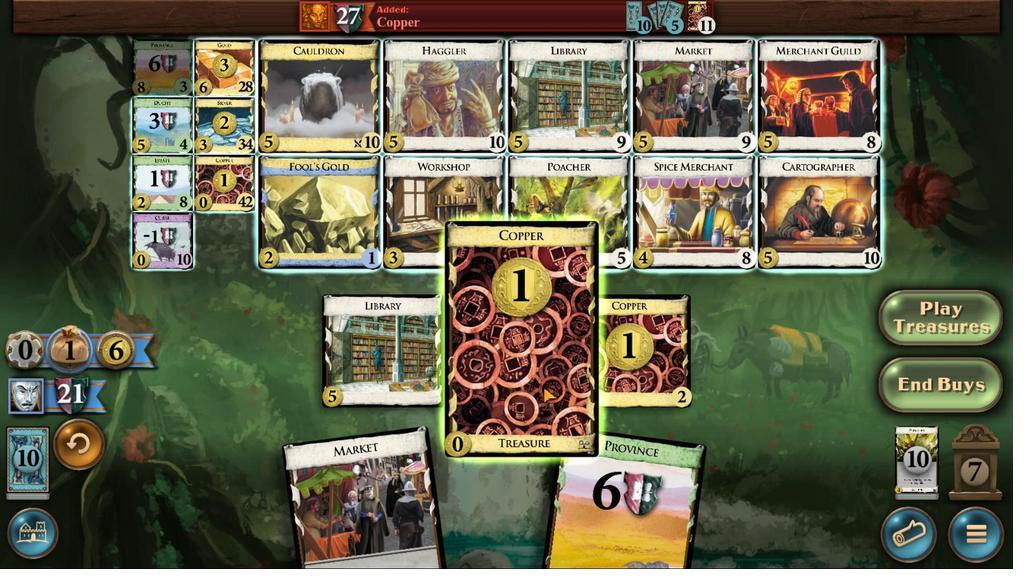 
Action: Mouse moved to (720, 376)
Screenshot: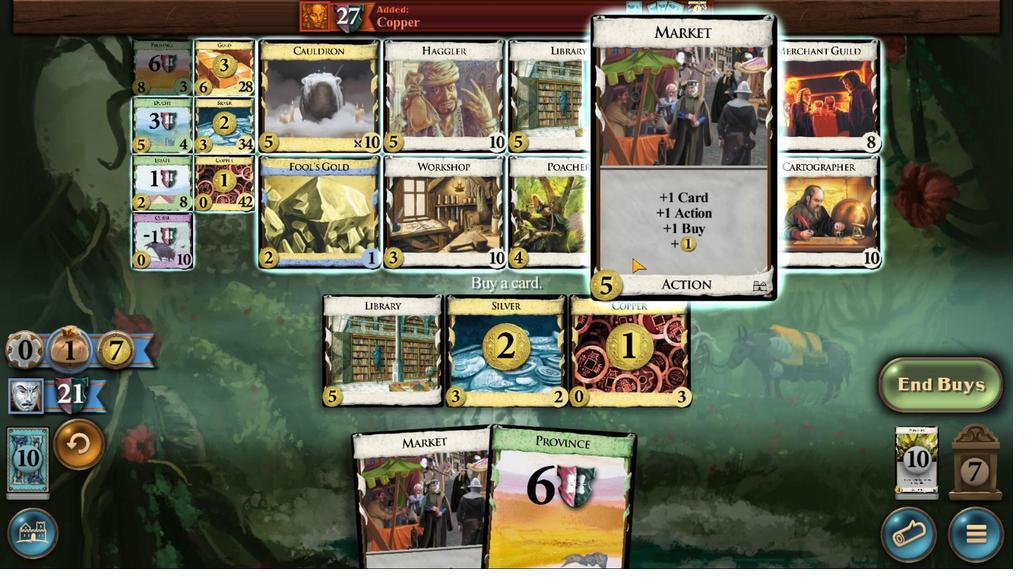 
Action: Mouse pressed left at (720, 376)
Screenshot: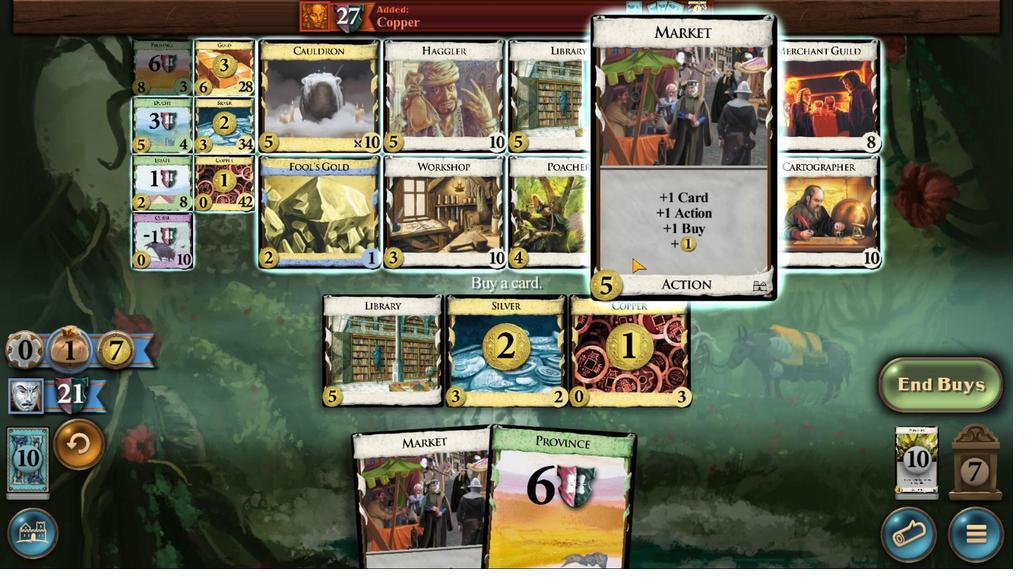 
Action: Mouse moved to (558, 107)
Screenshot: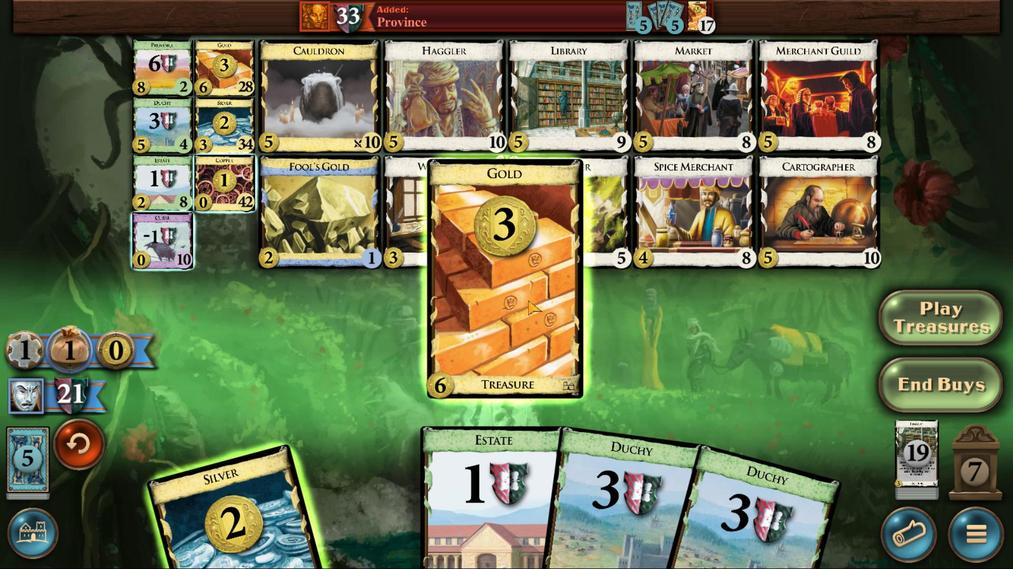 
Action: Mouse pressed left at (558, 107)
Screenshot: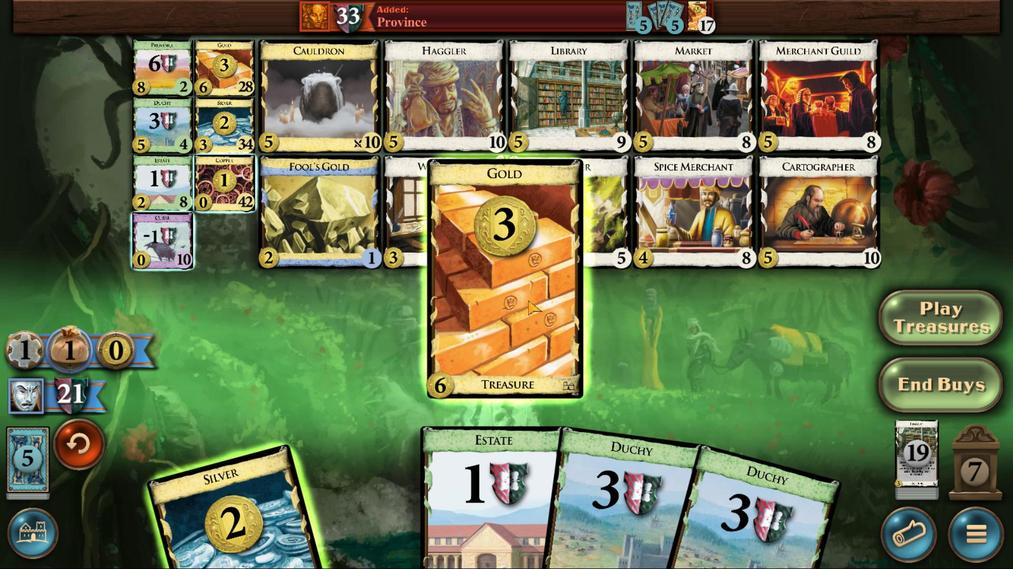 
Action: Mouse moved to (522, 96)
Screenshot: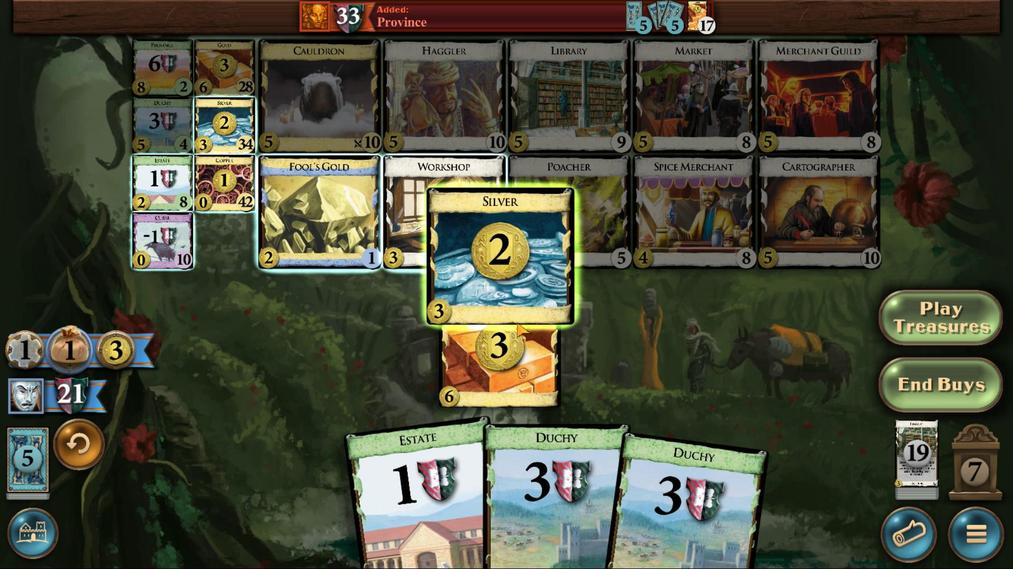 
Action: Mouse pressed left at (522, 96)
Screenshot: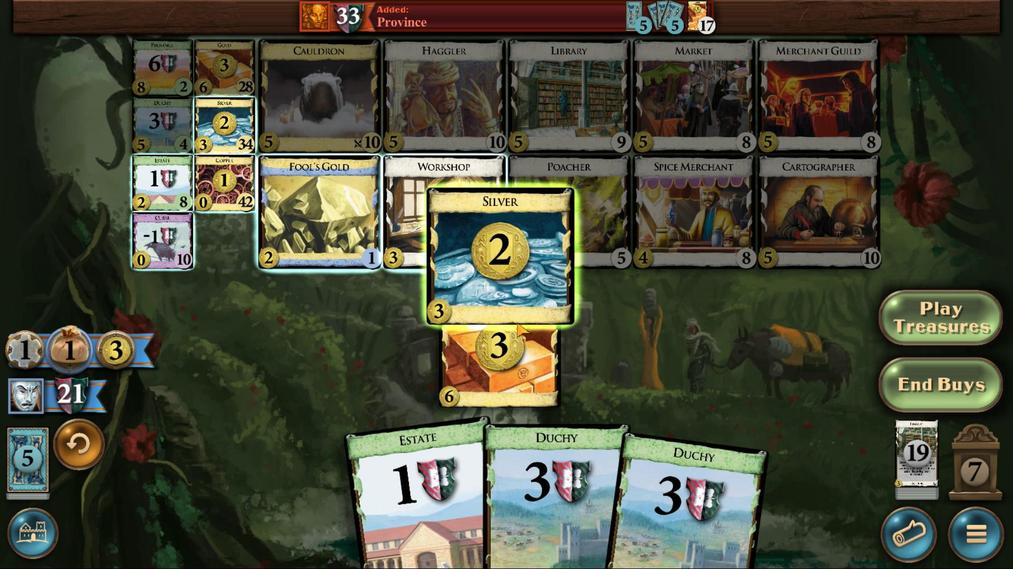 
Action: Mouse moved to (460, 353)
Screenshot: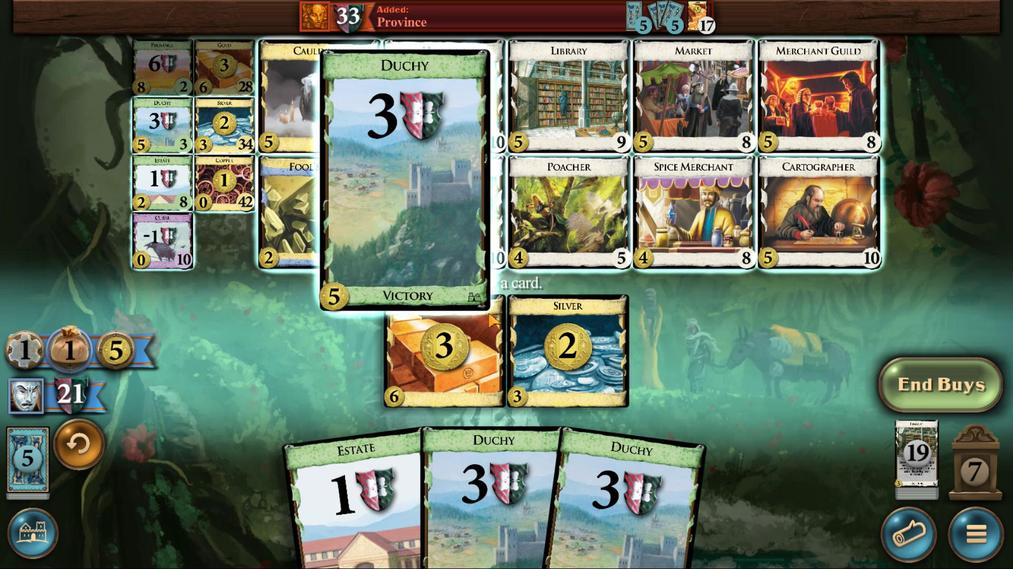 
Action: Mouse pressed left at (460, 353)
Screenshot: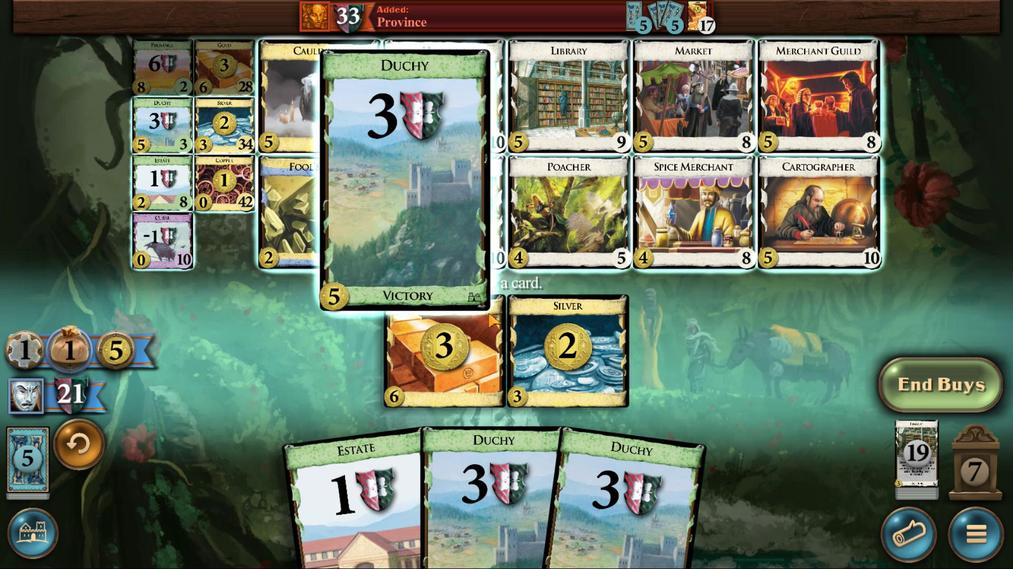 
Action: Mouse moved to (501, 82)
Screenshot: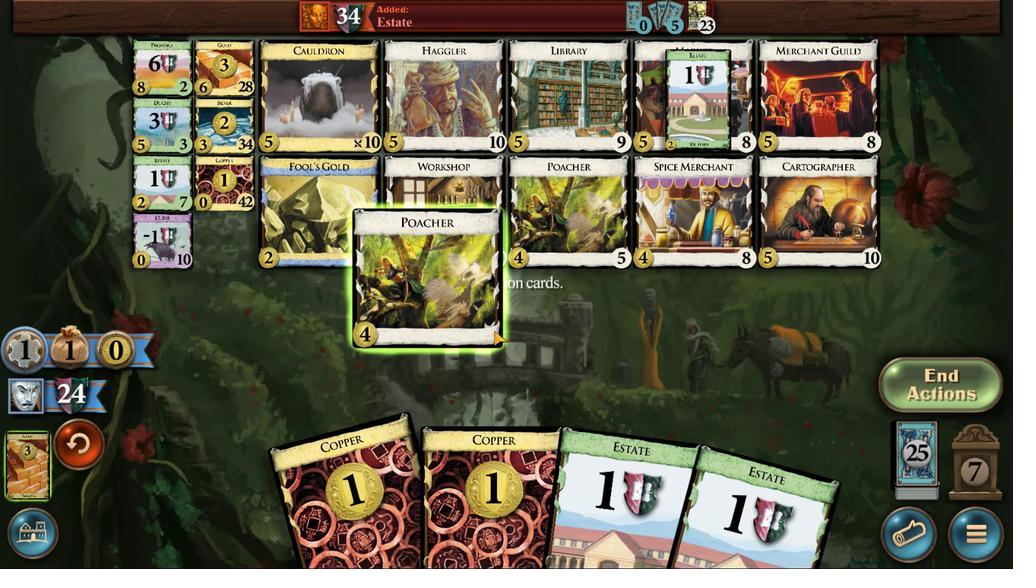 
Action: Mouse pressed left at (501, 82)
Screenshot: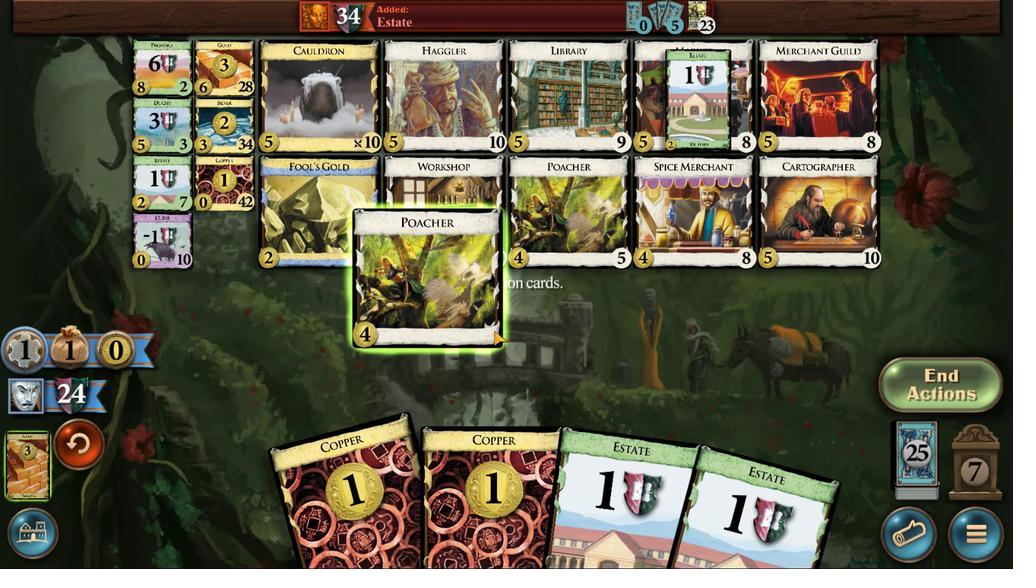 
Action: Mouse moved to (605, 113)
Screenshot: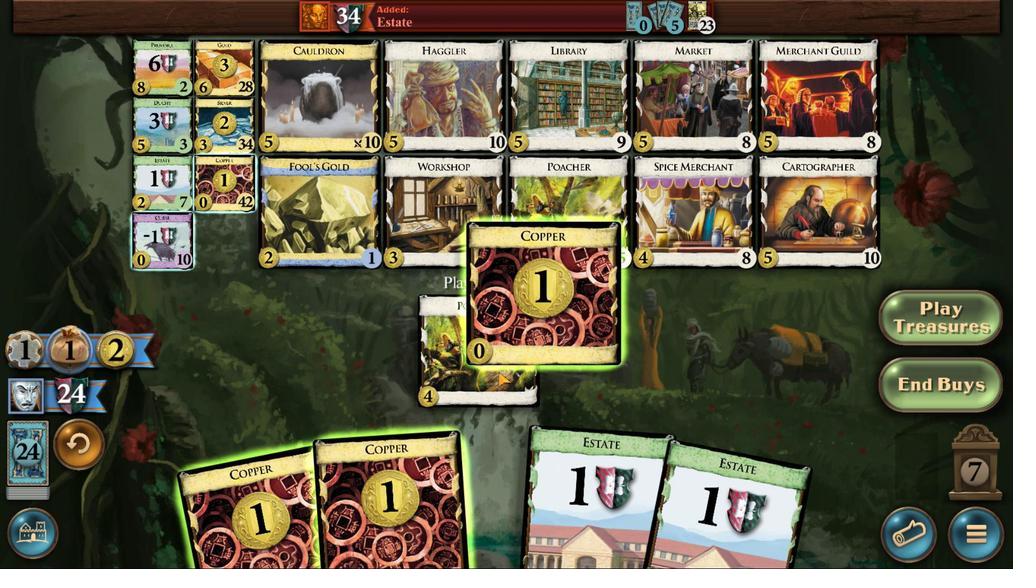 
Action: Mouse pressed left at (605, 113)
Screenshot: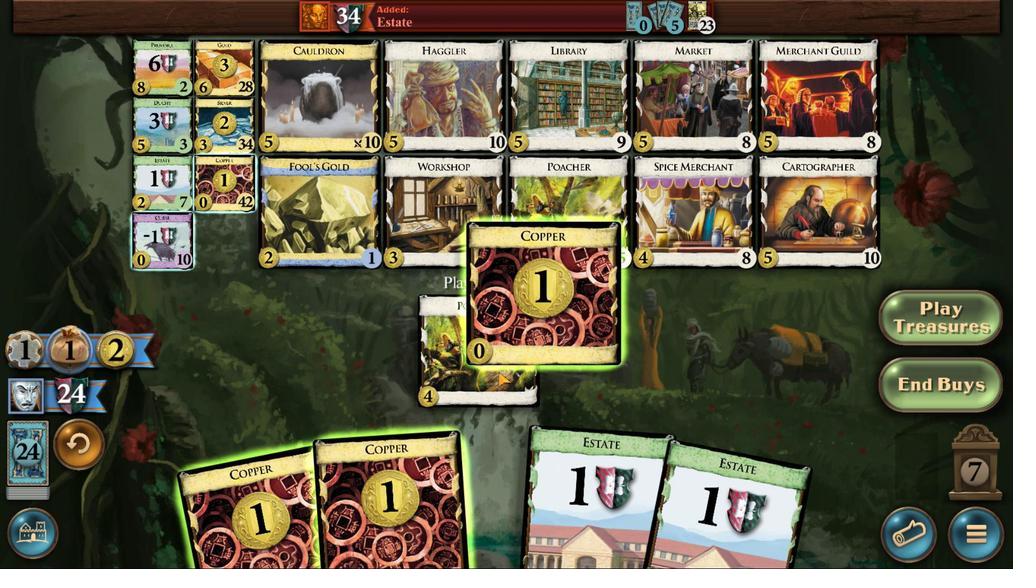 
Action: Mouse moved to (594, 112)
Screenshot: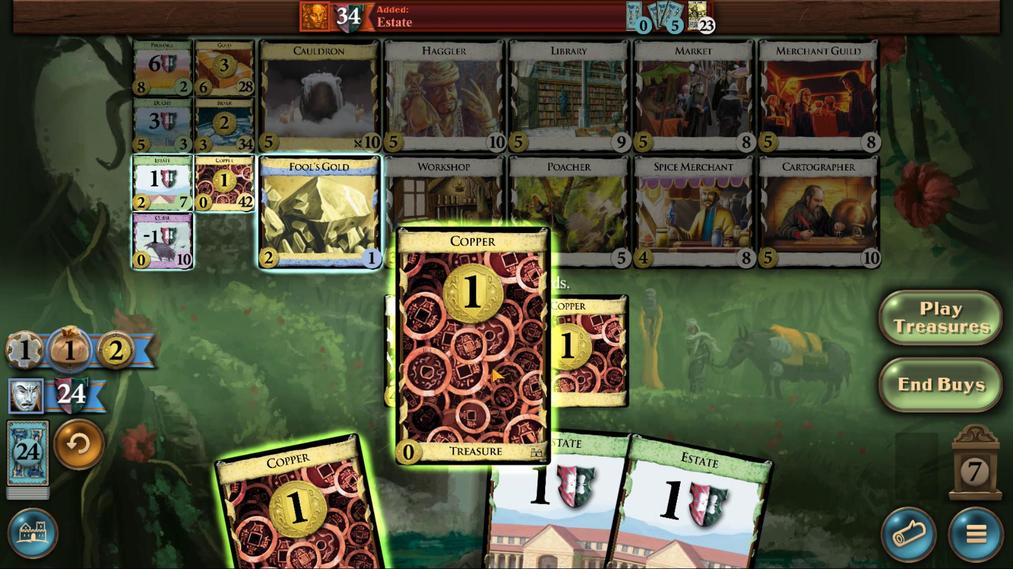 
Action: Mouse pressed left at (594, 112)
Screenshot: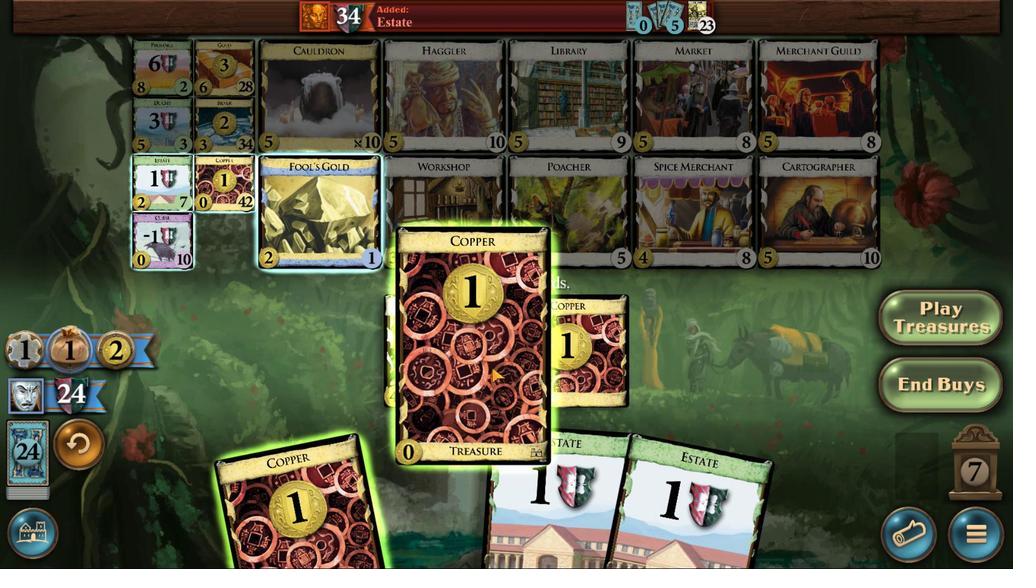 
Action: Mouse moved to (562, 99)
Screenshot: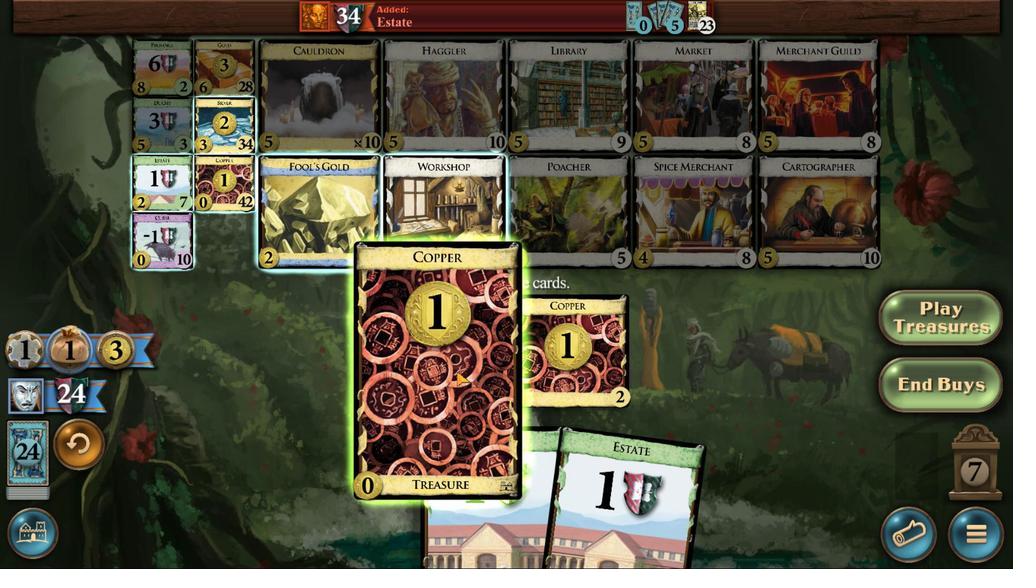 
Action: Mouse pressed left at (562, 99)
Screenshot: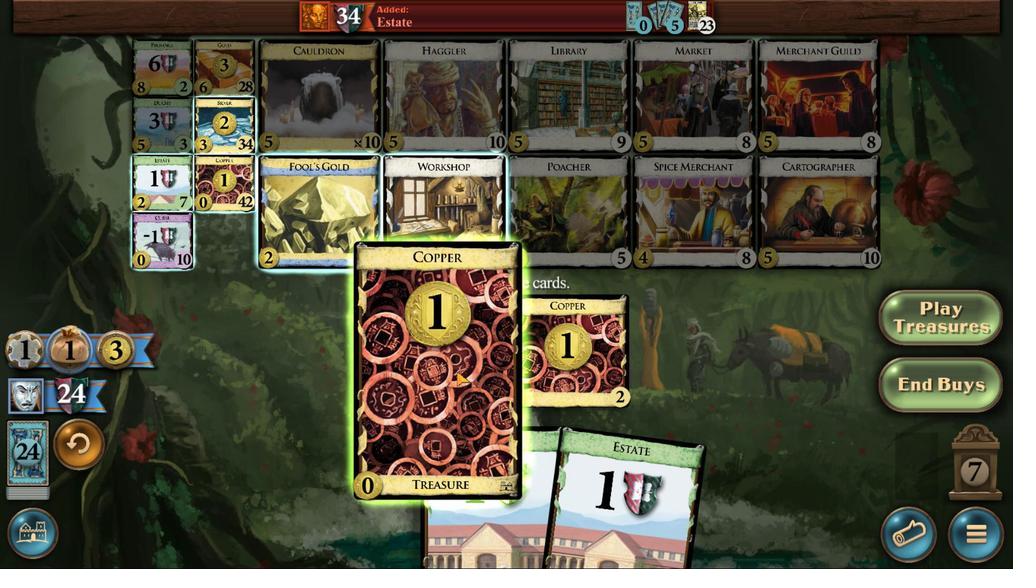 
Action: Mouse moved to (736, 280)
Screenshot: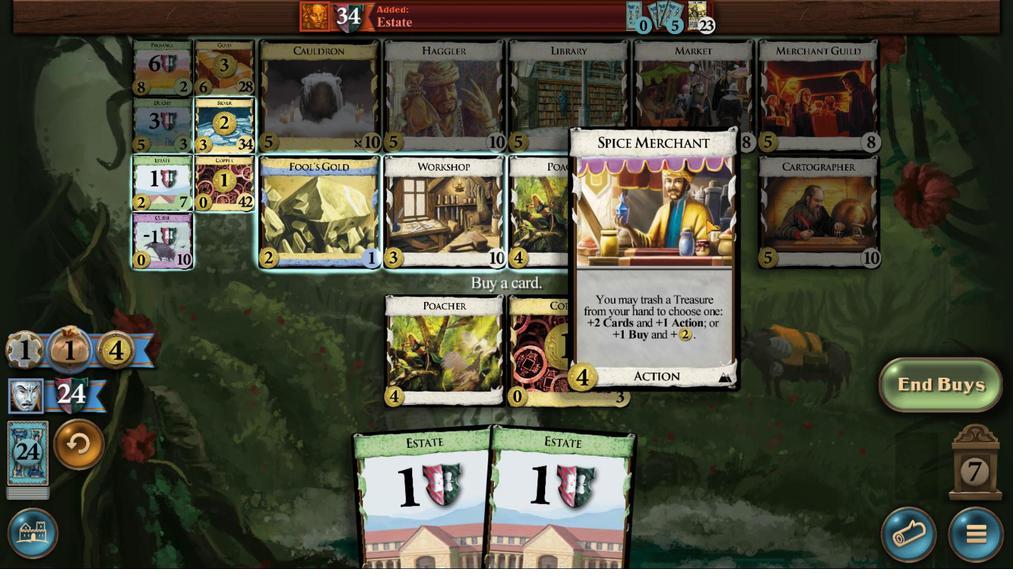 
Action: Mouse pressed left at (736, 280)
